 Task: Play online Dominion games.
Action: Mouse moved to (524, 481)
Screenshot: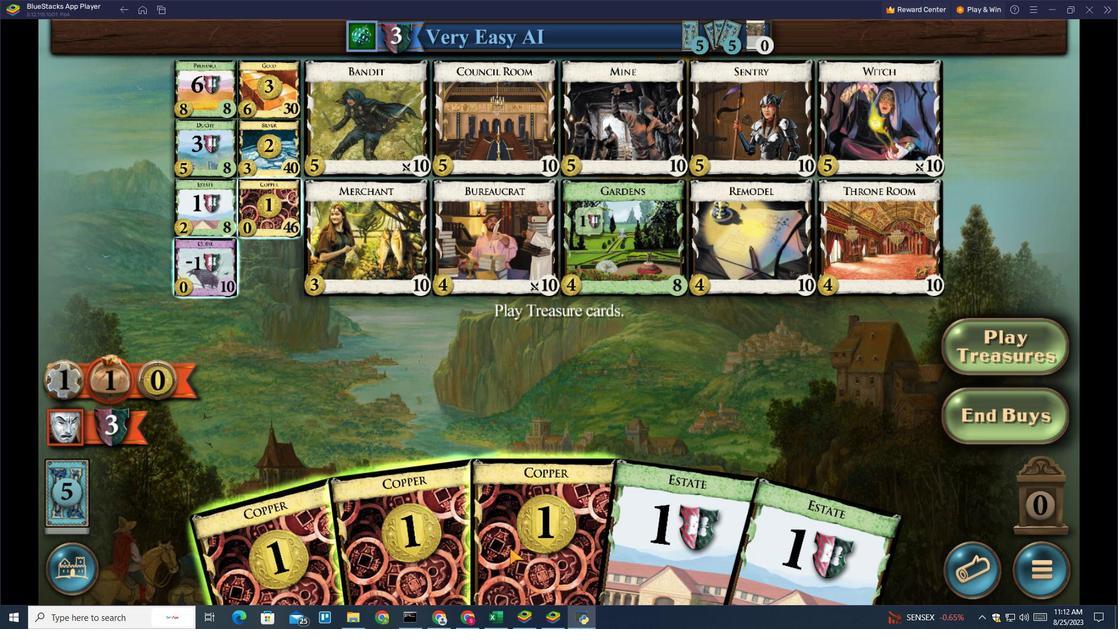 
Action: Mouse pressed left at (524, 481)
Screenshot: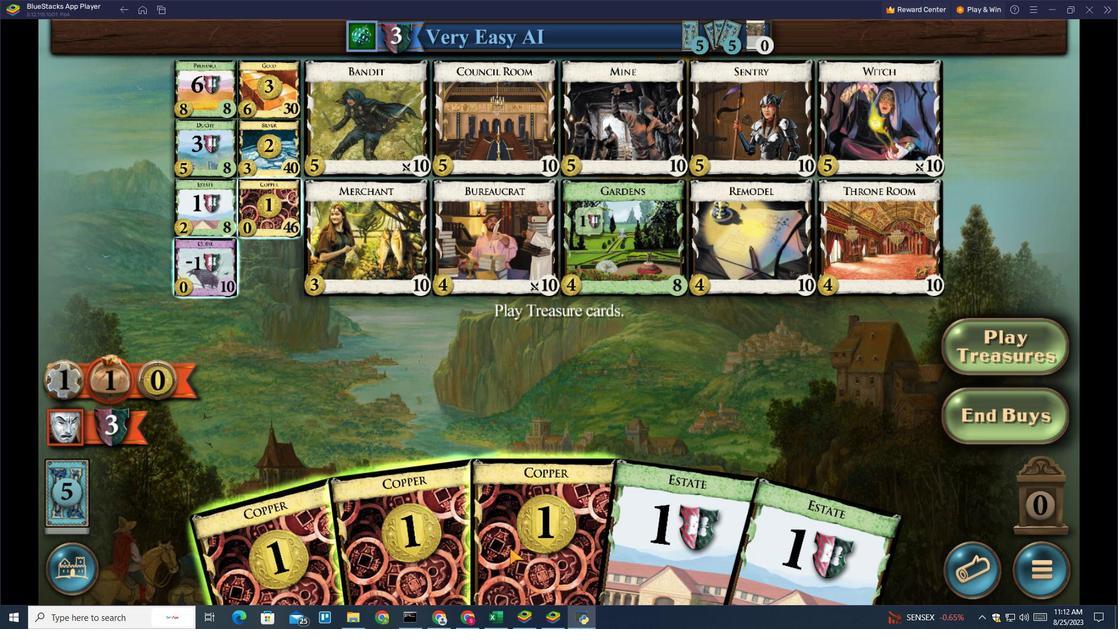 
Action: Mouse moved to (558, 467)
Screenshot: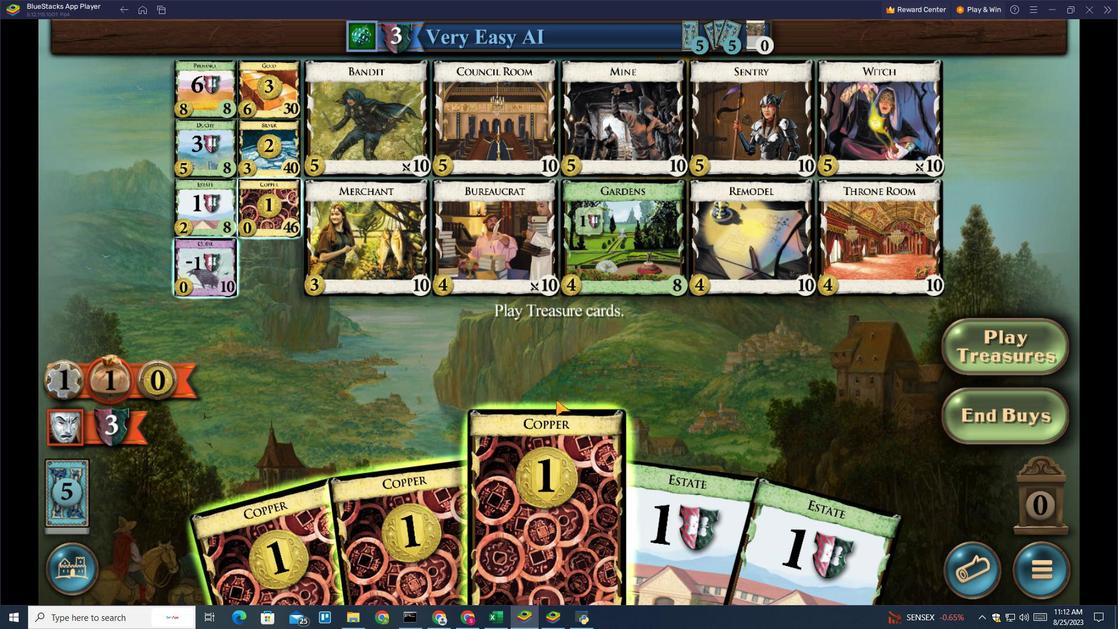 
Action: Mouse pressed left at (558, 474)
Screenshot: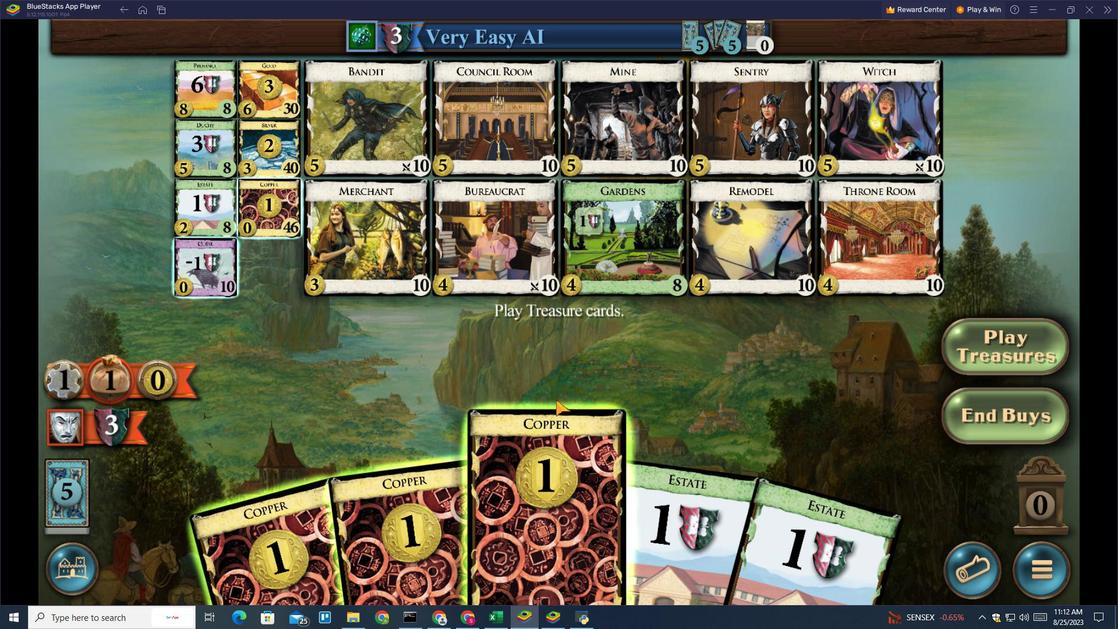 
Action: Mouse moved to (518, 459)
Screenshot: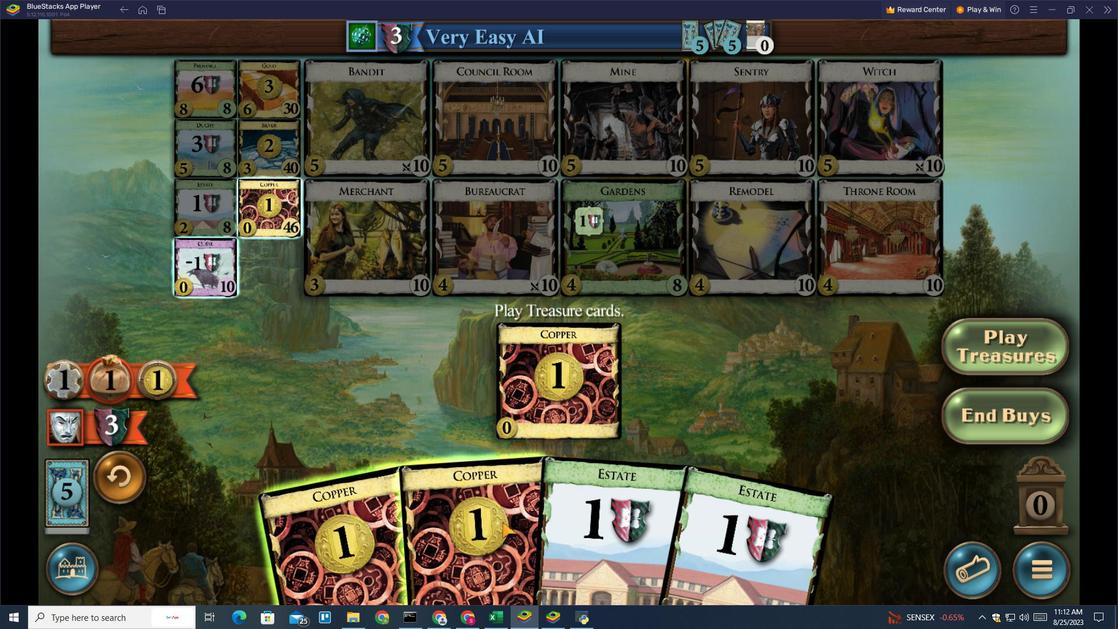 
Action: Mouse pressed left at (518, 459)
Screenshot: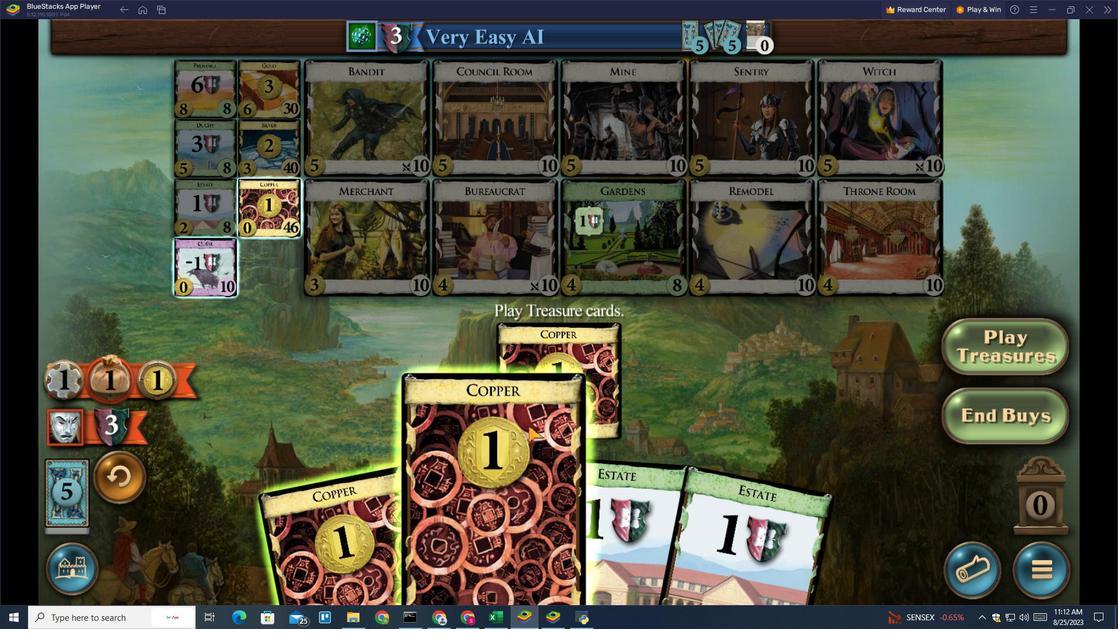 
Action: Mouse moved to (467, 447)
Screenshot: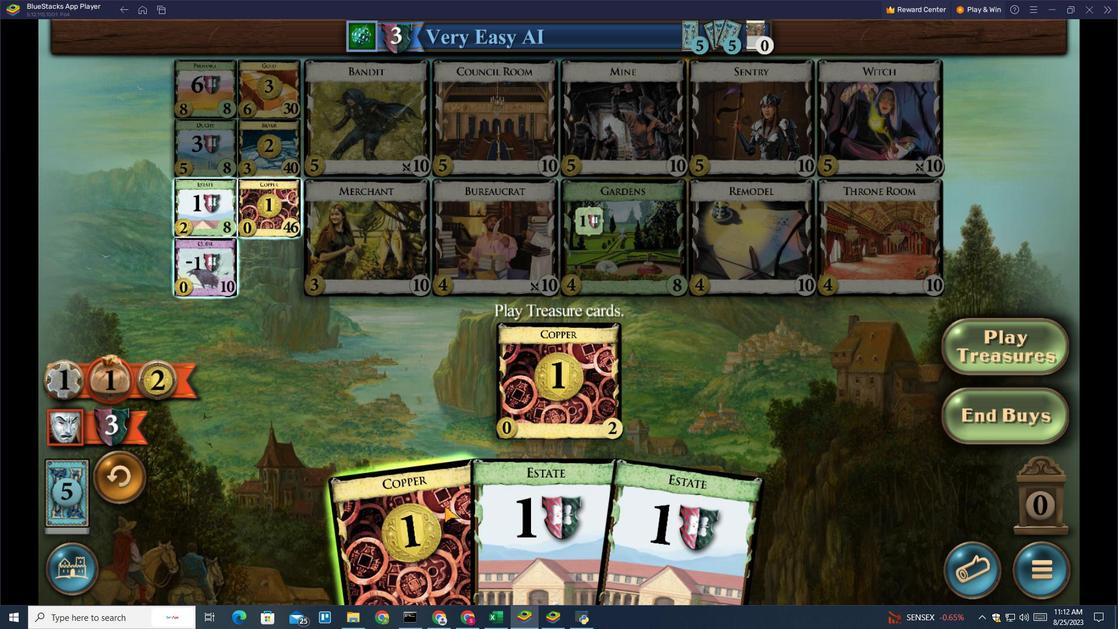 
Action: Mouse pressed left at (467, 447)
Screenshot: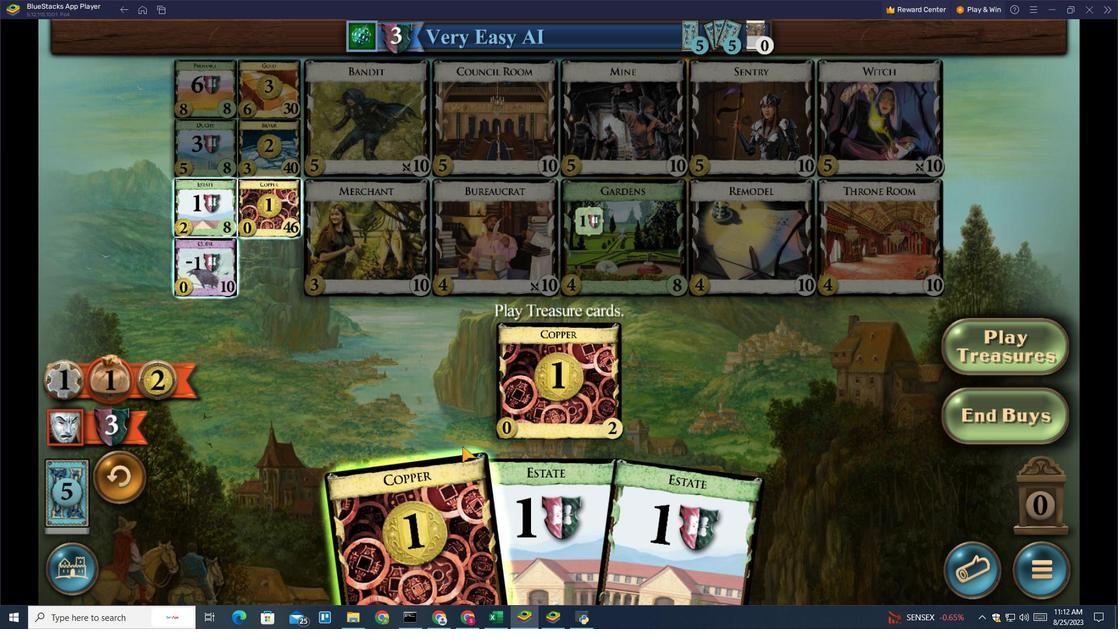 
Action: Mouse moved to (307, 153)
Screenshot: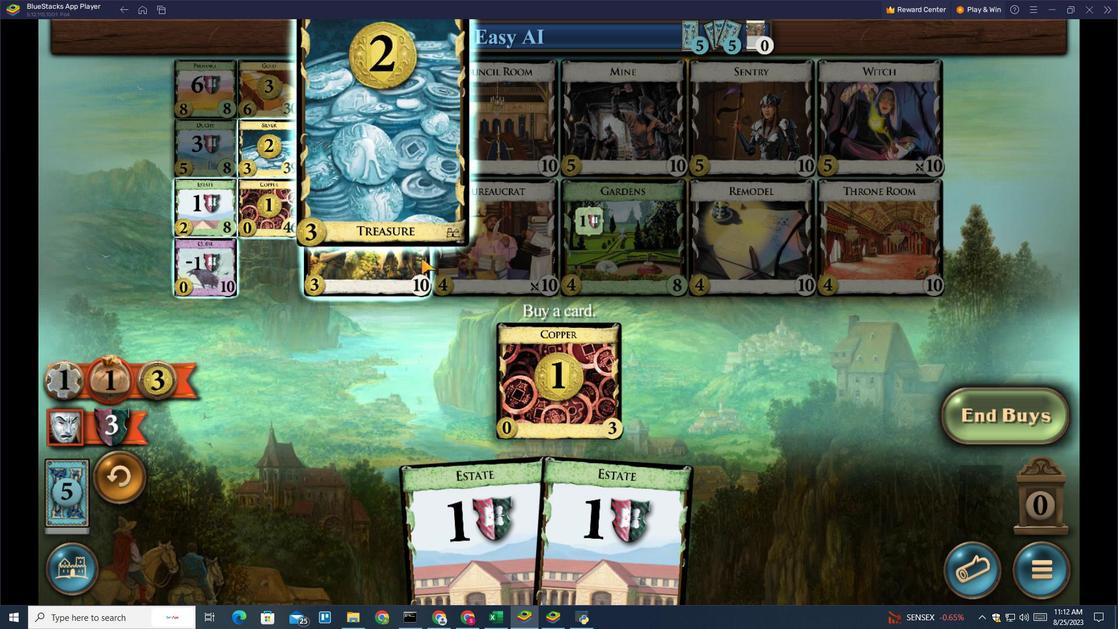 
Action: Mouse pressed left at (307, 153)
Screenshot: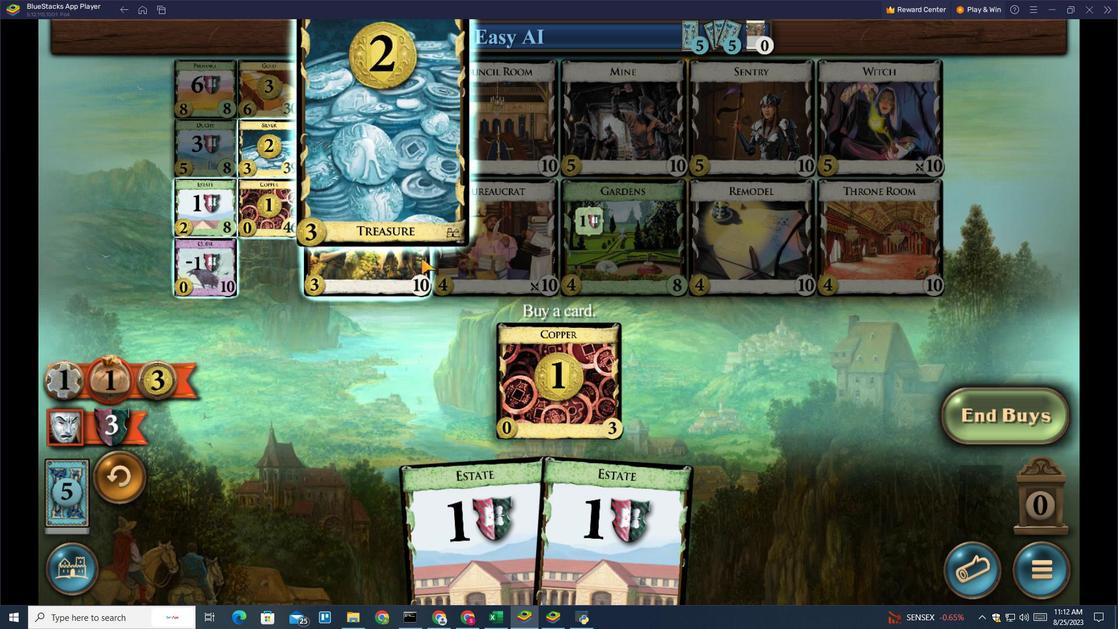 
Action: Mouse moved to (654, 458)
Screenshot: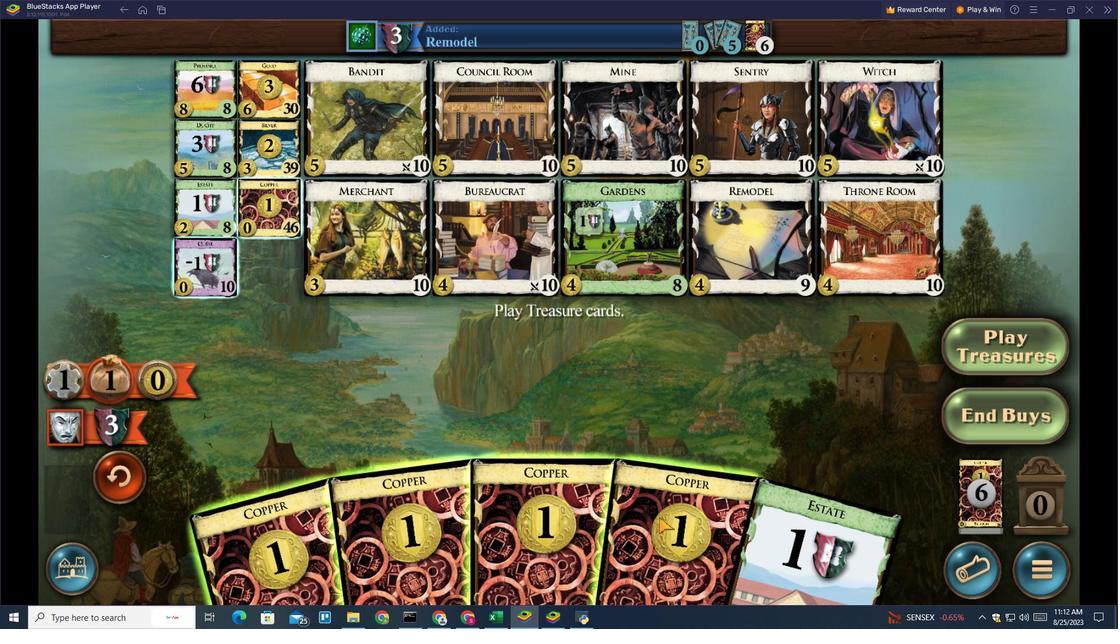
Action: Mouse pressed left at (654, 458)
Screenshot: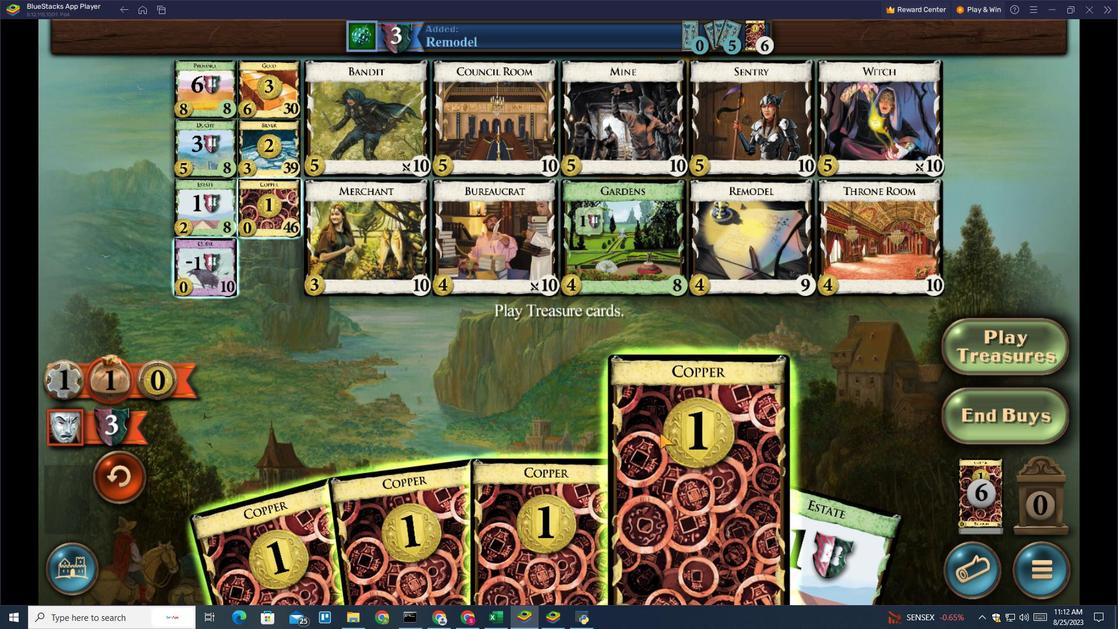 
Action: Mouse moved to (609, 448)
Screenshot: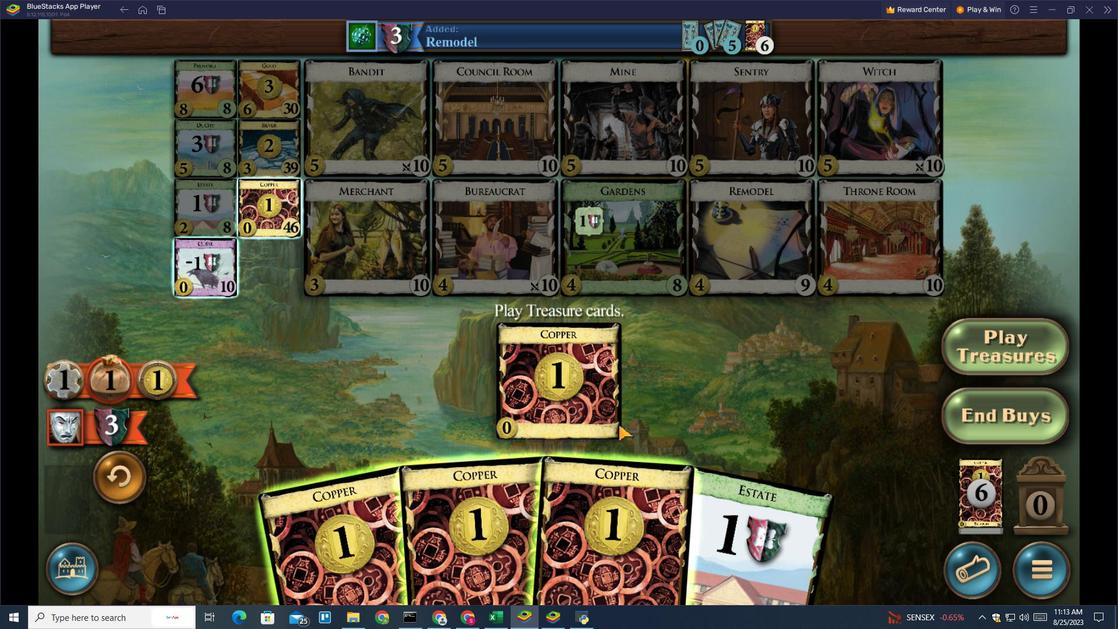 
Action: Mouse pressed left at (607, 454)
Screenshot: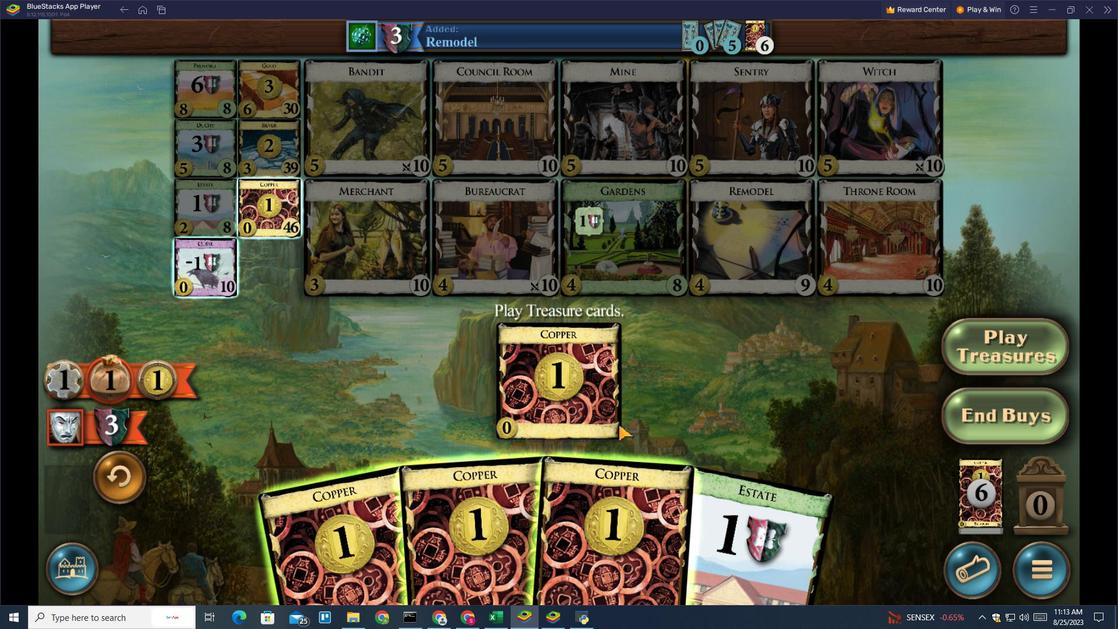 
Action: Mouse moved to (519, 486)
Screenshot: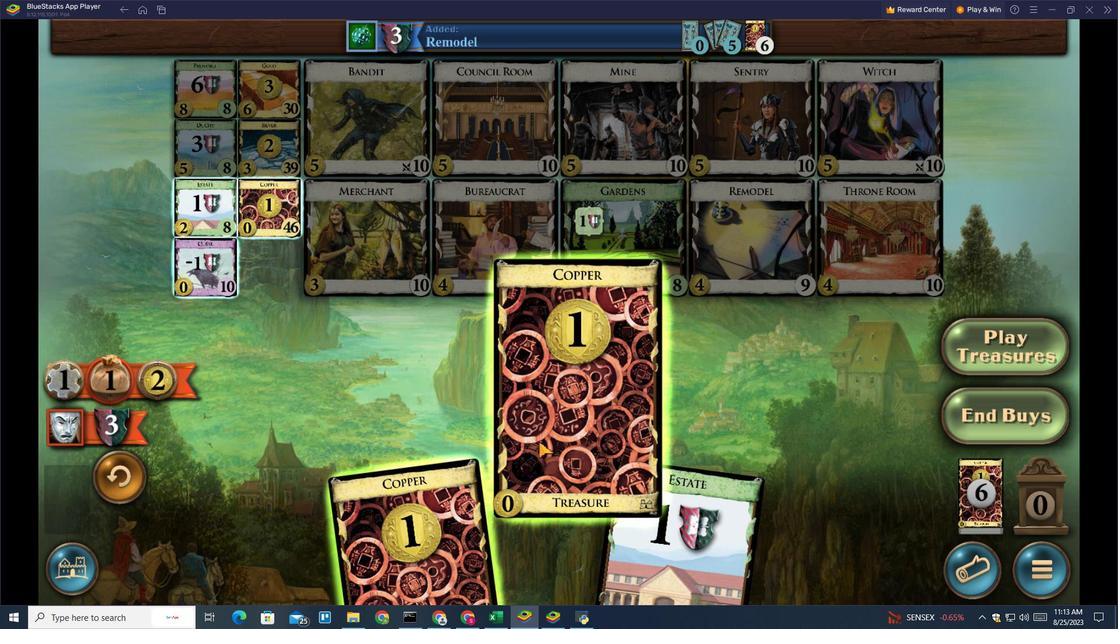 
Action: Mouse pressed left at (519, 486)
Screenshot: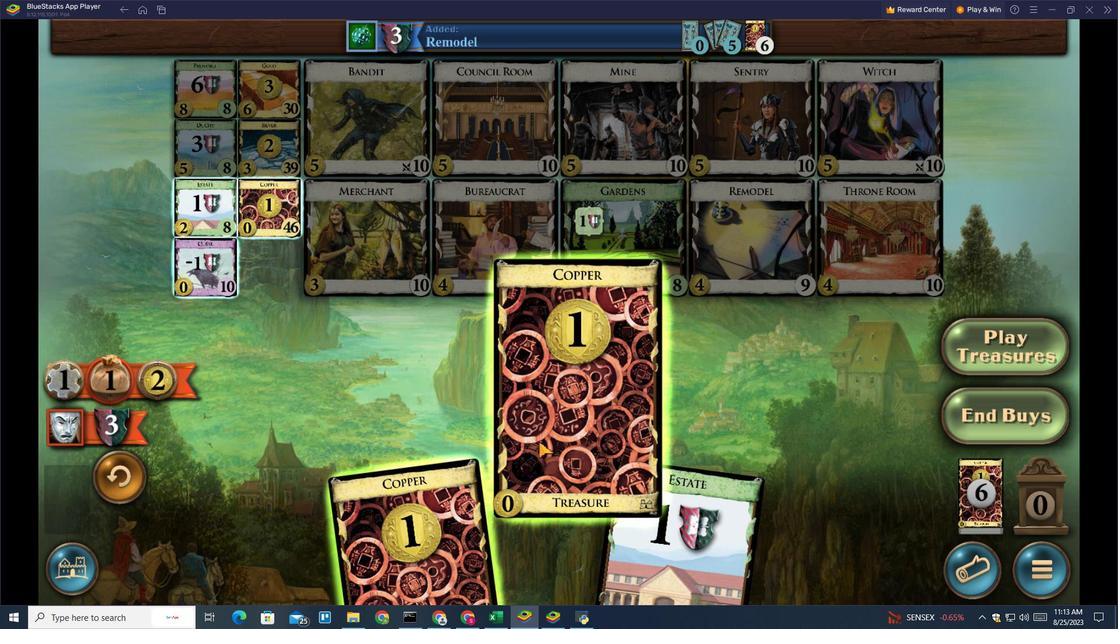 
Action: Mouse moved to (299, 155)
Screenshot: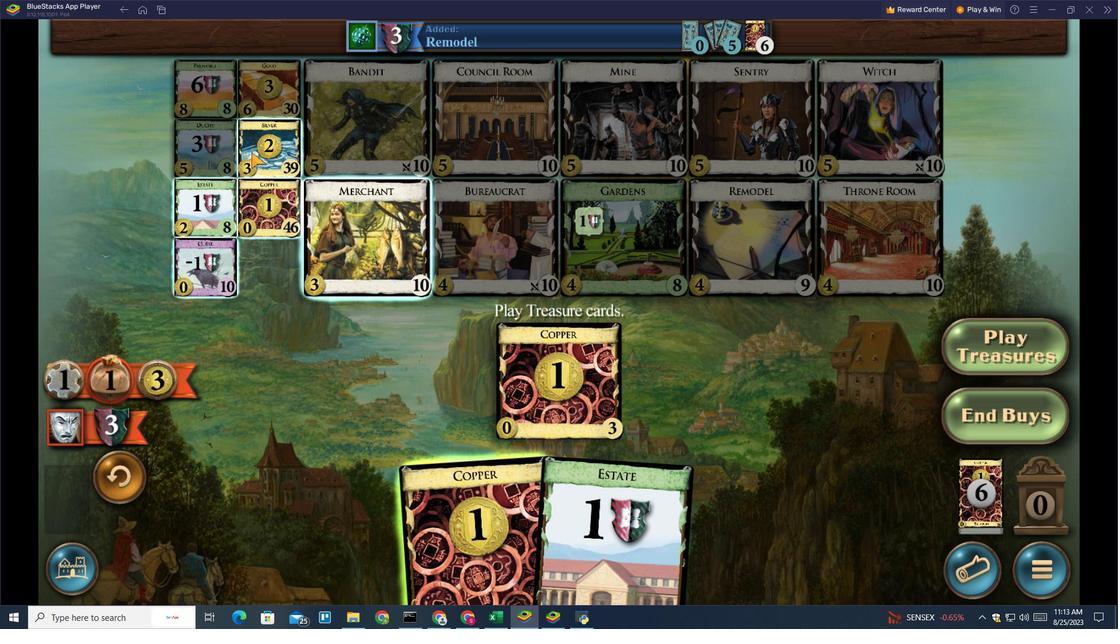 
Action: Mouse pressed left at (299, 155)
Screenshot: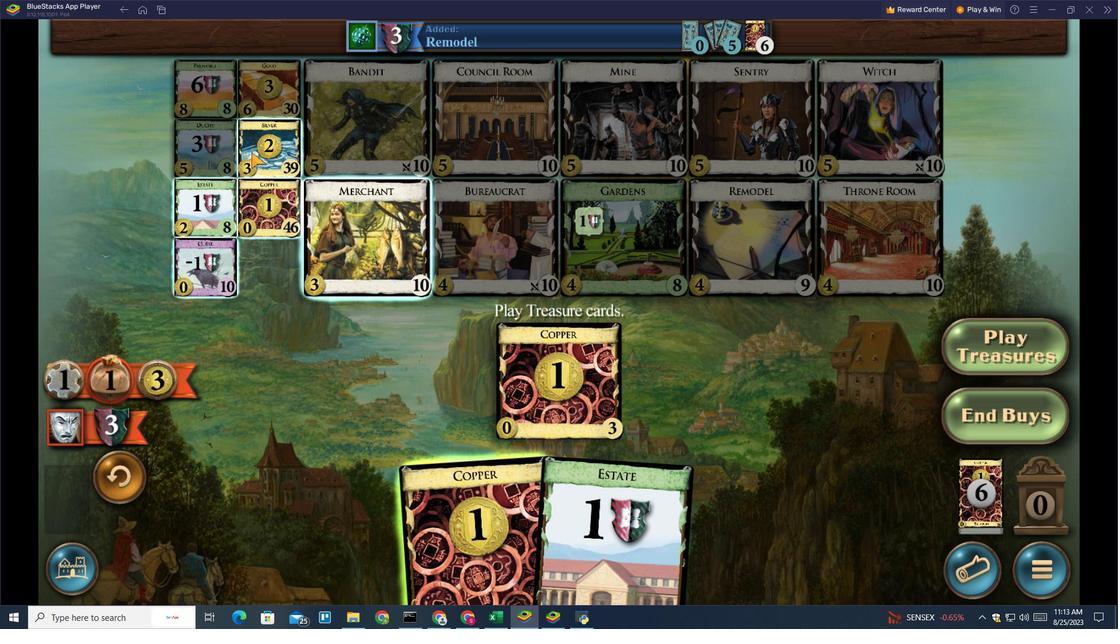 
Action: Mouse moved to (539, 462)
Screenshot: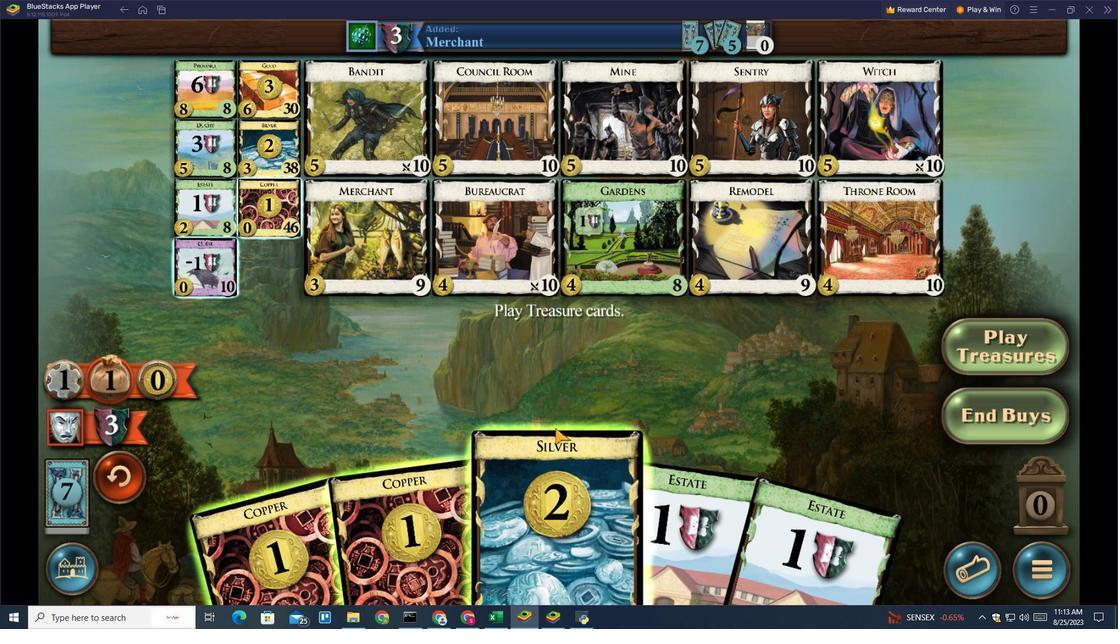 
Action: Mouse pressed left at (538, 464)
Screenshot: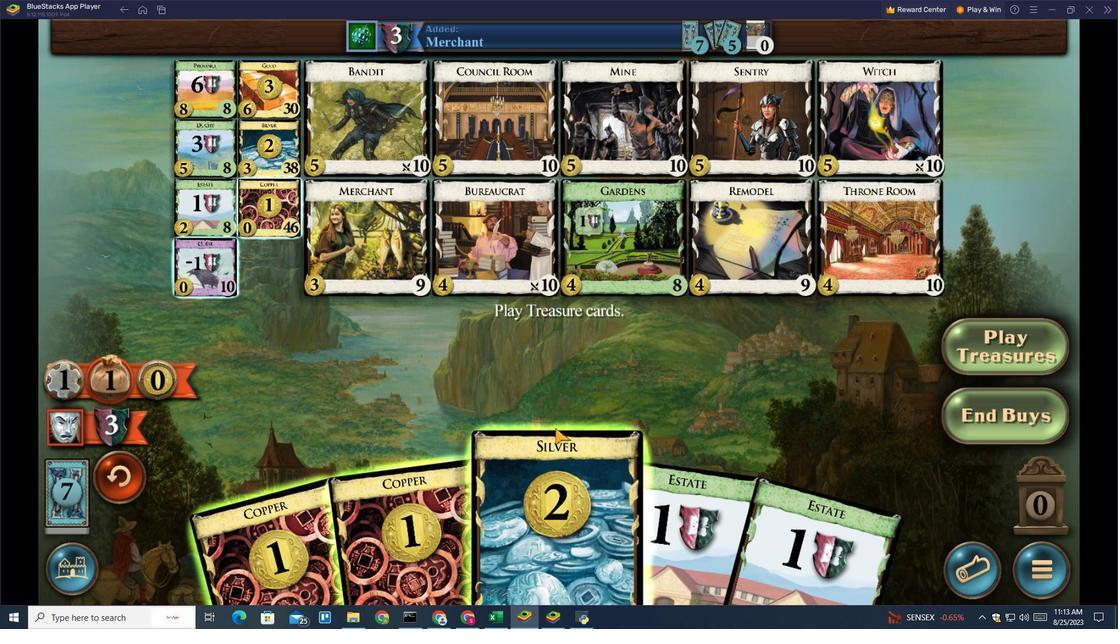 
Action: Mouse moved to (507, 454)
Screenshot: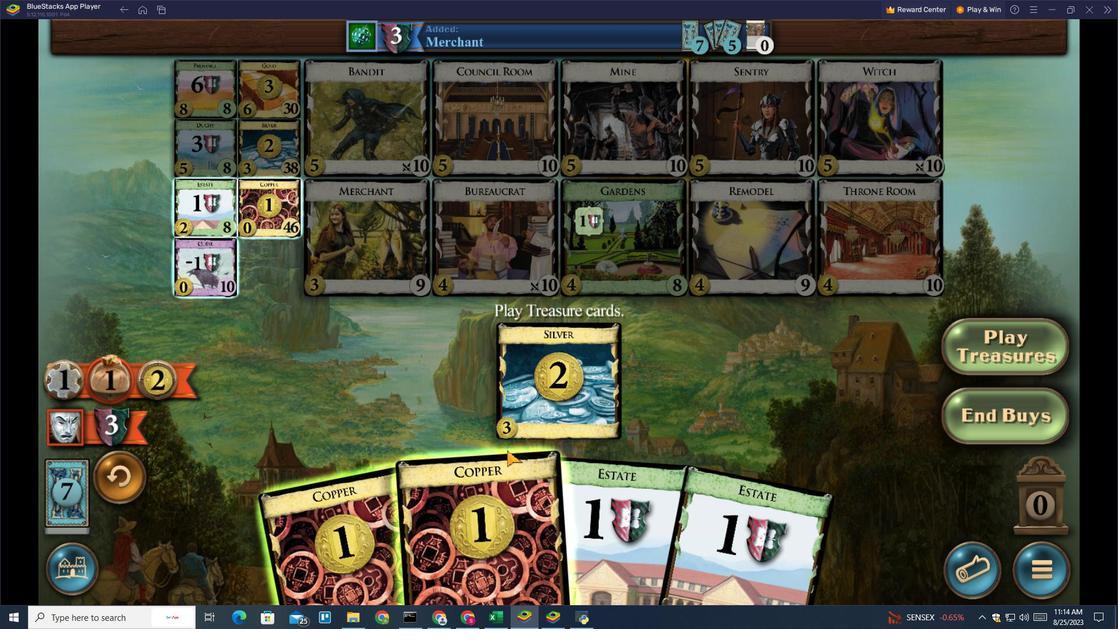 
Action: Mouse pressed left at (507, 454)
Screenshot: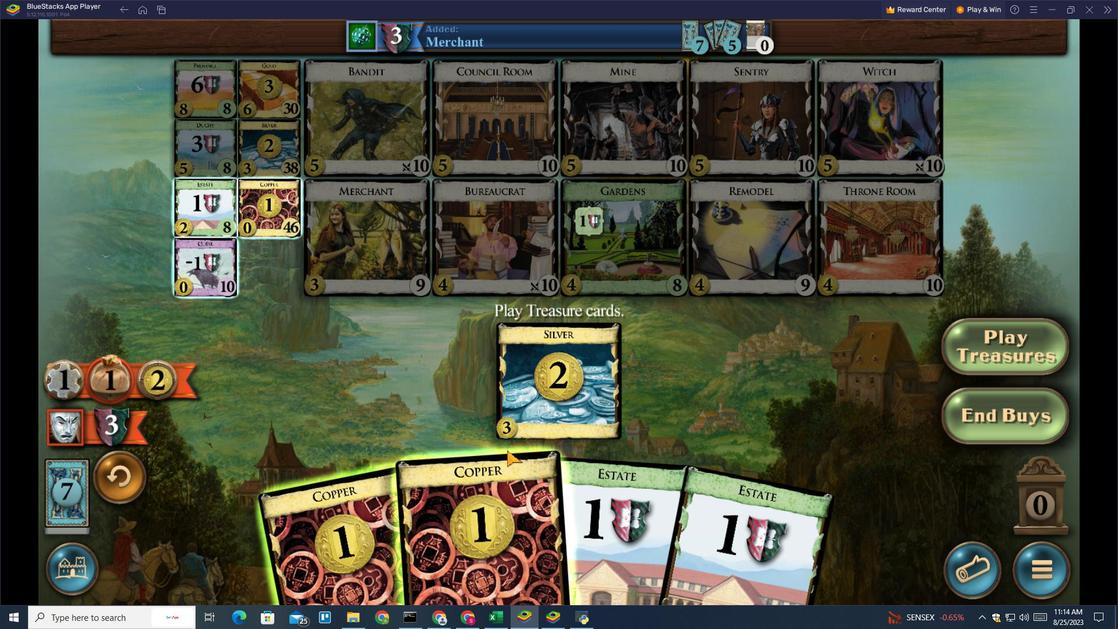 
Action: Mouse moved to (468, 501)
Screenshot: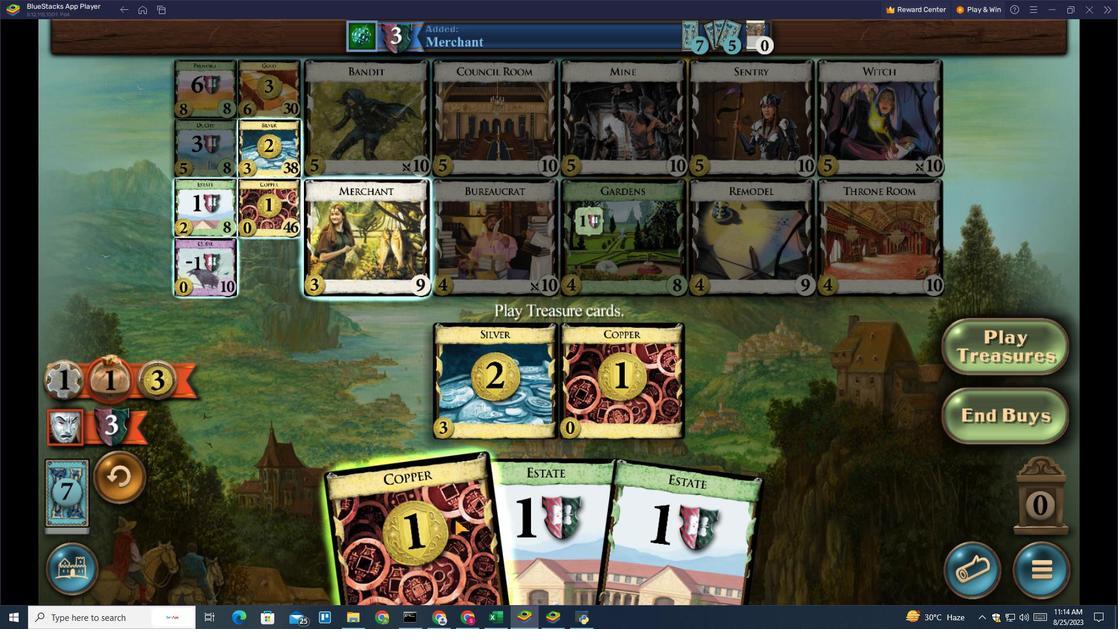
Action: Mouse pressed left at (468, 501)
Screenshot: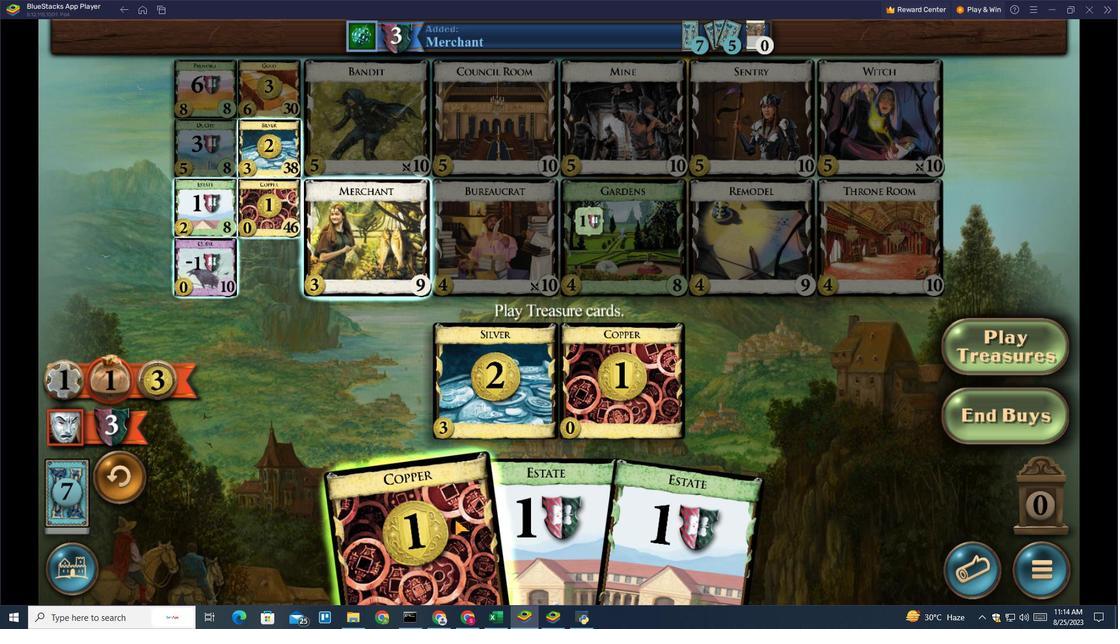 
Action: Mouse moved to (323, 149)
Screenshot: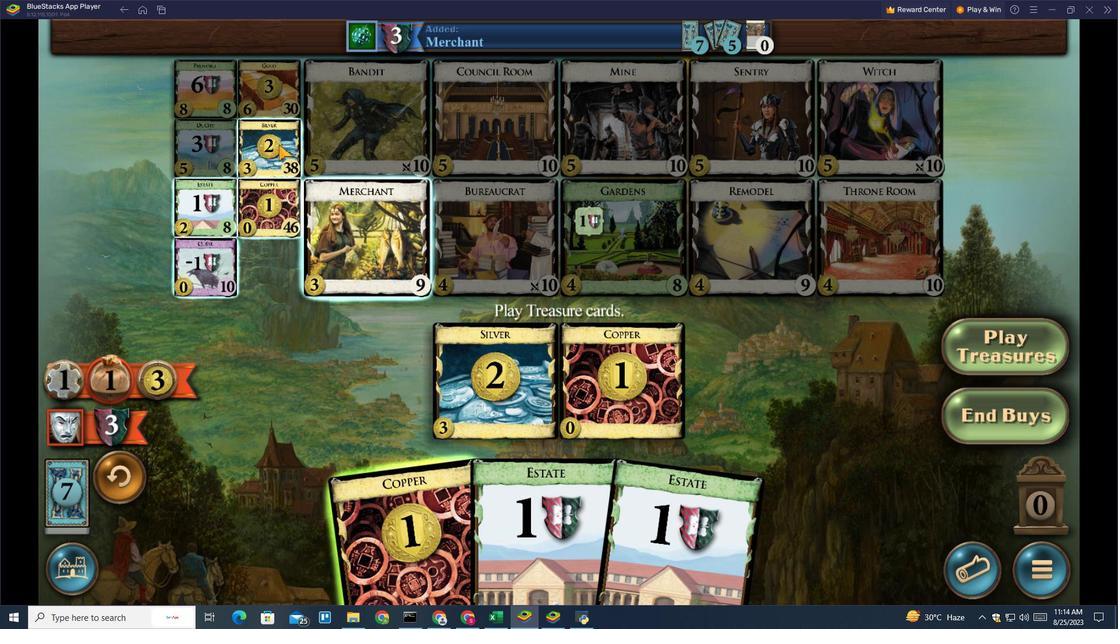 
Action: Mouse pressed left at (323, 149)
Screenshot: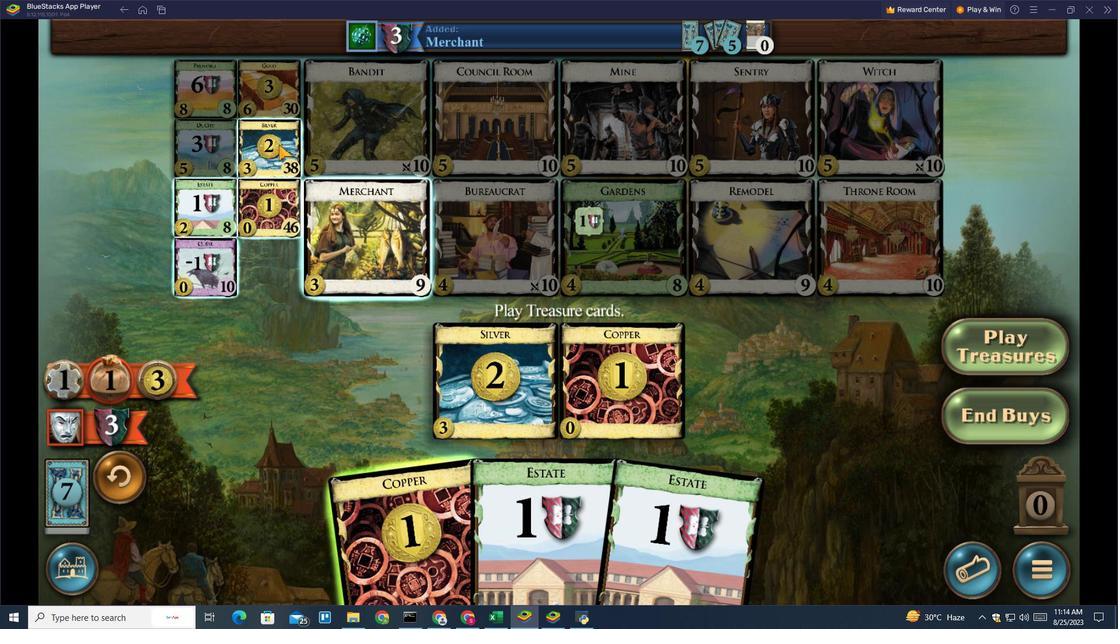 
Action: Mouse moved to (662, 445)
Screenshot: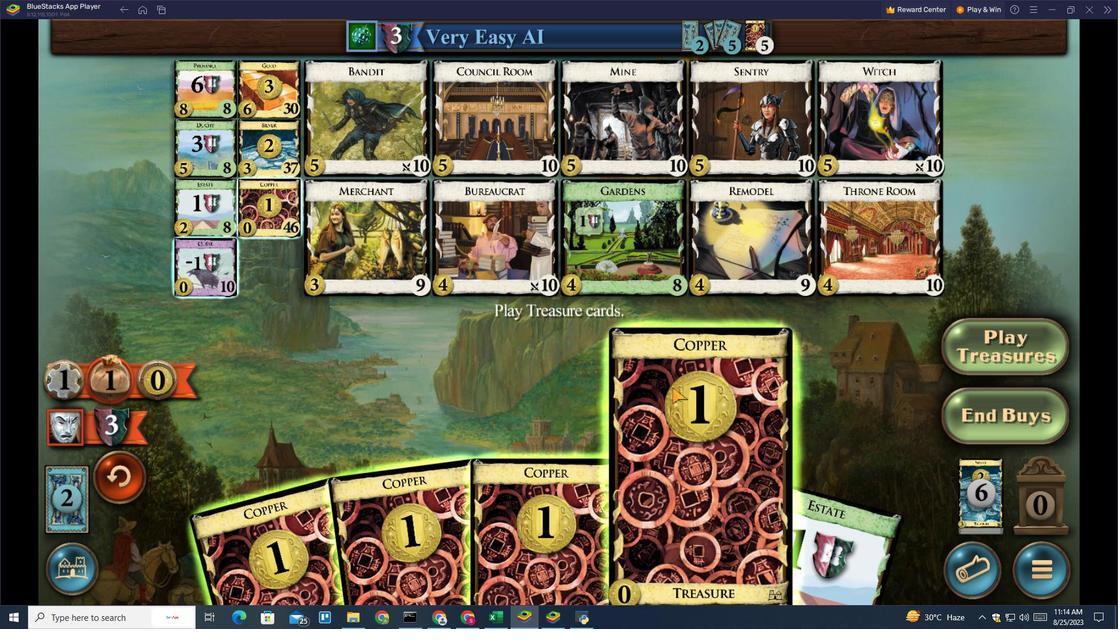 
Action: Mouse pressed left at (662, 445)
Screenshot: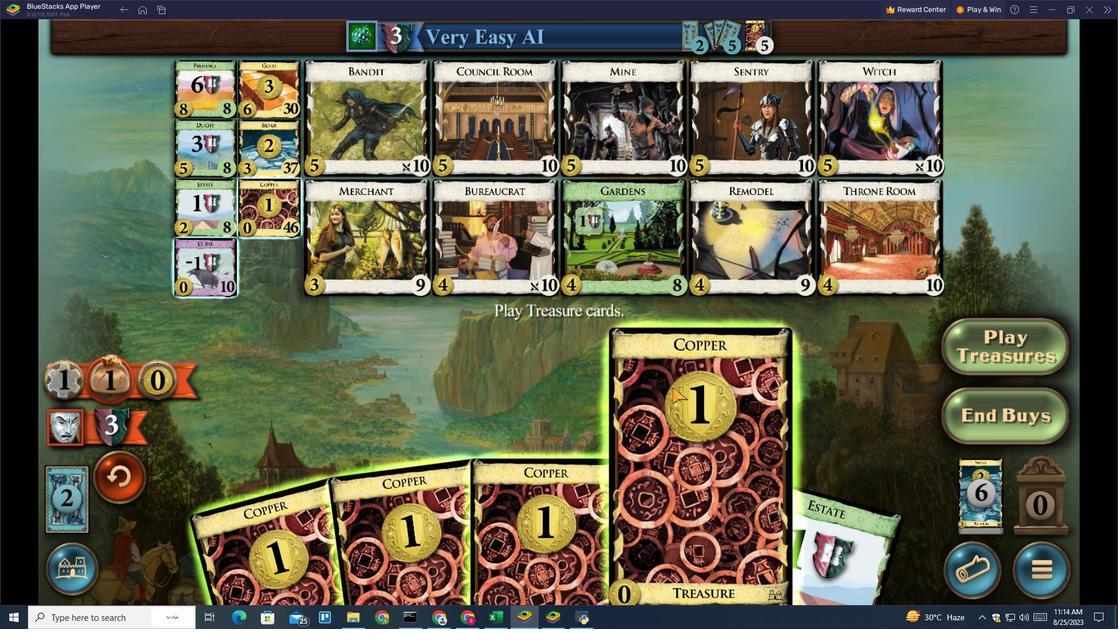 
Action: Mouse moved to (621, 432)
Screenshot: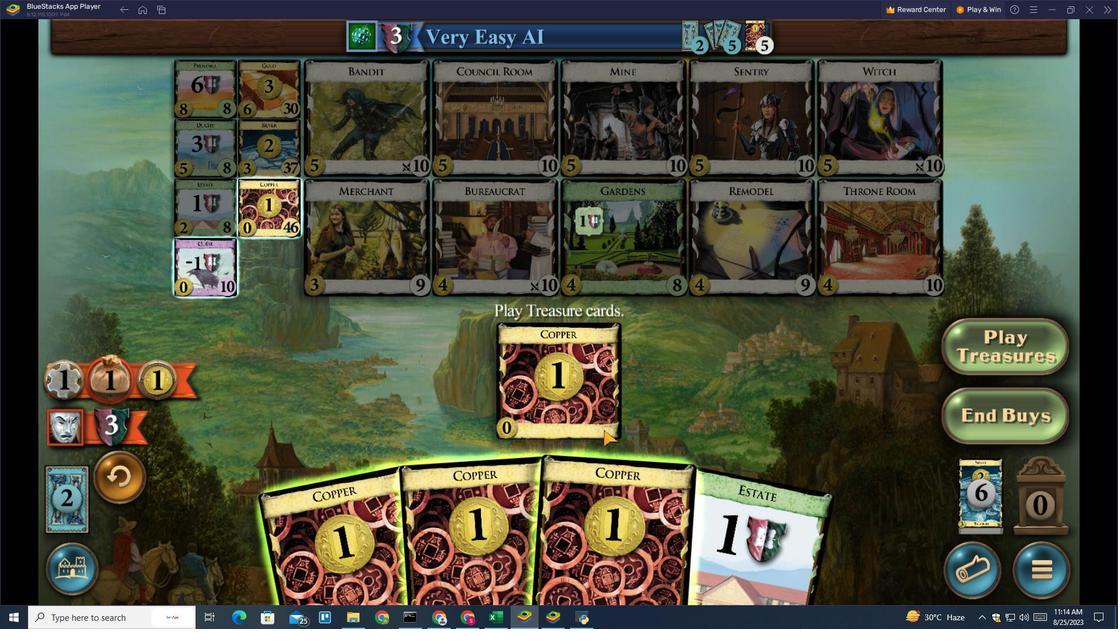 
Action: Mouse pressed left at (627, 439)
Screenshot: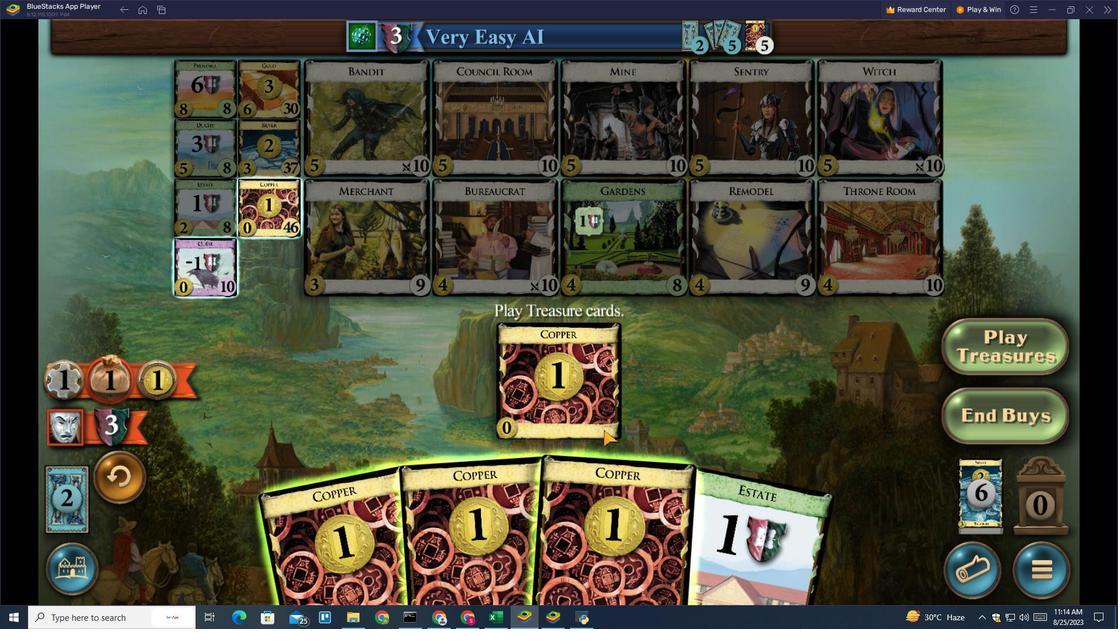 
Action: Mouse moved to (516, 455)
Screenshot: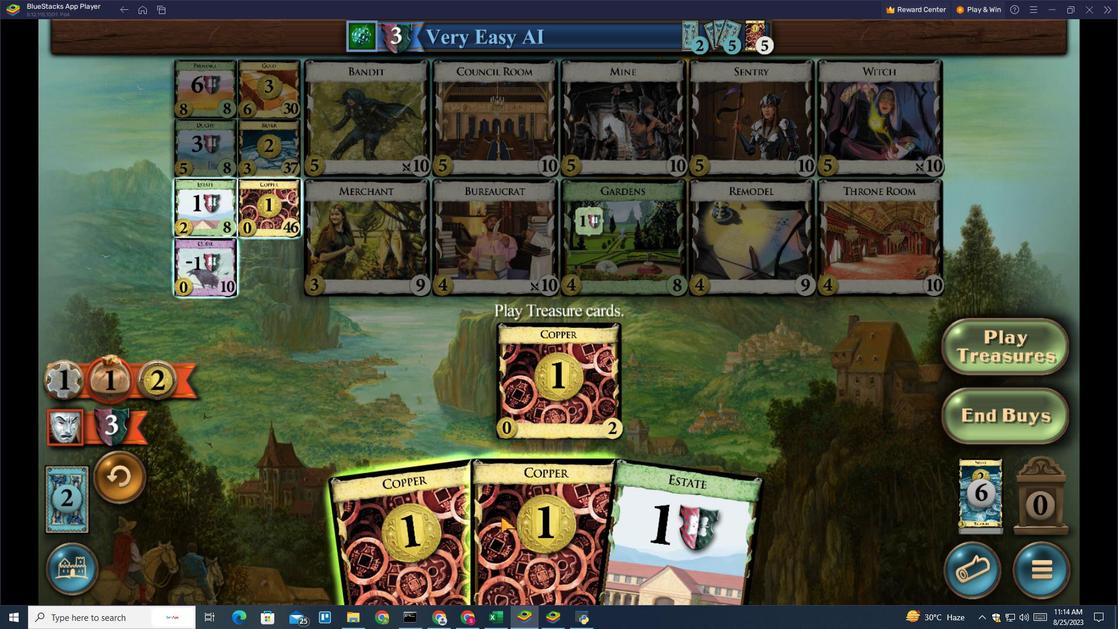 
Action: Mouse pressed left at (516, 455)
Screenshot: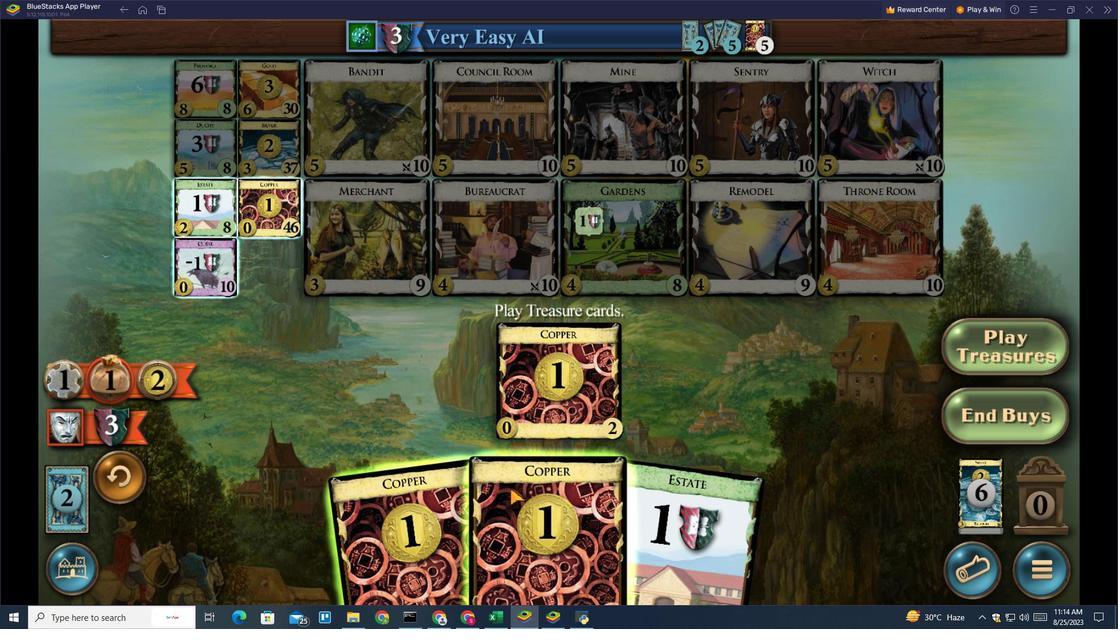 
Action: Mouse moved to (324, 162)
Screenshot: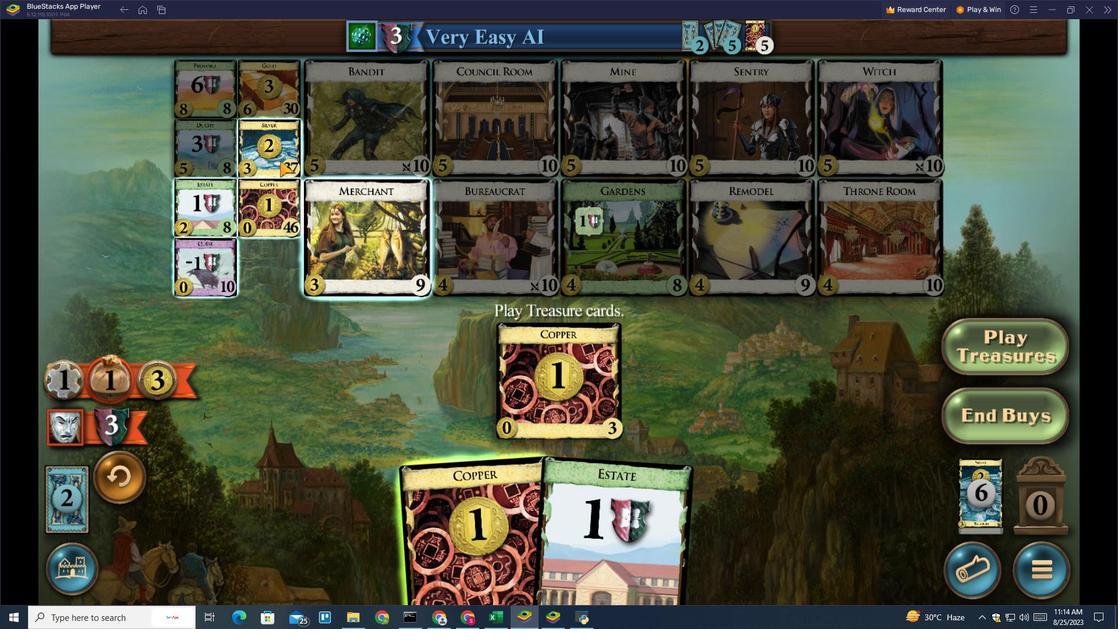 
Action: Mouse pressed left at (324, 162)
Screenshot: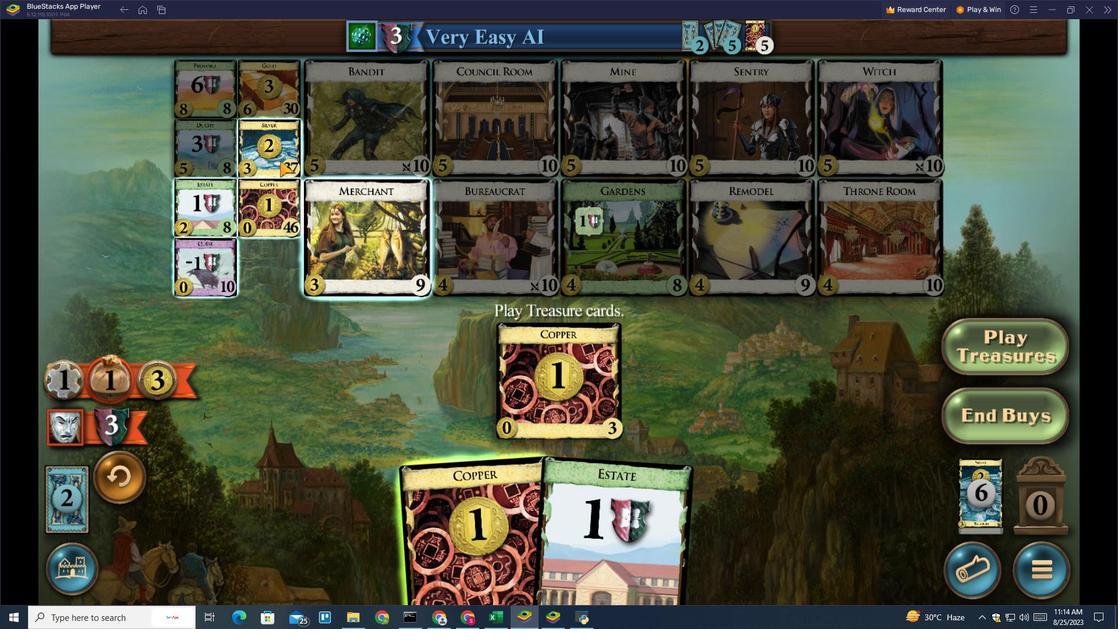 
Action: Mouse moved to (630, 481)
Screenshot: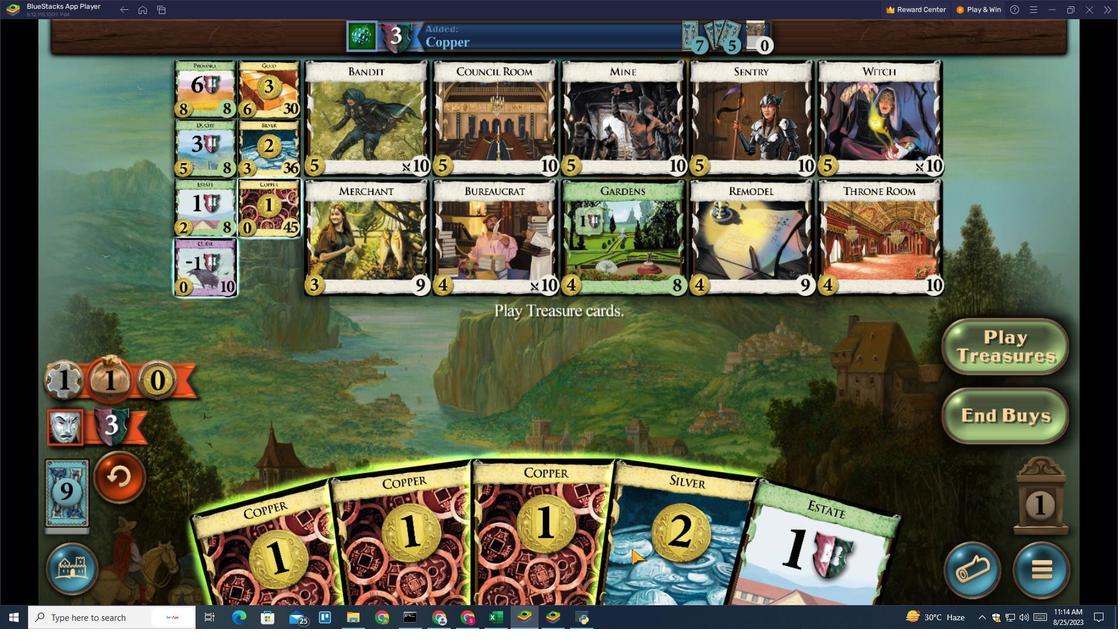 
Action: Mouse pressed left at (630, 481)
Screenshot: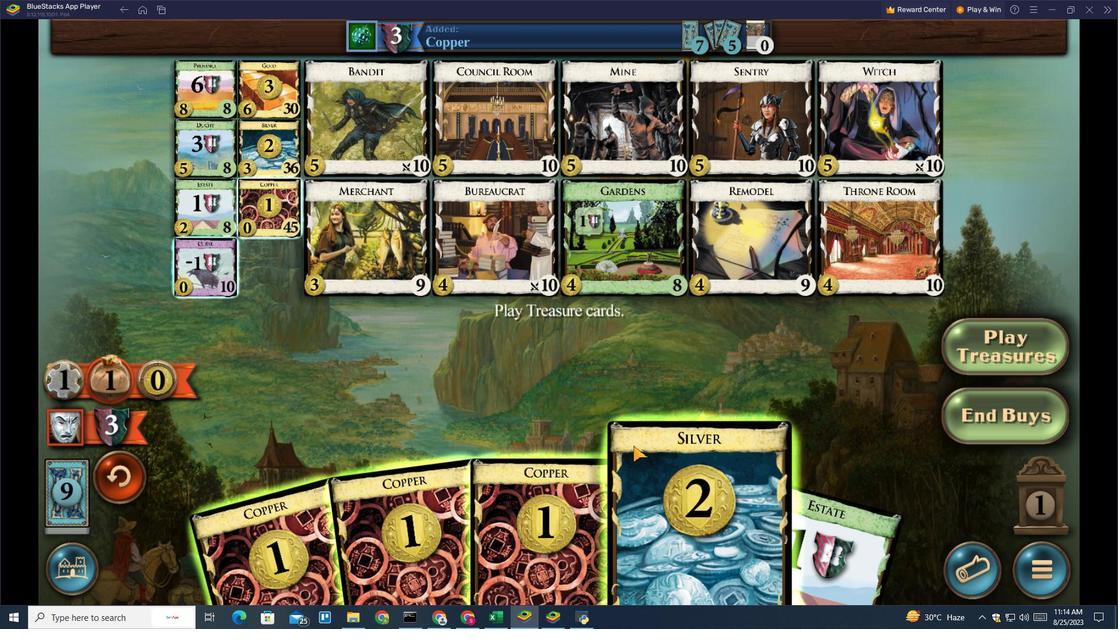 
Action: Mouse moved to (607, 463)
Screenshot: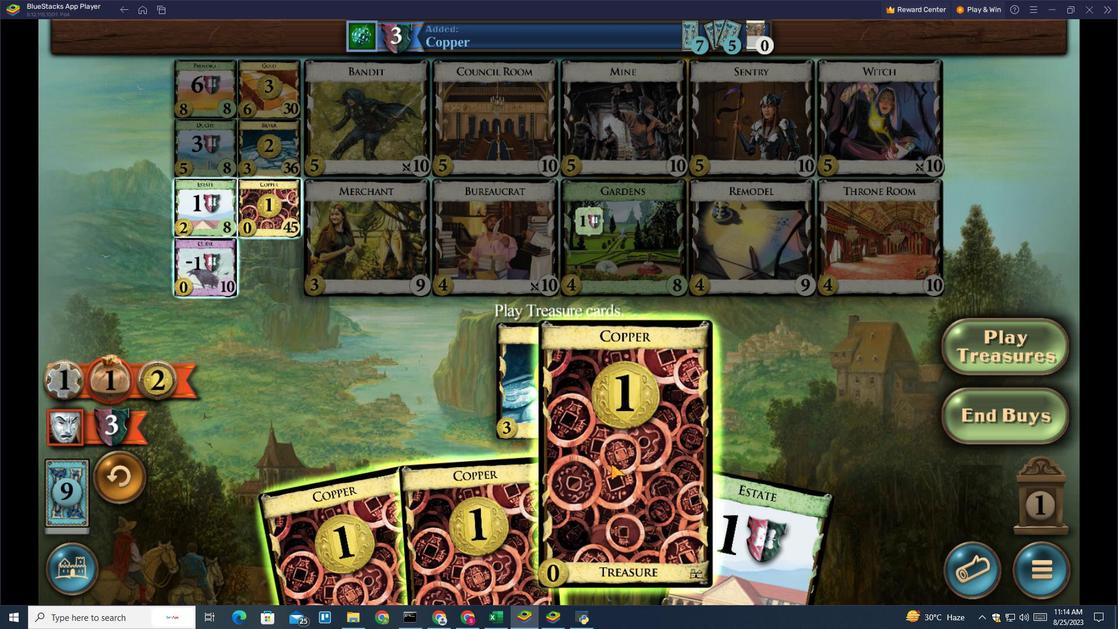 
Action: Mouse pressed left at (607, 464)
Screenshot: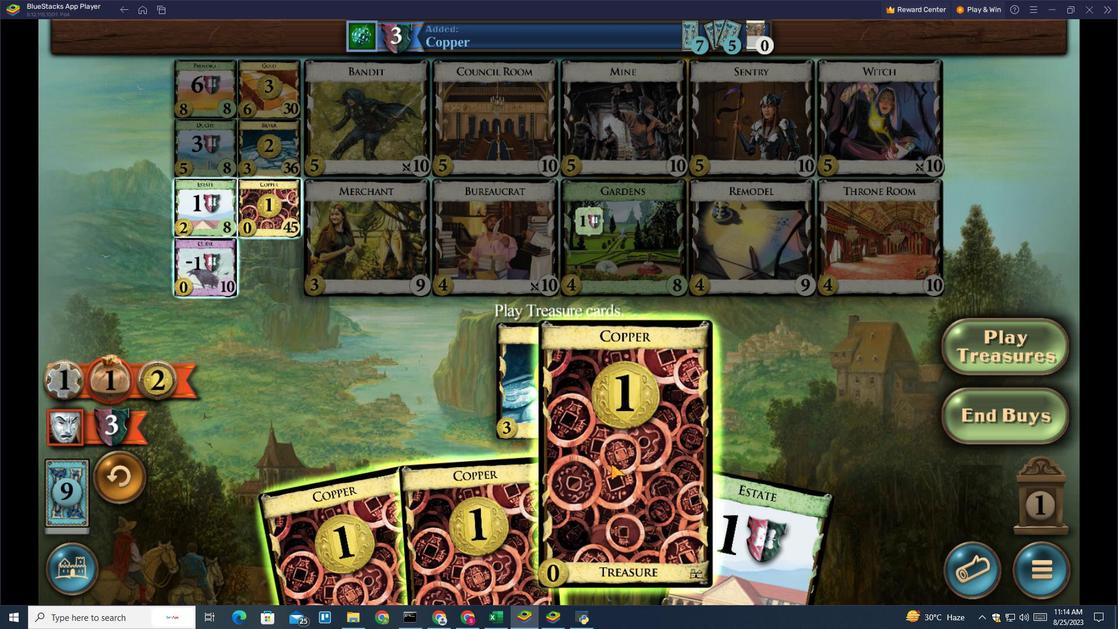 
Action: Mouse moved to (314, 149)
Screenshot: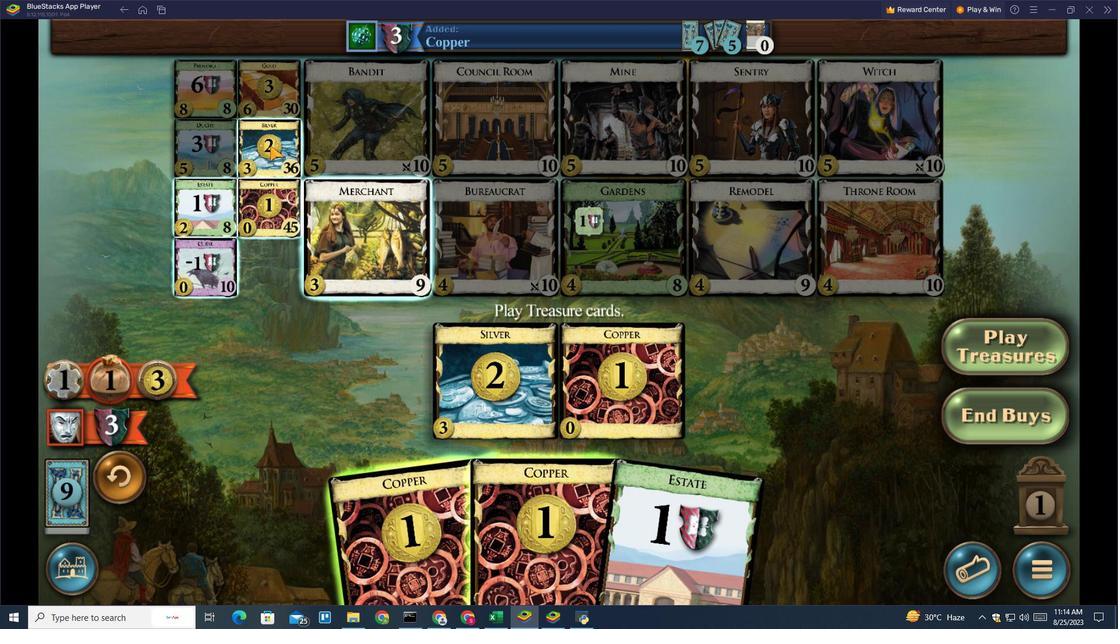 
Action: Mouse pressed left at (314, 149)
Screenshot: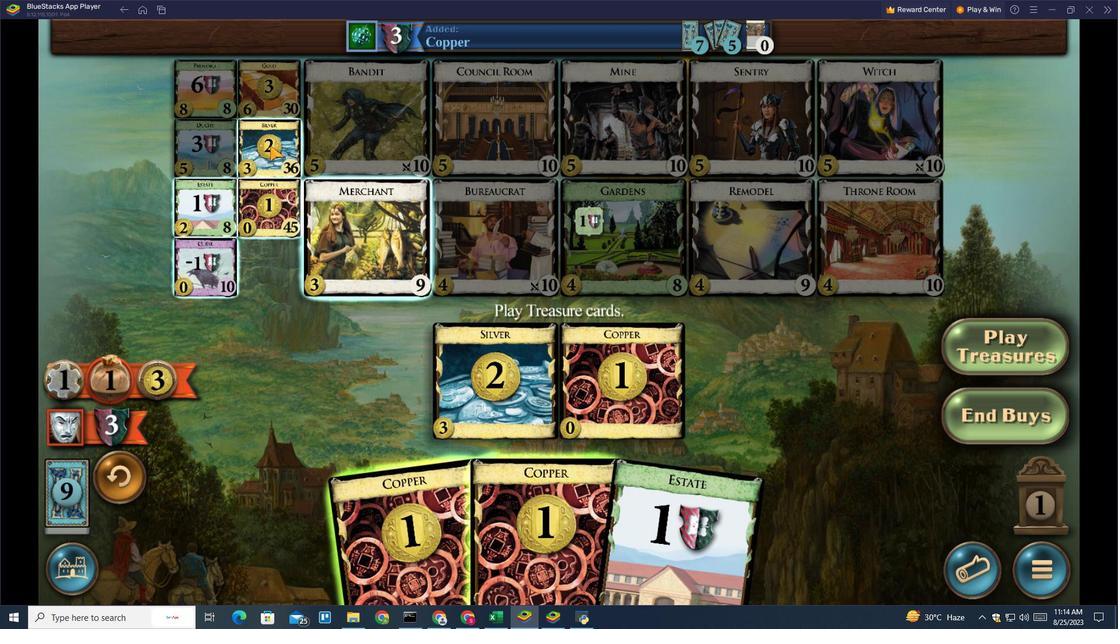 
Action: Mouse moved to (534, 437)
Screenshot: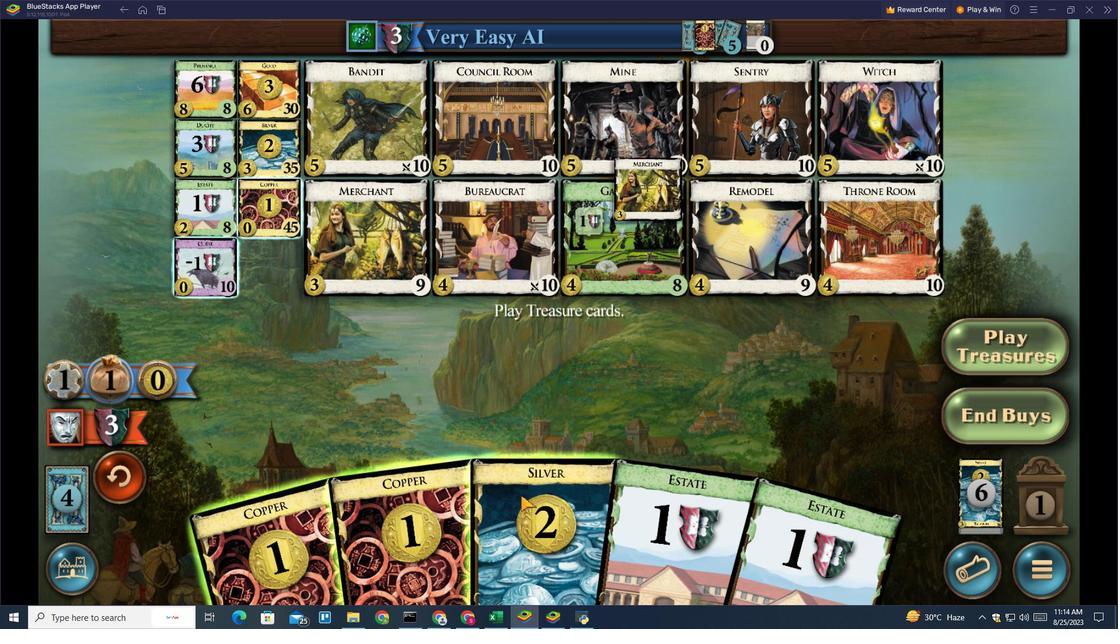 
Action: Mouse pressed left at (534, 437)
Screenshot: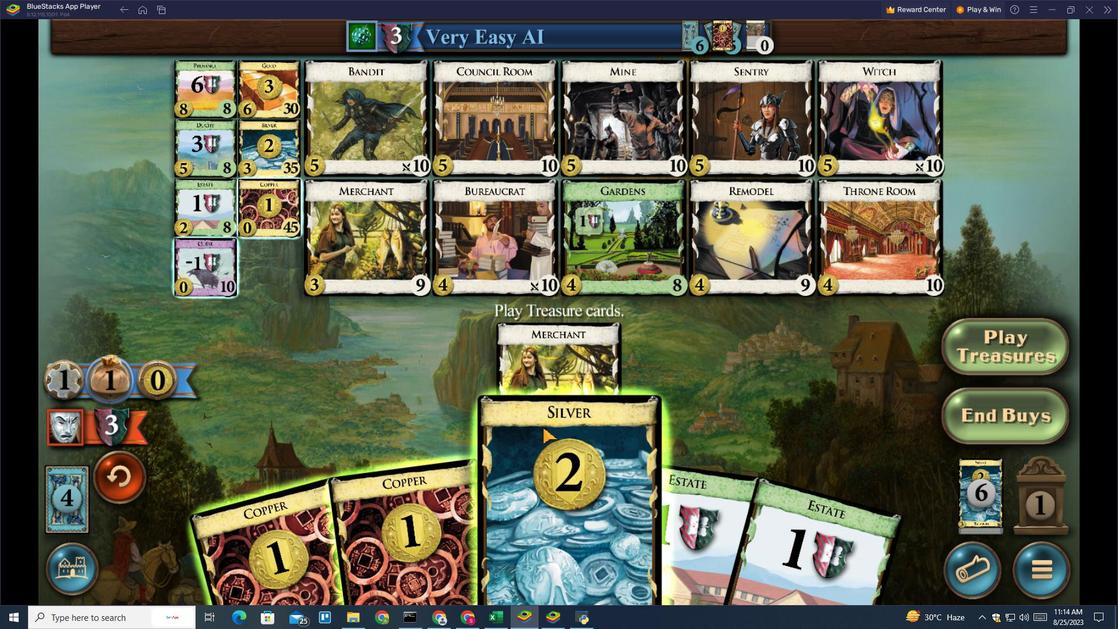
Action: Mouse moved to (477, 457)
Screenshot: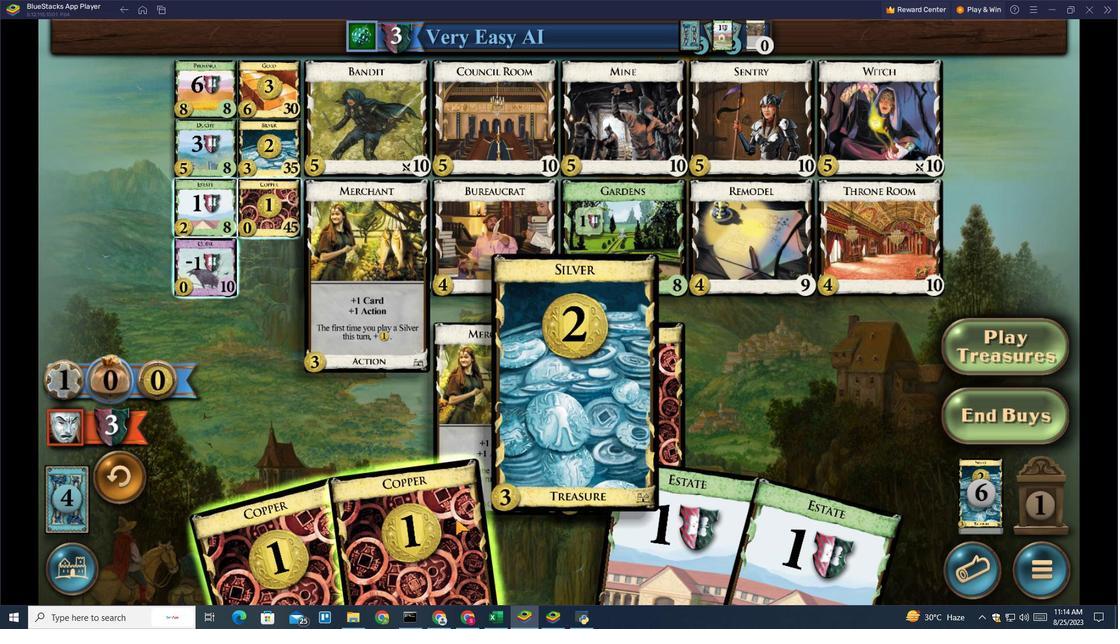 
Action: Mouse pressed left at (477, 457)
Screenshot: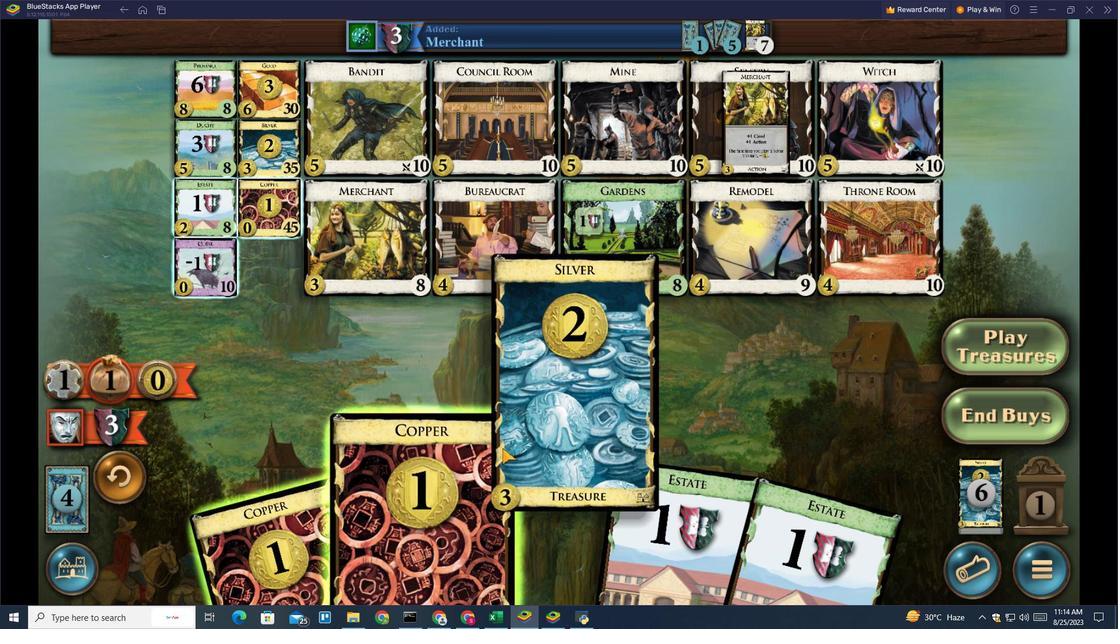 
Action: Mouse moved to (314, 150)
Screenshot: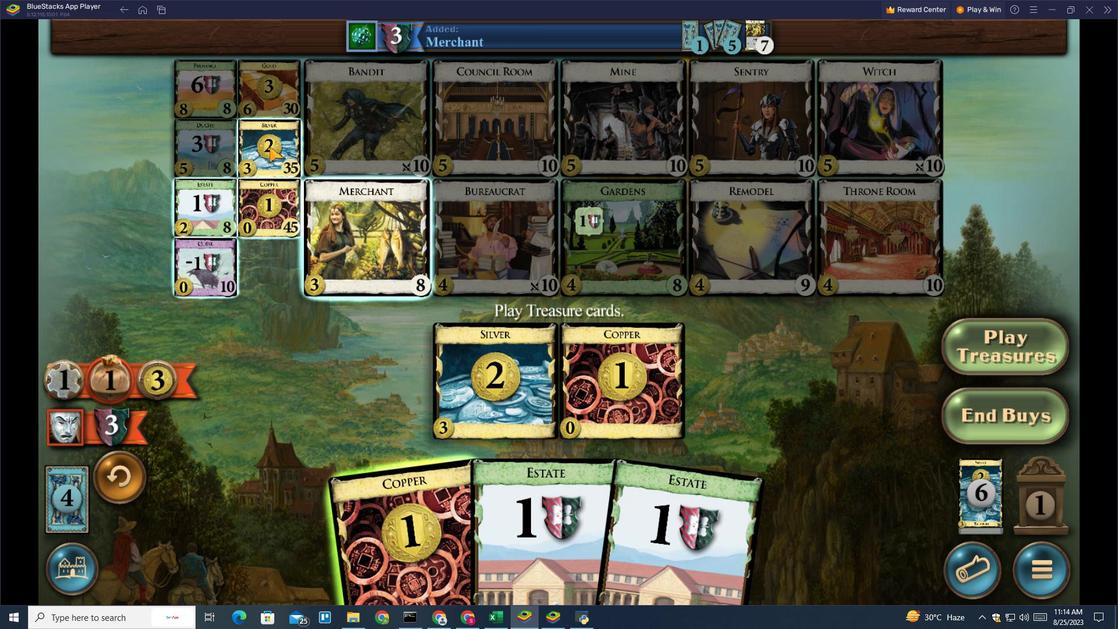 
Action: Mouse pressed left at (314, 150)
Screenshot: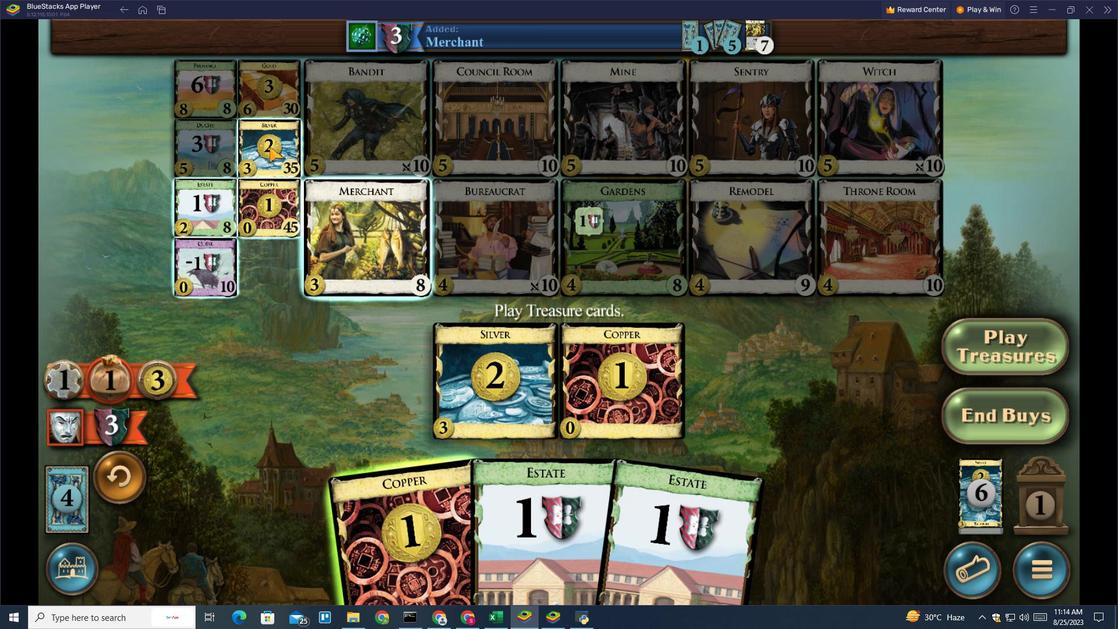 
Action: Mouse moved to (642, 463)
Screenshot: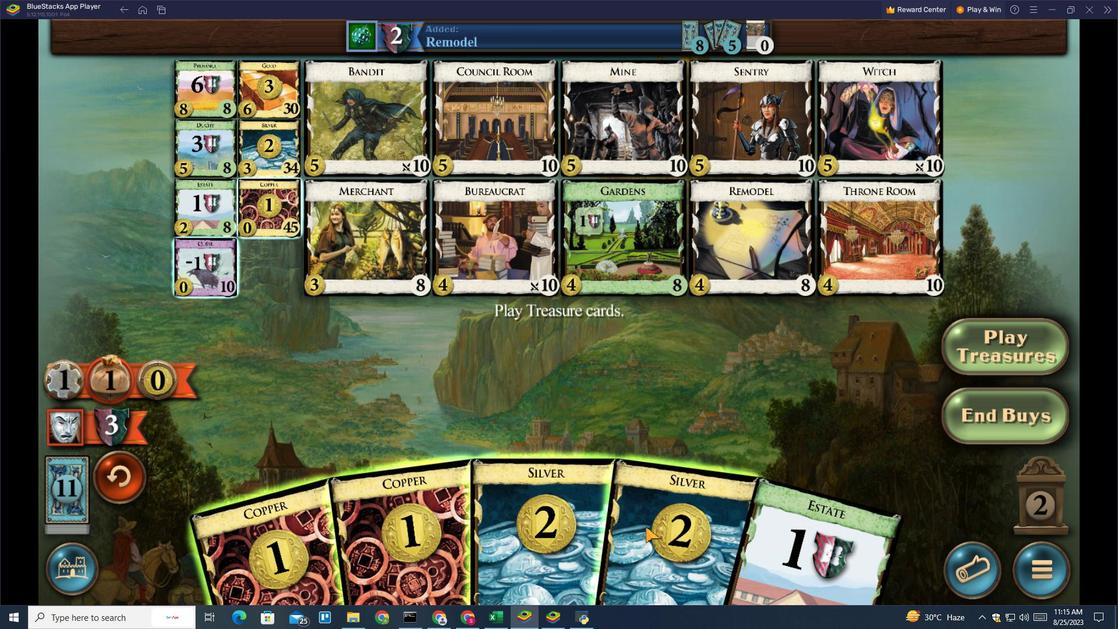 
Action: Mouse pressed left at (642, 463)
Screenshot: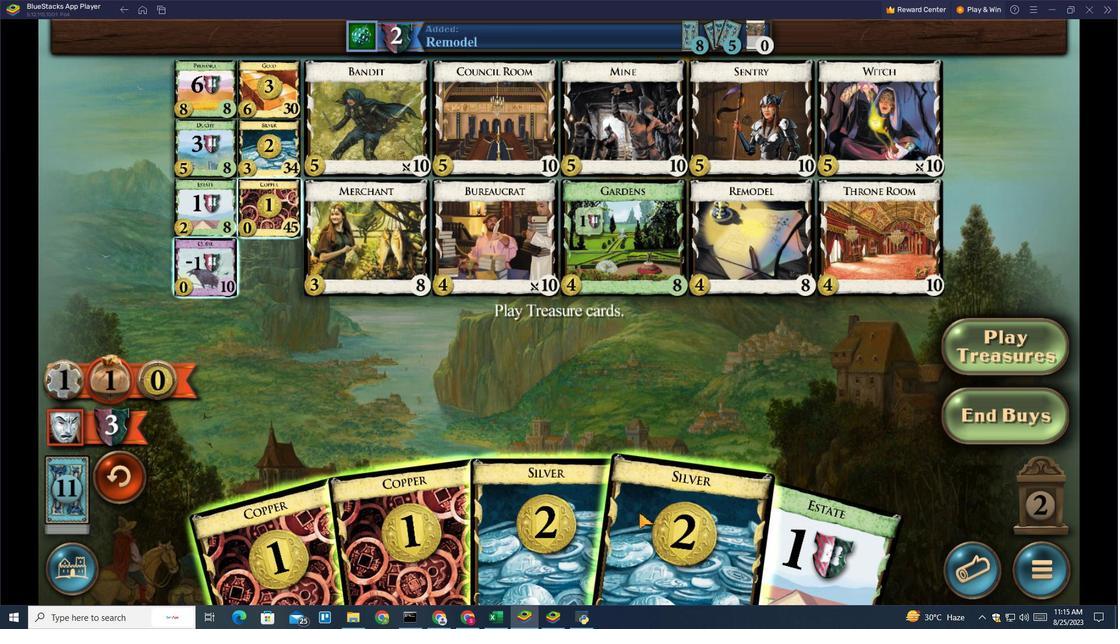 
Action: Mouse moved to (607, 453)
Screenshot: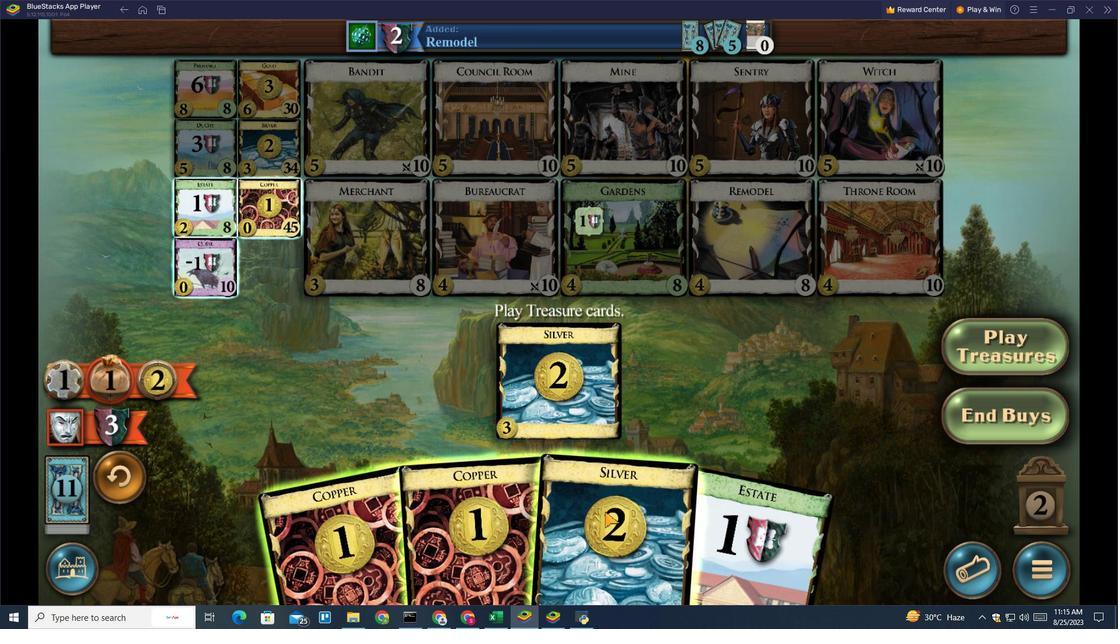 
Action: Mouse pressed left at (607, 453)
Screenshot: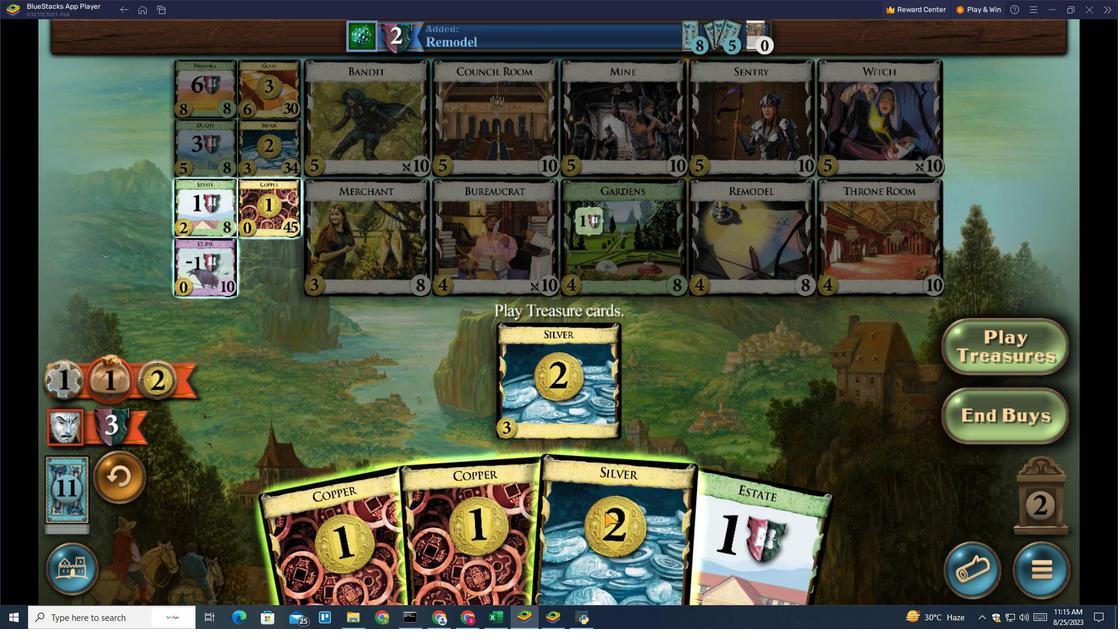 
Action: Mouse moved to (586, 462)
Screenshot: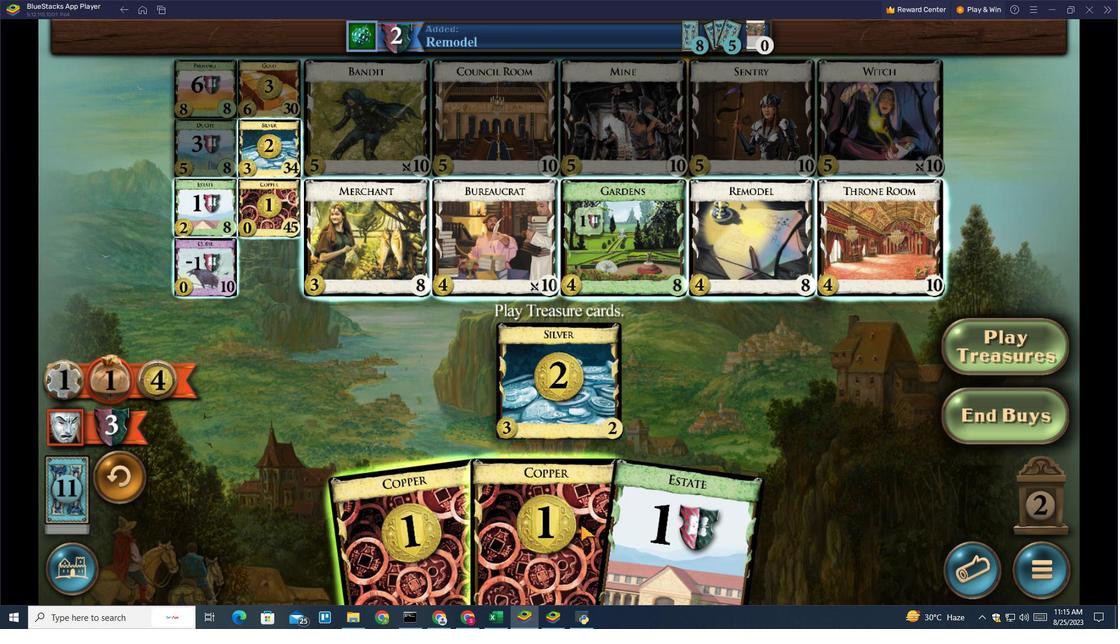 
Action: Mouse pressed left at (586, 462)
Screenshot: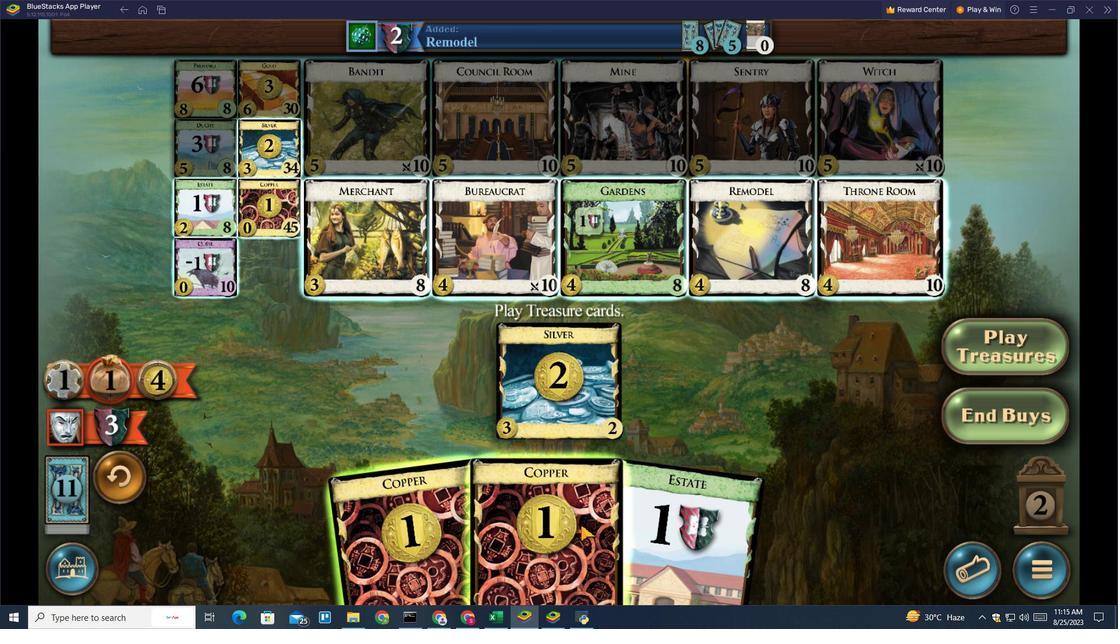 
Action: Mouse moved to (532, 464)
Screenshot: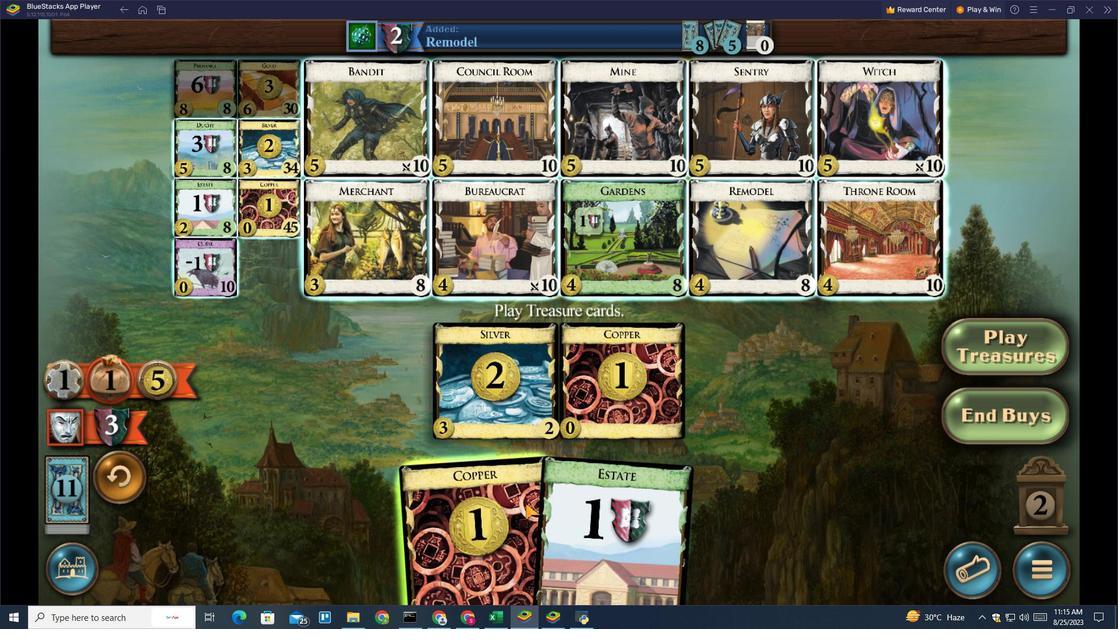 
Action: Mouse pressed left at (532, 465)
Screenshot: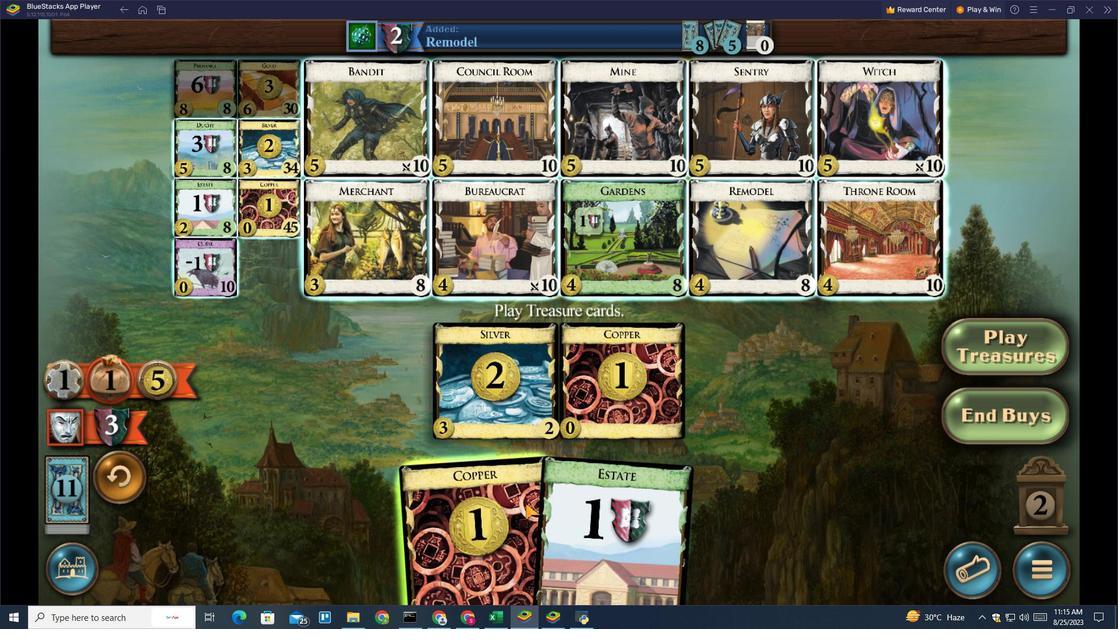 
Action: Mouse moved to (298, 94)
Screenshot: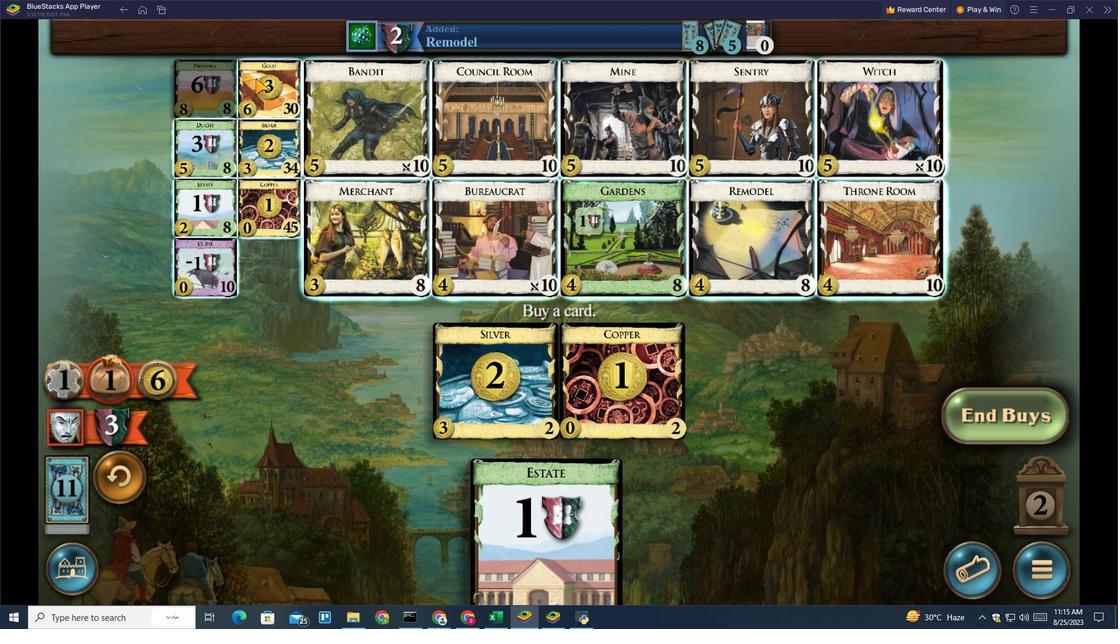 
Action: Mouse pressed left at (298, 94)
Screenshot: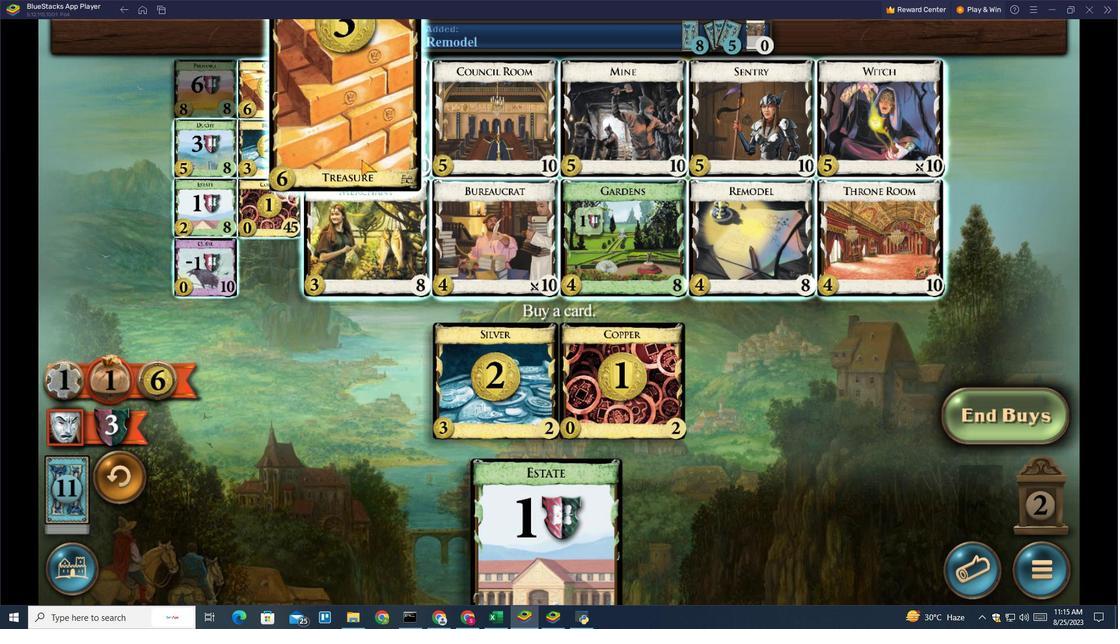
Action: Mouse moved to (637, 479)
Screenshot: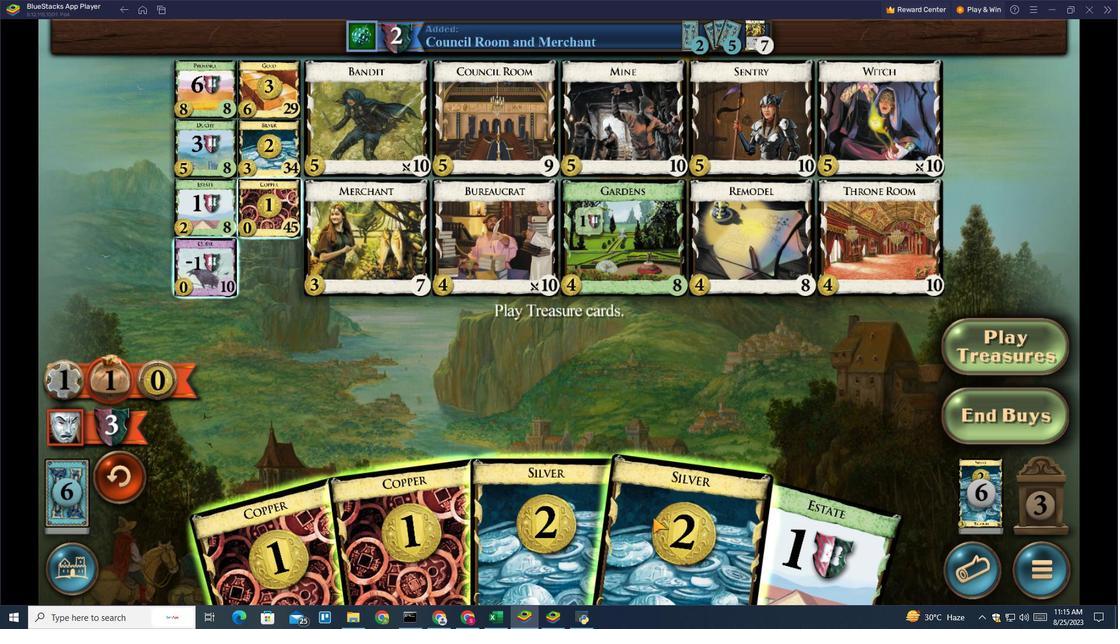
Action: Mouse pressed left at (636, 479)
Screenshot: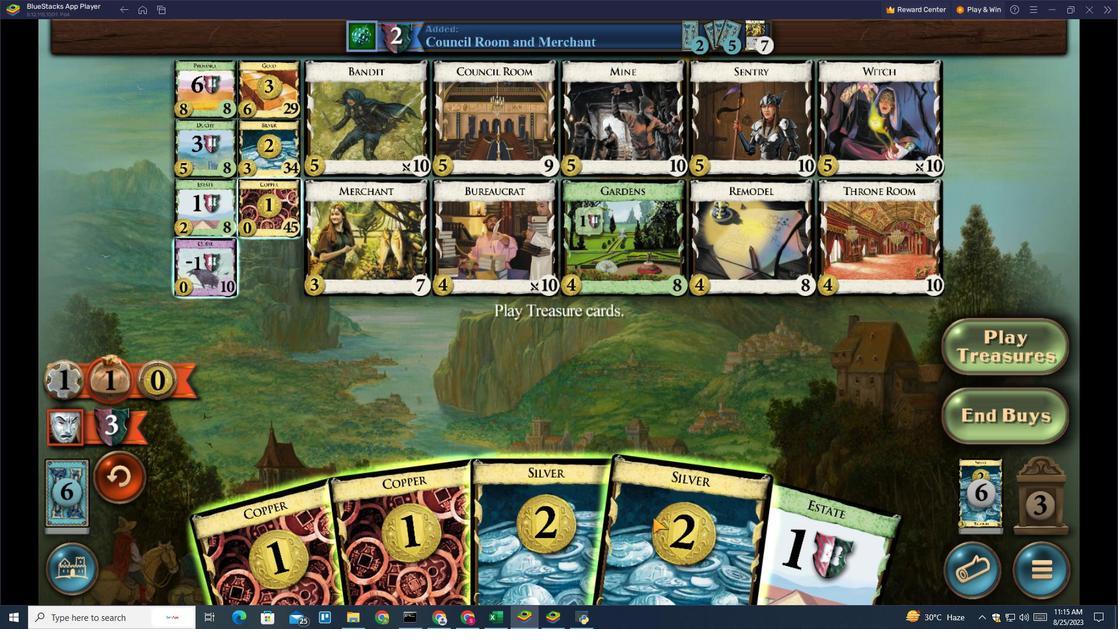 
Action: Mouse moved to (573, 477)
Screenshot: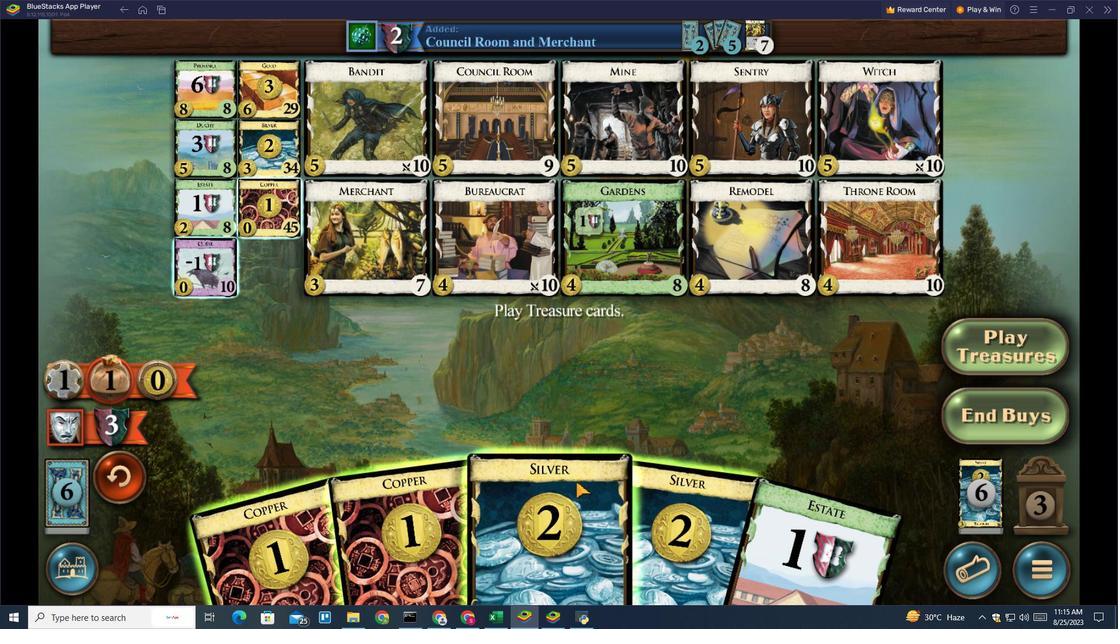 
Action: Mouse pressed left at (573, 477)
Screenshot: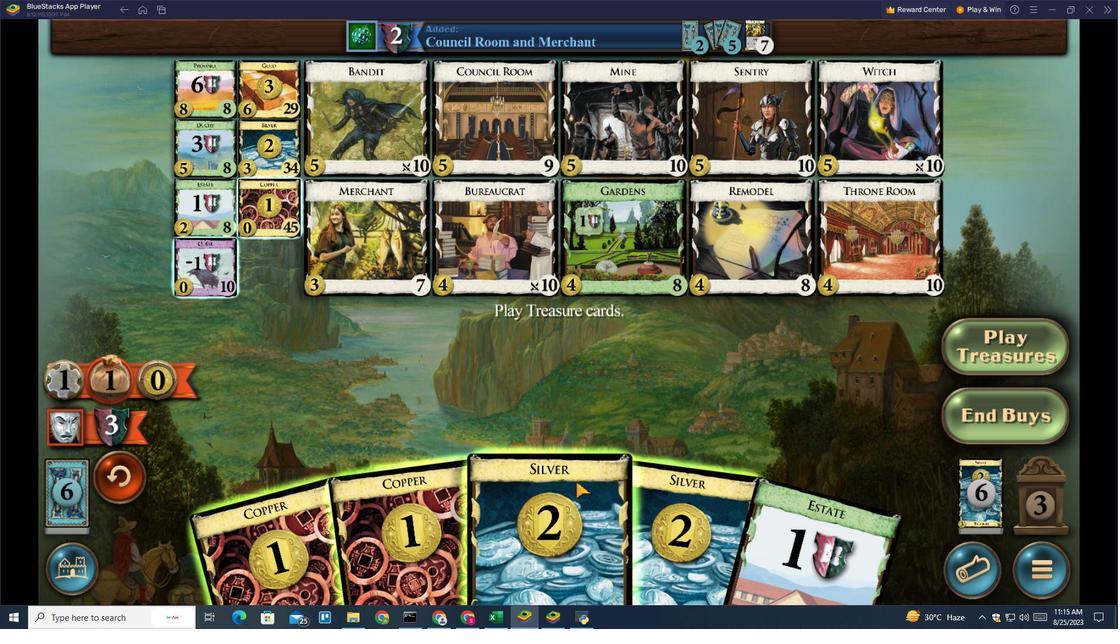 
Action: Mouse moved to (628, 455)
Screenshot: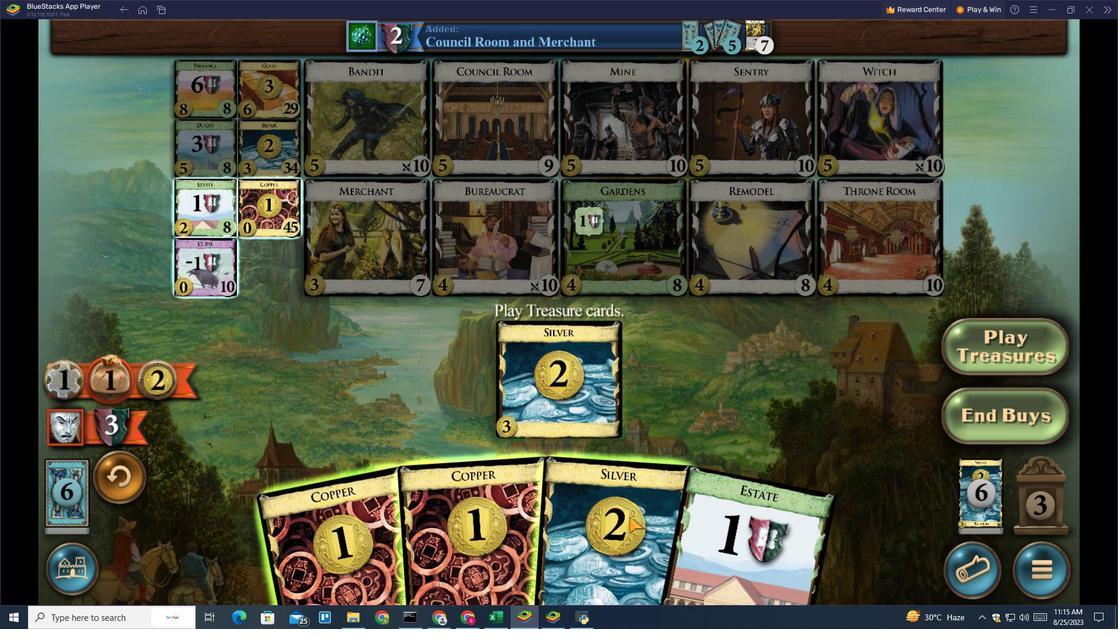 
Action: Mouse pressed left at (628, 455)
Screenshot: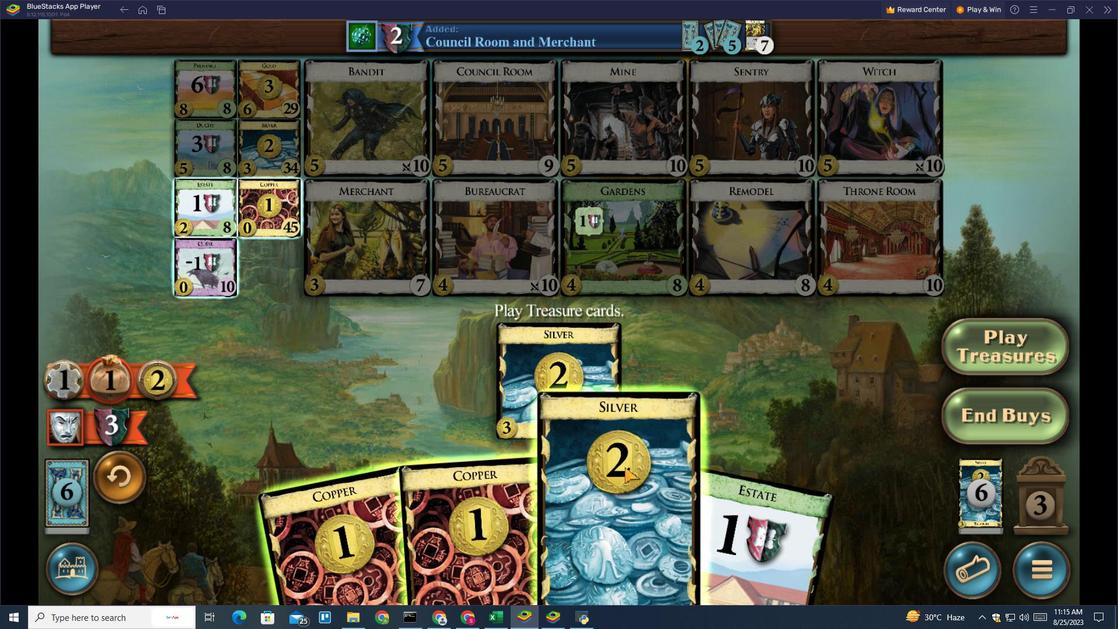 
Action: Mouse moved to (608, 445)
Screenshot: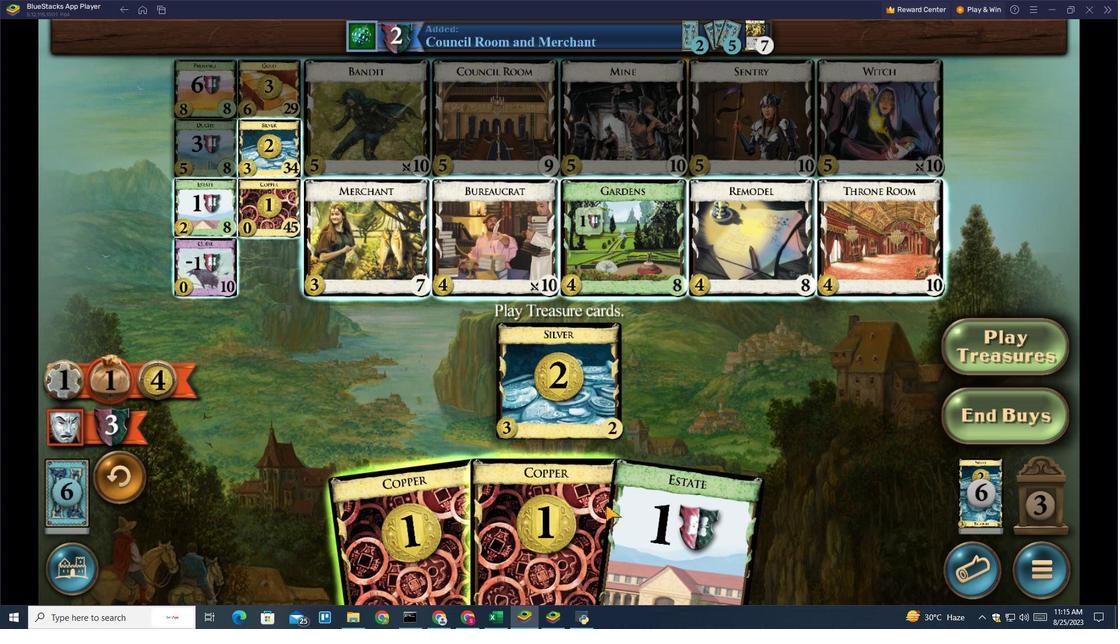 
Action: Mouse pressed left at (608, 445)
Screenshot: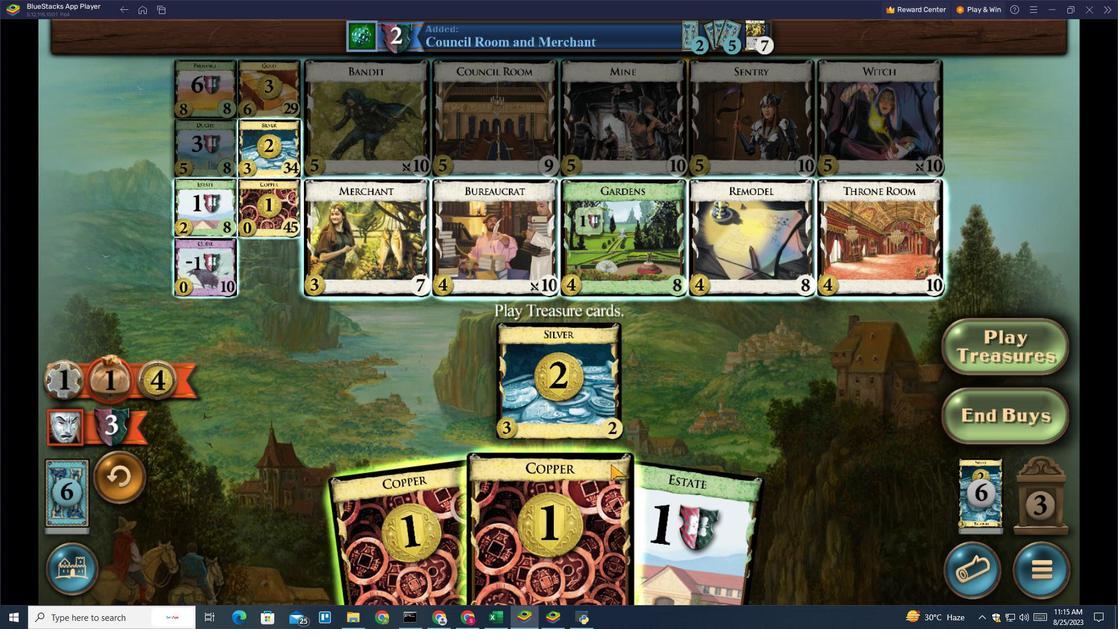 
Action: Mouse moved to (523, 461)
Screenshot: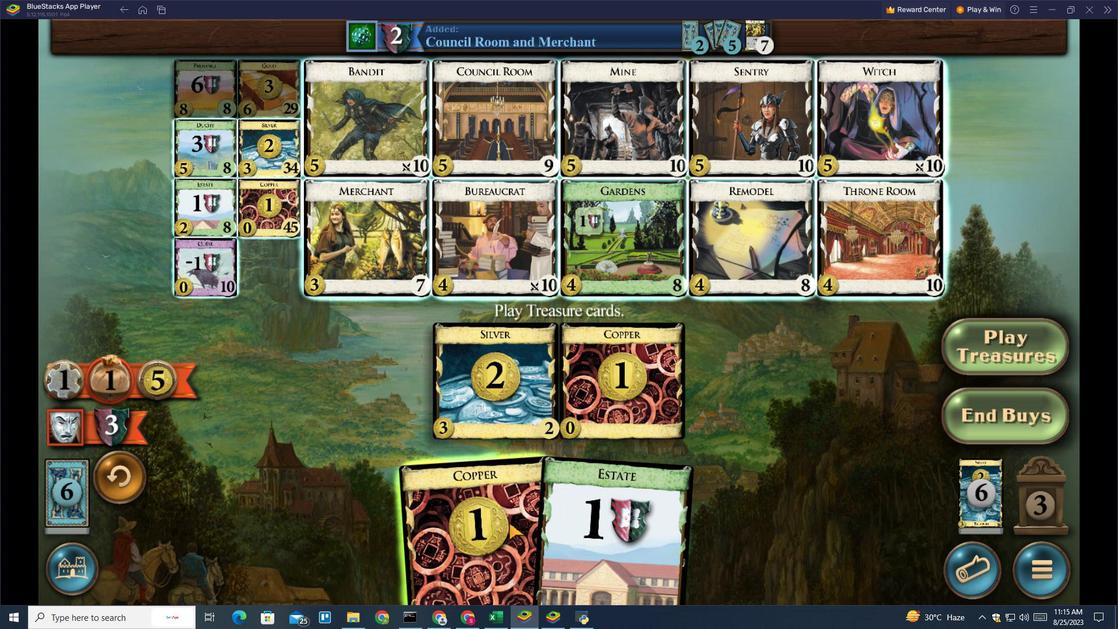 
Action: Mouse pressed left at (523, 461)
Screenshot: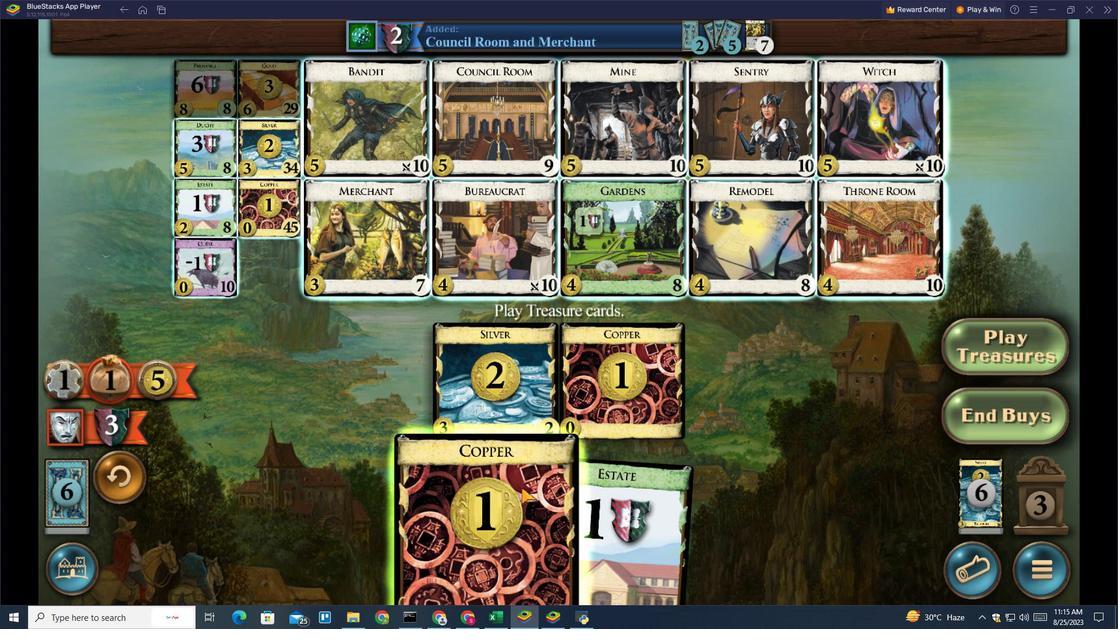 
Action: Mouse moved to (498, 459)
Screenshot: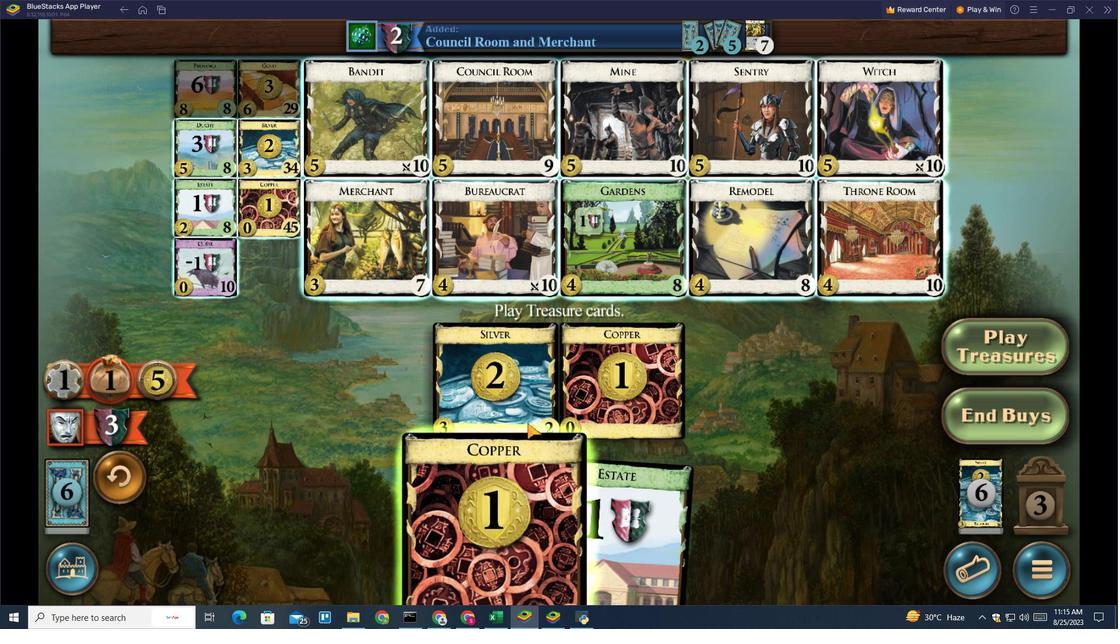 
Action: Mouse pressed left at (498, 459)
Screenshot: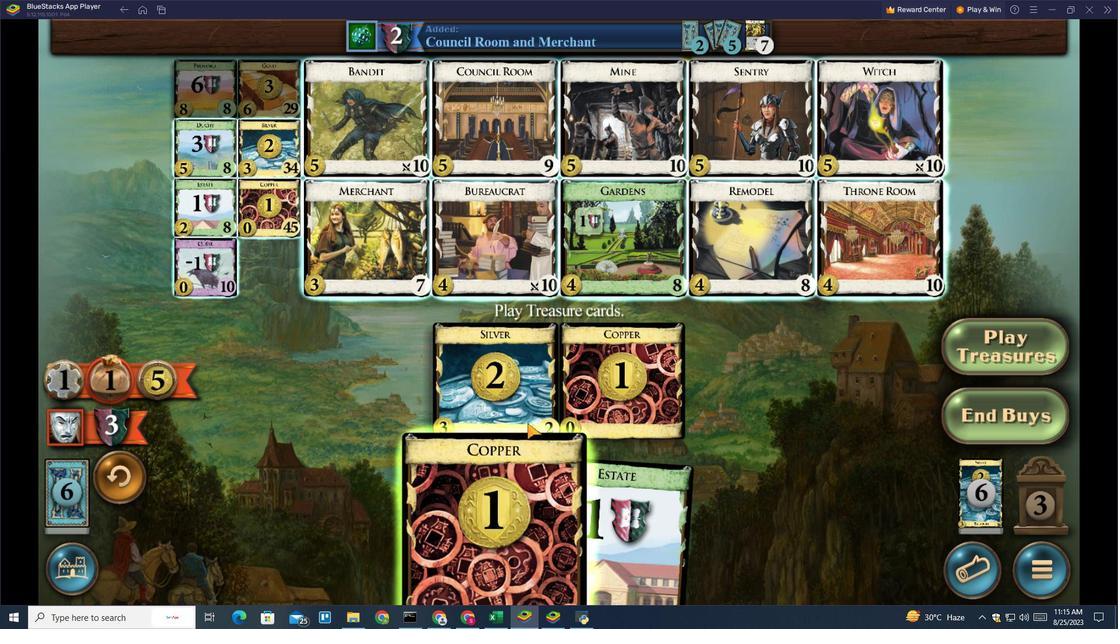 
Action: Mouse moved to (316, 95)
Screenshot: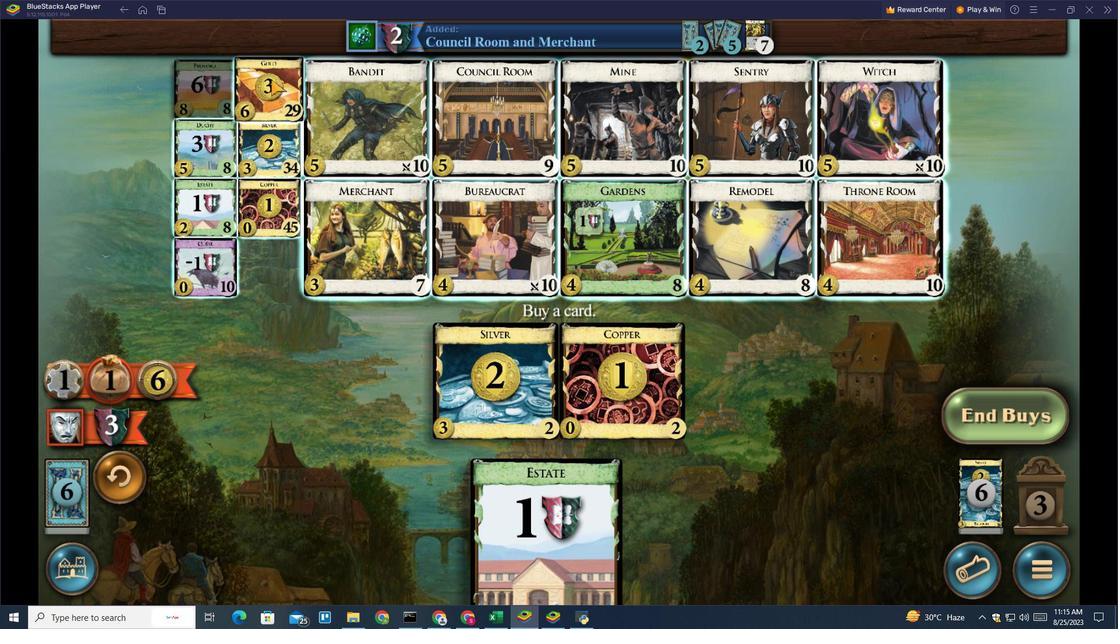 
Action: Mouse pressed left at (316, 95)
Screenshot: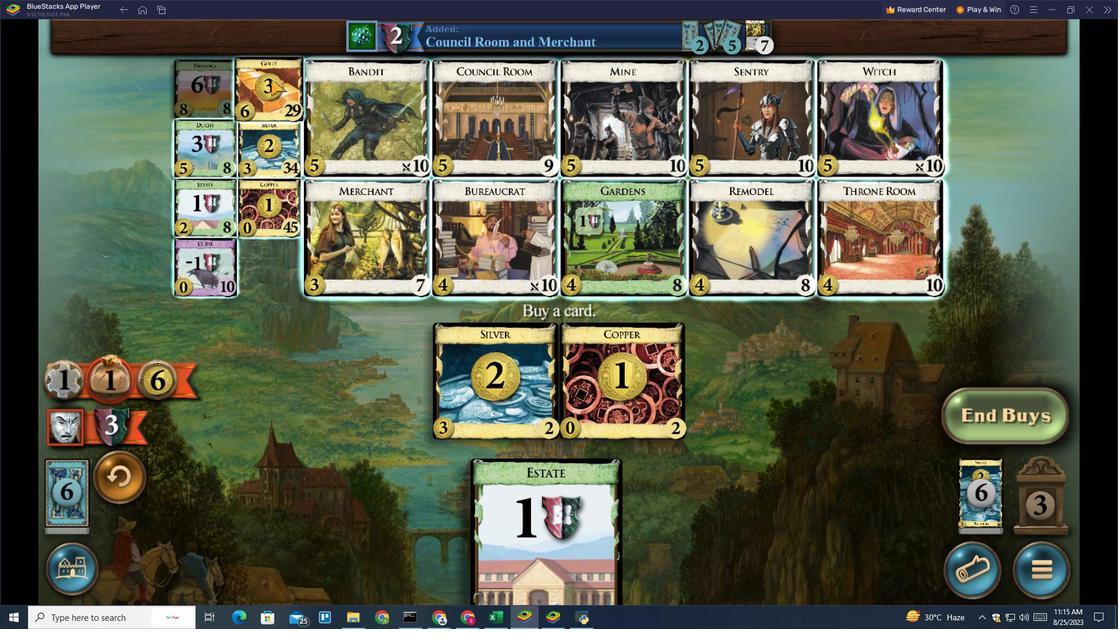 
Action: Mouse moved to (310, 95)
Screenshot: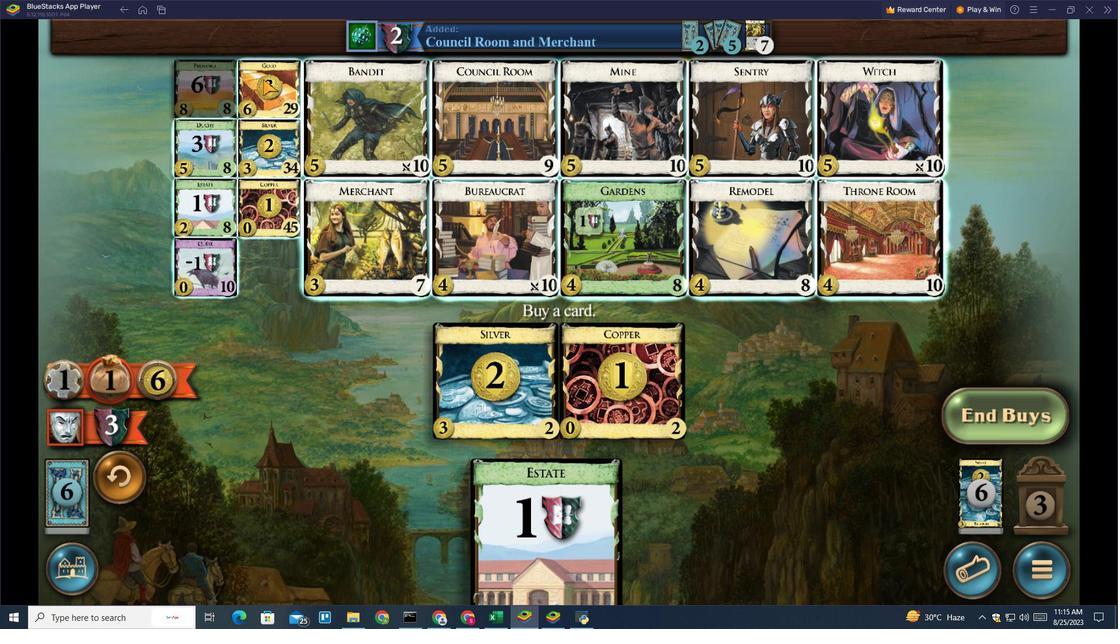 
Action: Mouse pressed left at (310, 95)
Screenshot: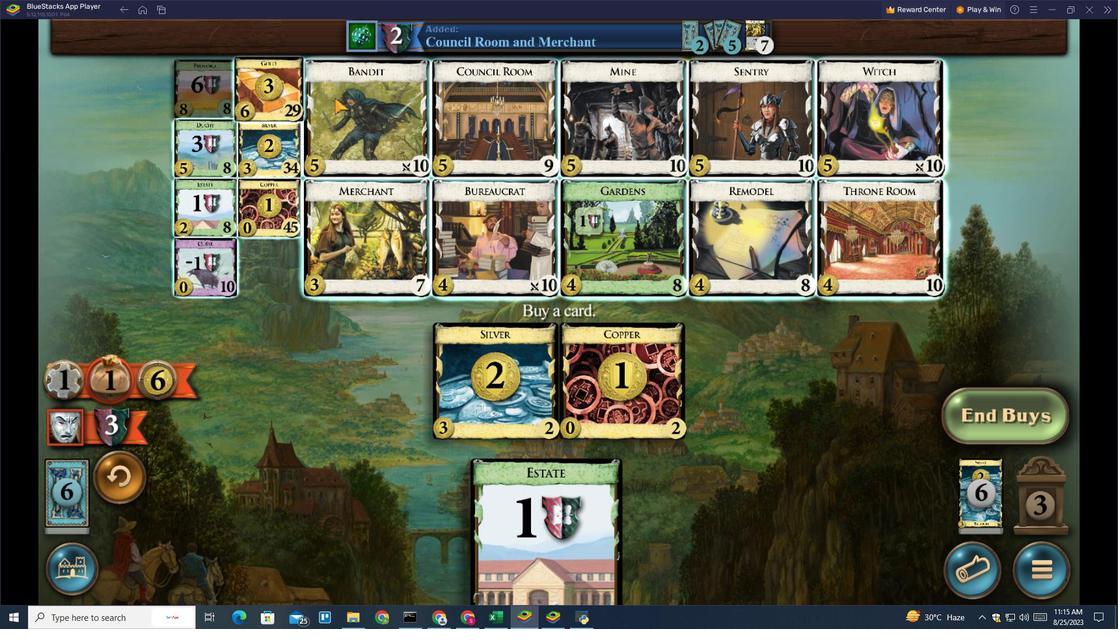 
Action: Mouse moved to (646, 501)
Screenshot: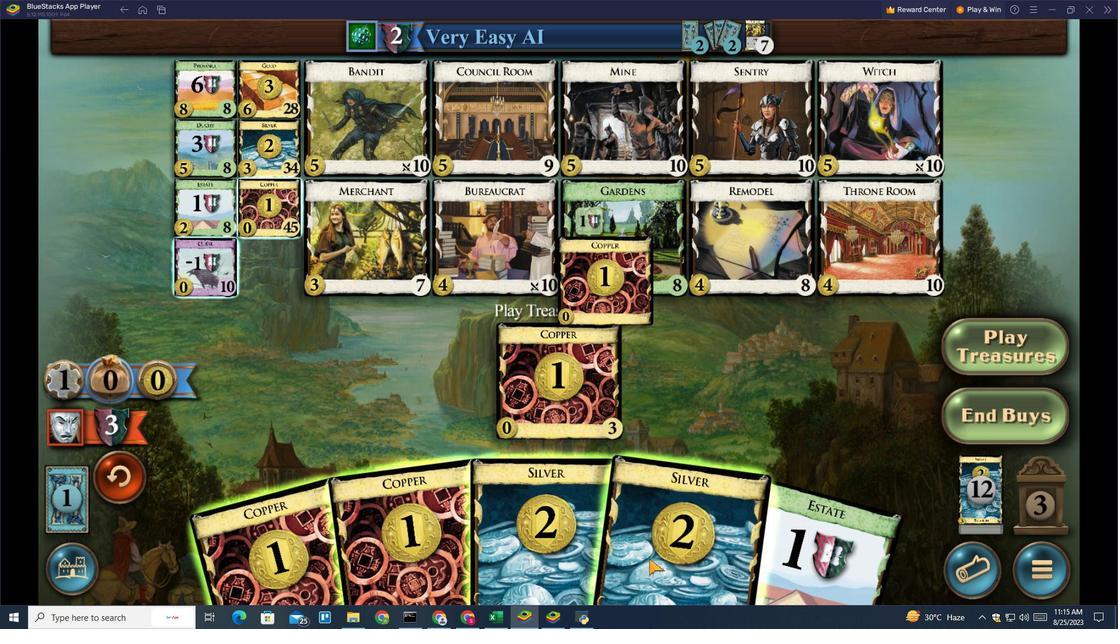 
Action: Mouse pressed left at (646, 501)
Screenshot: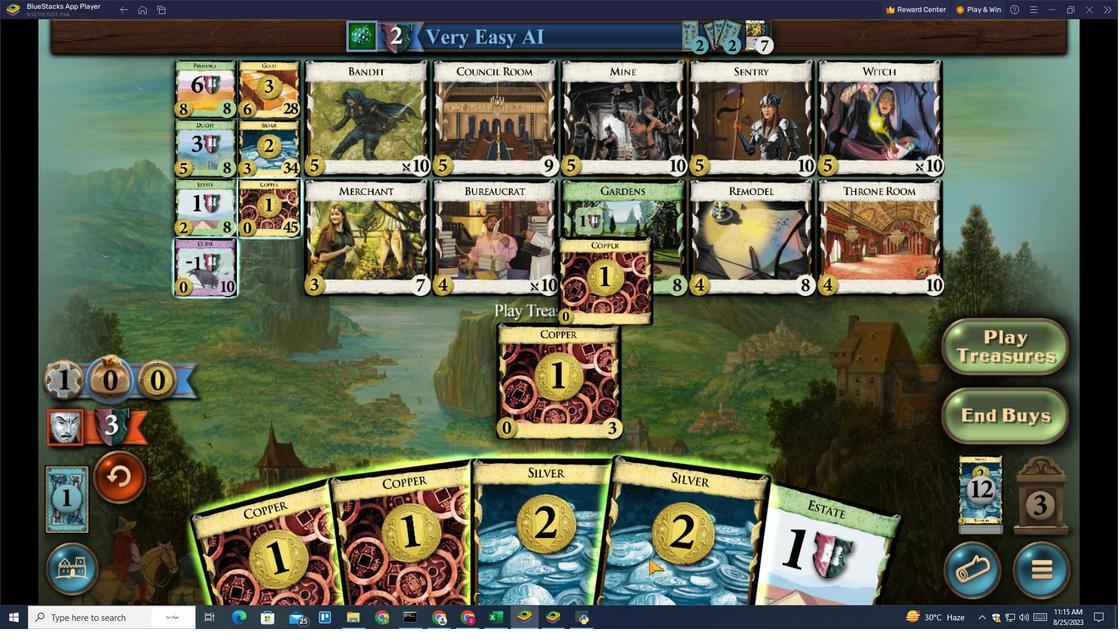 
Action: Mouse moved to (599, 457)
Screenshot: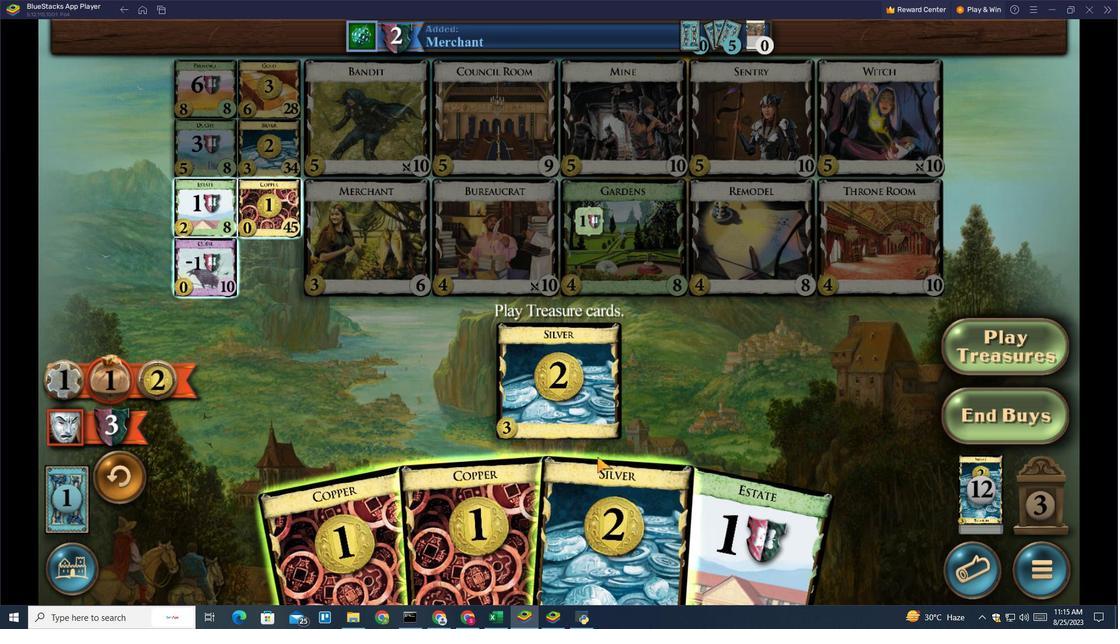 
Action: Mouse pressed left at (599, 457)
Screenshot: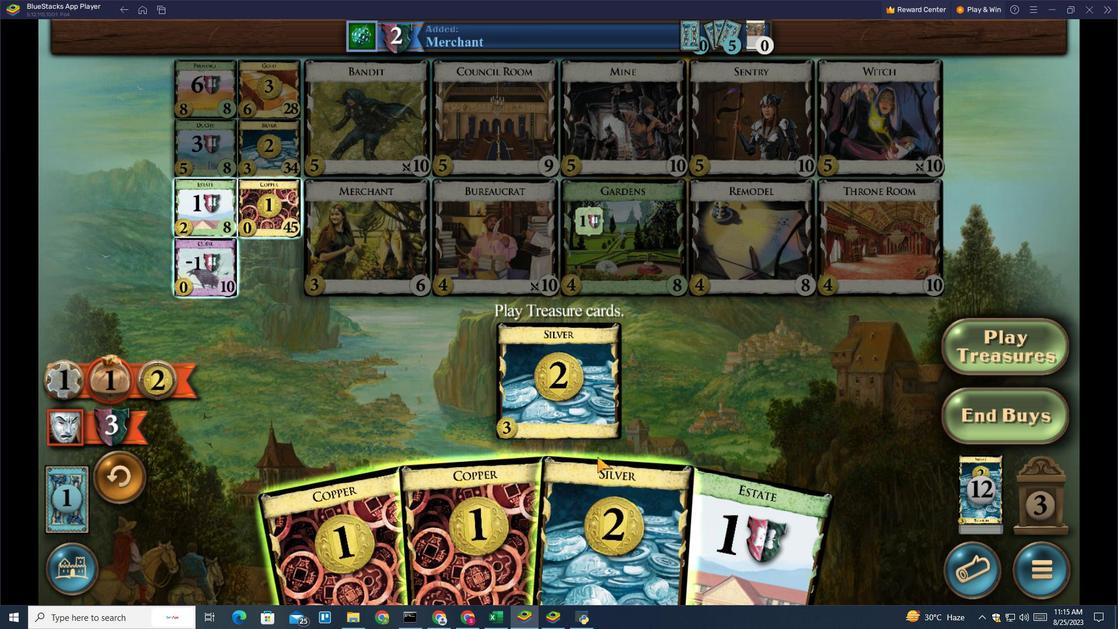 
Action: Mouse moved to (566, 451)
Screenshot: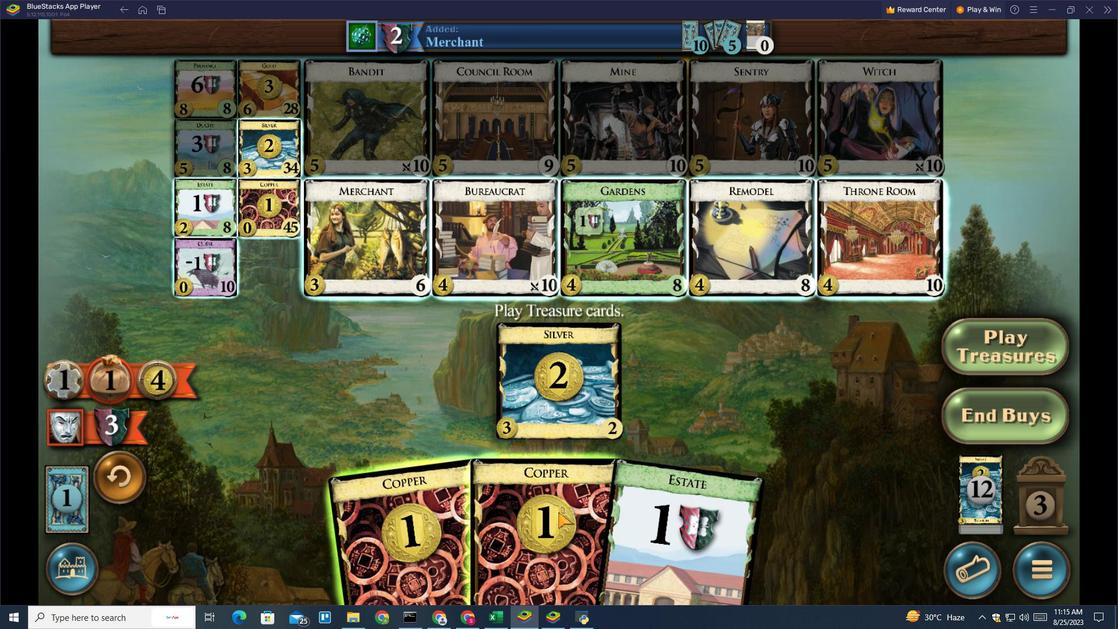 
Action: Mouse pressed left at (566, 451)
Screenshot: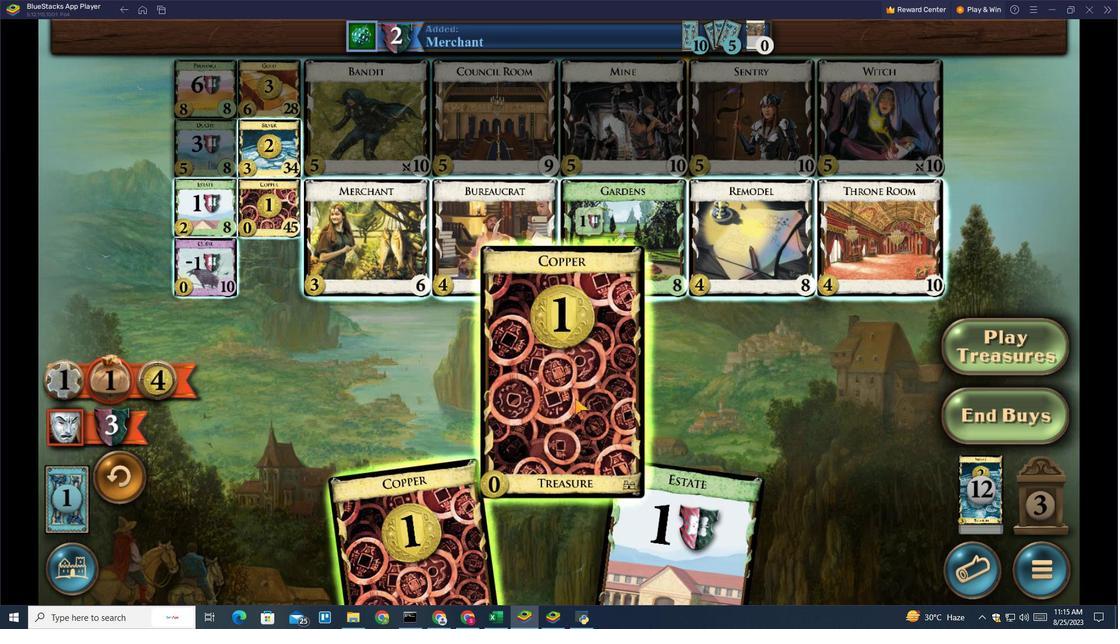 
Action: Mouse moved to (521, 470)
Screenshot: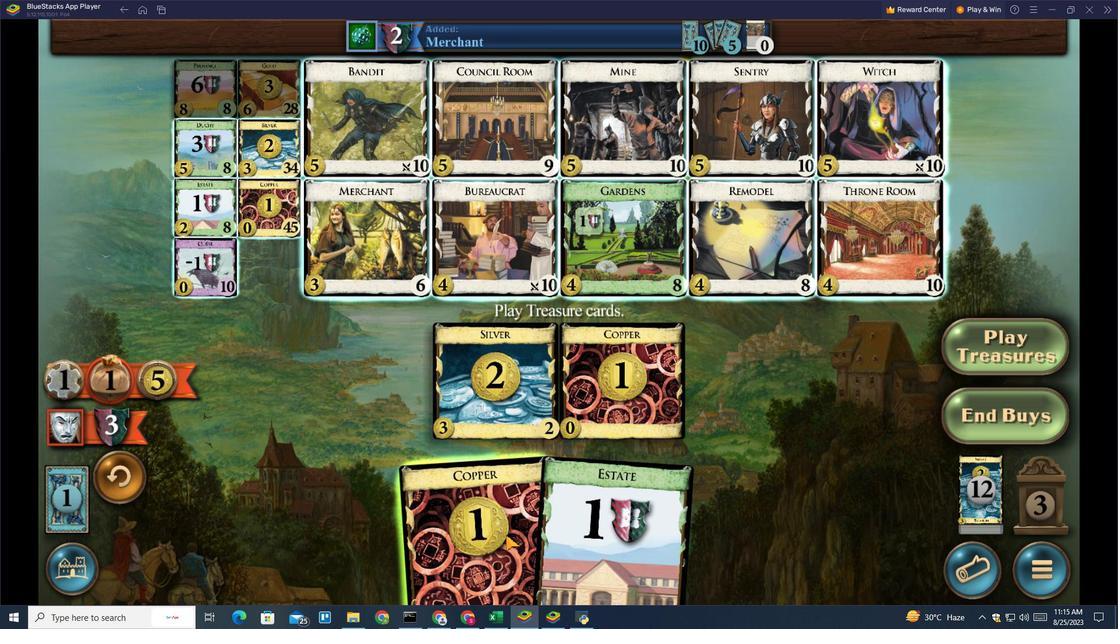 
Action: Mouse pressed left at (521, 470)
Screenshot: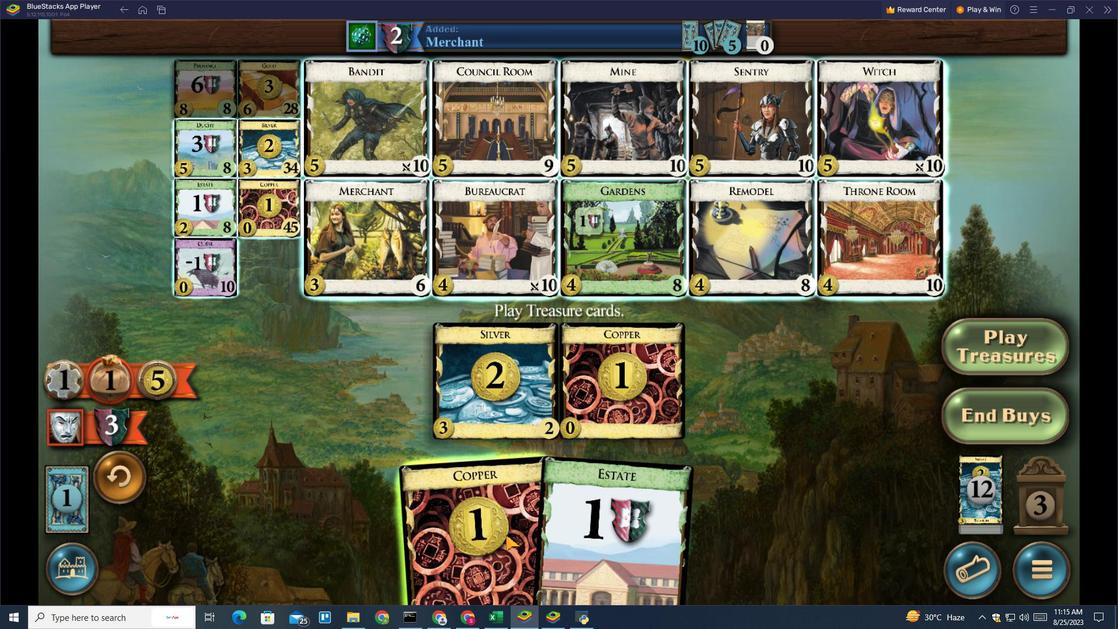 
Action: Mouse moved to (317, 101)
Screenshot: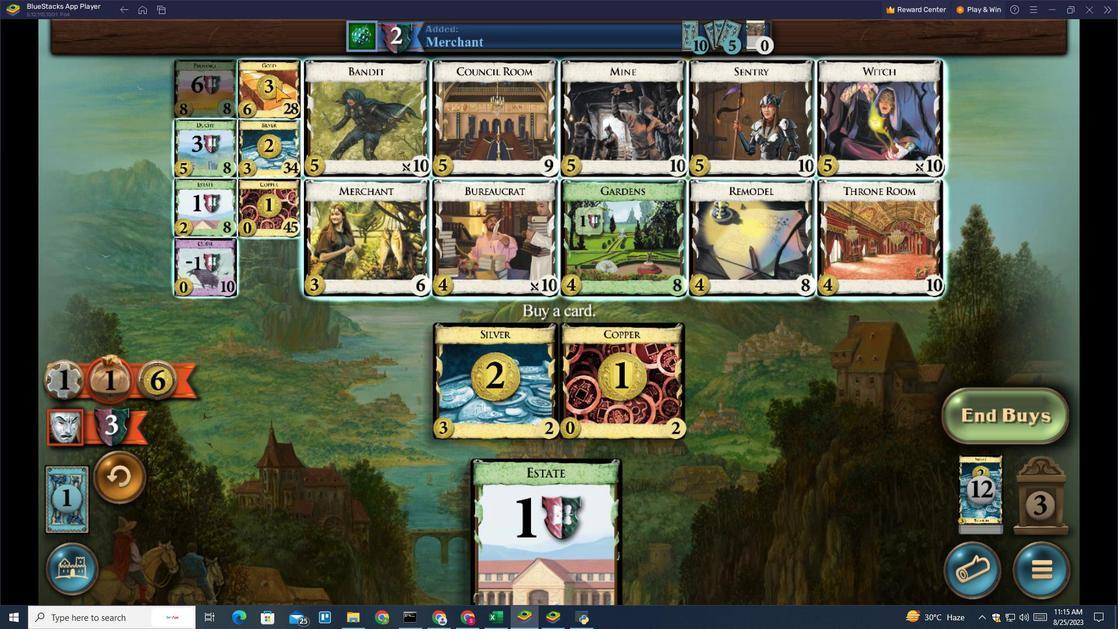 
Action: Mouse pressed left at (317, 101)
Screenshot: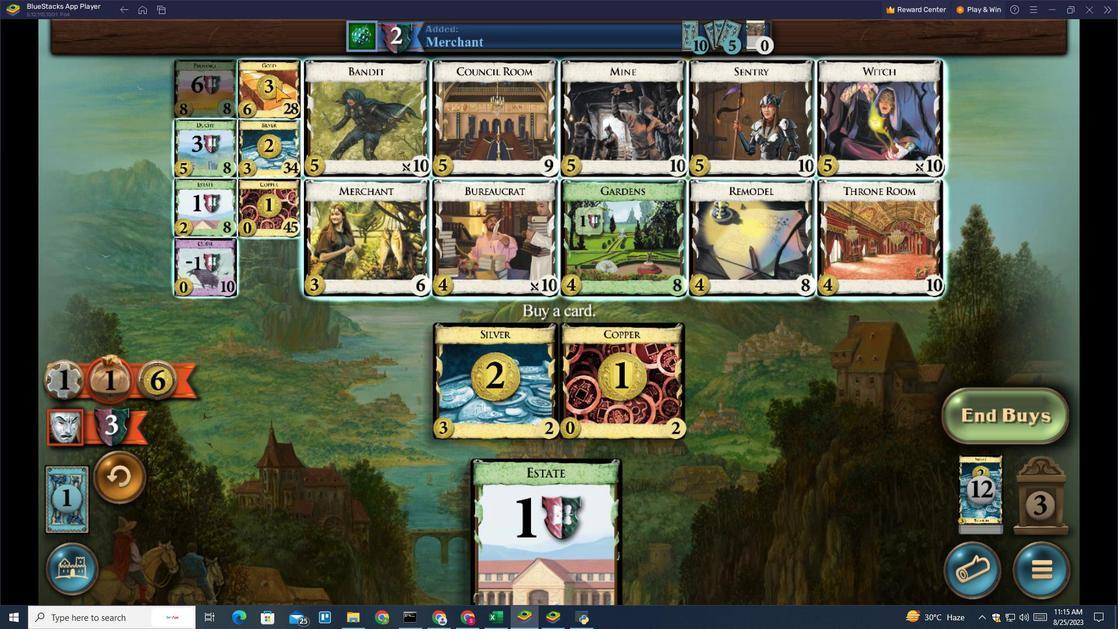 
Action: Mouse moved to (676, 464)
Screenshot: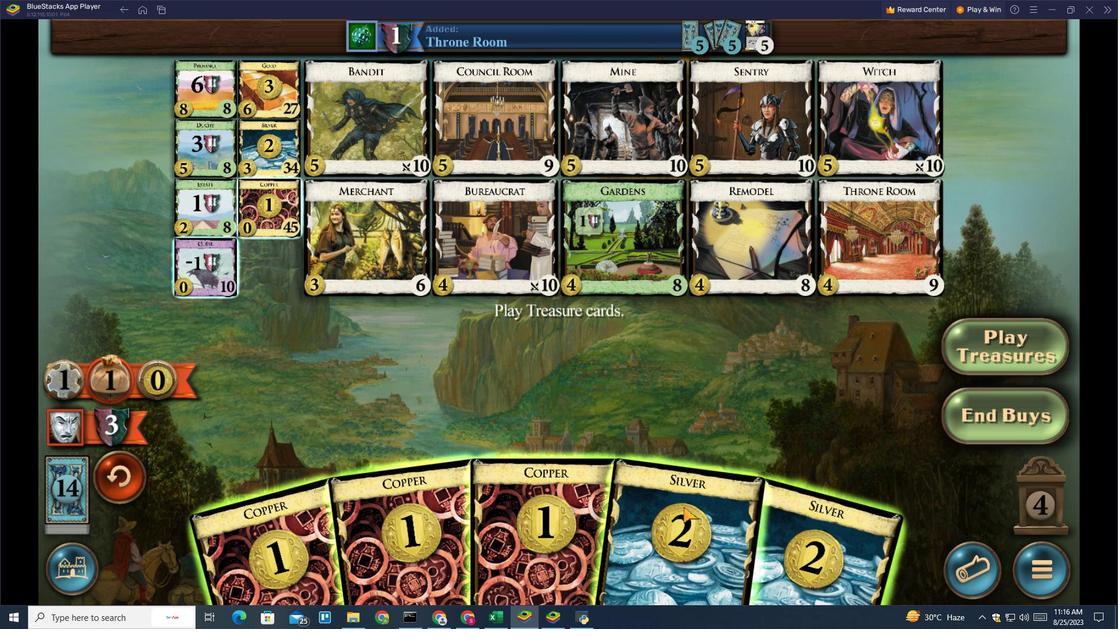 
Action: Mouse pressed left at (676, 464)
Screenshot: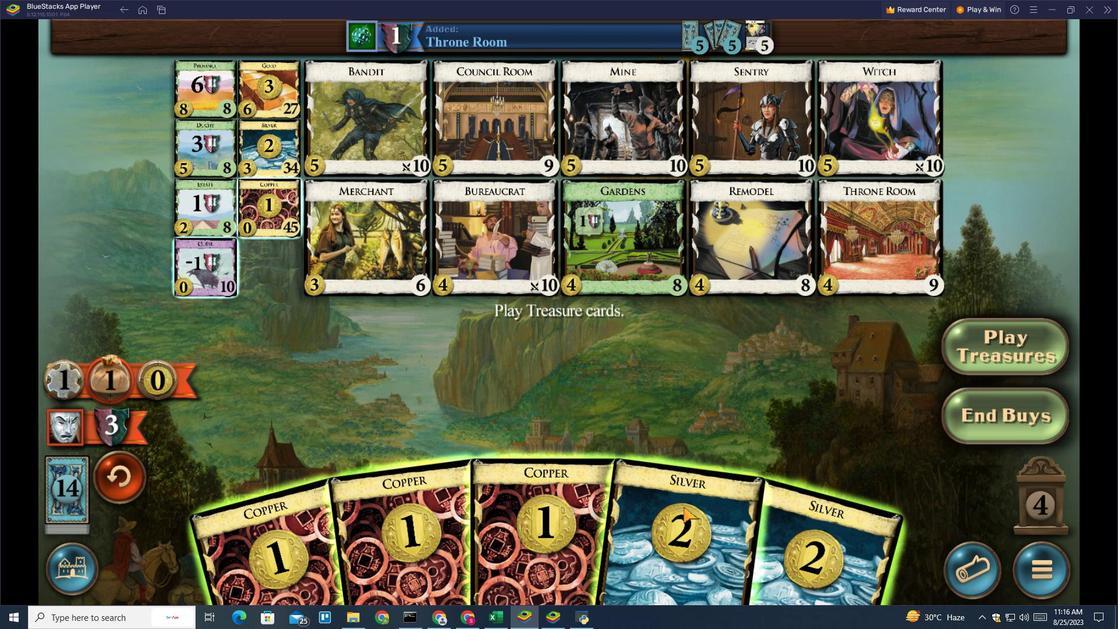 
Action: Mouse moved to (711, 445)
Screenshot: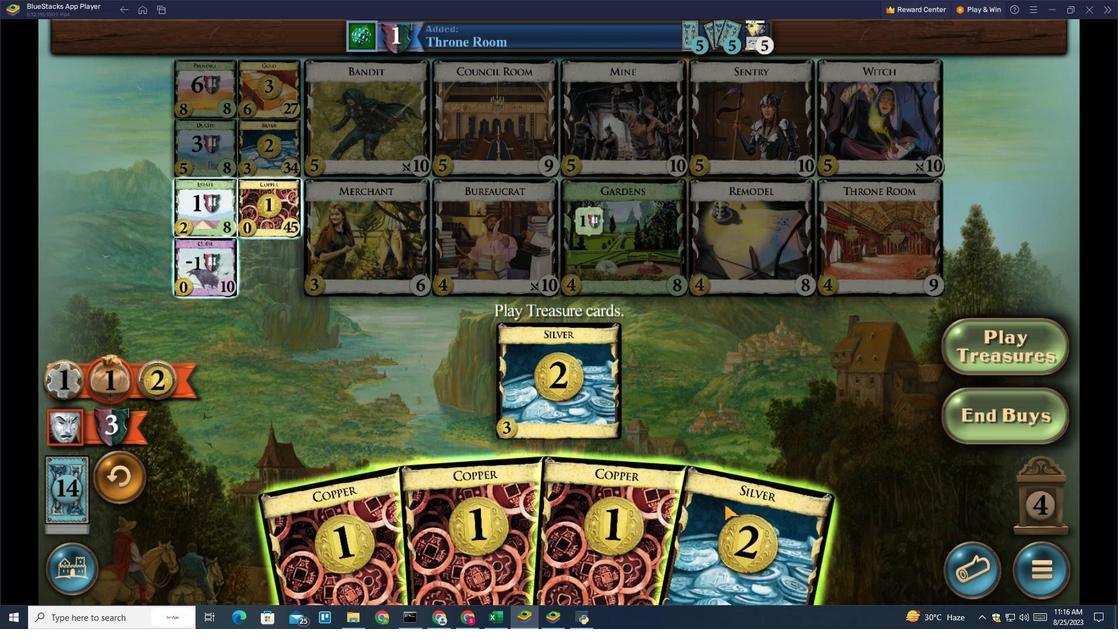 
Action: Mouse pressed left at (711, 445)
Screenshot: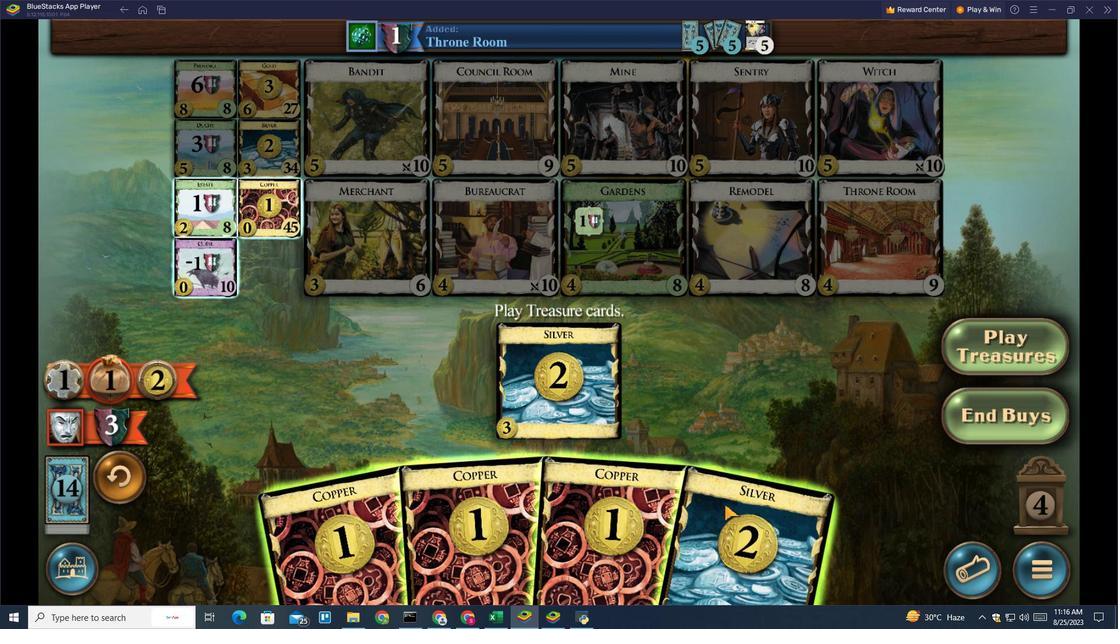 
Action: Mouse moved to (676, 438)
Screenshot: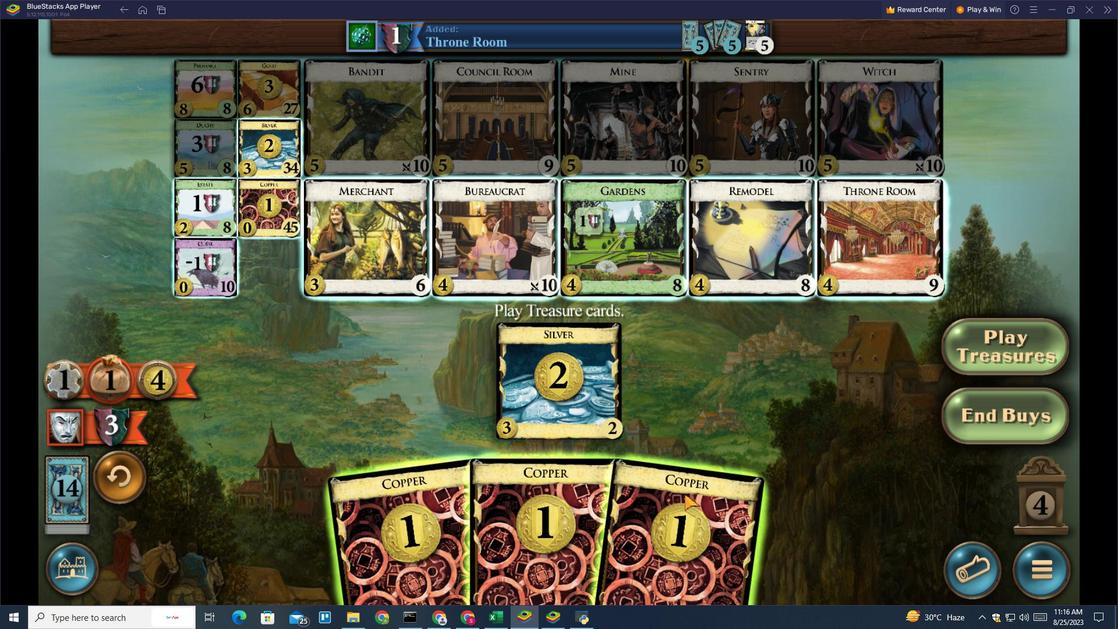 
Action: Mouse pressed left at (676, 438)
Screenshot: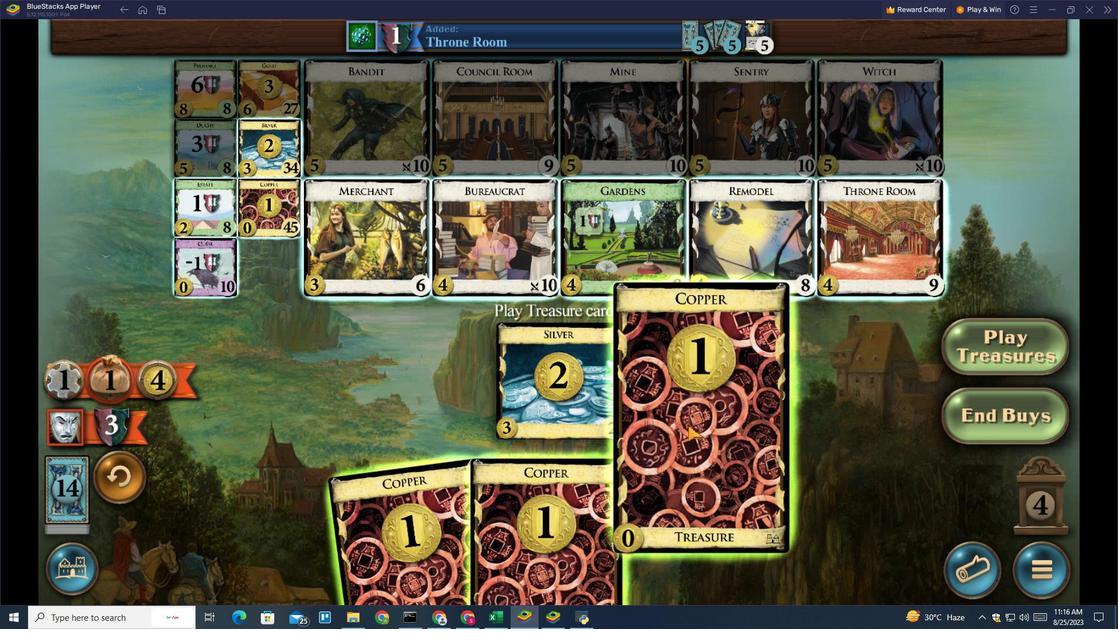 
Action: Mouse moved to (637, 464)
Screenshot: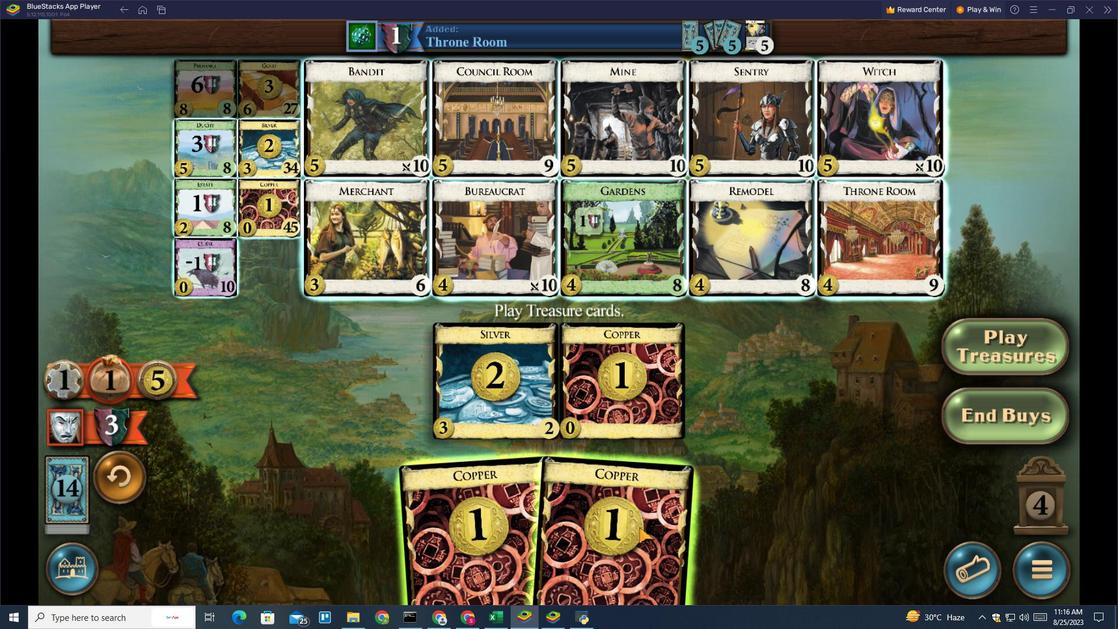 
Action: Mouse pressed left at (637, 464)
Screenshot: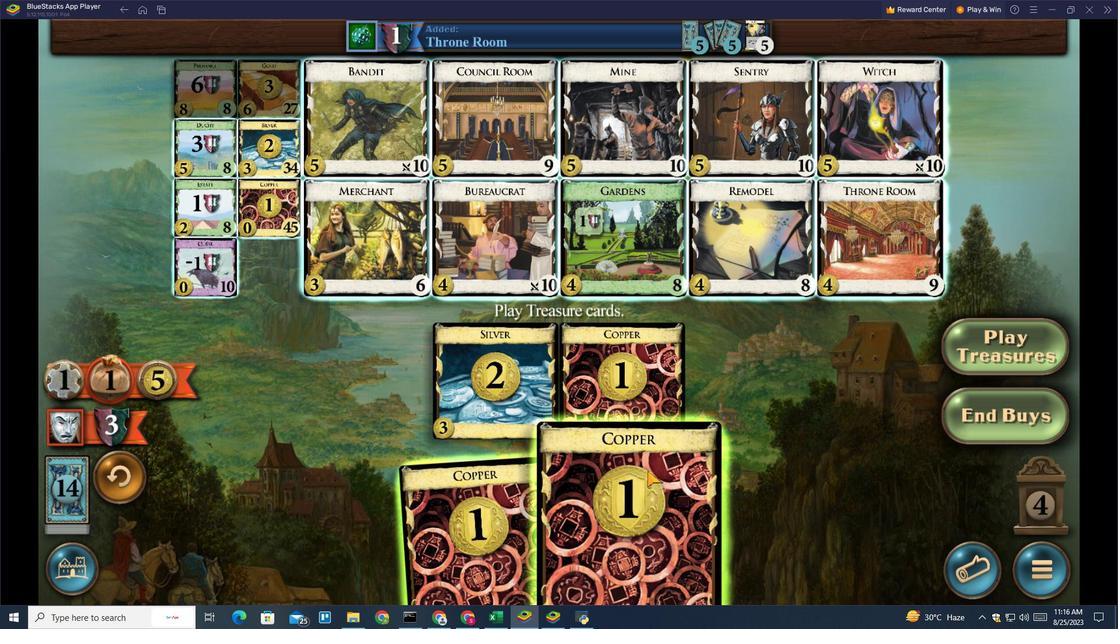 
Action: Mouse moved to (298, 100)
Screenshot: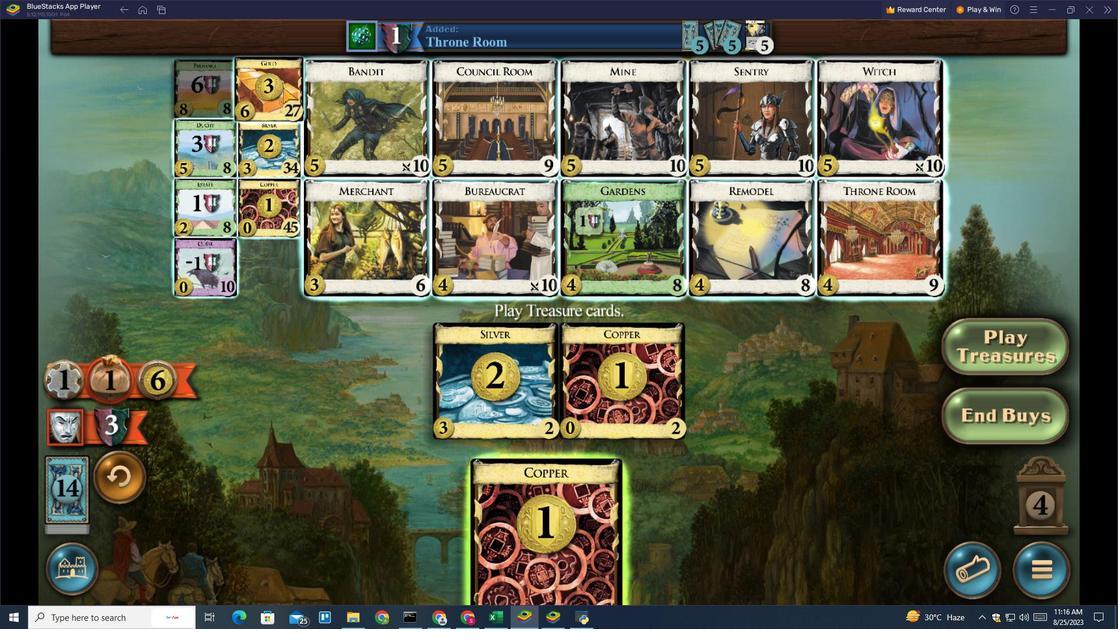 
Action: Mouse pressed left at (298, 100)
Screenshot: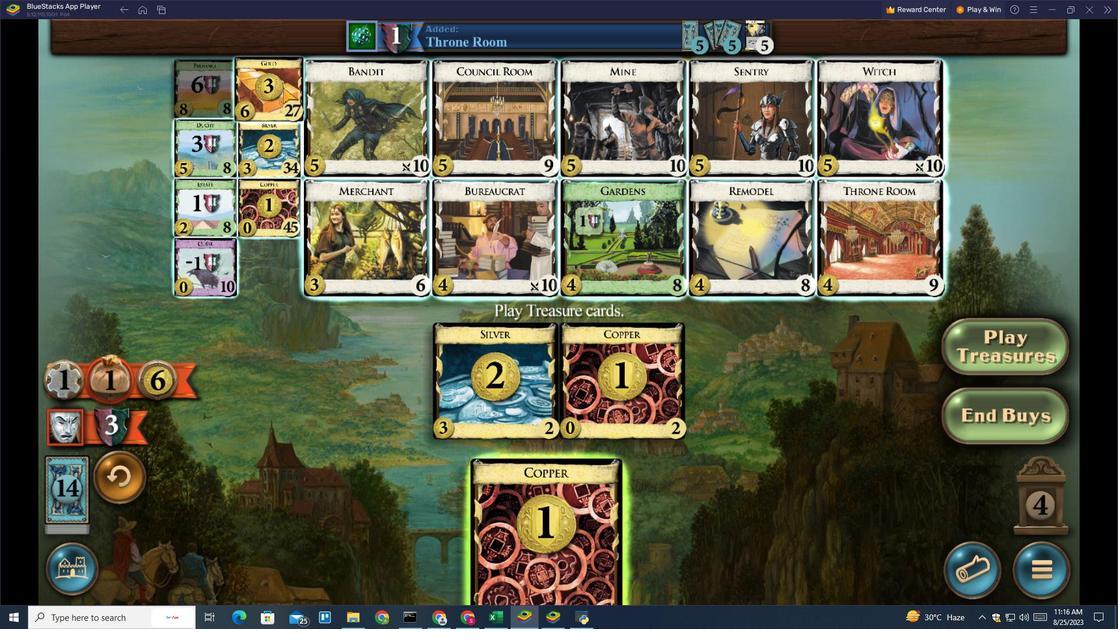 
Action: Mouse moved to (651, 460)
Screenshot: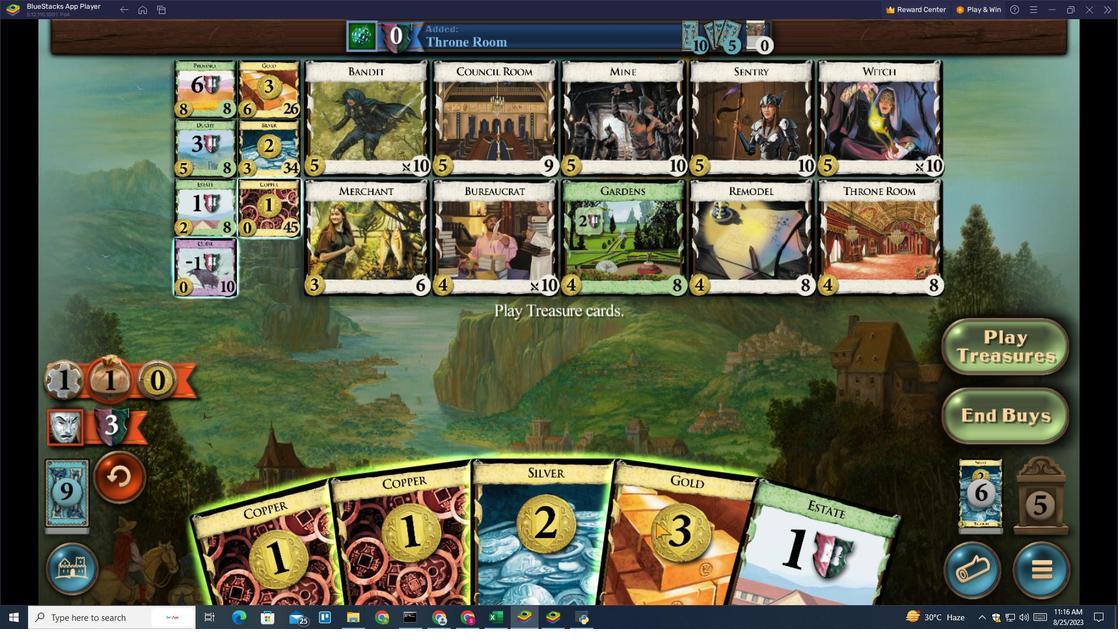 
Action: Mouse pressed left at (651, 460)
Screenshot: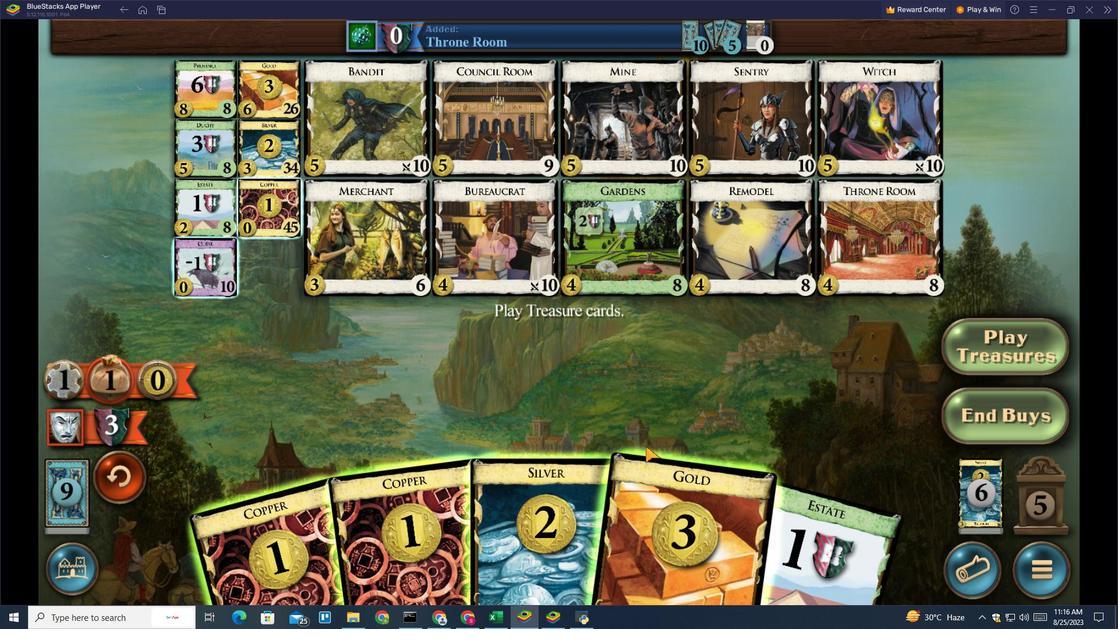 
Action: Mouse moved to (610, 461)
Screenshot: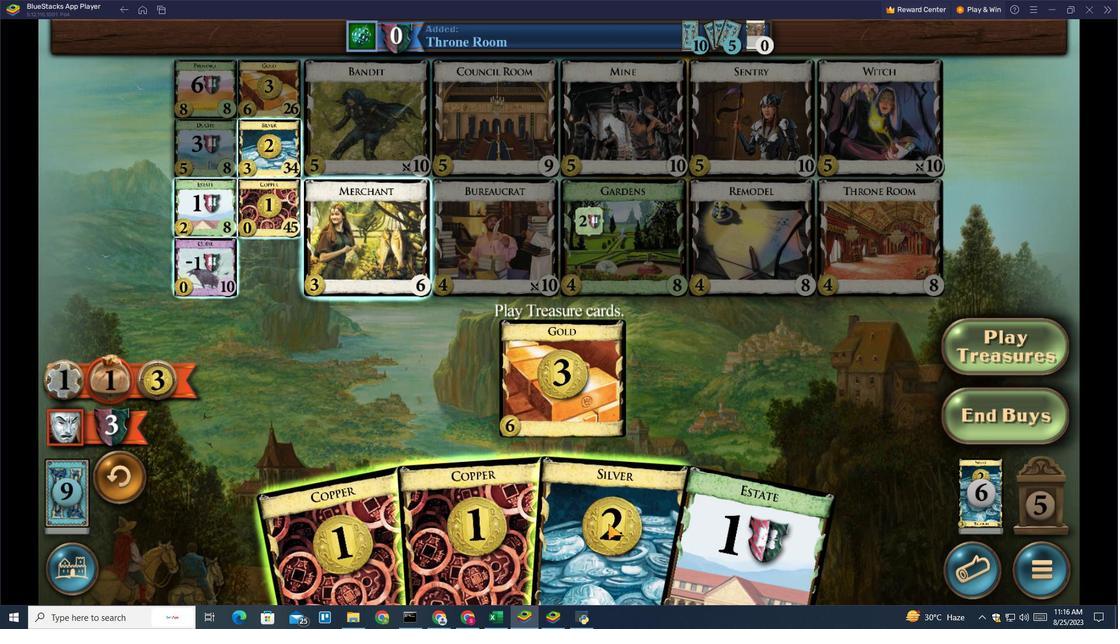 
Action: Mouse pressed left at (610, 461)
Screenshot: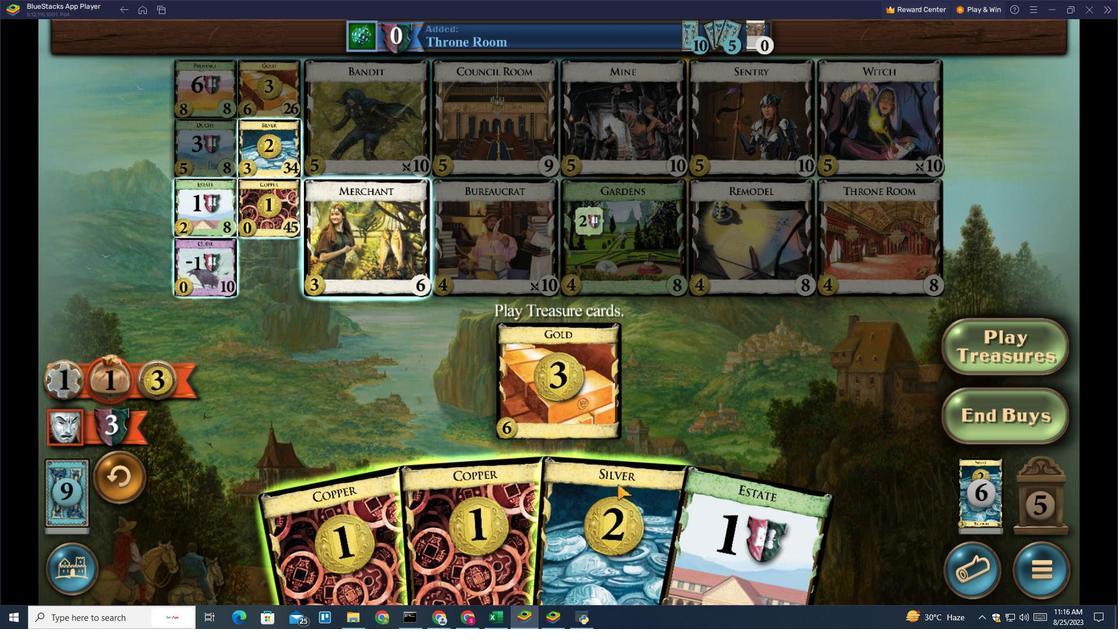 
Action: Mouse moved to (579, 467)
Screenshot: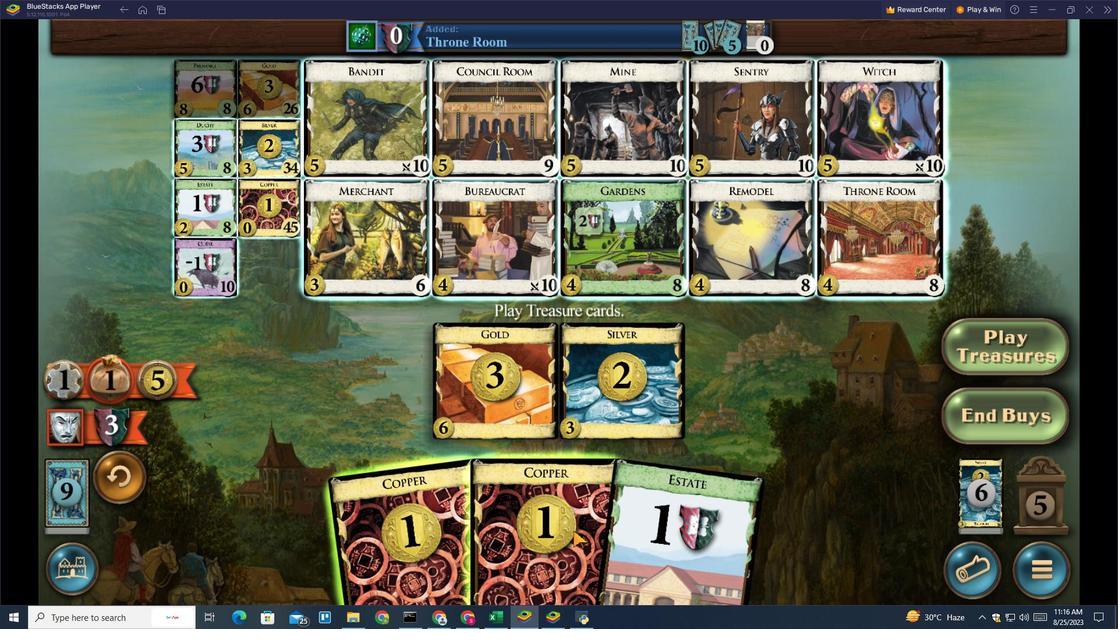 
Action: Mouse pressed left at (579, 467)
Screenshot: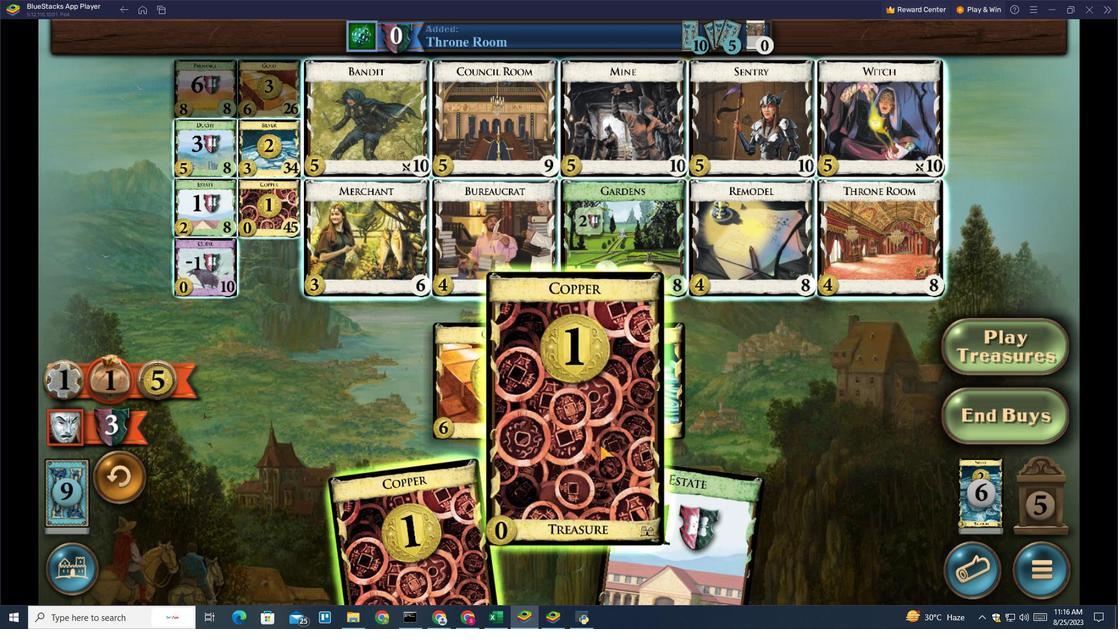 
Action: Mouse moved to (314, 89)
Screenshot: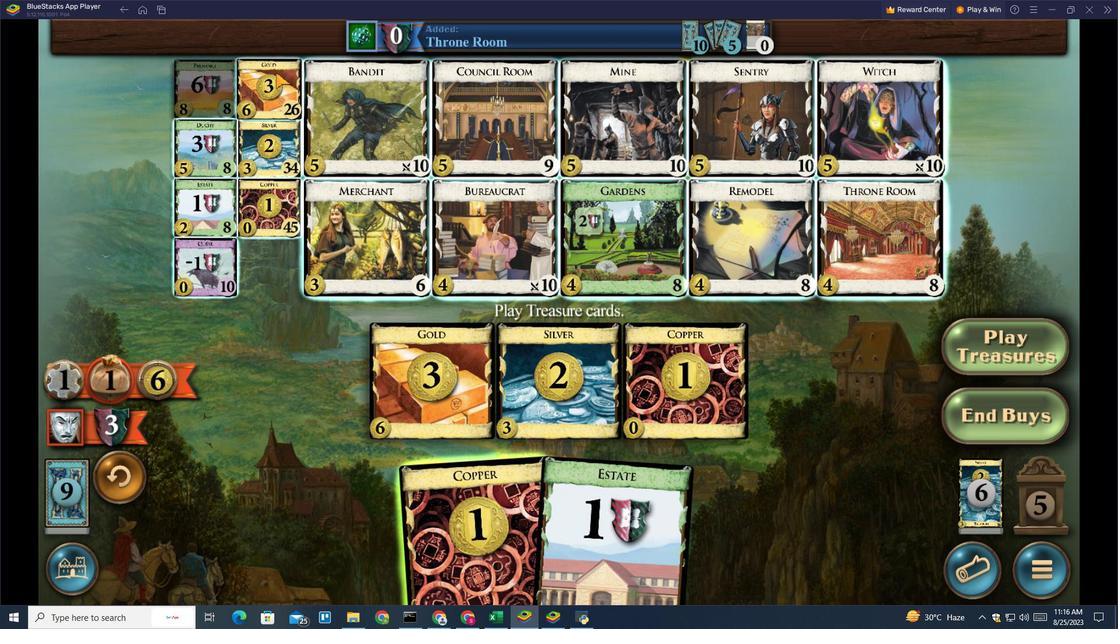 
Action: Mouse pressed left at (314, 89)
Screenshot: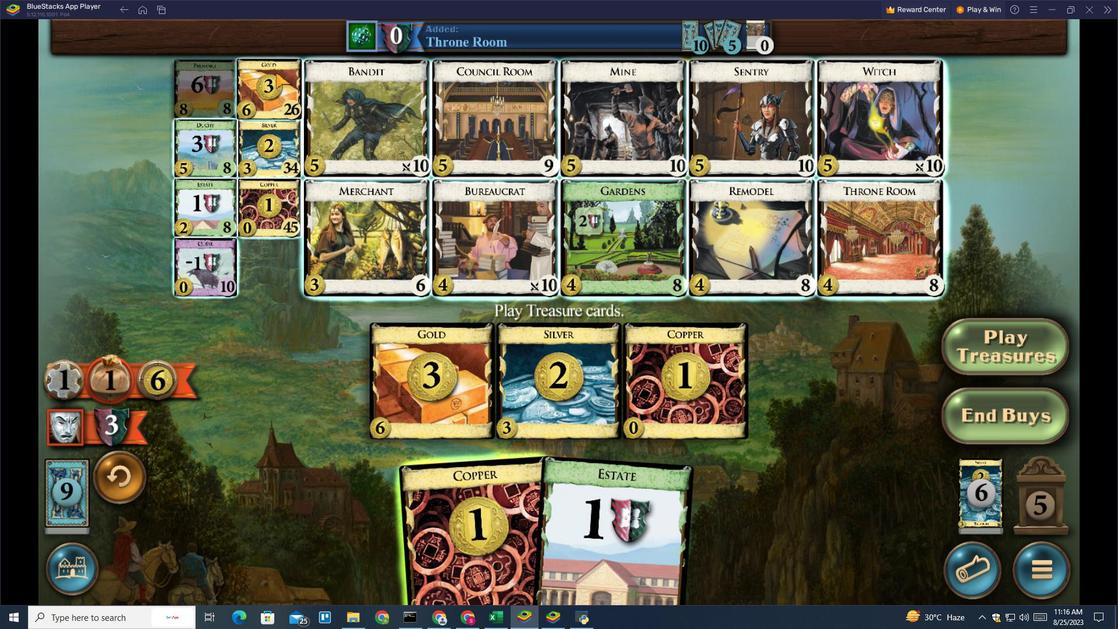 
Action: Mouse moved to (706, 475)
Screenshot: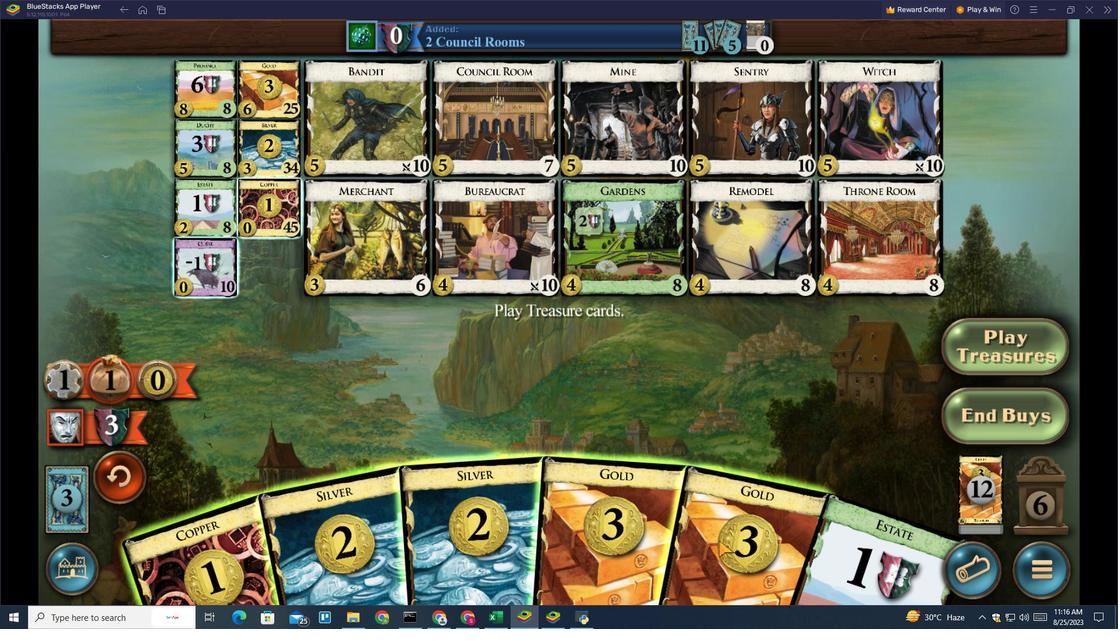
Action: Mouse pressed left at (706, 475)
Screenshot: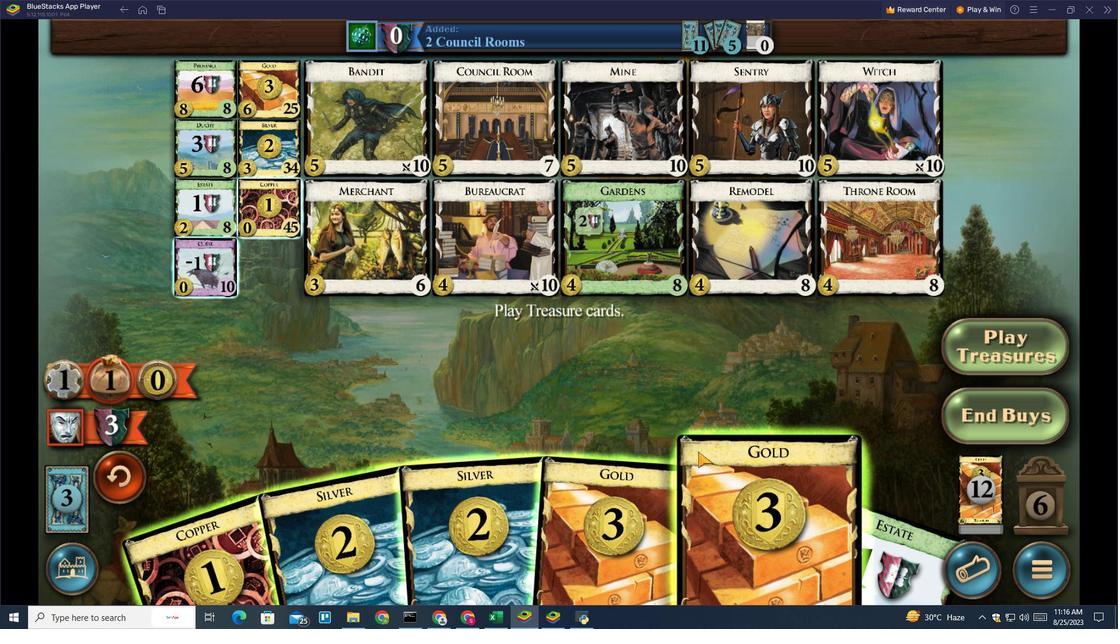 
Action: Mouse moved to (670, 438)
Screenshot: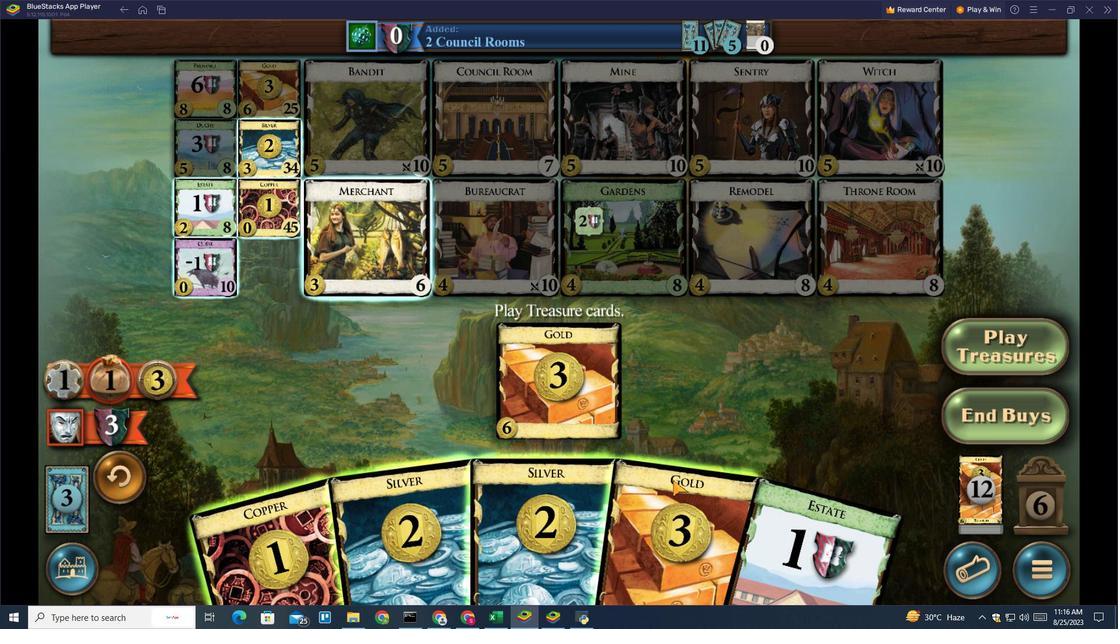 
Action: Mouse pressed left at (670, 438)
Screenshot: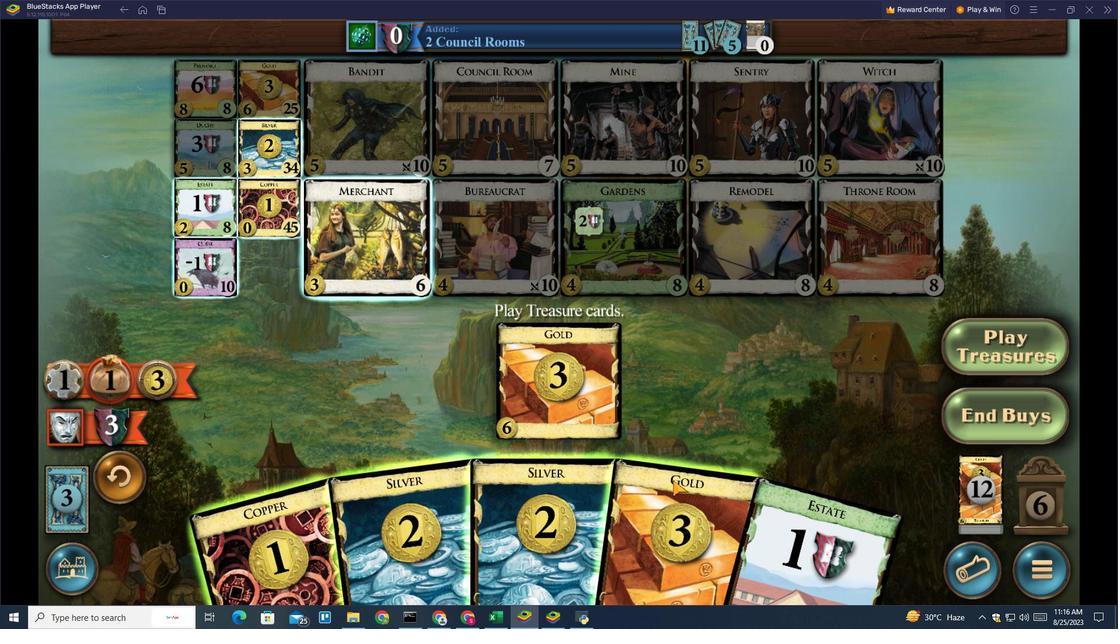 
Action: Mouse moved to (635, 469)
Screenshot: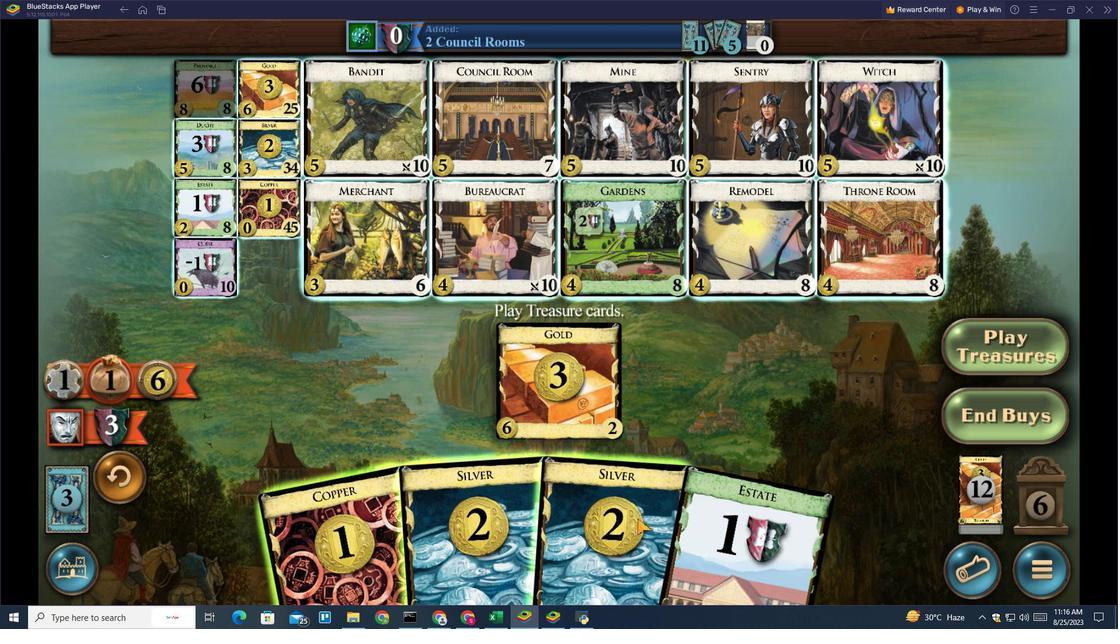 
Action: Mouse pressed left at (635, 469)
Screenshot: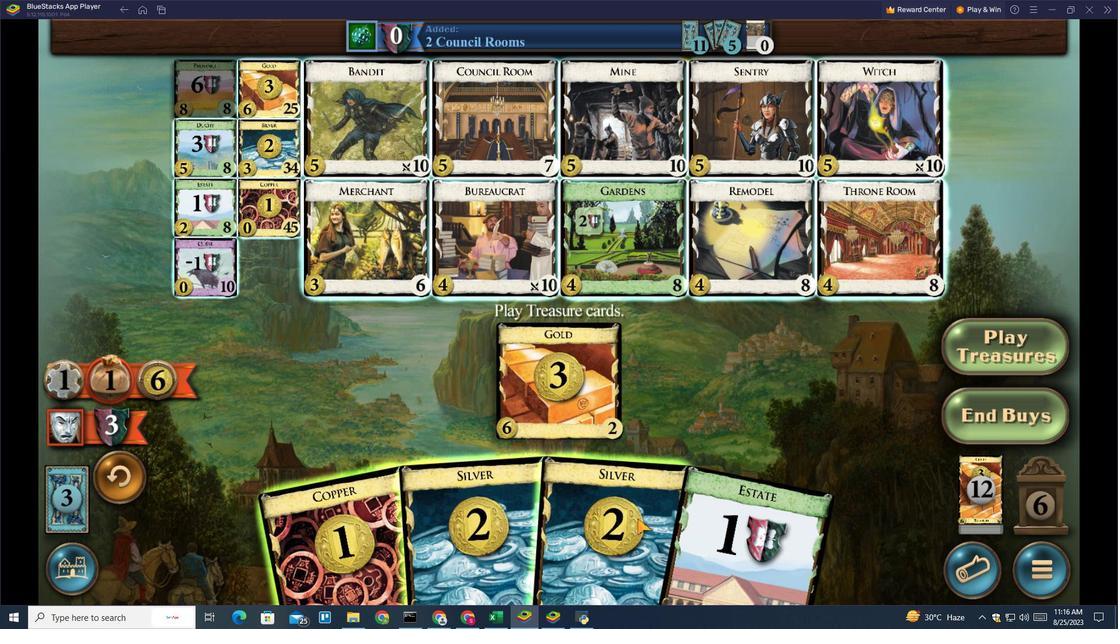 
Action: Mouse moved to (587, 451)
Screenshot: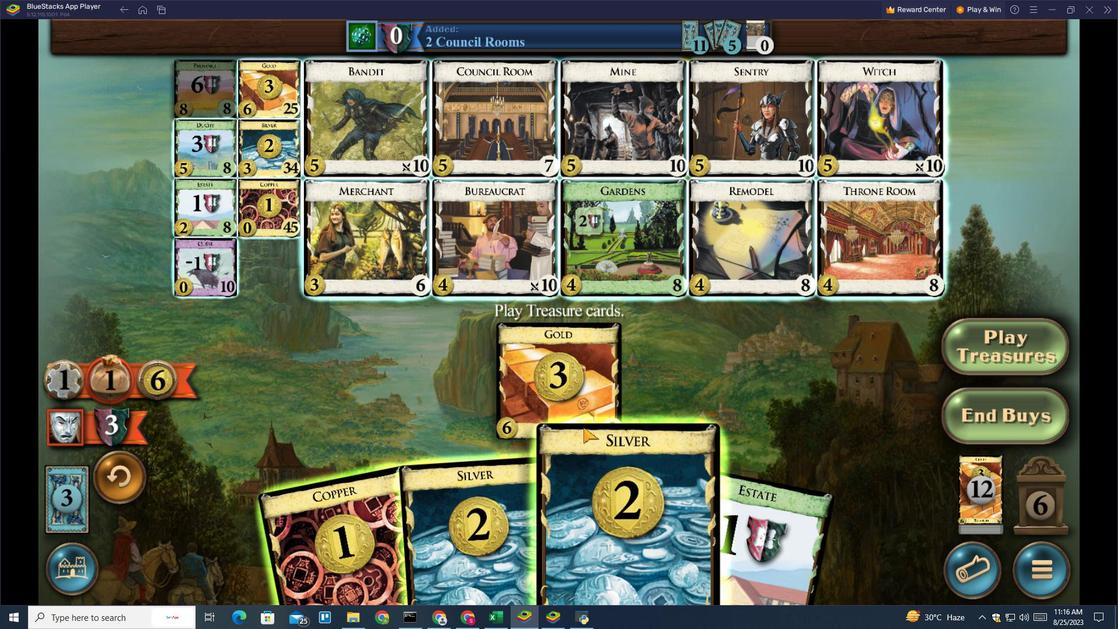
Action: Mouse pressed left at (587, 451)
Screenshot: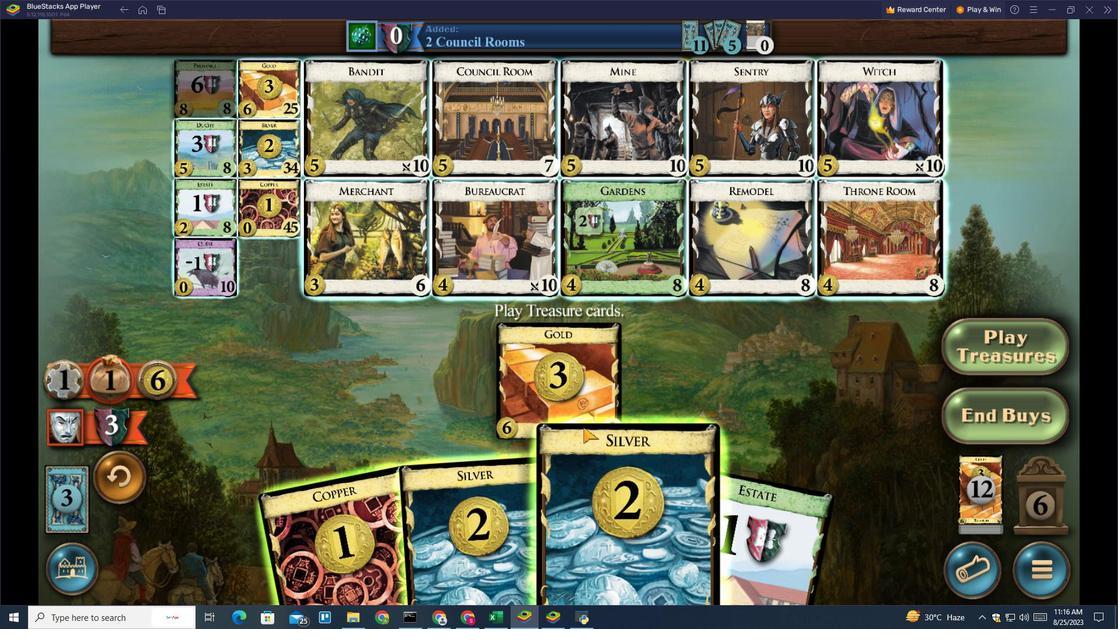 
Action: Mouse moved to (268, 91)
Screenshot: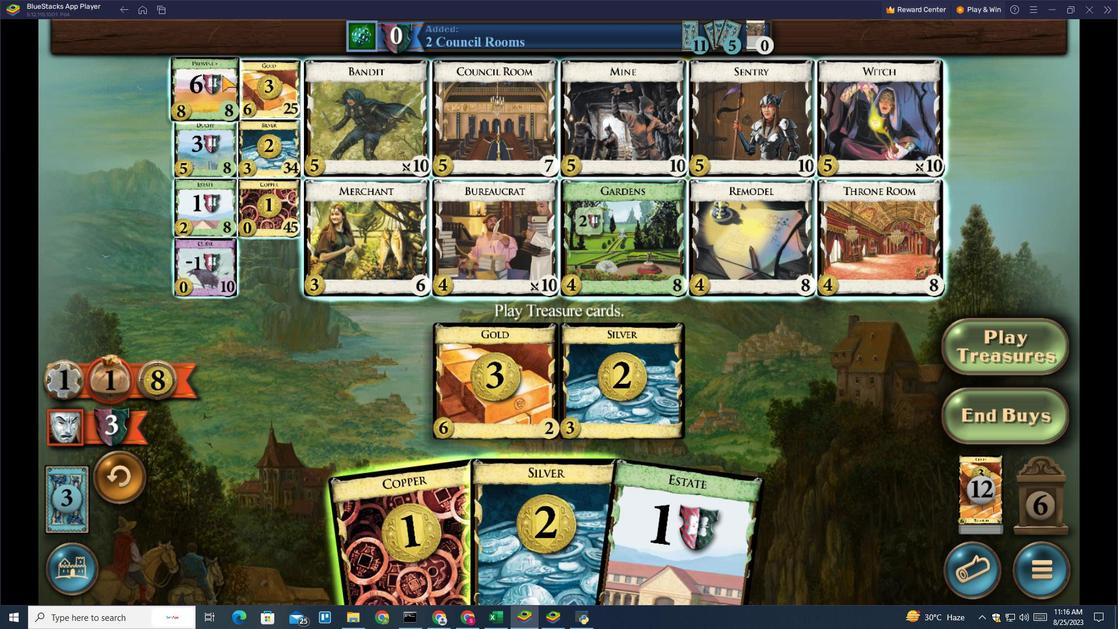 
Action: Mouse pressed left at (268, 91)
Screenshot: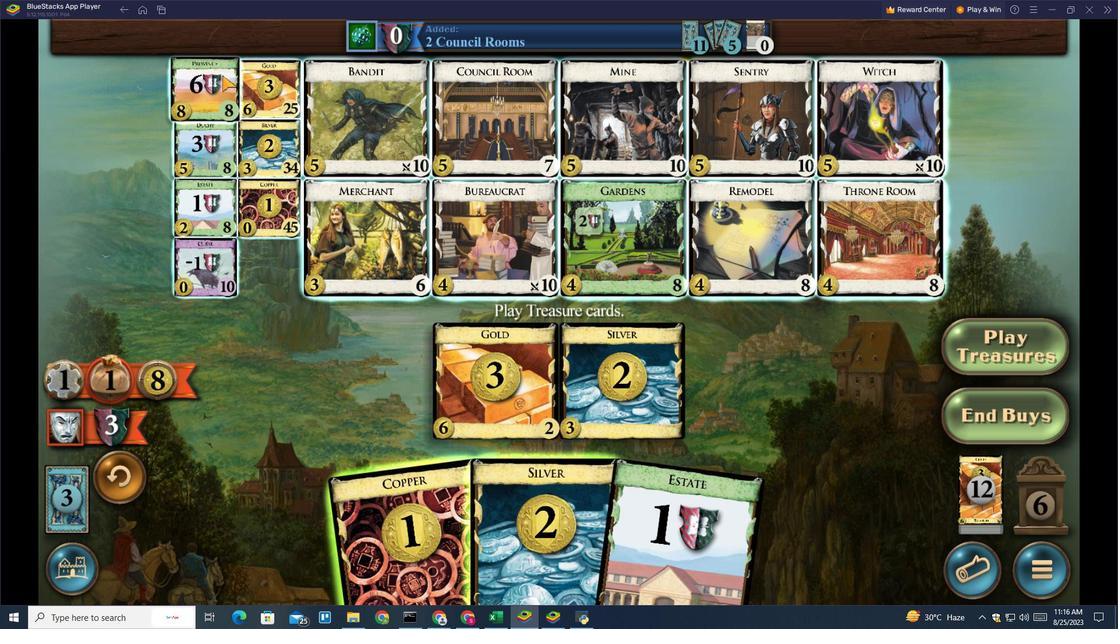 
Action: Mouse moved to (625, 486)
Screenshot: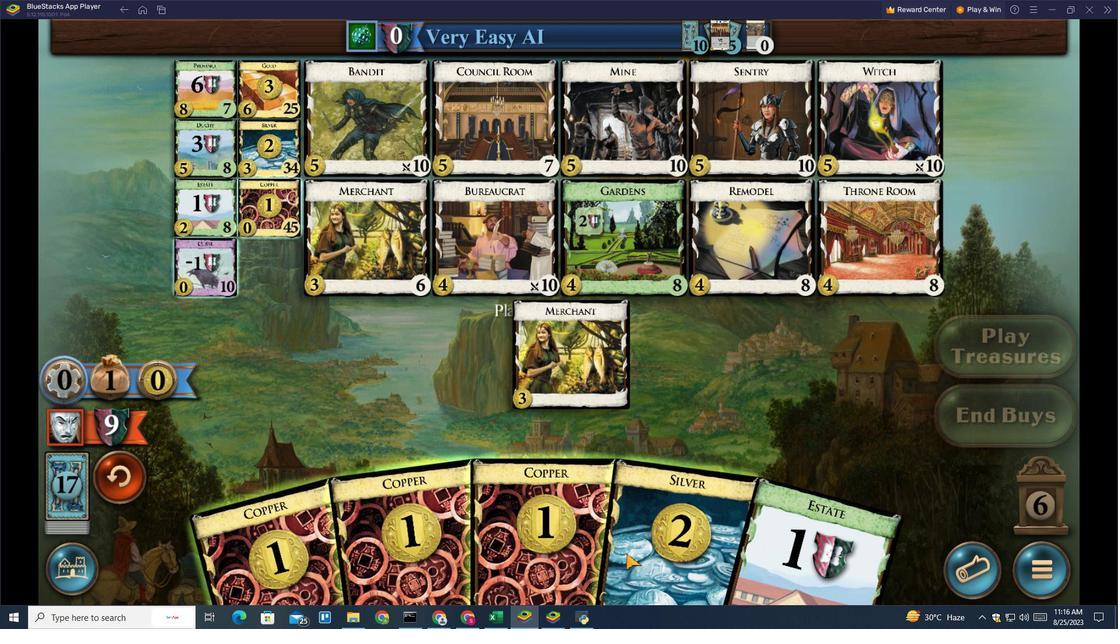 
Action: Mouse pressed left at (625, 486)
Screenshot: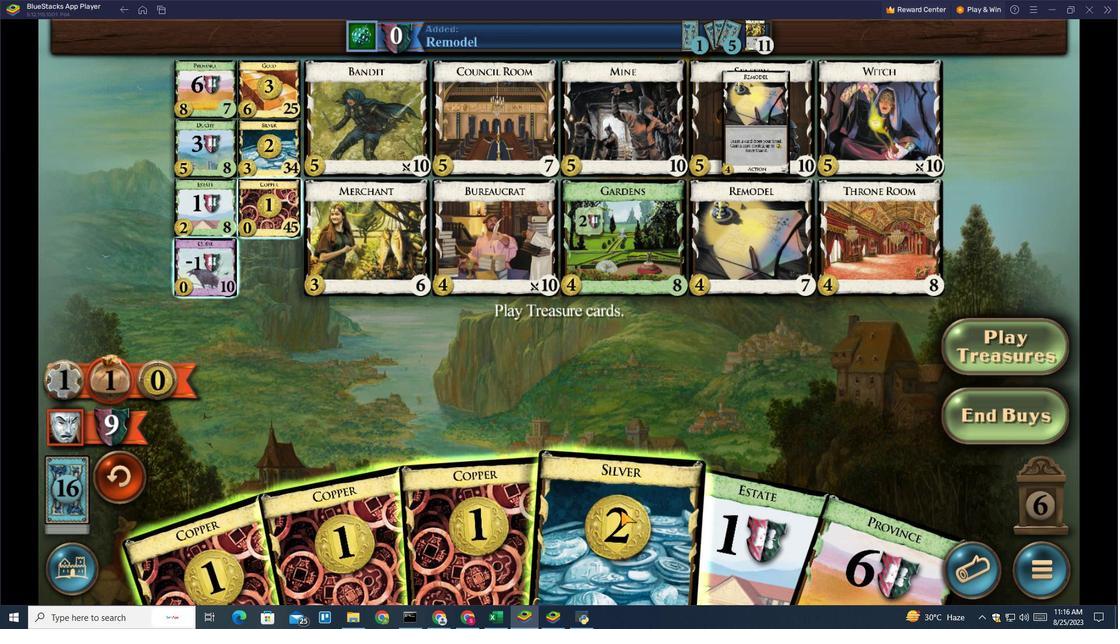 
Action: Mouse moved to (604, 456)
Screenshot: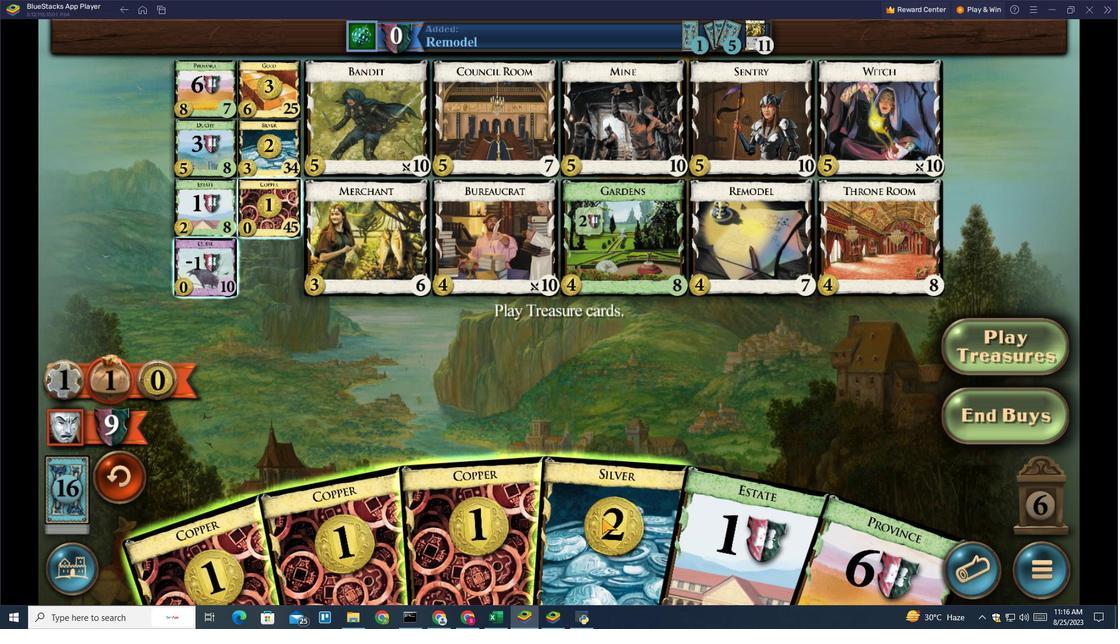 
Action: Mouse pressed left at (604, 456)
Screenshot: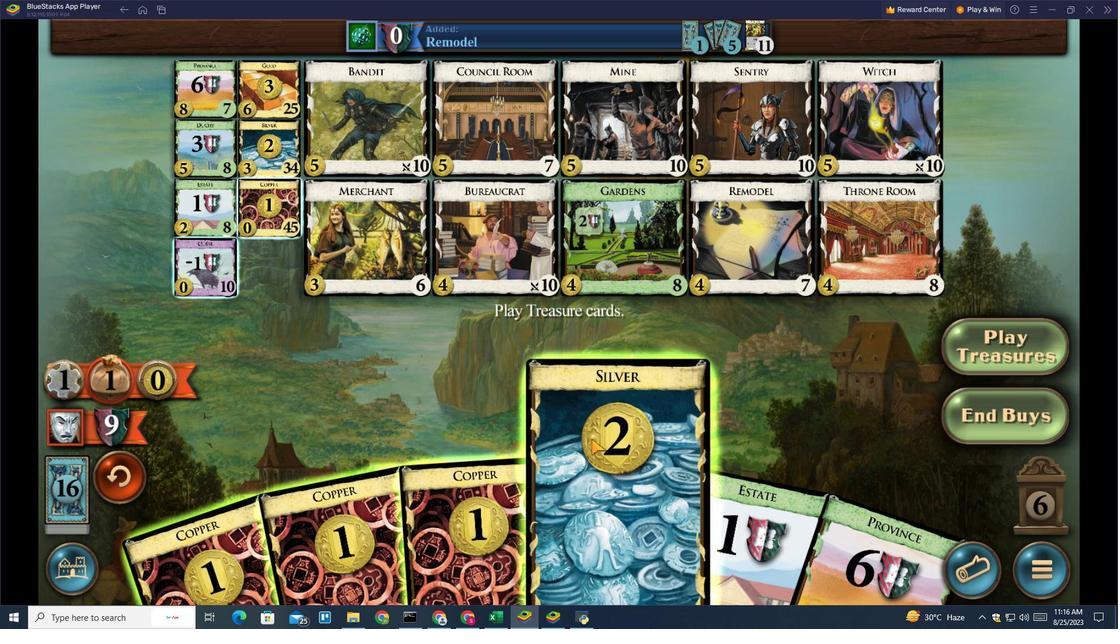 
Action: Mouse moved to (586, 447)
Screenshot: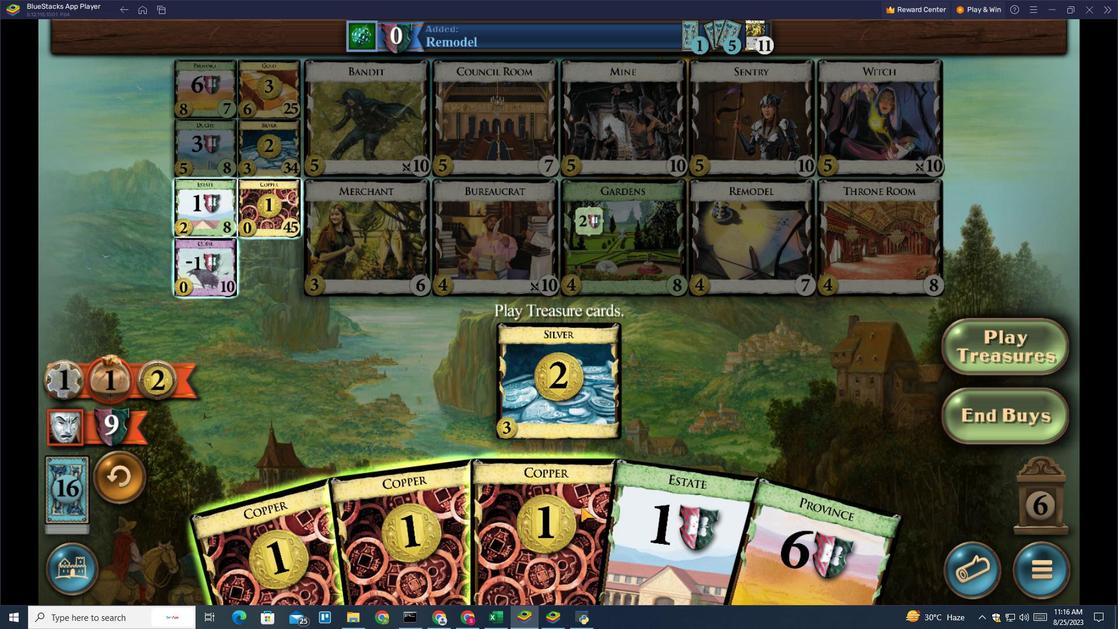 
Action: Mouse pressed left at (586, 447)
Screenshot: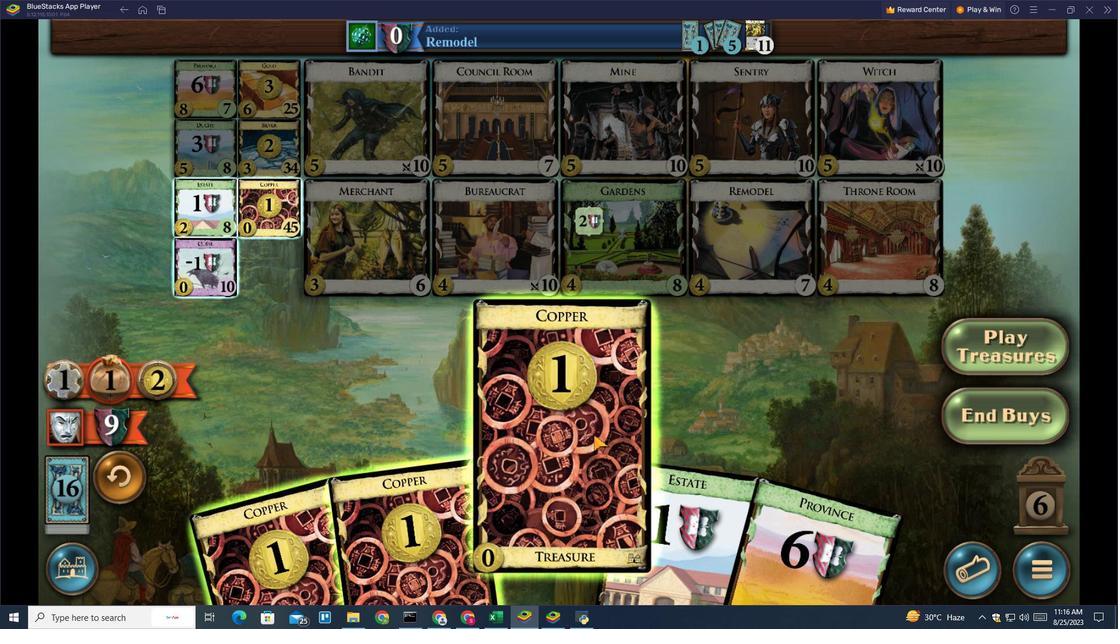 
Action: Mouse moved to (538, 445)
Screenshot: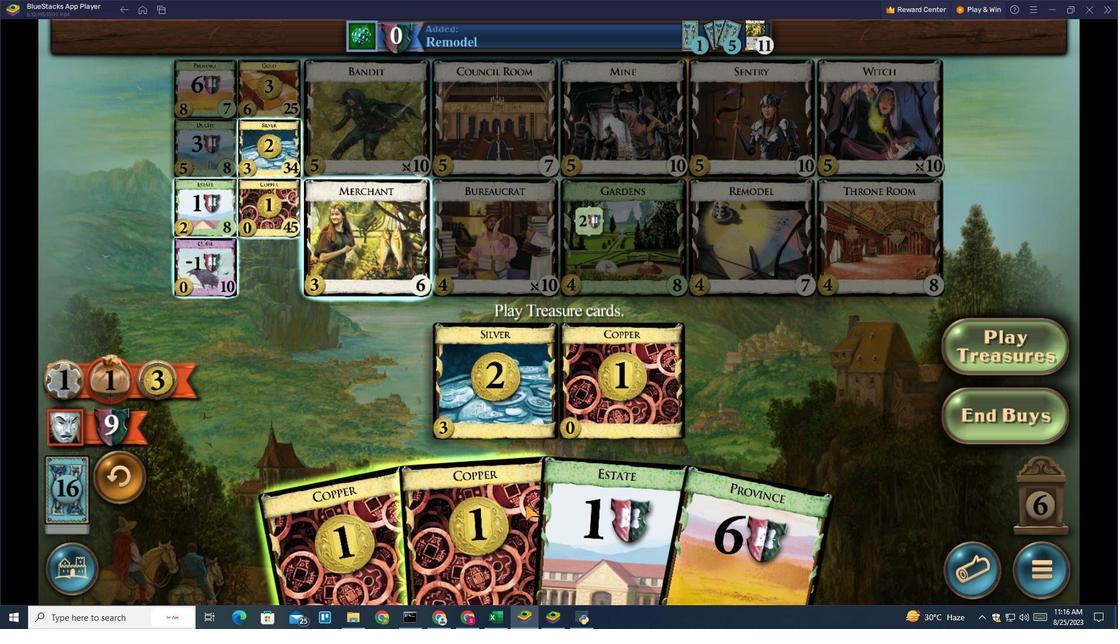
Action: Mouse pressed left at (538, 445)
Screenshot: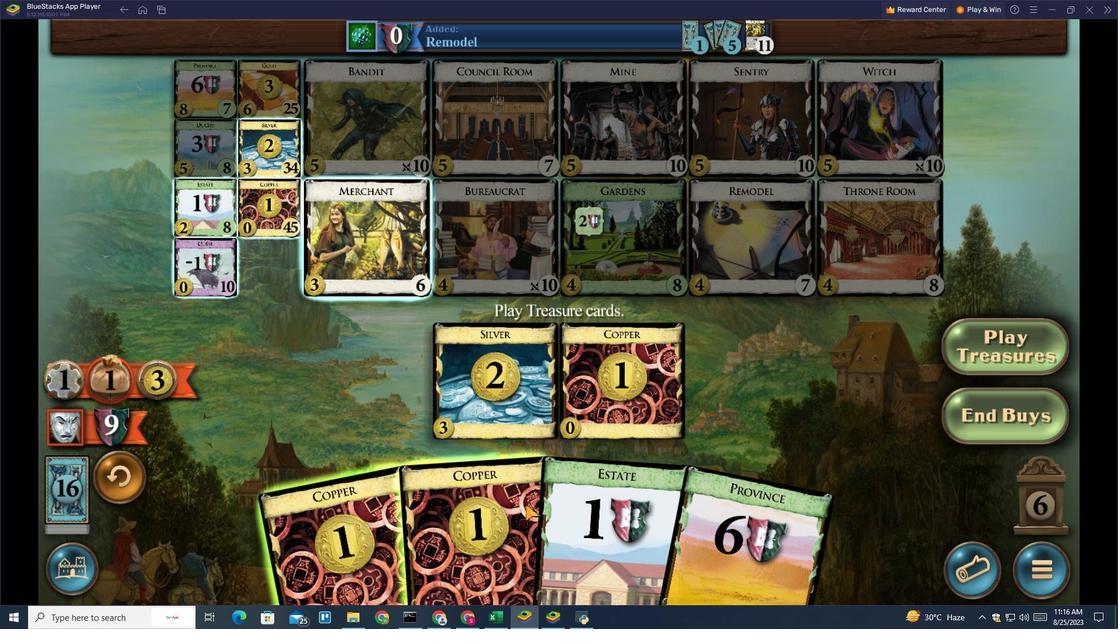 
Action: Mouse moved to (452, 463)
Screenshot: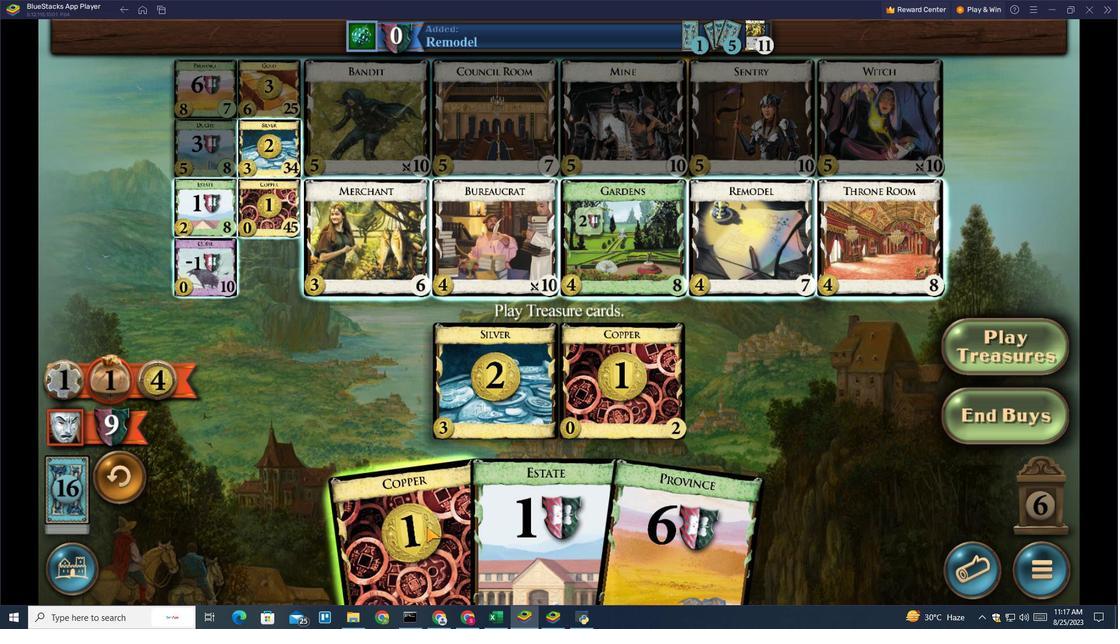 
Action: Mouse pressed left at (452, 463)
Screenshot: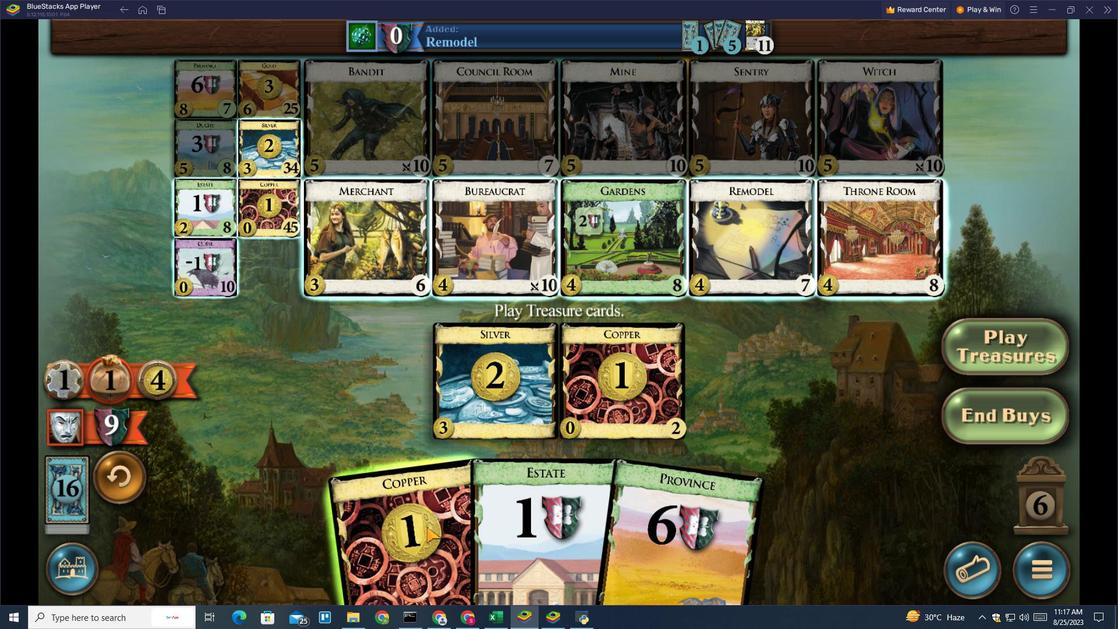 
Action: Mouse moved to (290, 153)
Screenshot: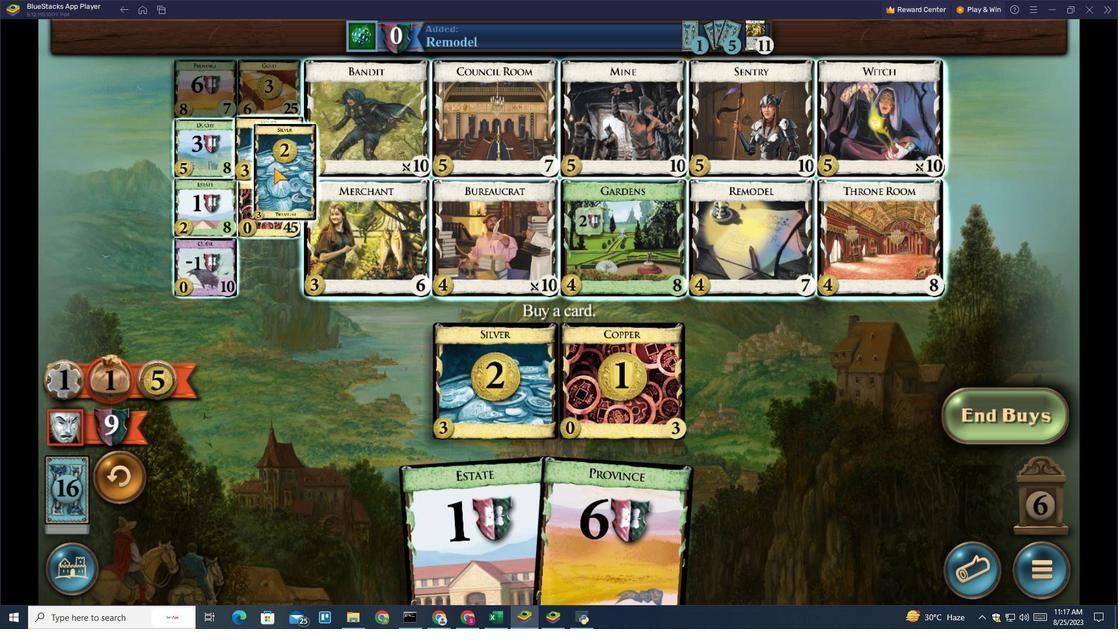 
Action: Mouse pressed left at (290, 153)
Screenshot: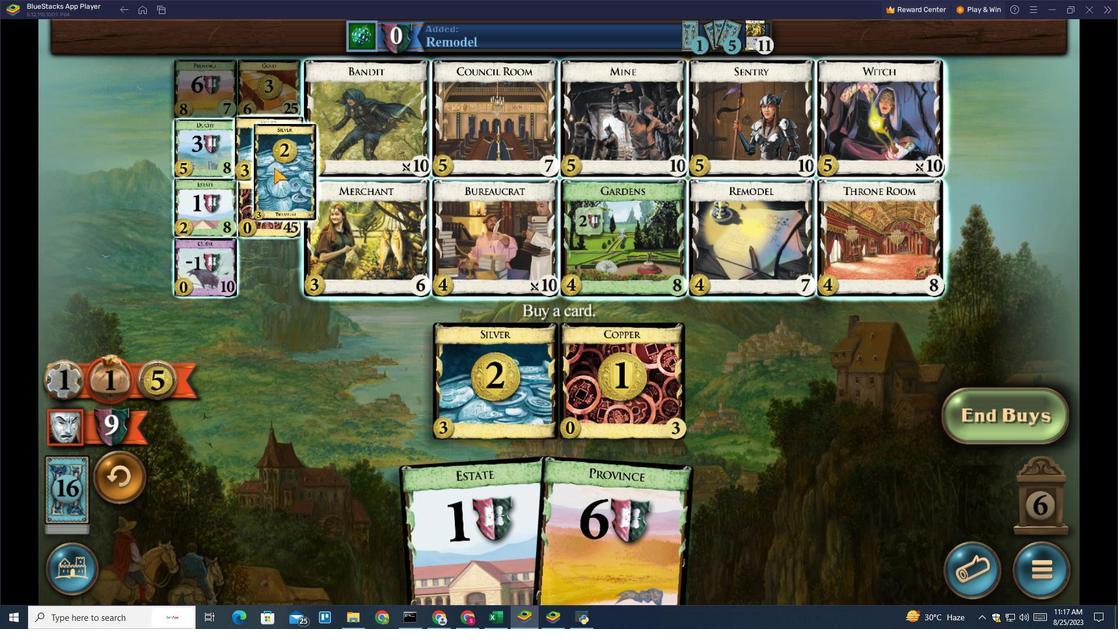 
Action: Mouse moved to (829, 496)
Screenshot: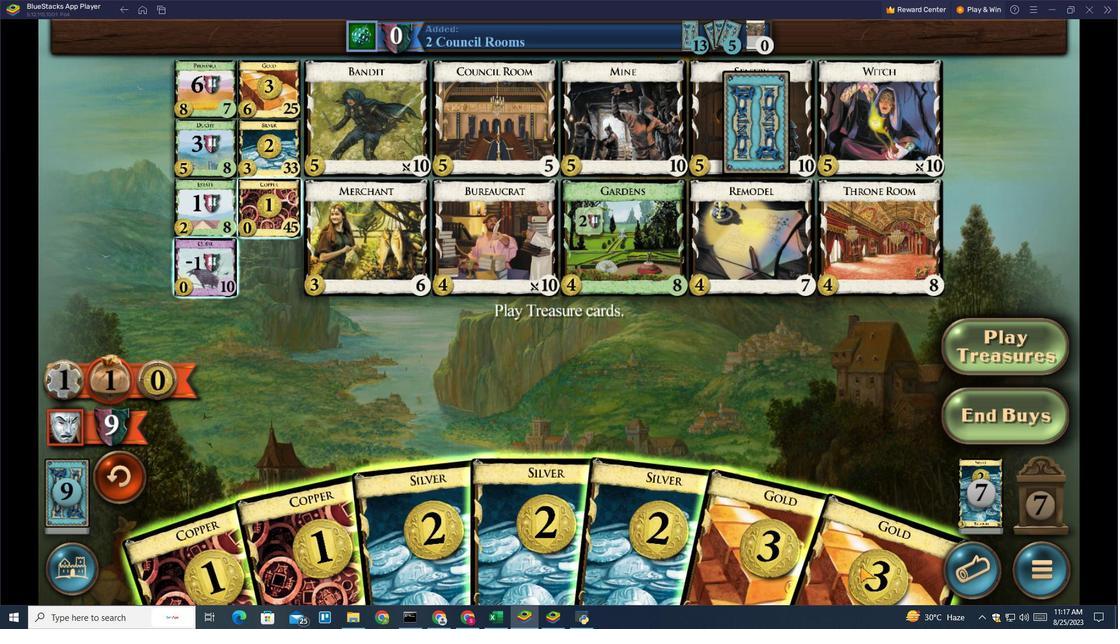 
Action: Mouse pressed left at (829, 496)
Screenshot: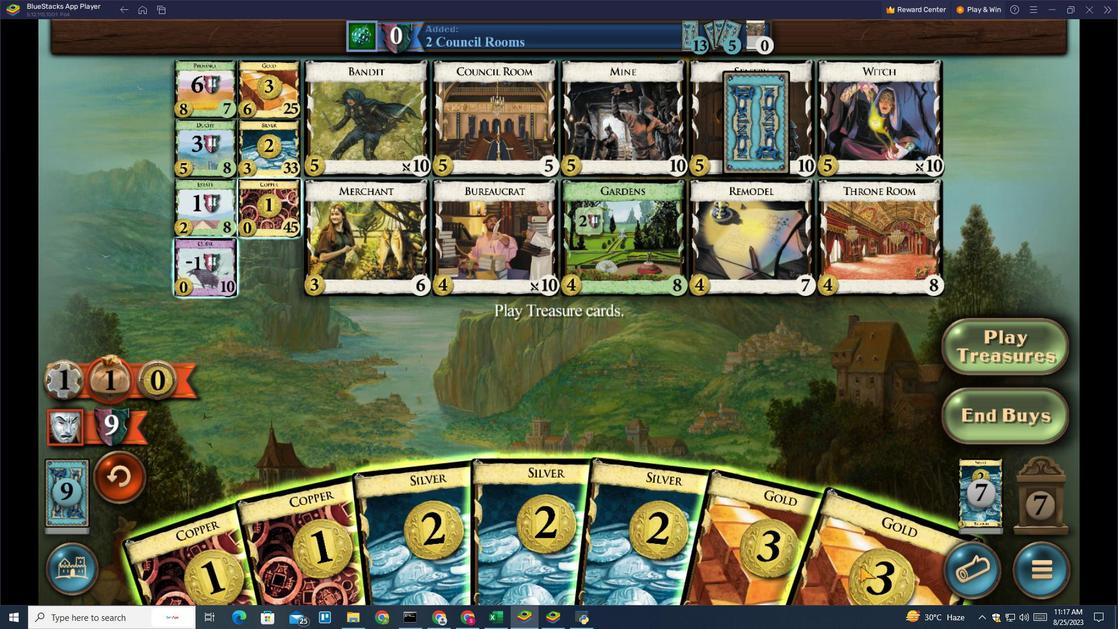 
Action: Mouse moved to (772, 491)
Screenshot: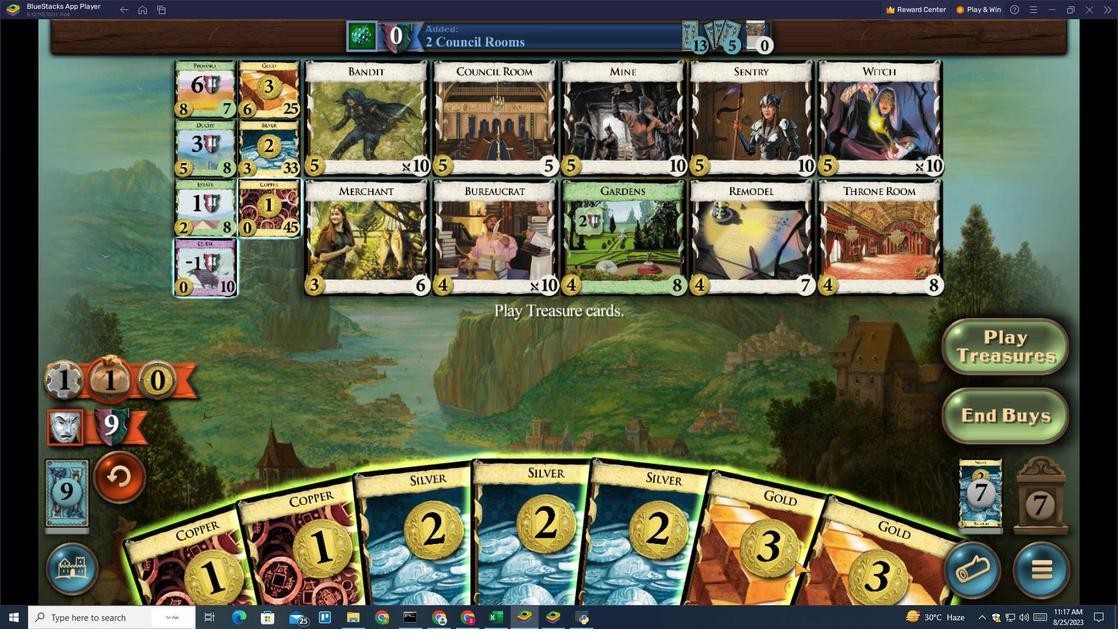 
Action: Mouse pressed left at (772, 491)
Screenshot: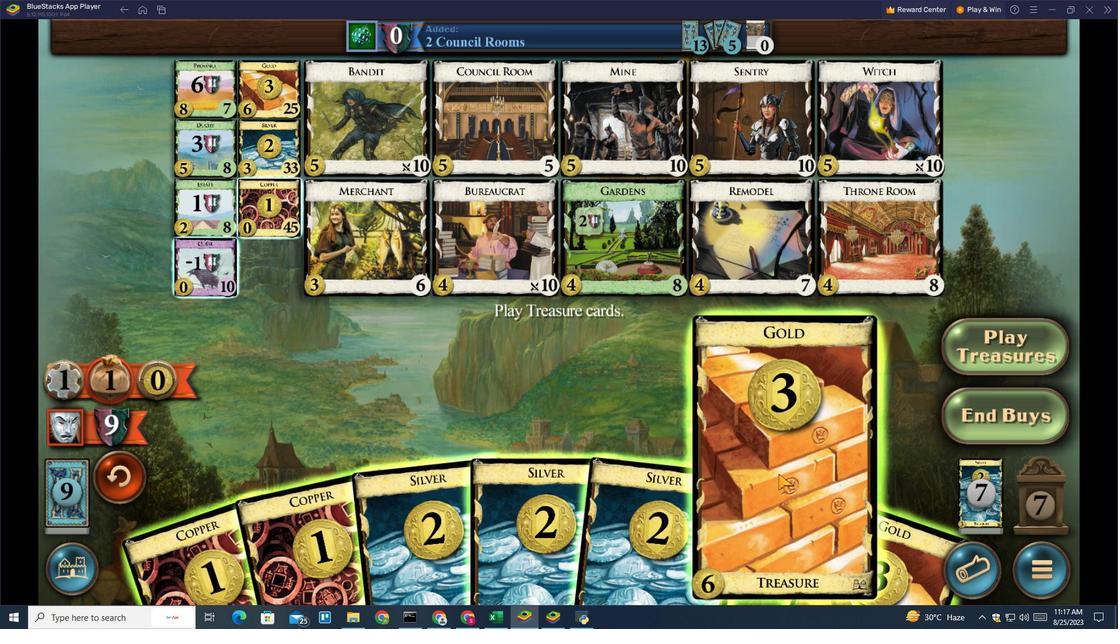 
Action: Mouse moved to (793, 504)
Screenshot: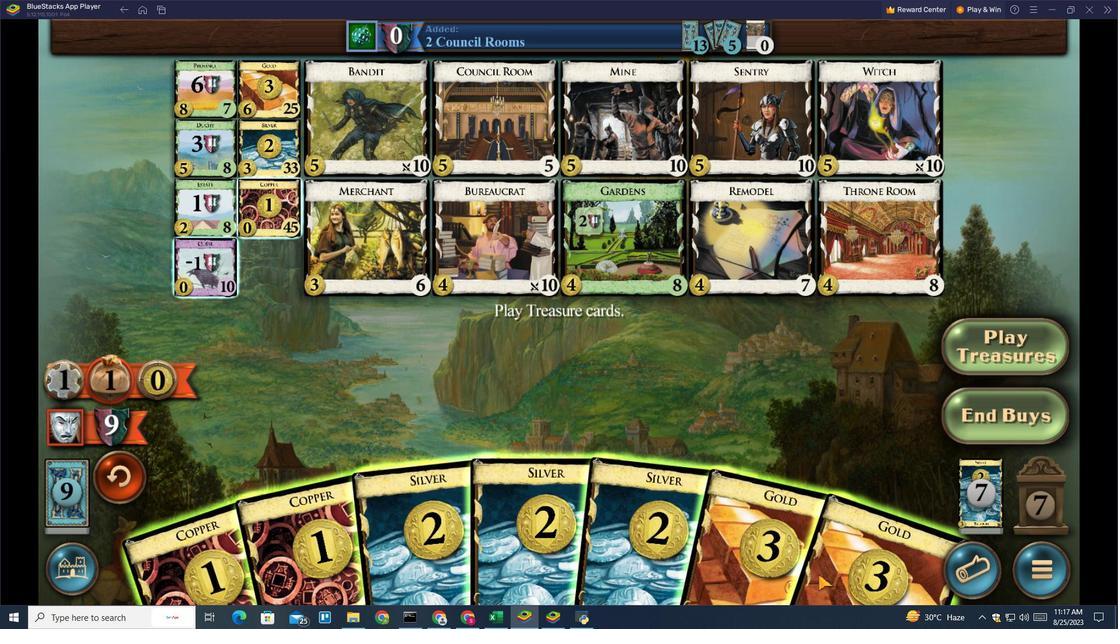 
Action: Mouse pressed left at (793, 504)
Screenshot: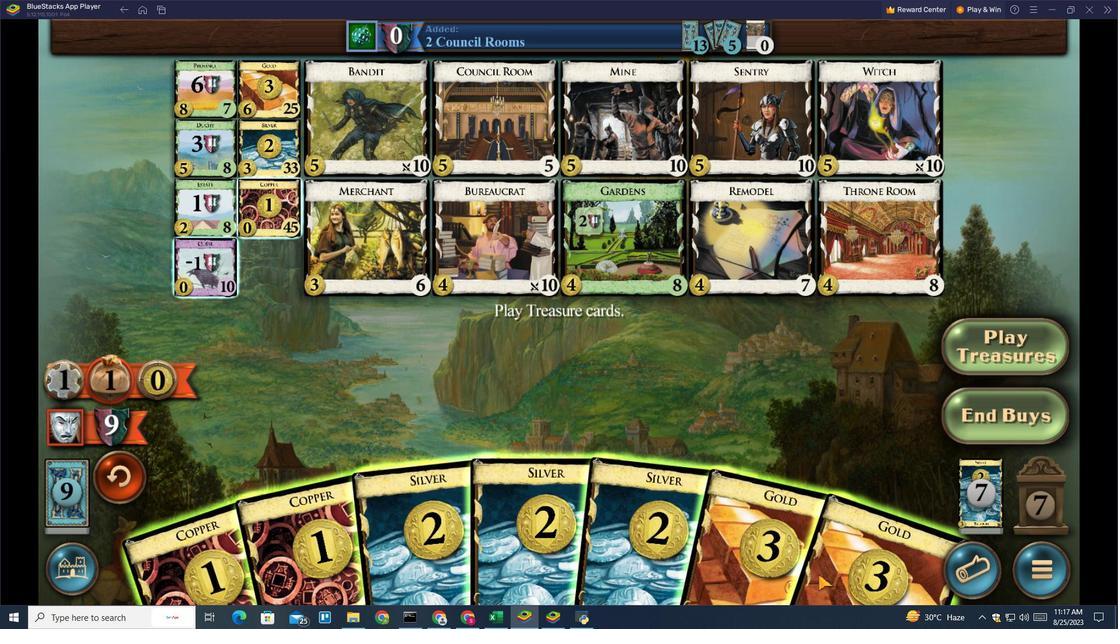 
Action: Mouse moved to (771, 476)
Screenshot: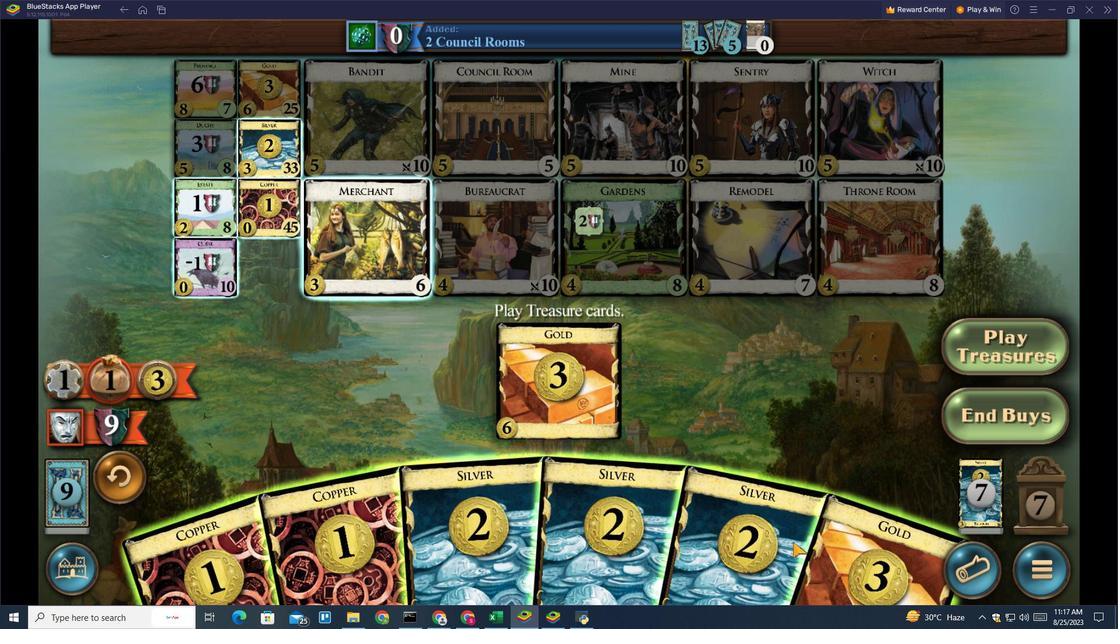 
Action: Mouse pressed left at (771, 476)
Screenshot: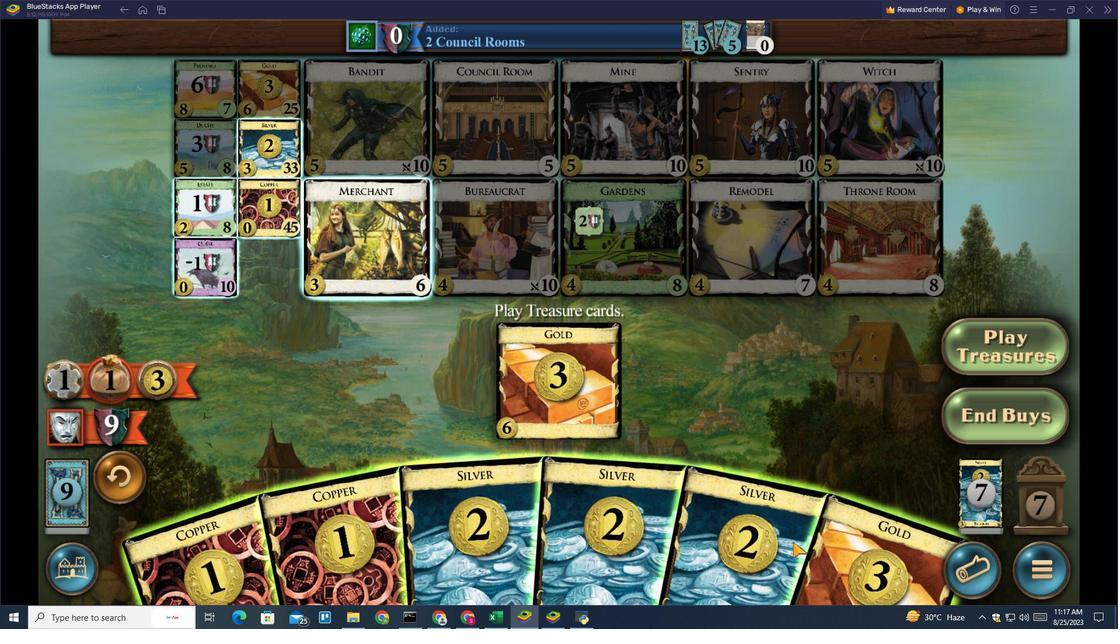 
Action: Mouse moved to (747, 481)
Screenshot: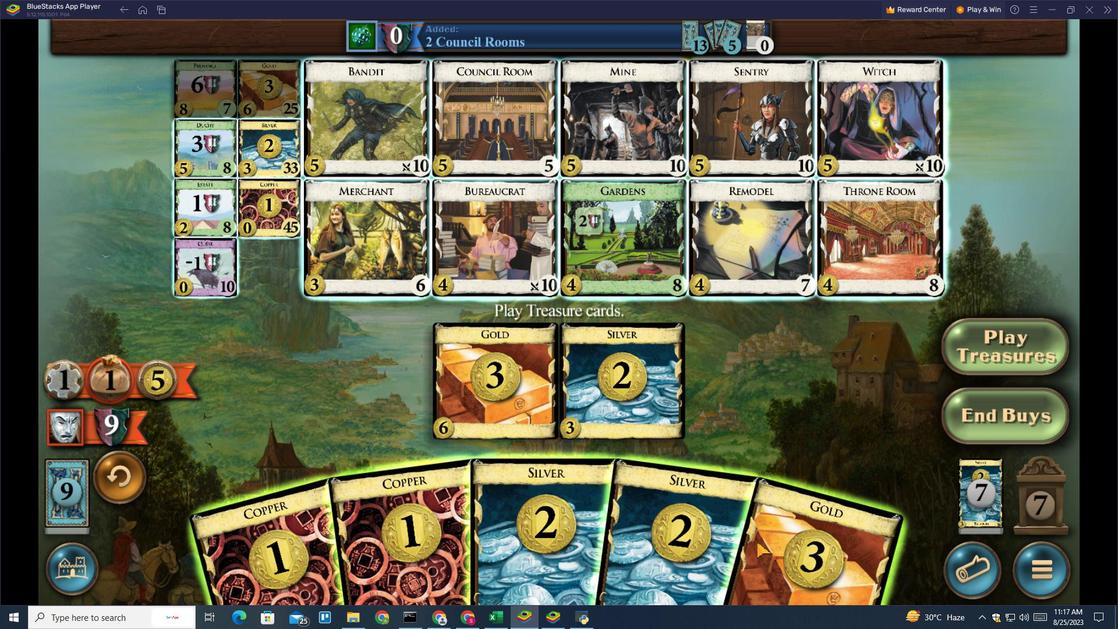 
Action: Mouse pressed left at (747, 481)
Screenshot: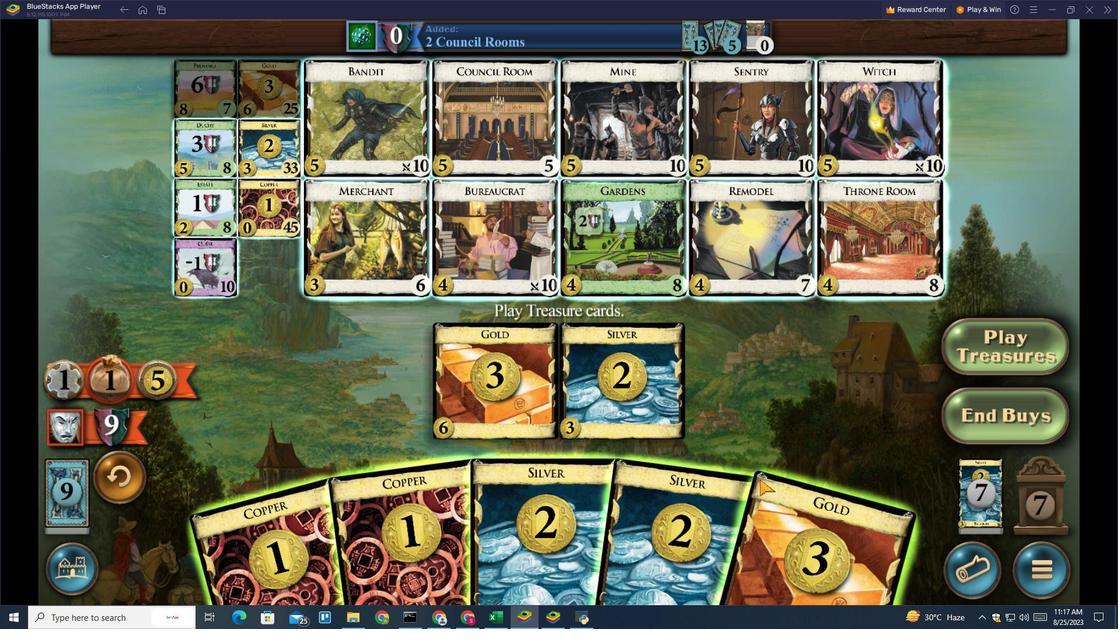 
Action: Mouse moved to (801, 486)
Screenshot: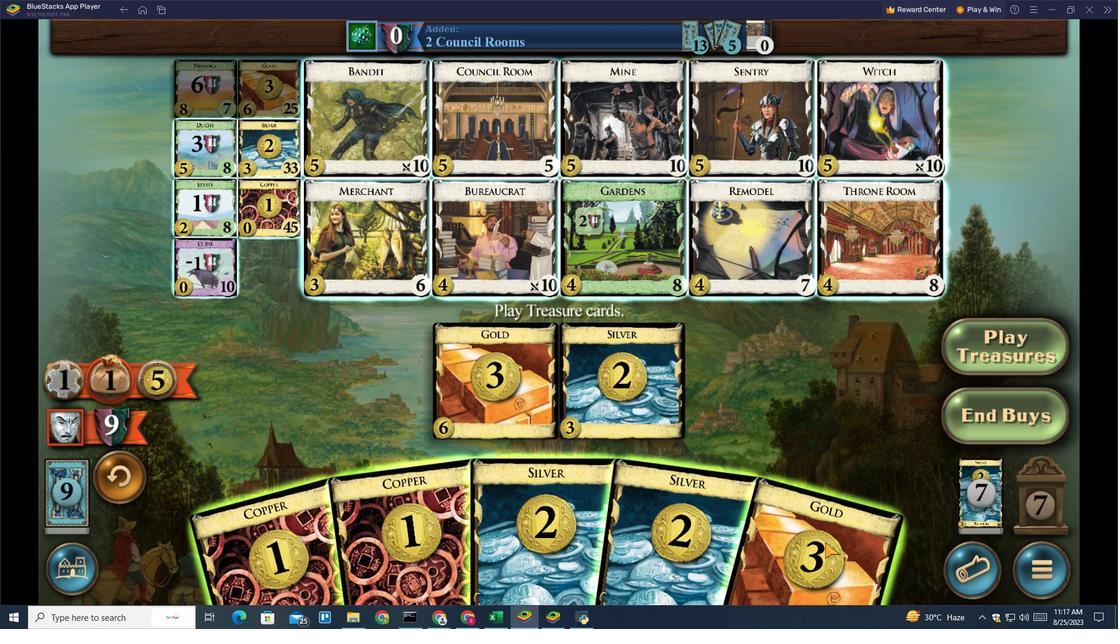 
Action: Mouse pressed left at (801, 486)
Screenshot: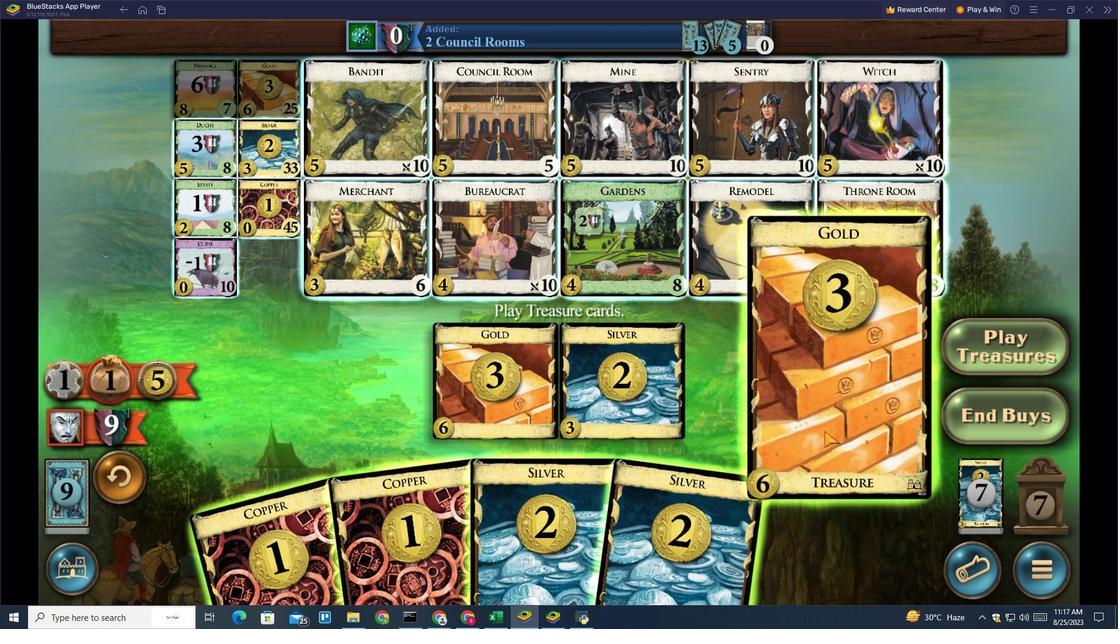 
Action: Mouse moved to (525, 452)
Screenshot: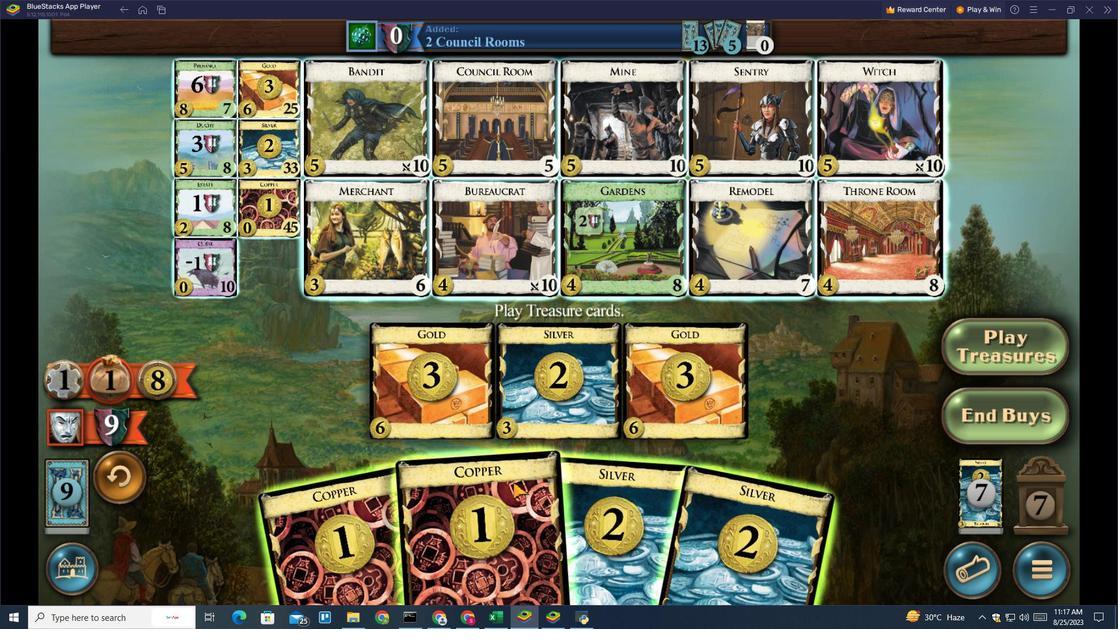 
Action: Mouse pressed left at (525, 452)
Screenshot: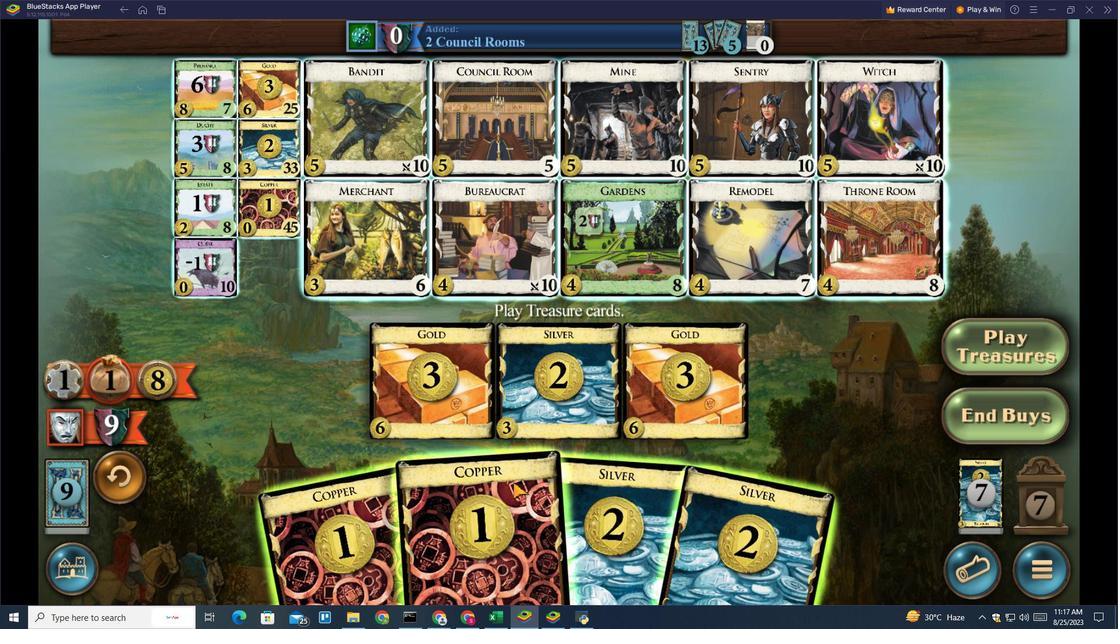 
Action: Mouse moved to (264, 106)
Screenshot: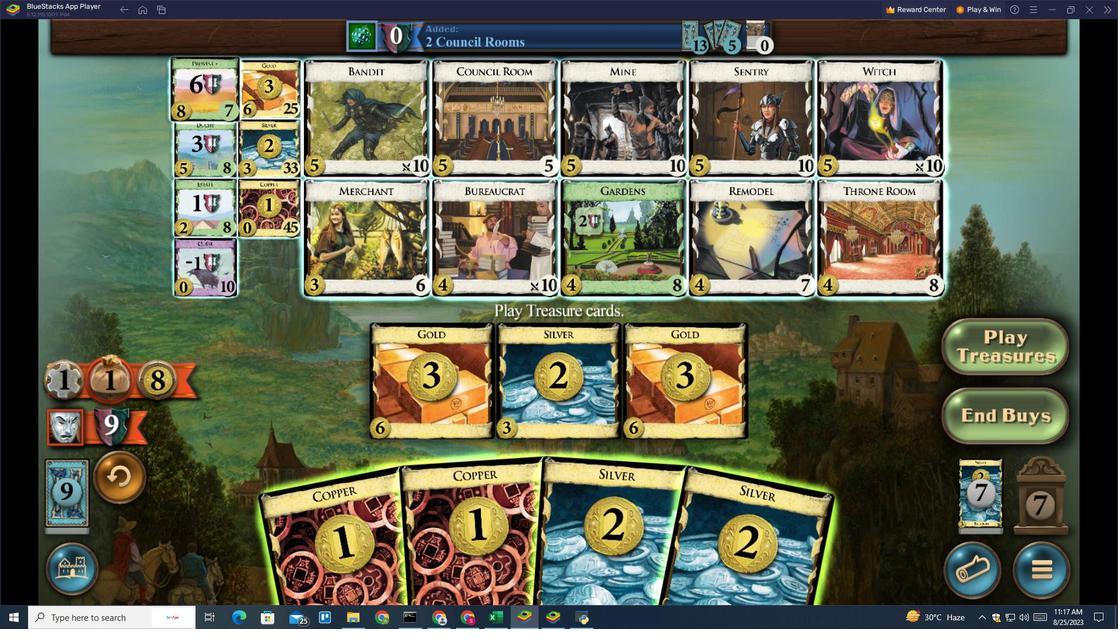 
Action: Mouse pressed left at (264, 106)
Screenshot: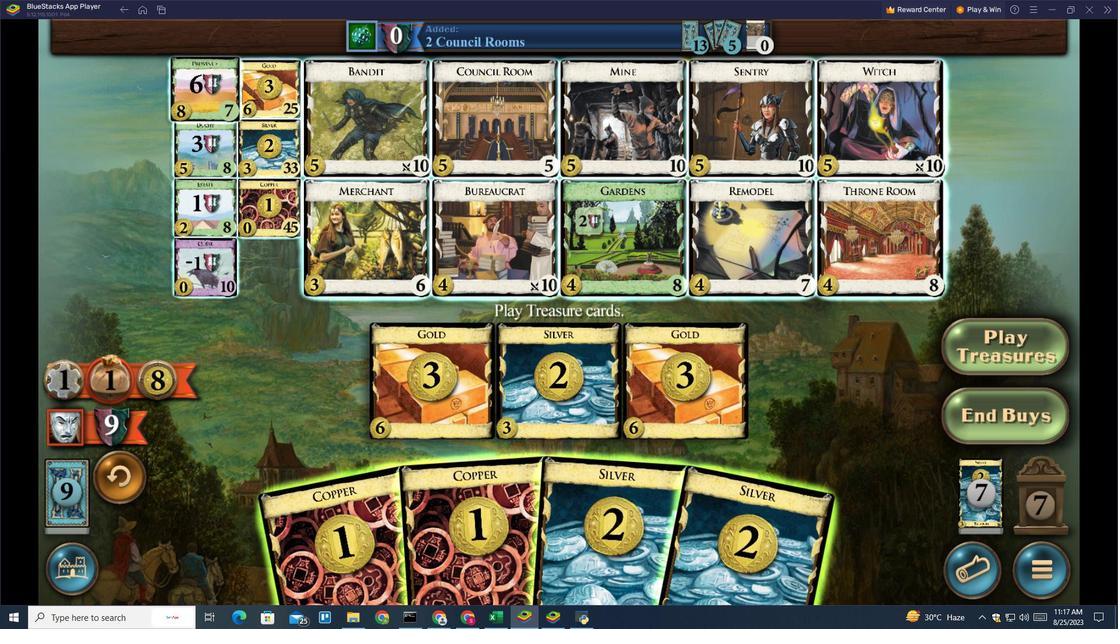 
Action: Mouse moved to (761, 491)
Screenshot: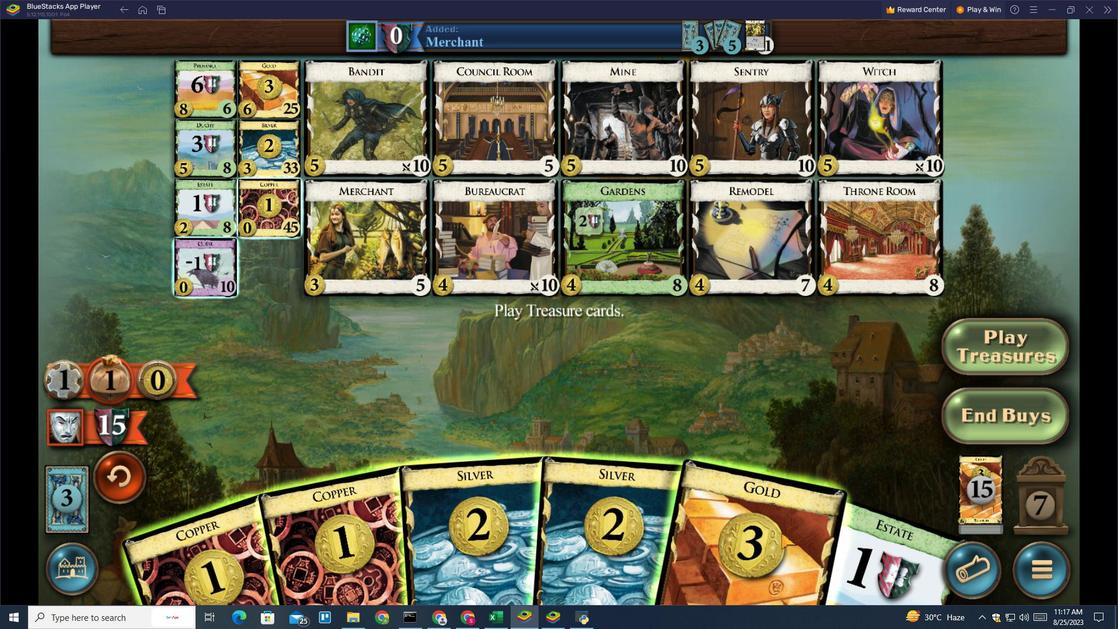 
Action: Mouse pressed left at (761, 491)
Screenshot: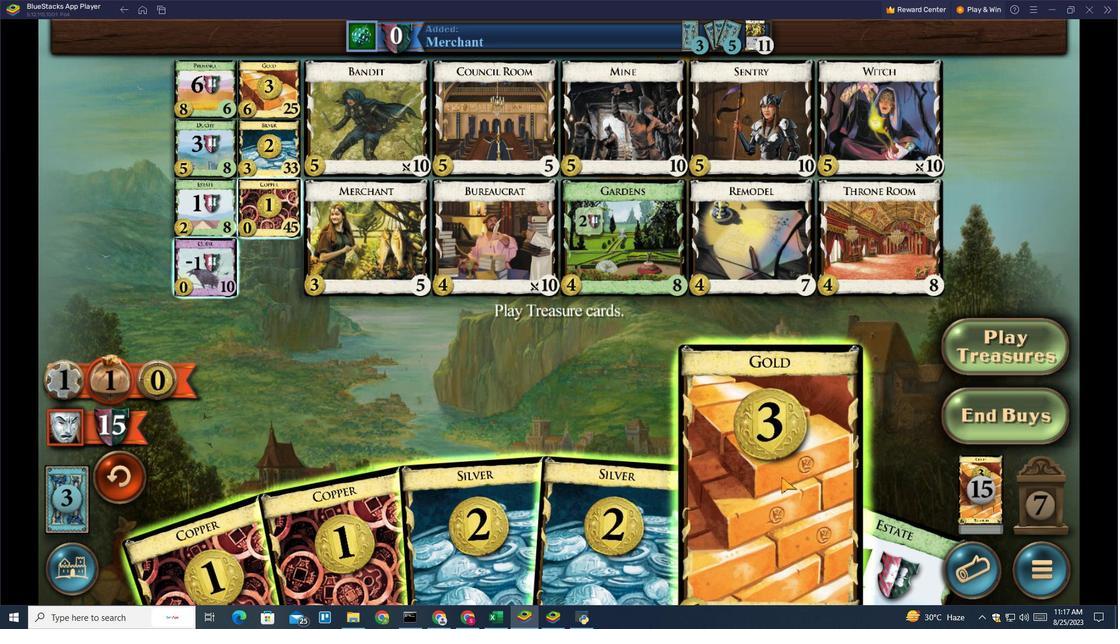 
Action: Mouse moved to (732, 459)
Screenshot: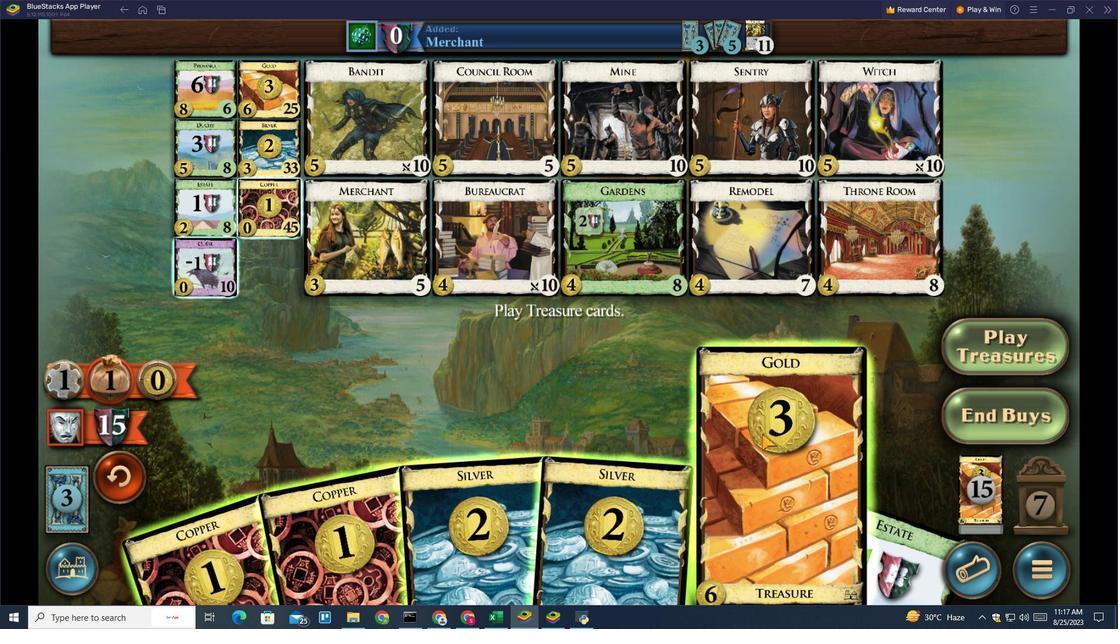 
Action: Mouse pressed left at (728, 479)
Screenshot: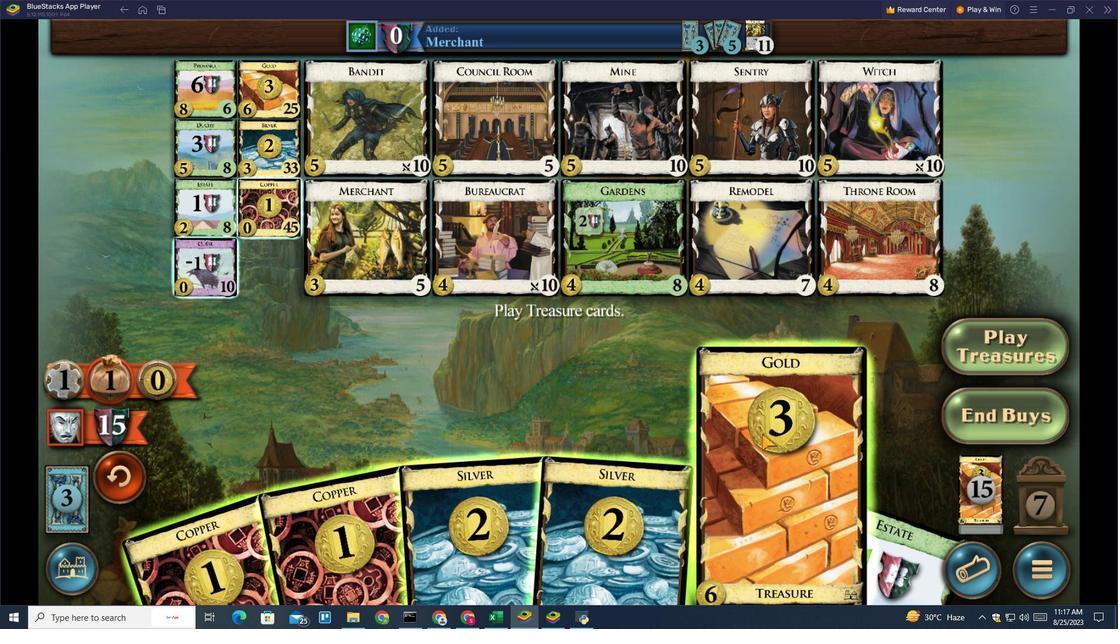 
Action: Mouse moved to (684, 476)
Screenshot: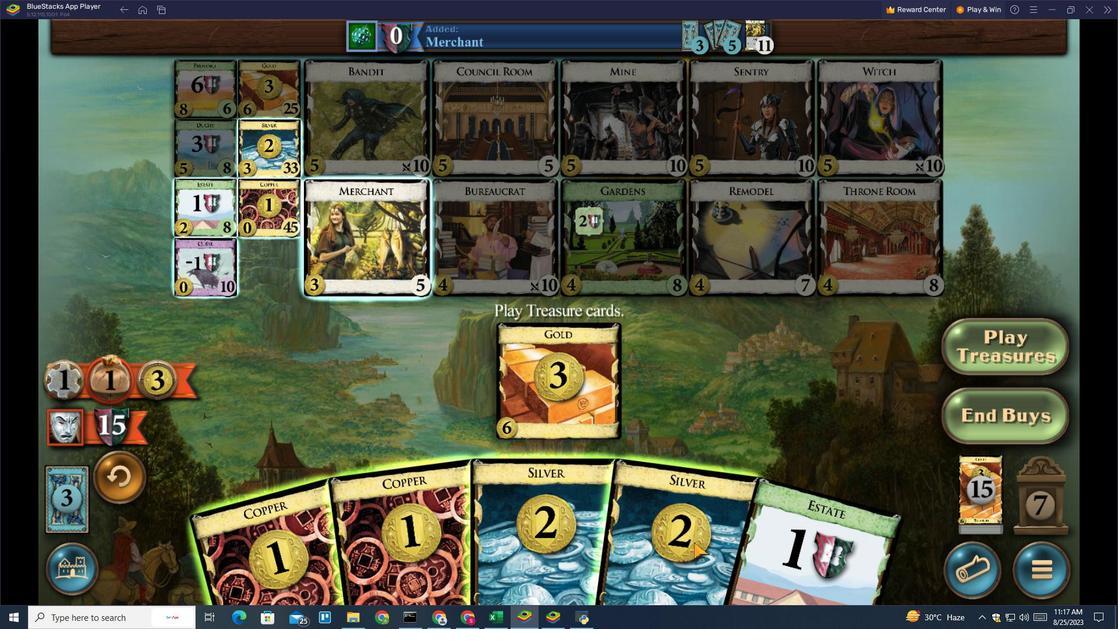 
Action: Mouse pressed left at (684, 476)
Screenshot: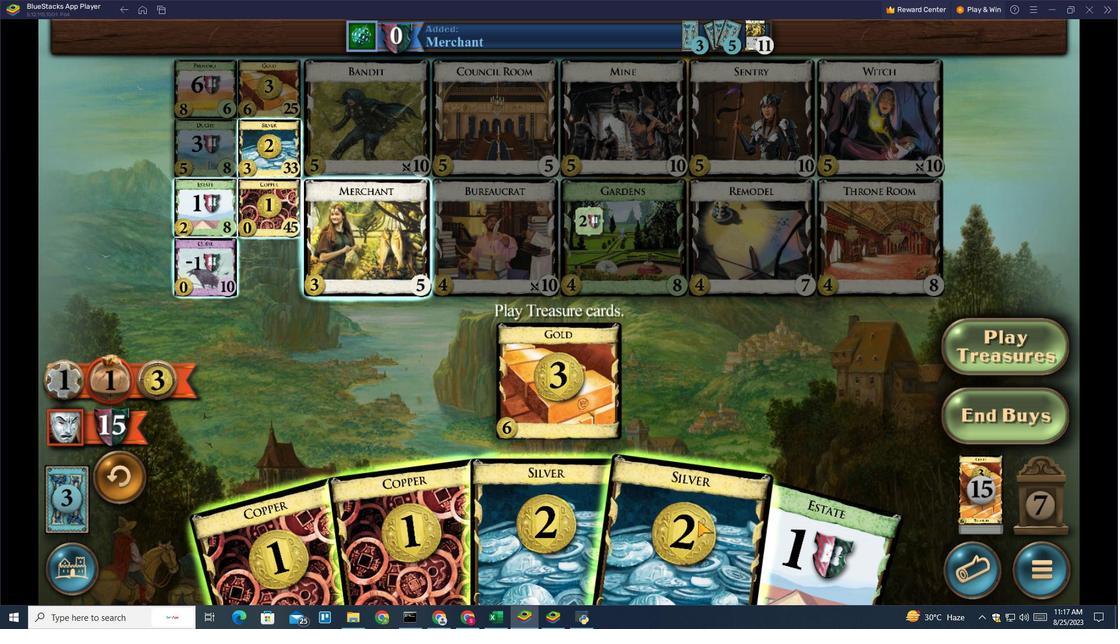 
Action: Mouse moved to (688, 476)
Screenshot: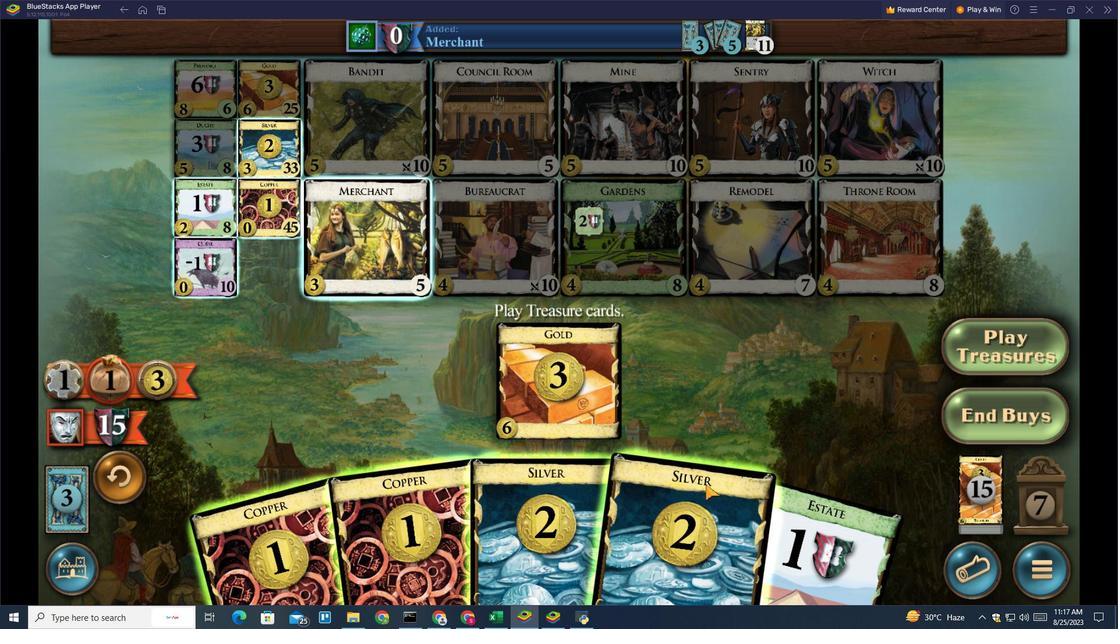 
Action: Mouse pressed left at (688, 476)
Screenshot: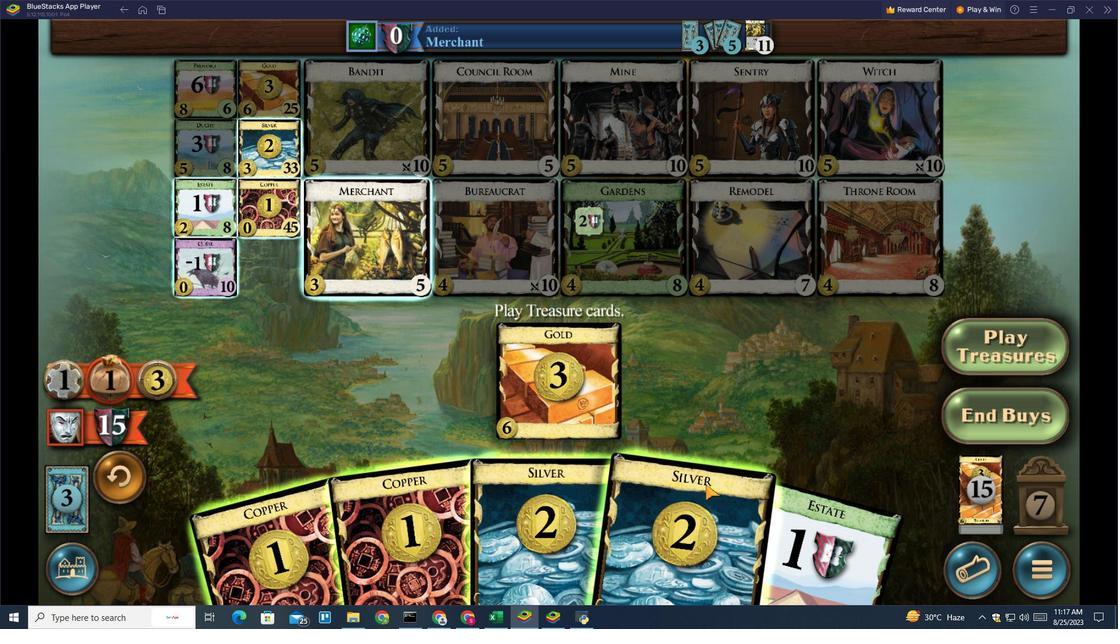 
Action: Mouse moved to (635, 476)
Screenshot: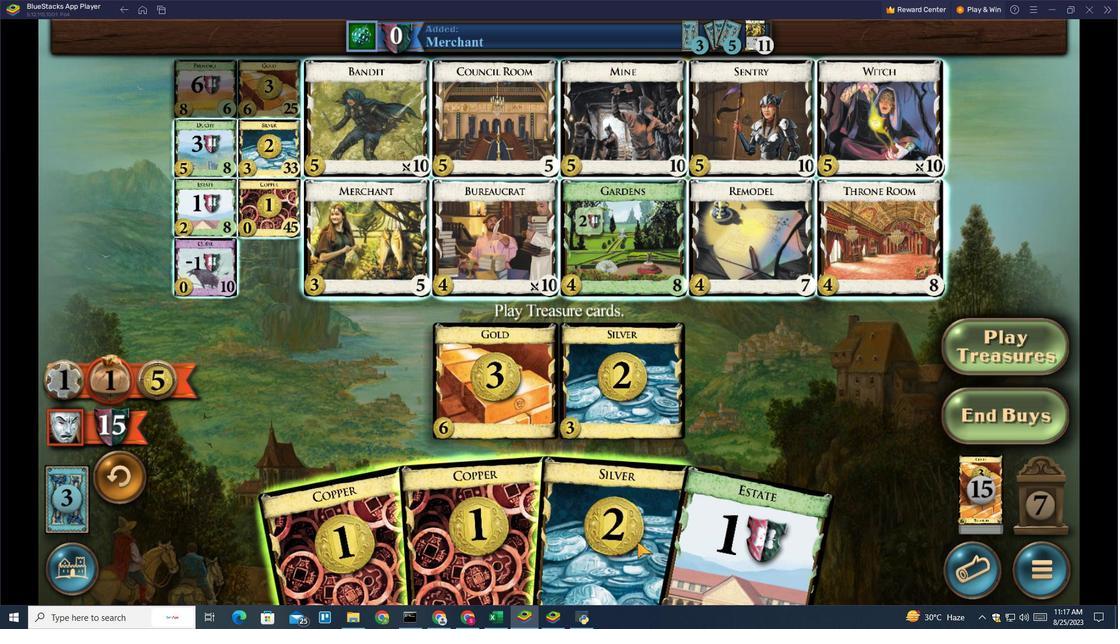 
Action: Mouse pressed left at (635, 476)
Screenshot: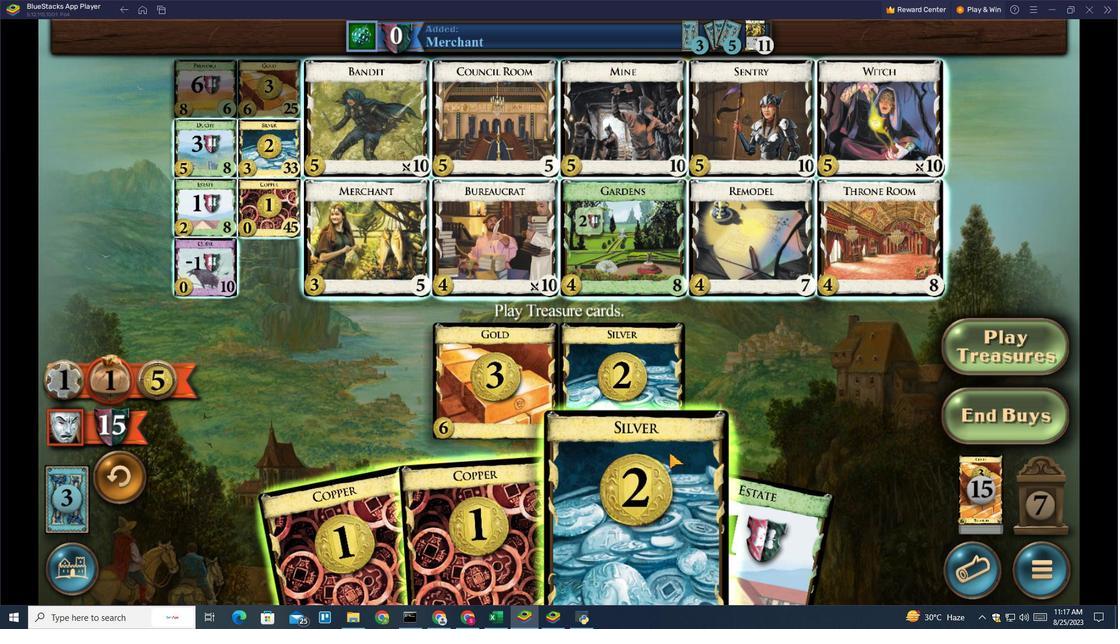 
Action: Mouse moved to (578, 462)
Screenshot: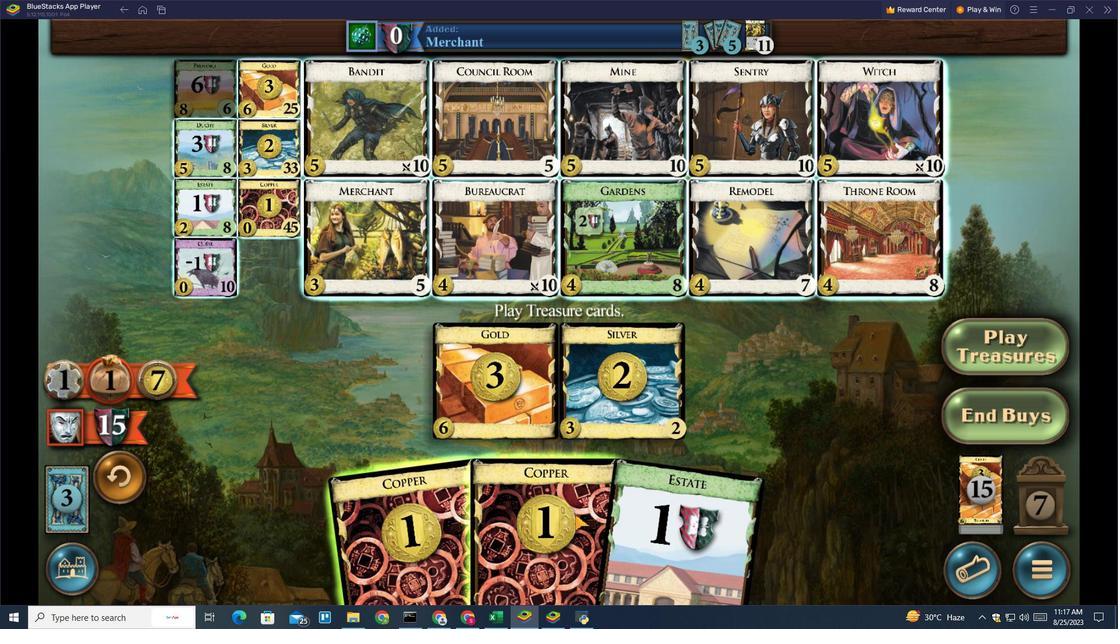 
Action: Mouse pressed left at (578, 462)
Screenshot: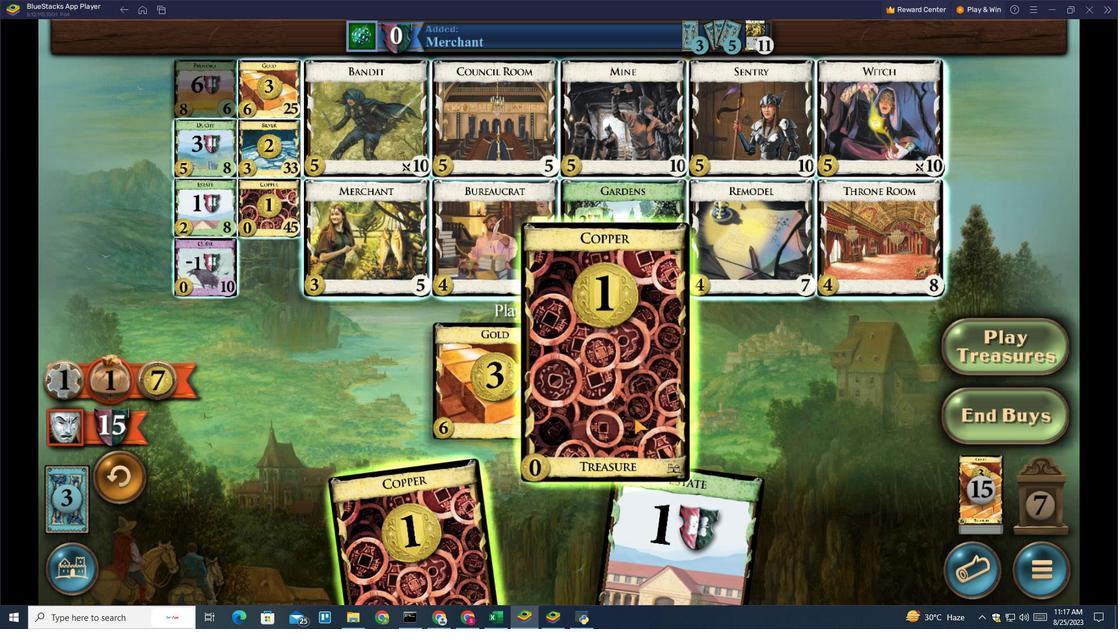 
Action: Mouse moved to (259, 97)
Screenshot: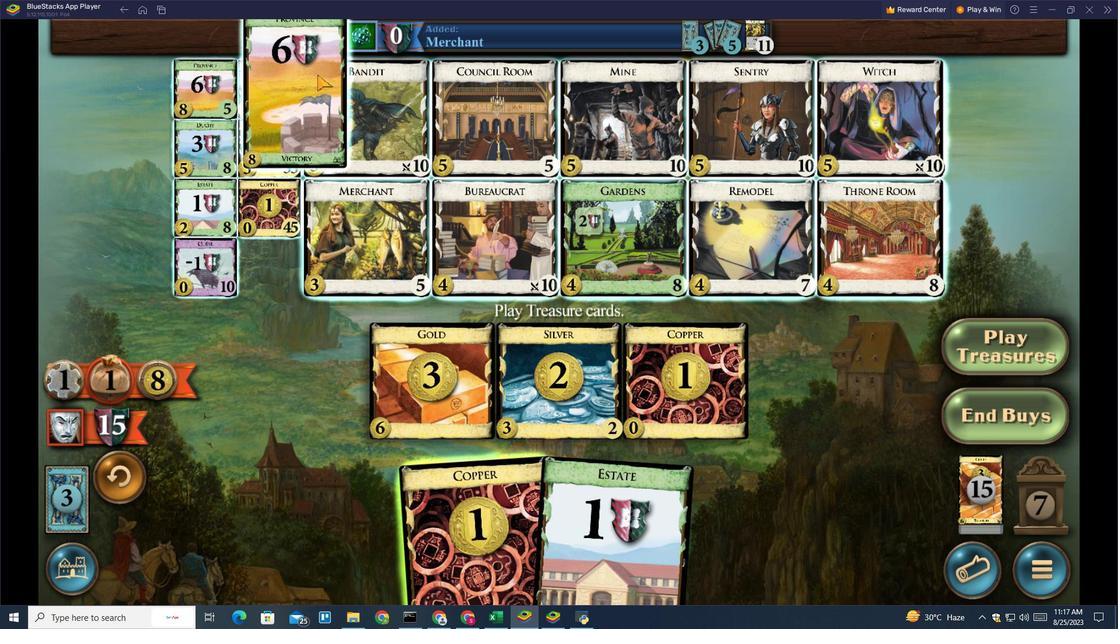 
Action: Mouse pressed left at (259, 97)
Screenshot: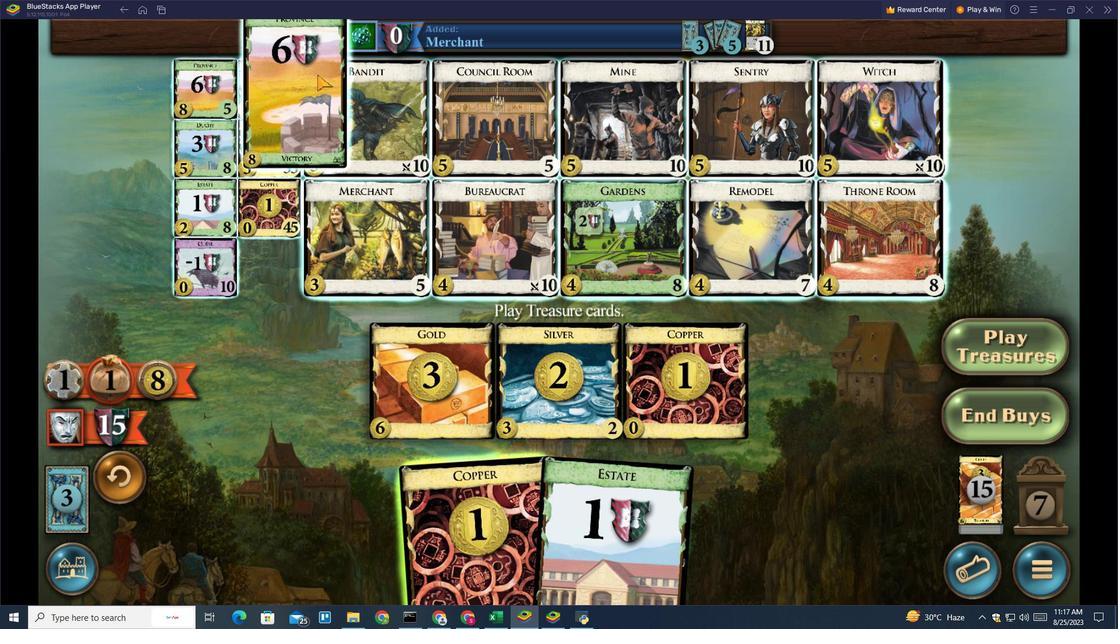 
Action: Mouse moved to (629, 481)
Screenshot: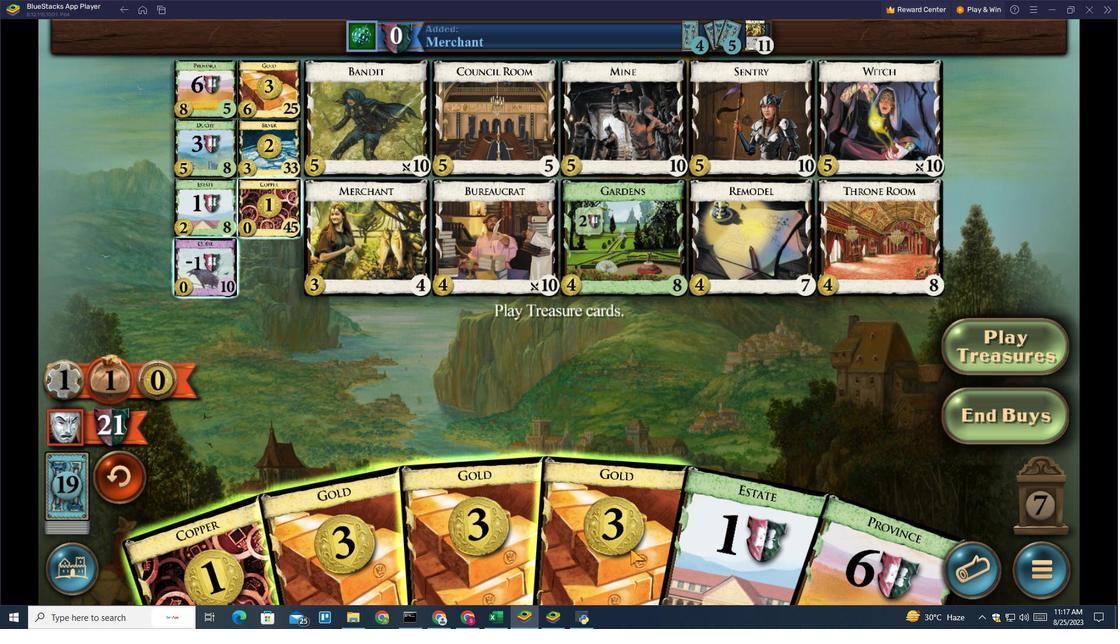 
Action: Mouse pressed left at (629, 481)
Screenshot: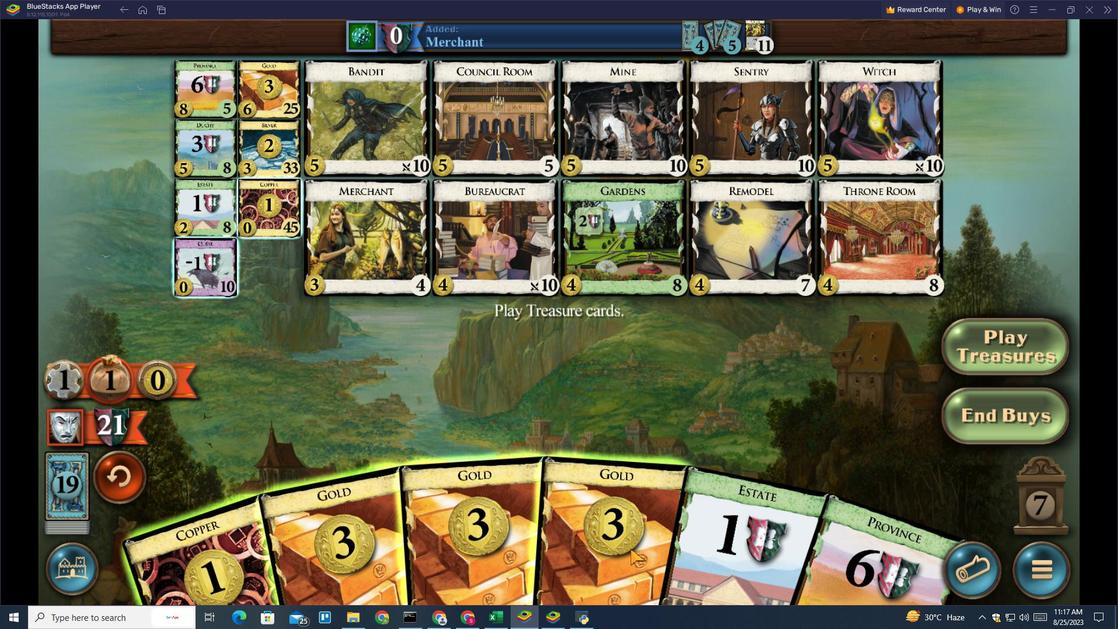
Action: Mouse moved to (564, 486)
Screenshot: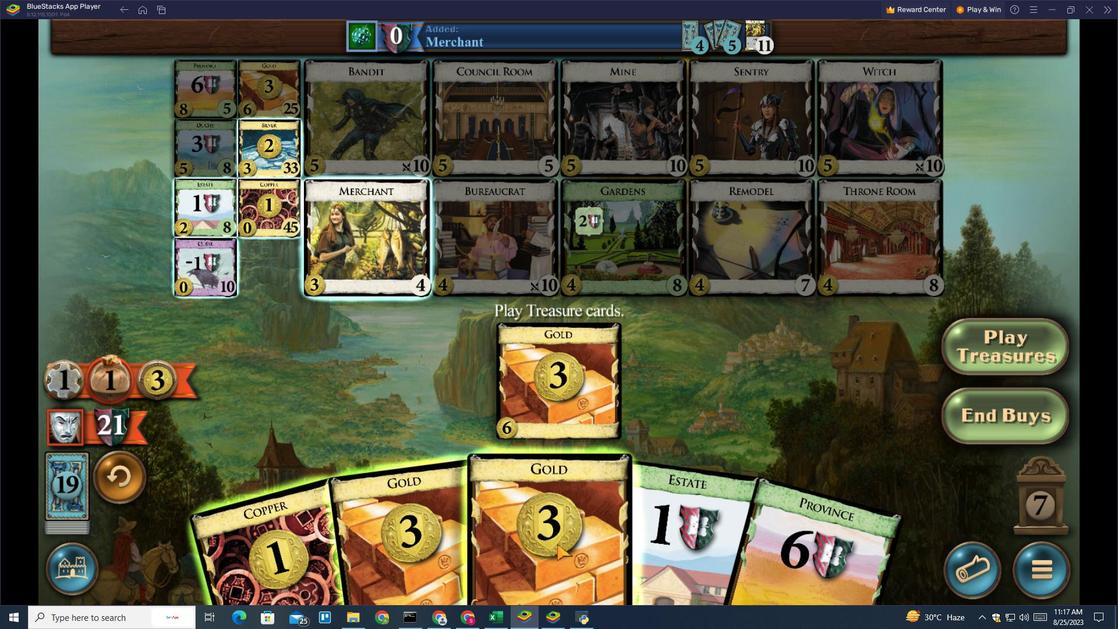 
Action: Mouse pressed left at (564, 486)
Screenshot: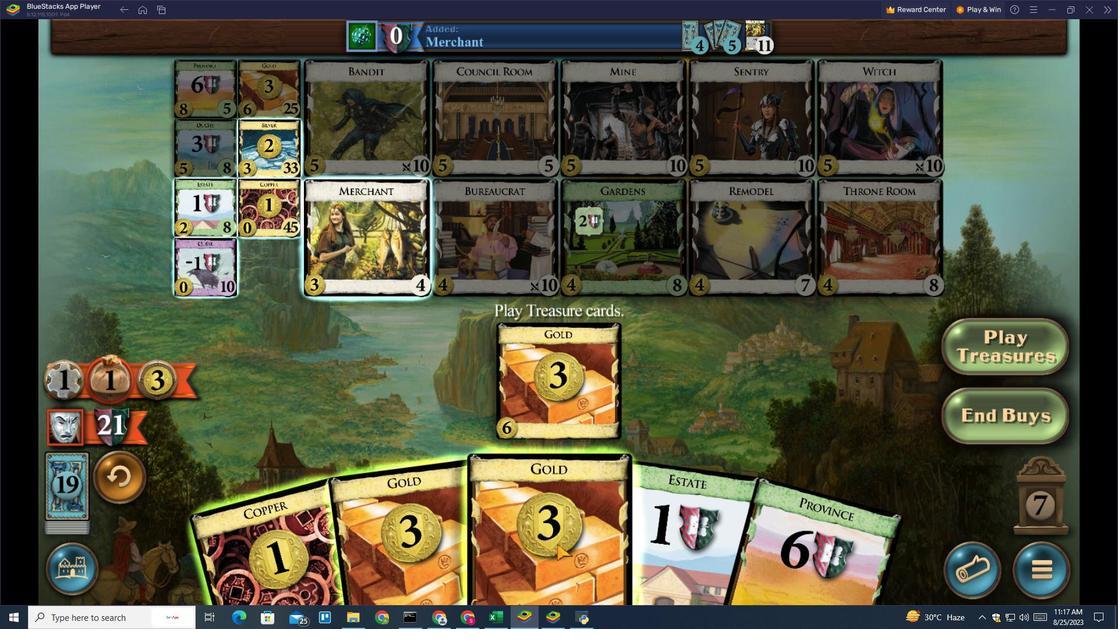 
Action: Mouse moved to (498, 474)
Screenshot: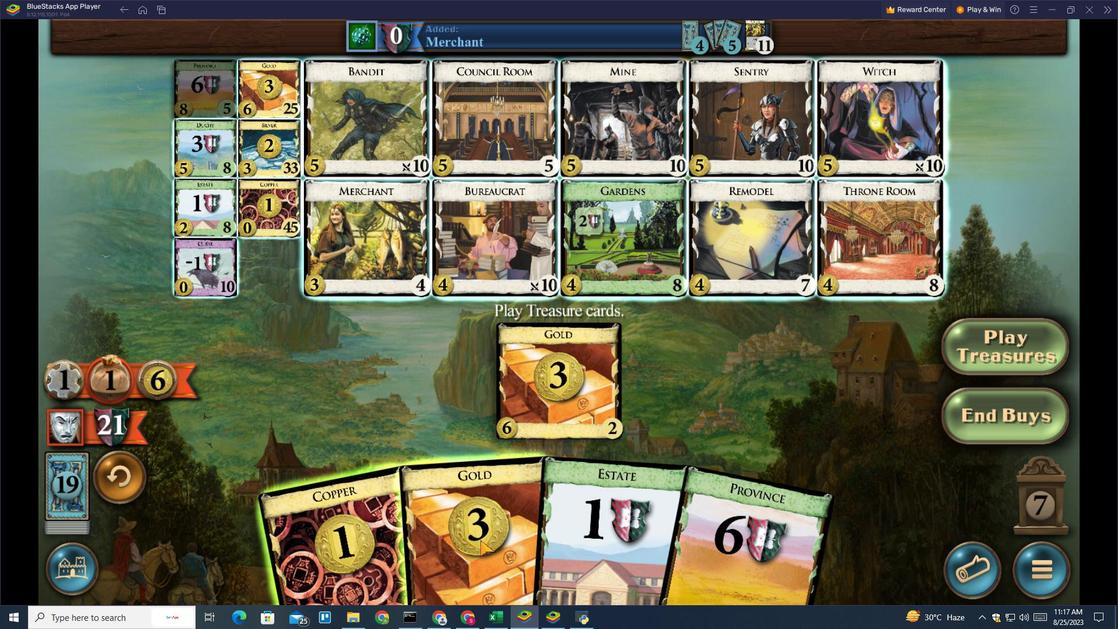 
Action: Mouse pressed left at (498, 474)
Screenshot: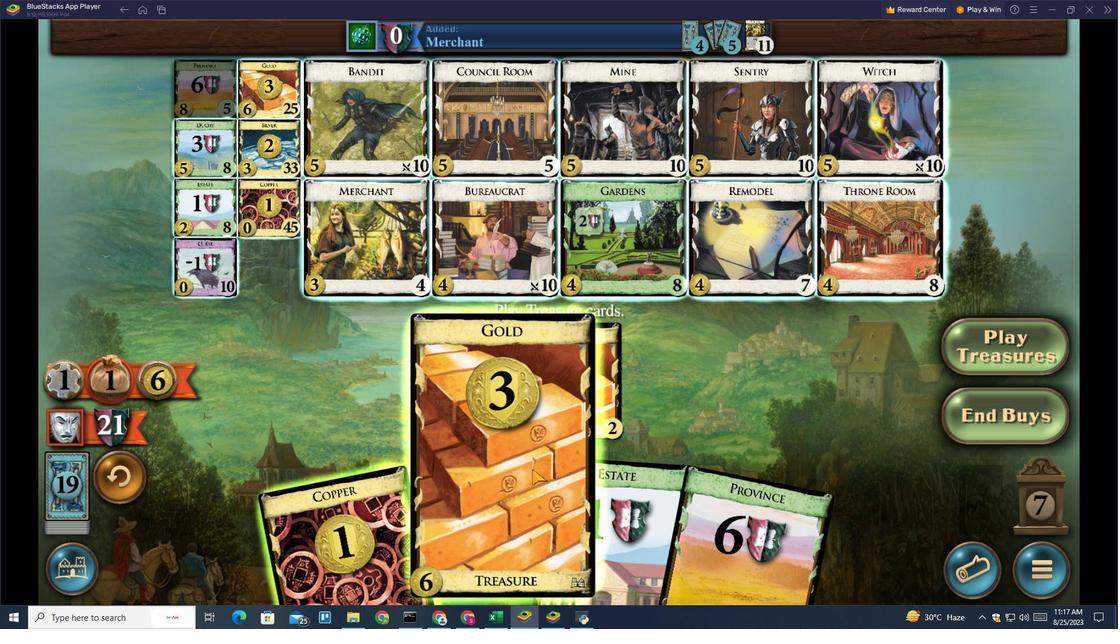 
Action: Mouse moved to (266, 107)
Screenshot: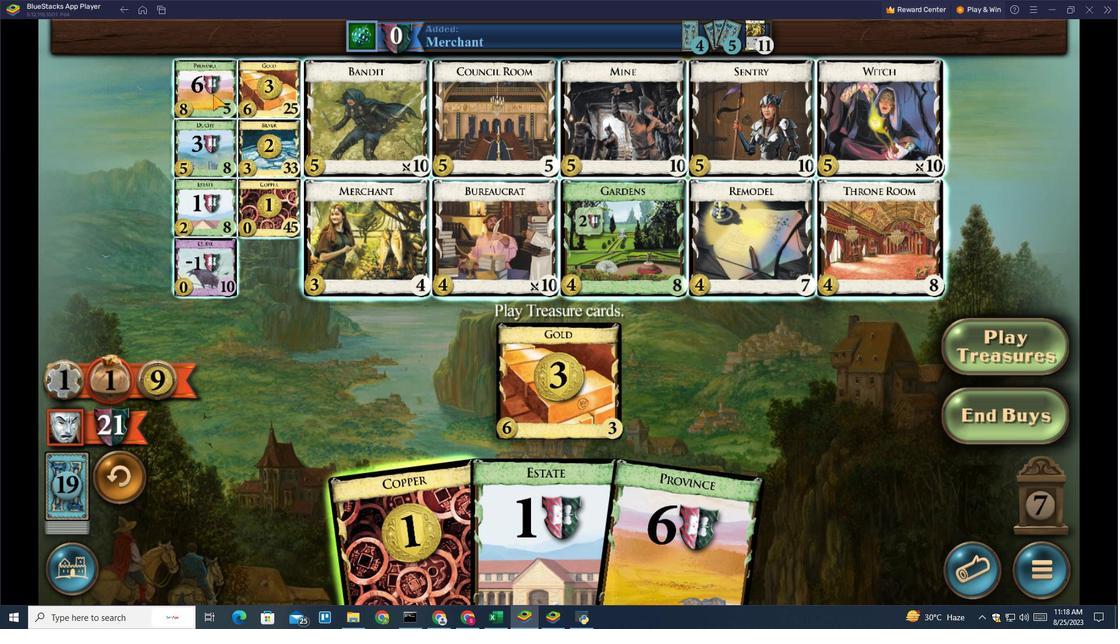 
Action: Mouse pressed left at (266, 107)
Screenshot: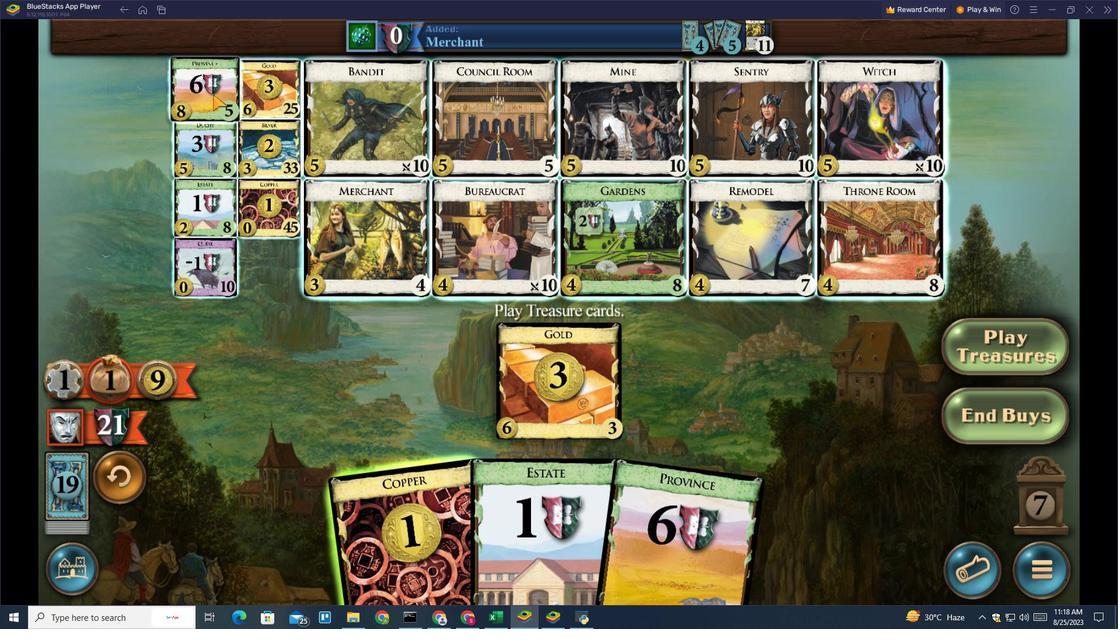 
Action: Mouse moved to (782, 504)
Screenshot: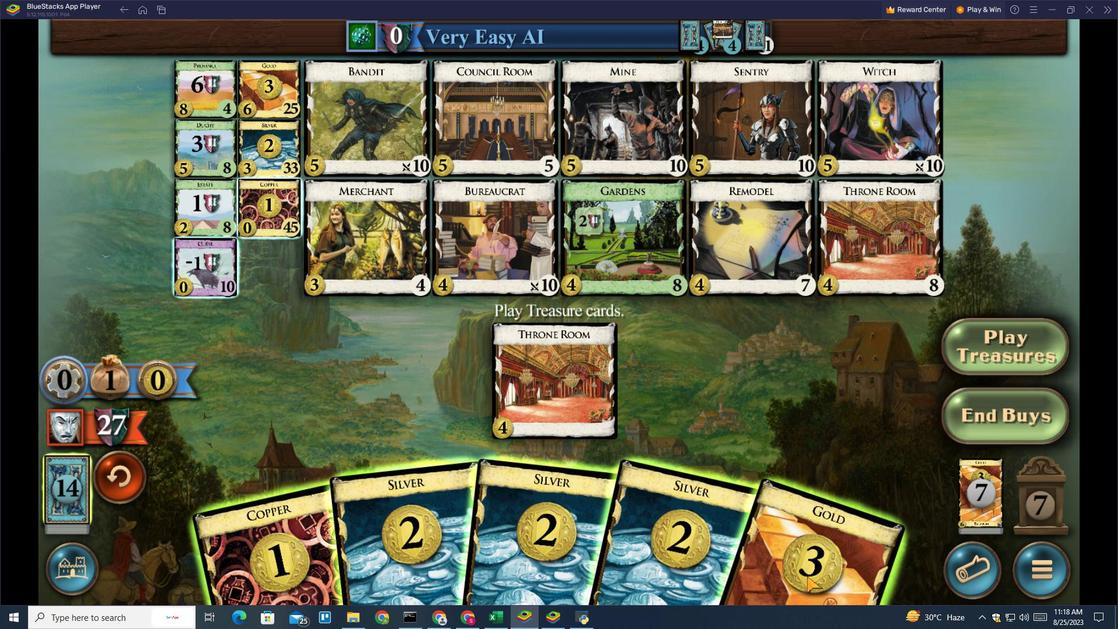 
Action: Mouse pressed left at (782, 504)
Screenshot: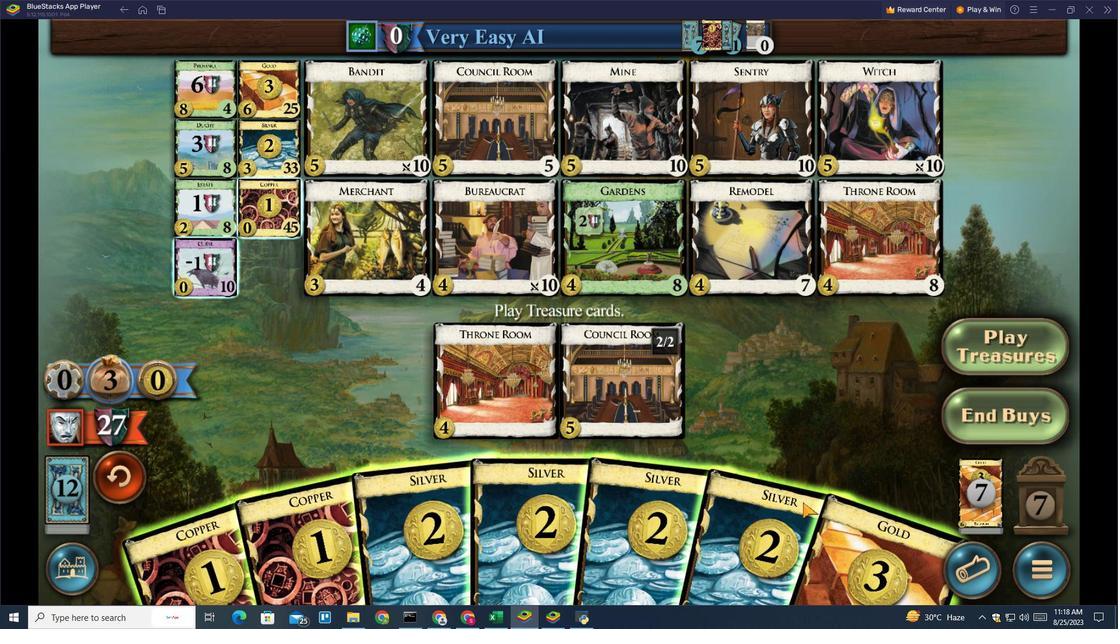 
Action: Mouse moved to (680, 476)
Screenshot: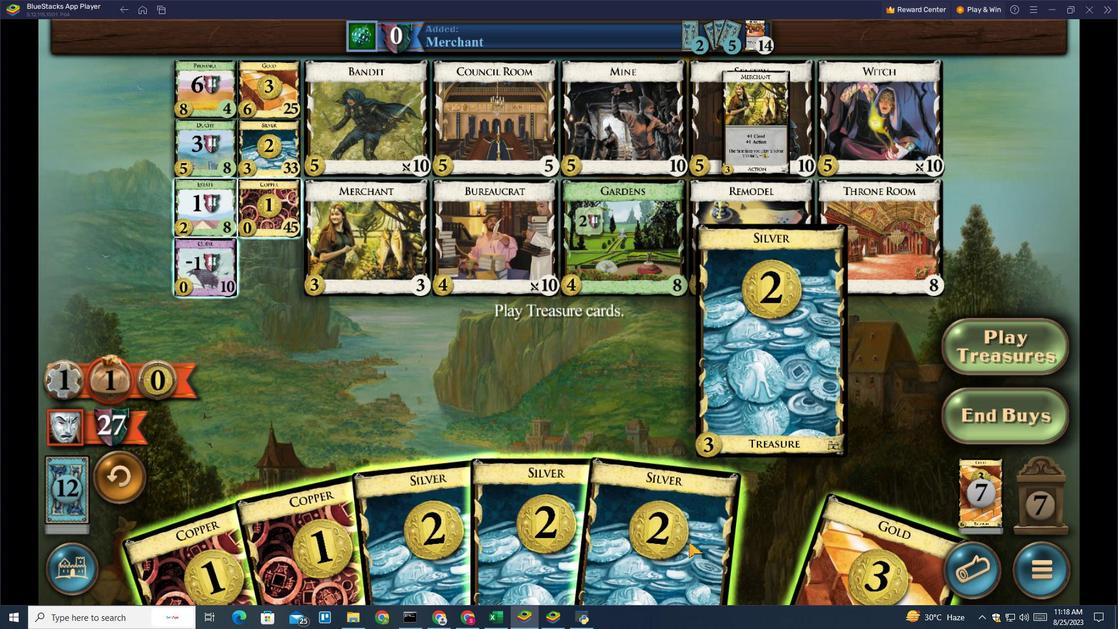 
Action: Mouse pressed left at (680, 476)
Screenshot: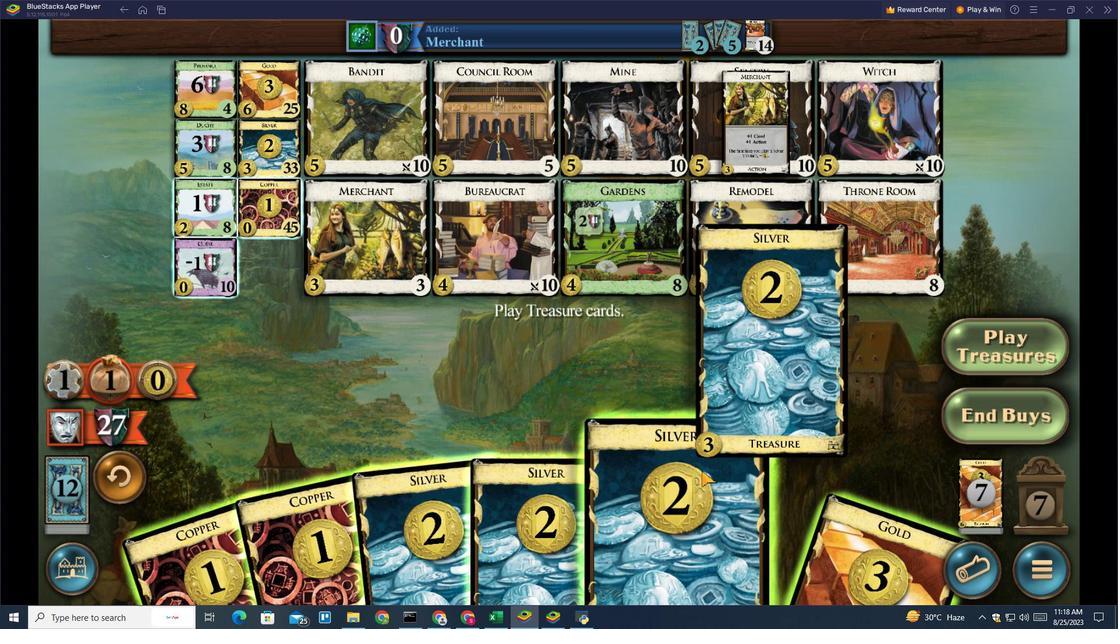 
Action: Mouse moved to (653, 495)
Screenshot: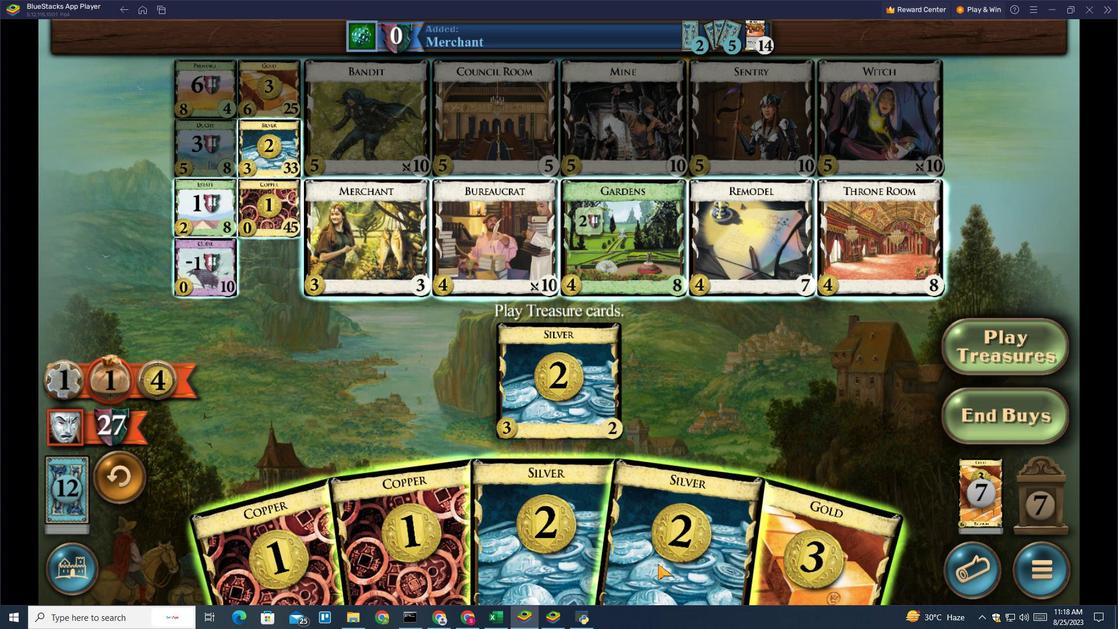 
Action: Mouse pressed left at (653, 495)
Screenshot: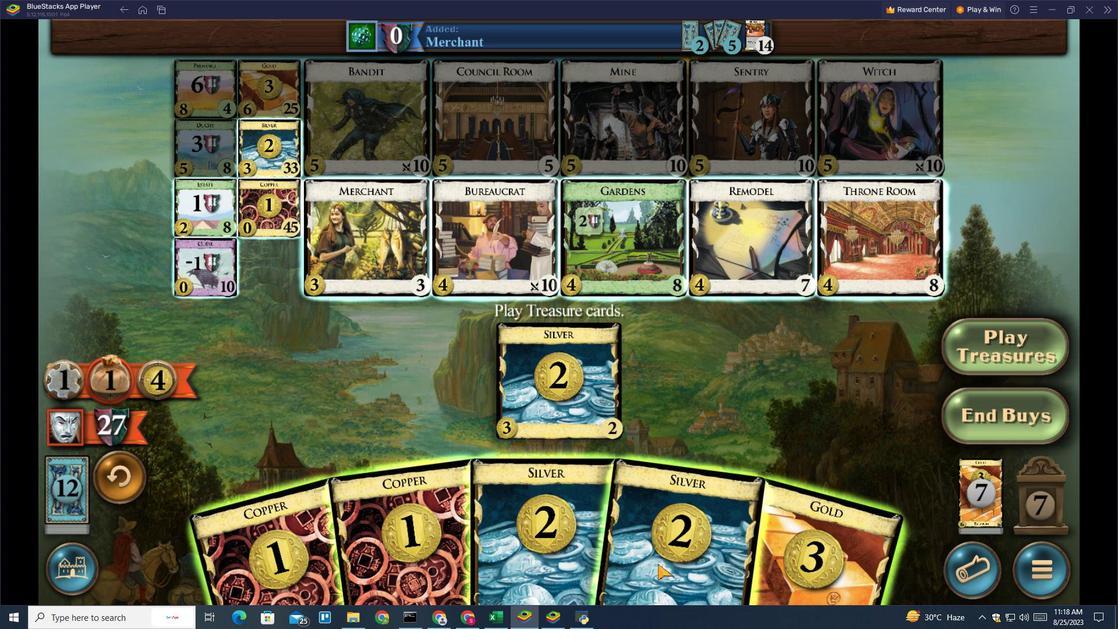 
Action: Mouse moved to (635, 488)
Screenshot: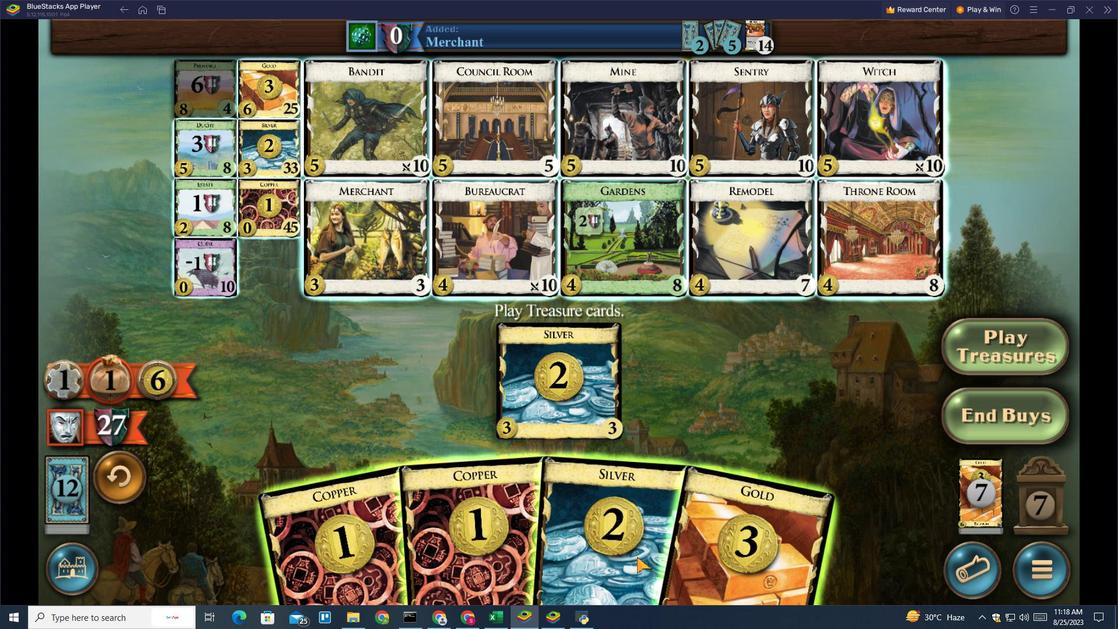 
Action: Mouse pressed left at (635, 488)
Screenshot: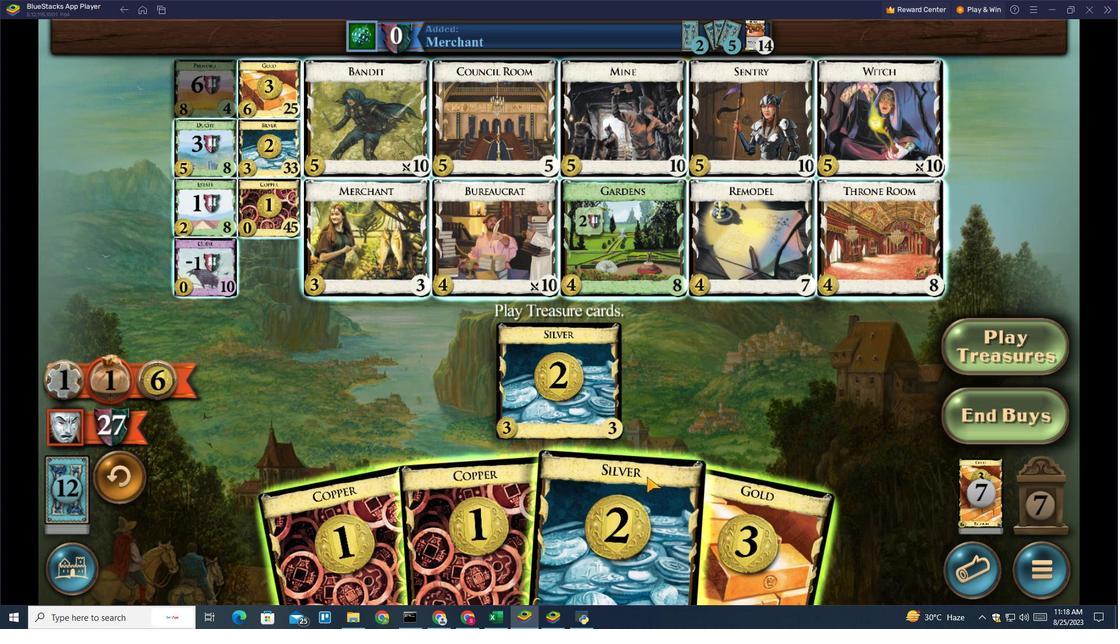 
Action: Mouse moved to (268, 91)
Screenshot: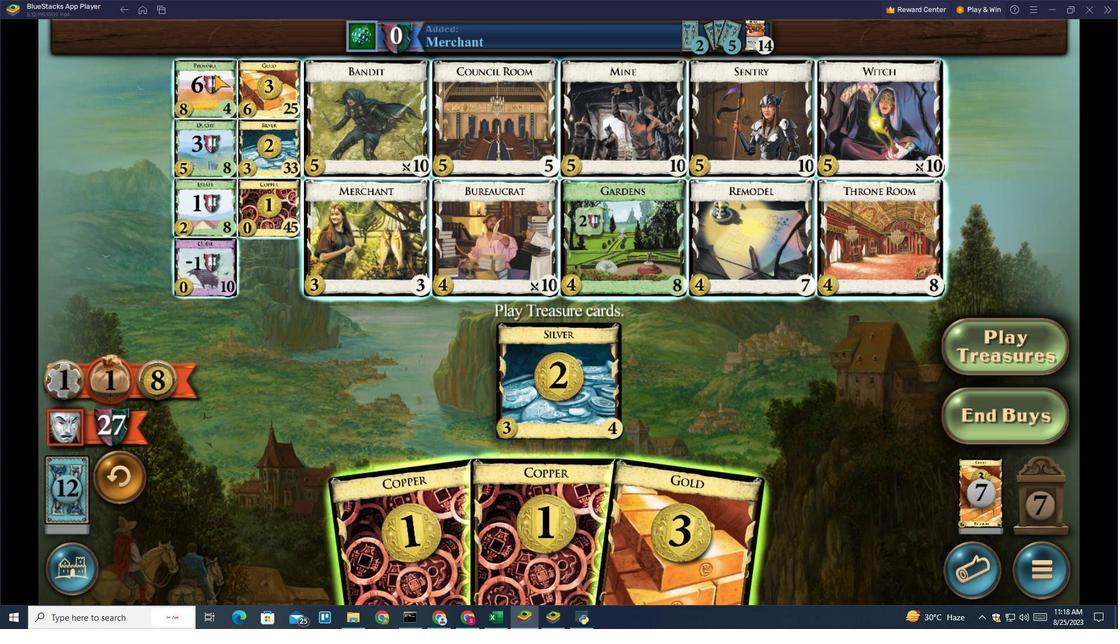 
Action: Mouse pressed left at (268, 91)
Screenshot: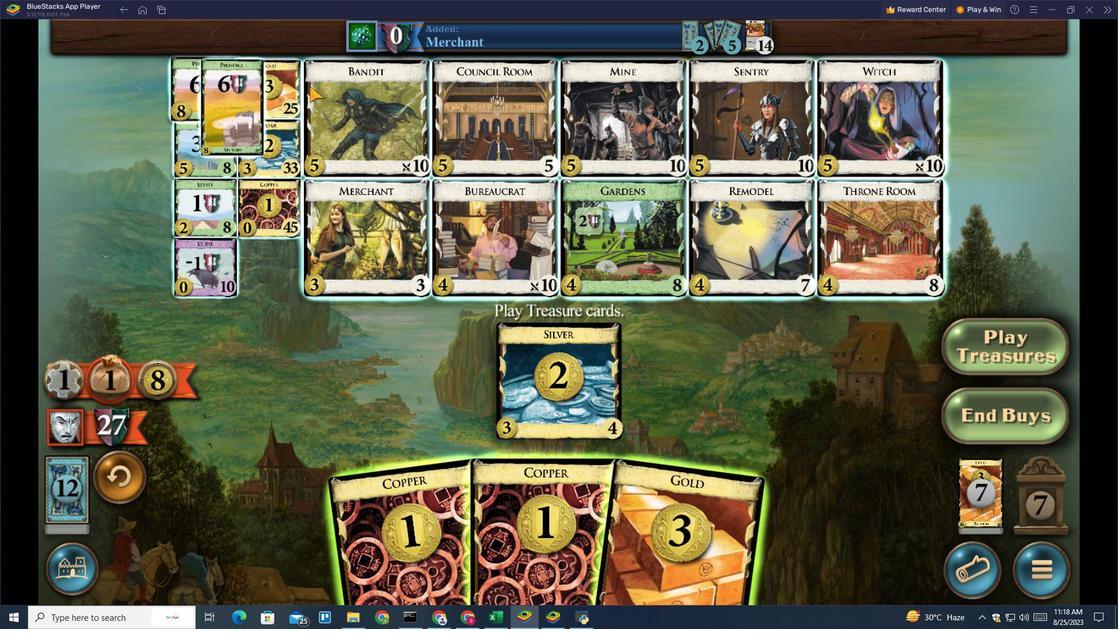 
Action: Mouse moved to (551, 483)
Screenshot: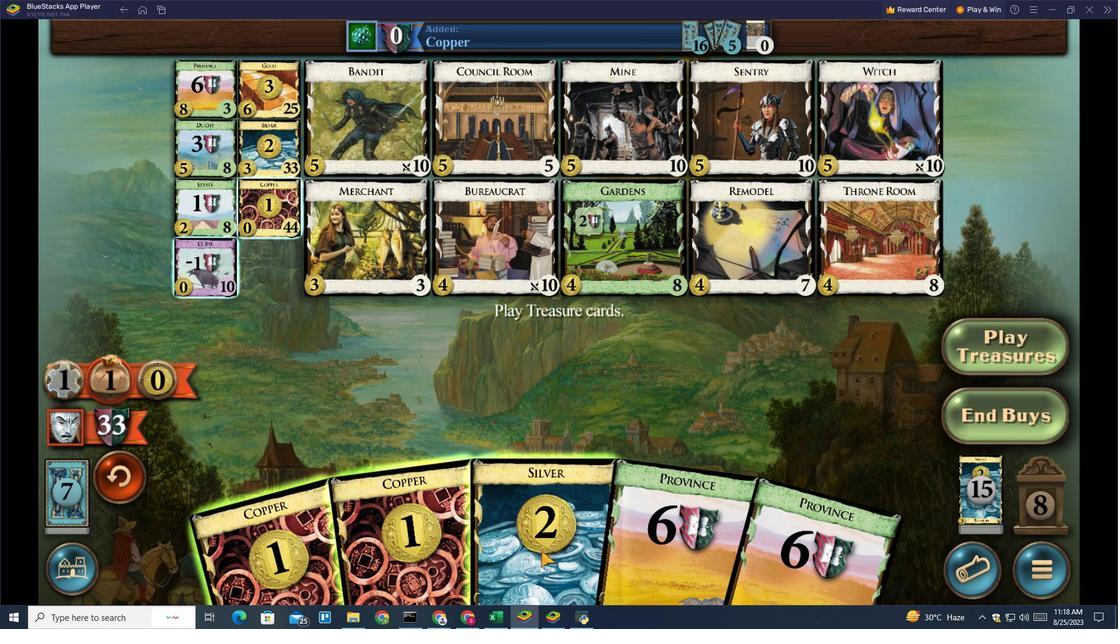 
Action: Mouse pressed left at (551, 483)
Screenshot: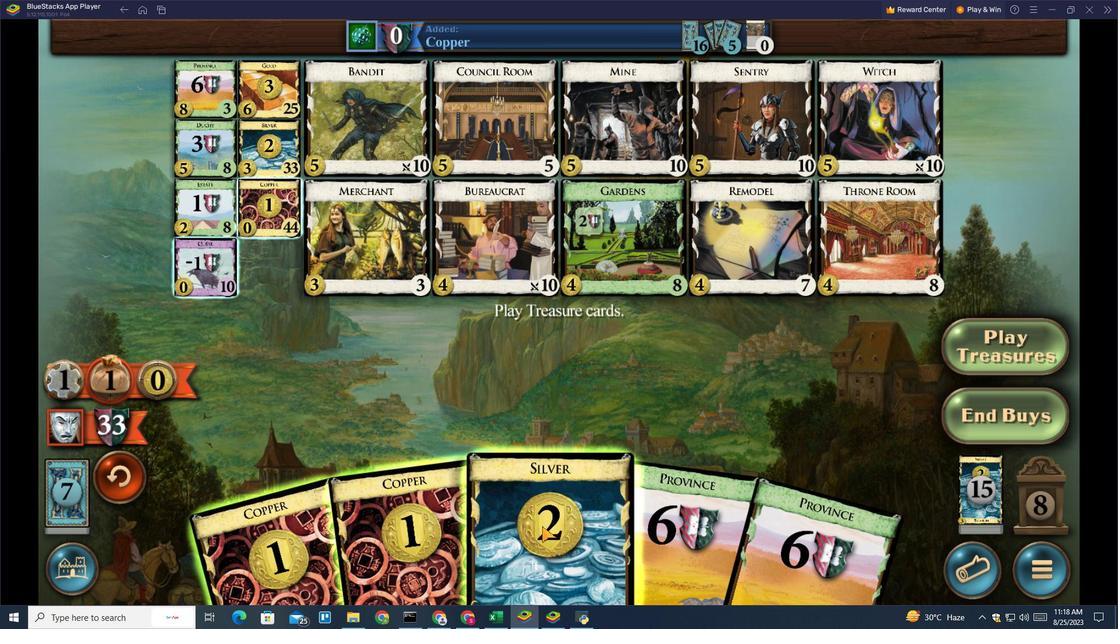 
Action: Mouse moved to (526, 459)
Screenshot: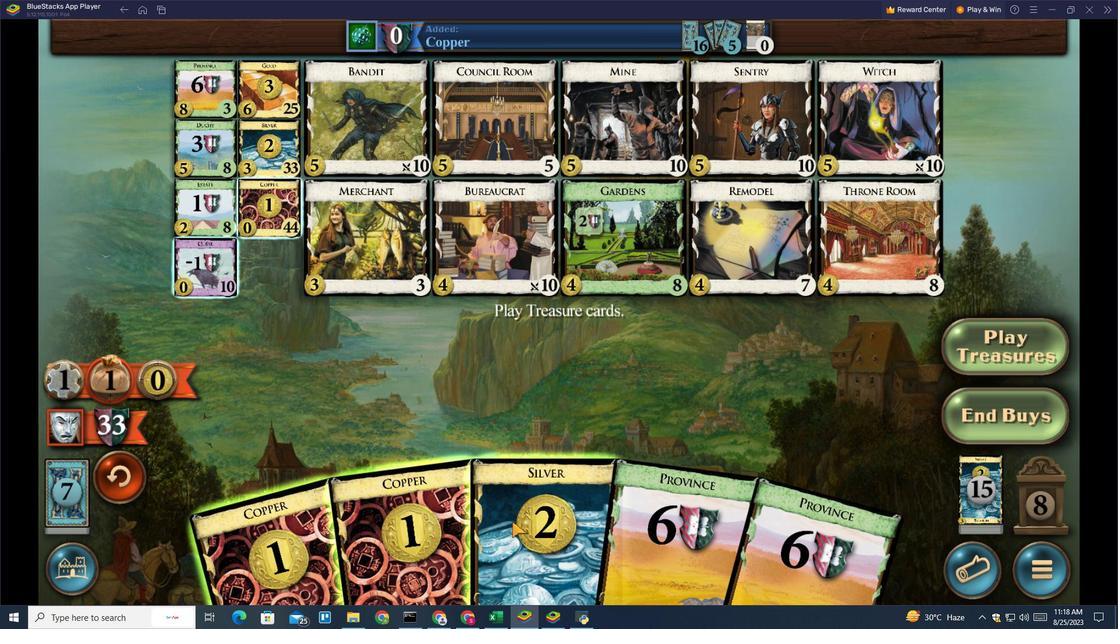 
Action: Mouse pressed left at (526, 459)
Screenshot: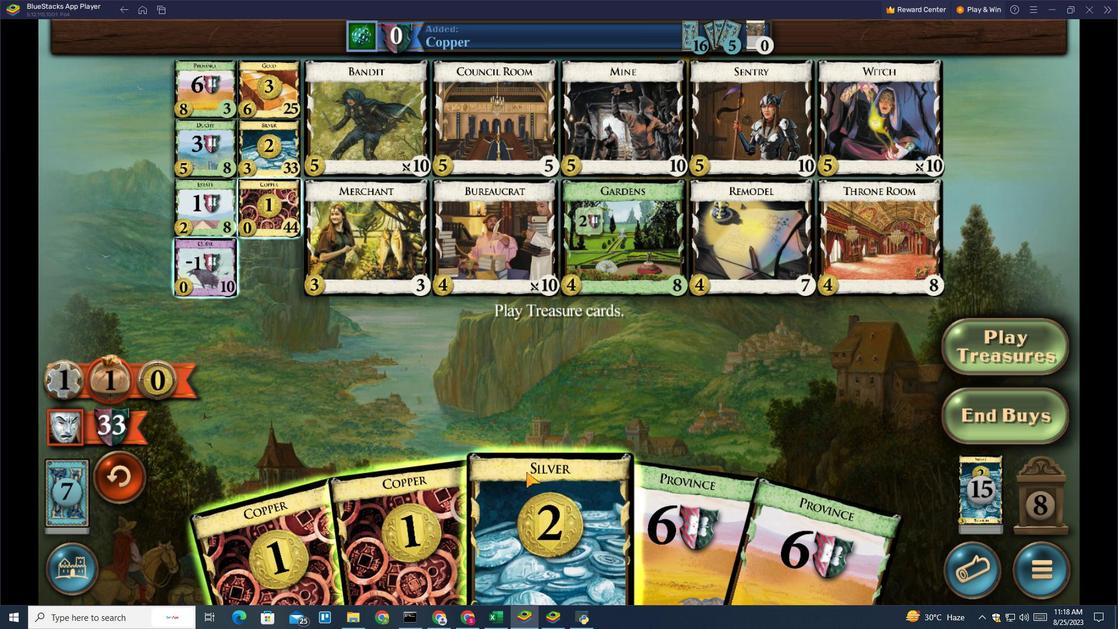 
Action: Mouse moved to (502, 459)
Screenshot: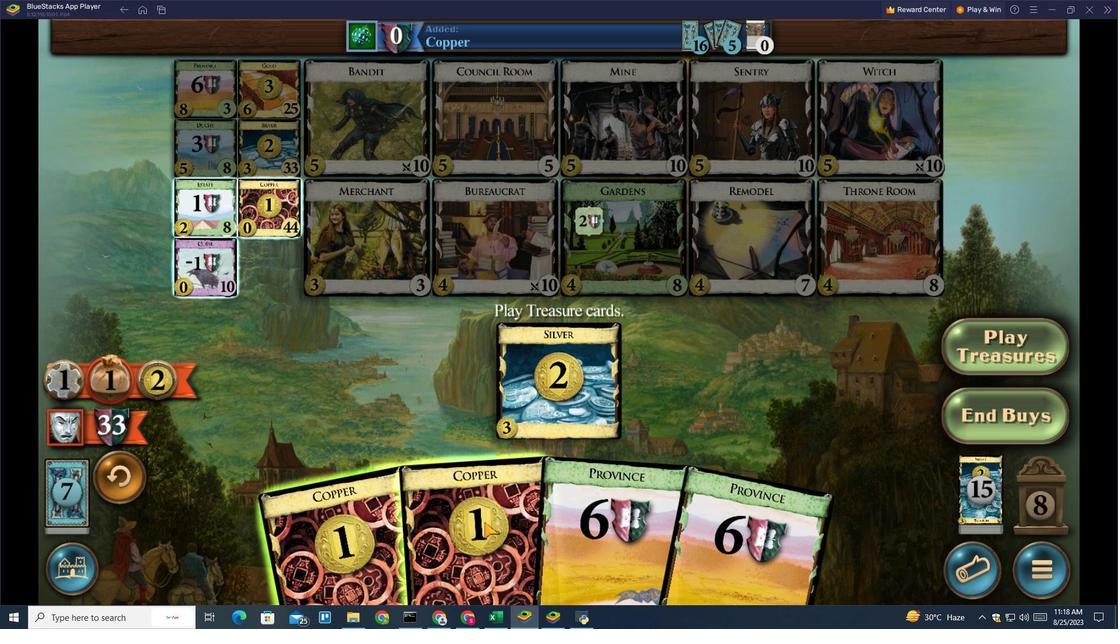
Action: Mouse pressed left at (502, 459)
Screenshot: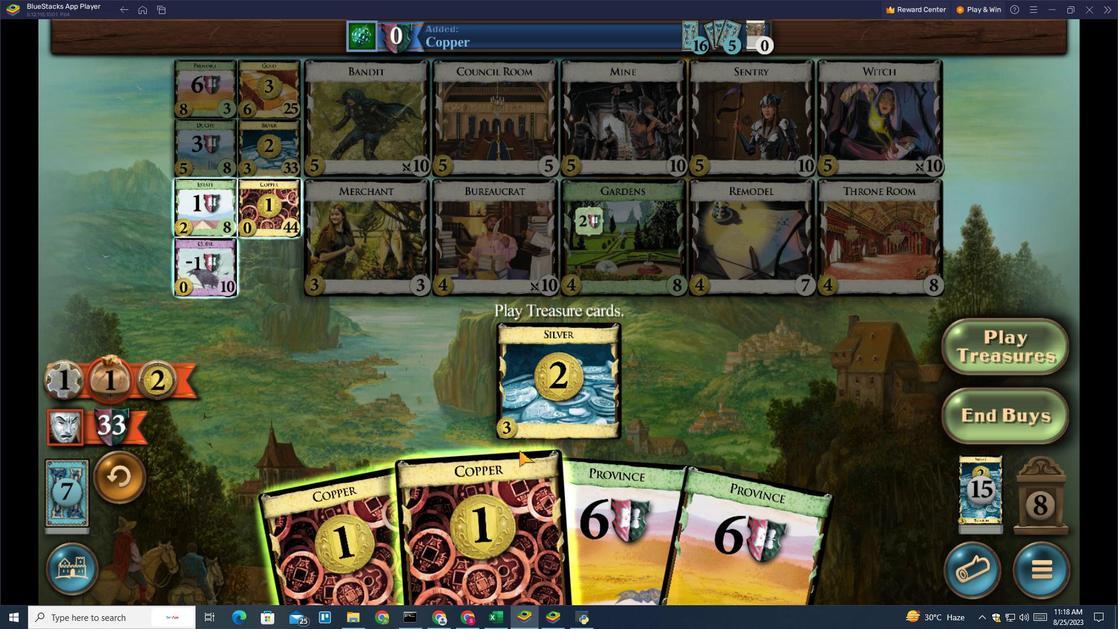 
Action: Mouse moved to (449, 456)
Screenshot: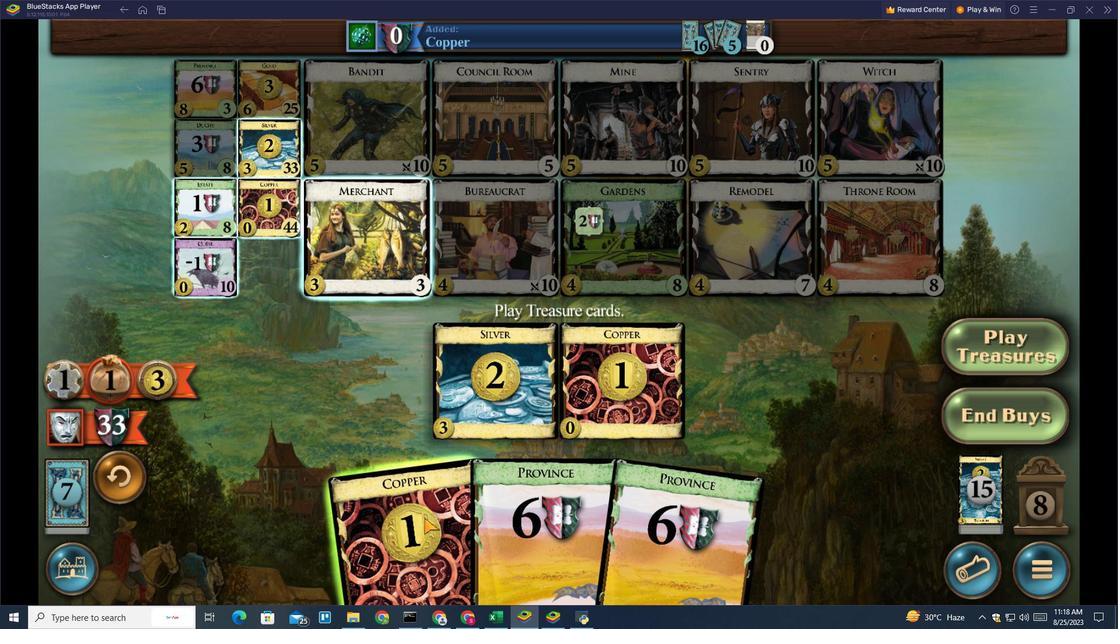 
Action: Mouse pressed left at (449, 456)
Screenshot: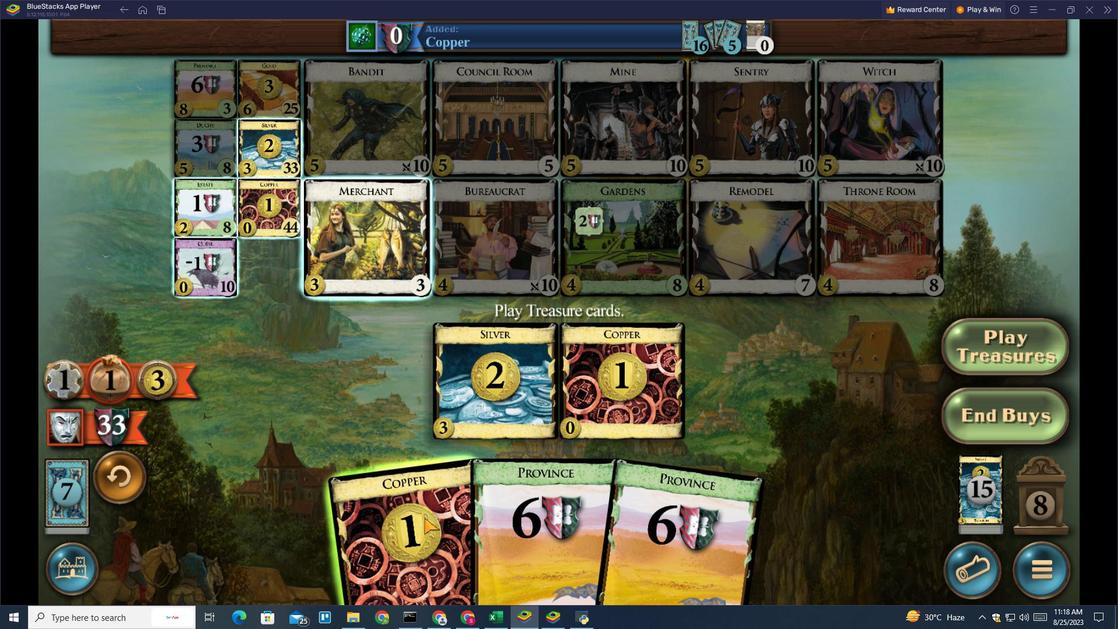 
Action: Mouse moved to (306, 154)
Screenshot: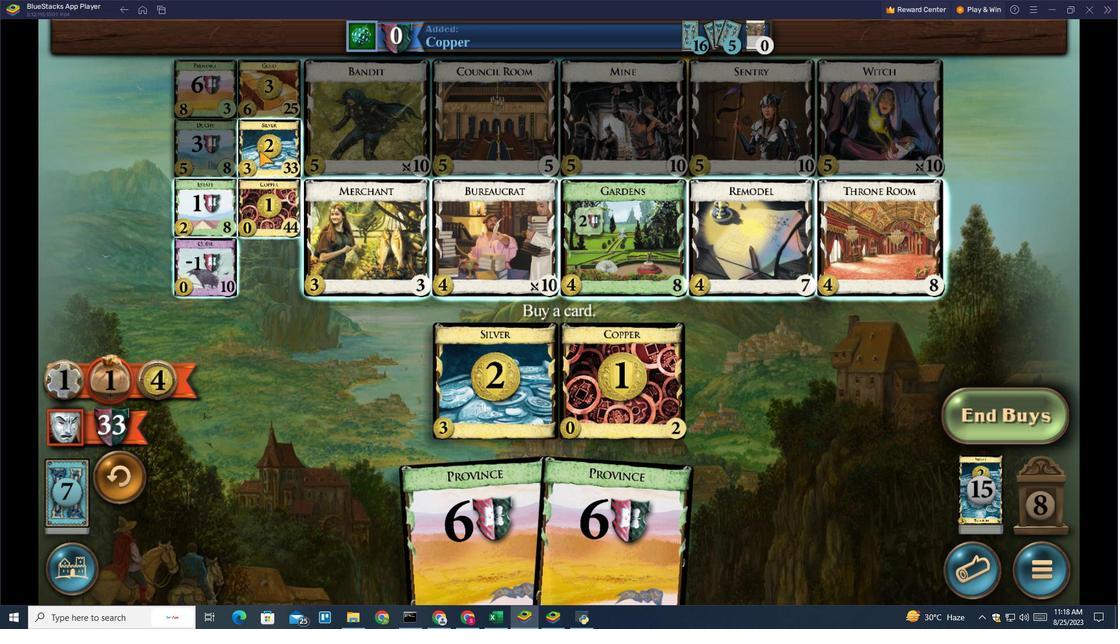 
Action: Mouse pressed left at (306, 154)
Screenshot: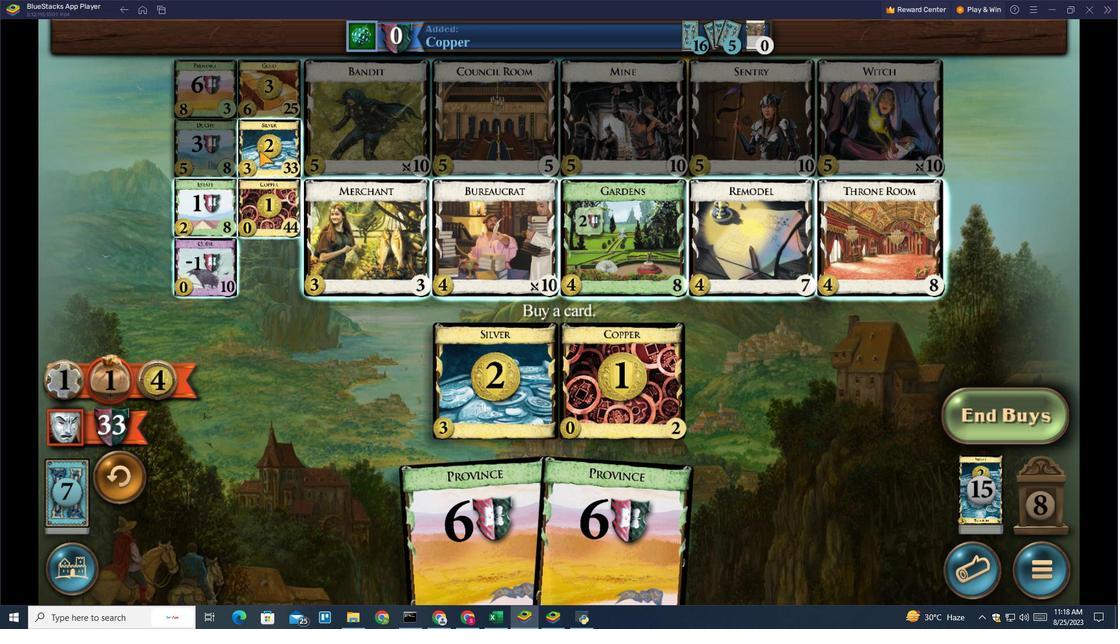 
Action: Mouse moved to (653, 476)
Screenshot: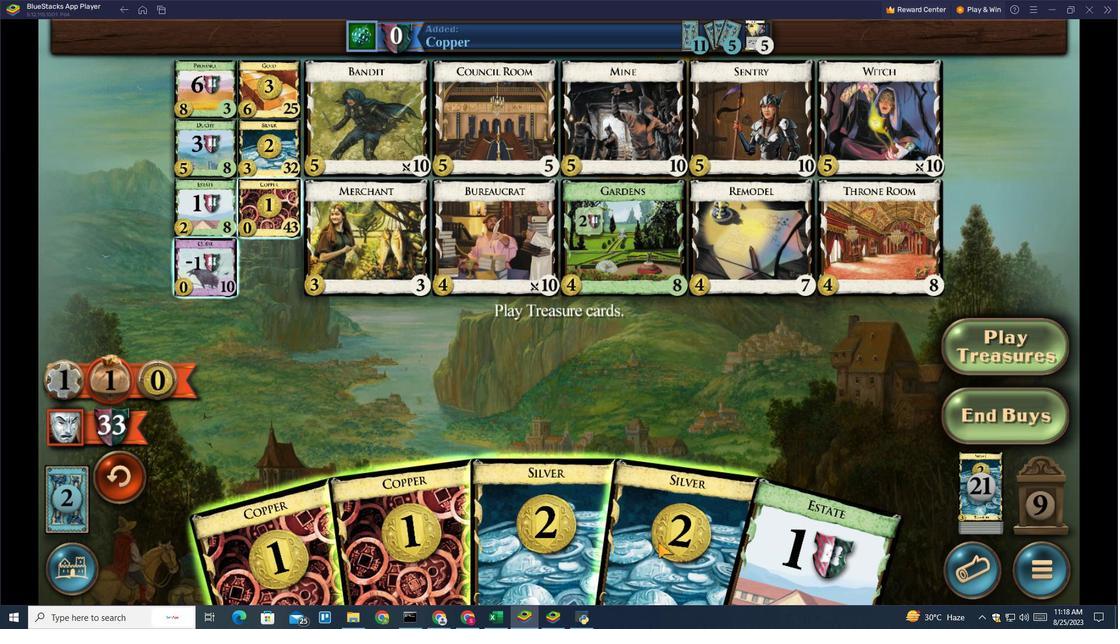 
Action: Mouse pressed left at (653, 476)
Screenshot: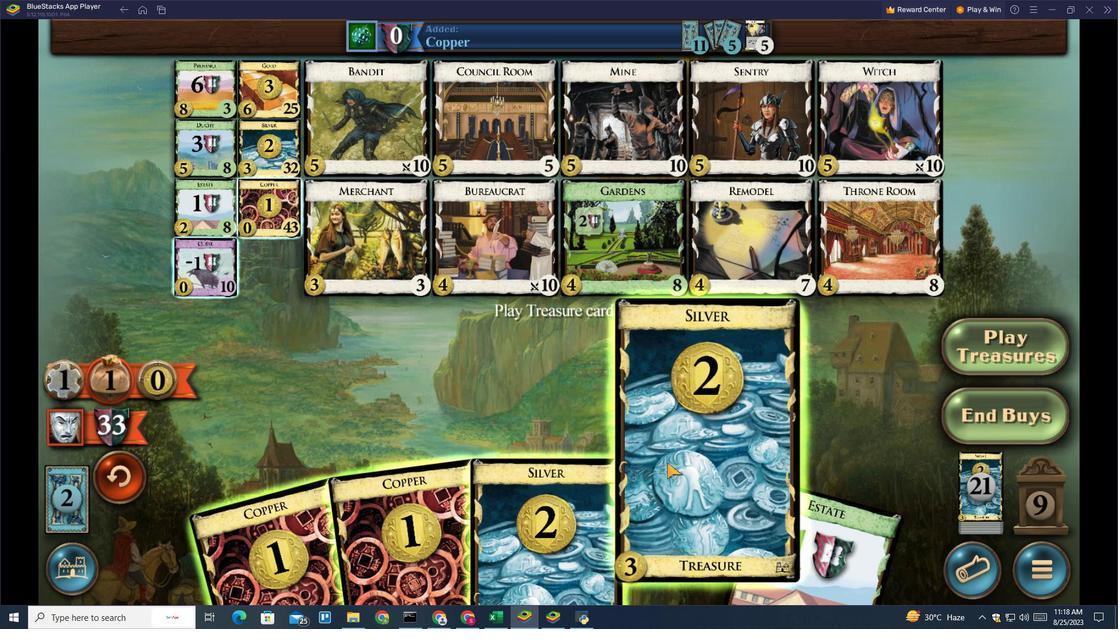 
Action: Mouse moved to (617, 452)
Screenshot: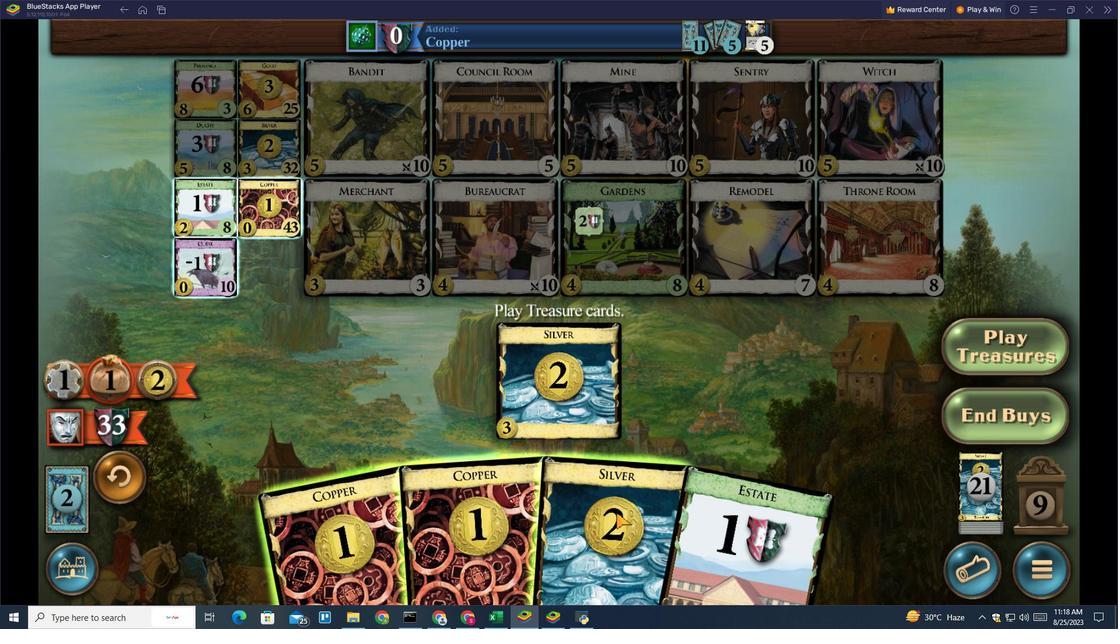 
Action: Mouse pressed left at (617, 452)
Screenshot: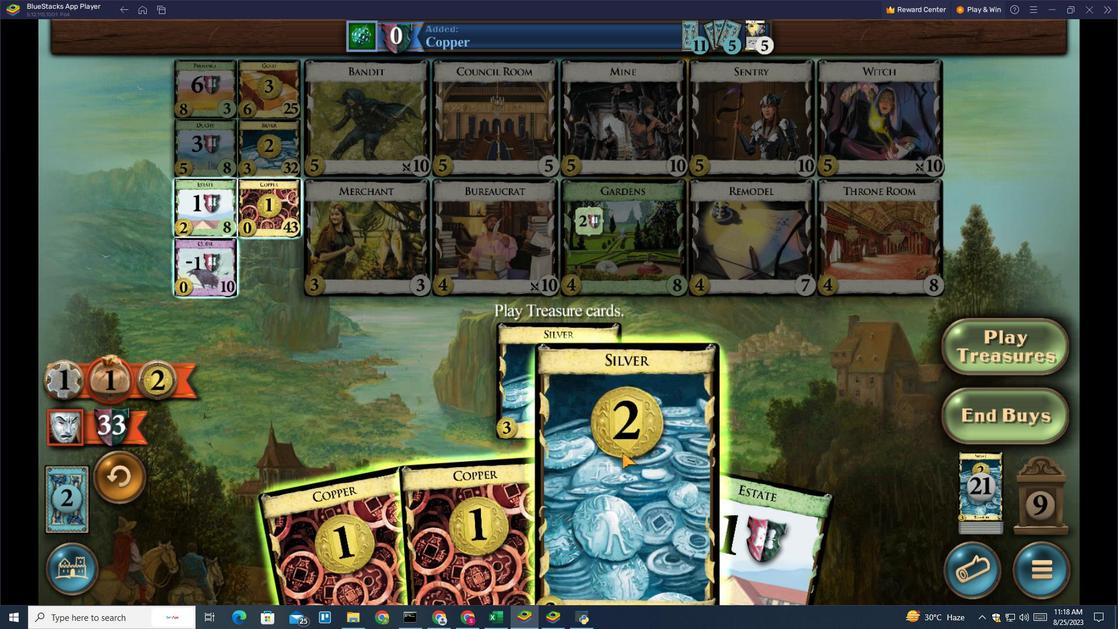 
Action: Mouse moved to (587, 450)
Screenshot: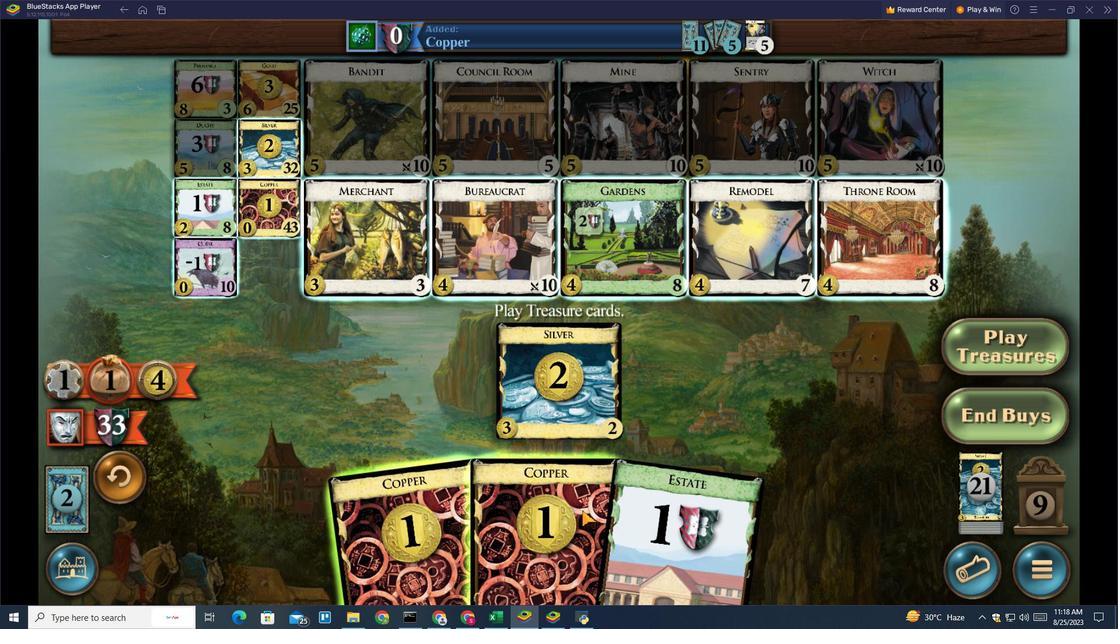 
Action: Mouse pressed left at (587, 450)
Screenshot: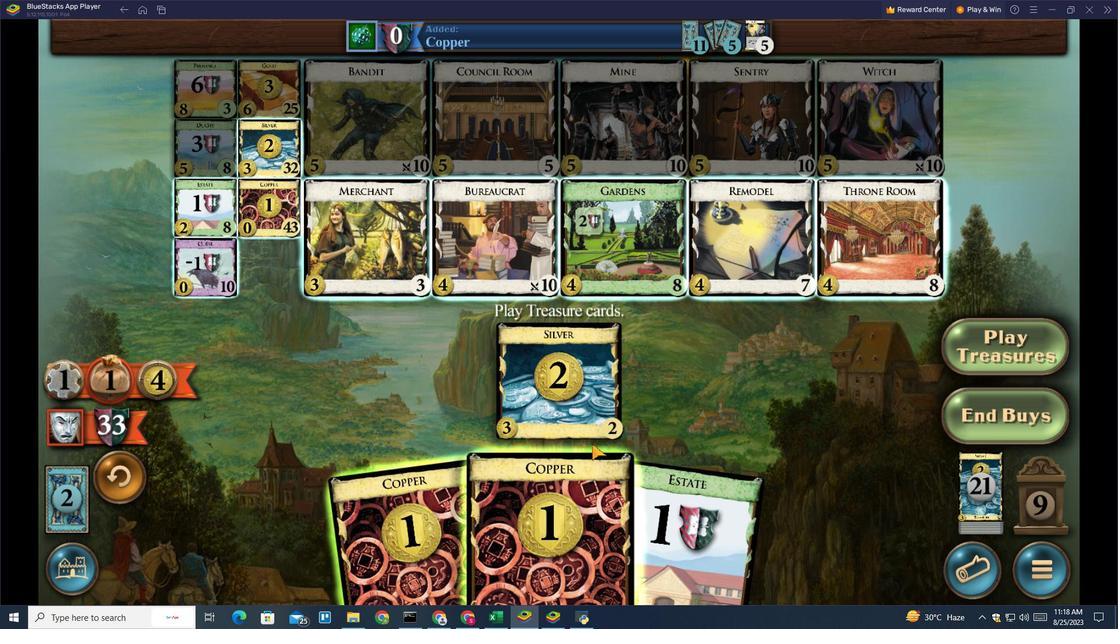 
Action: Mouse moved to (492, 462)
Screenshot: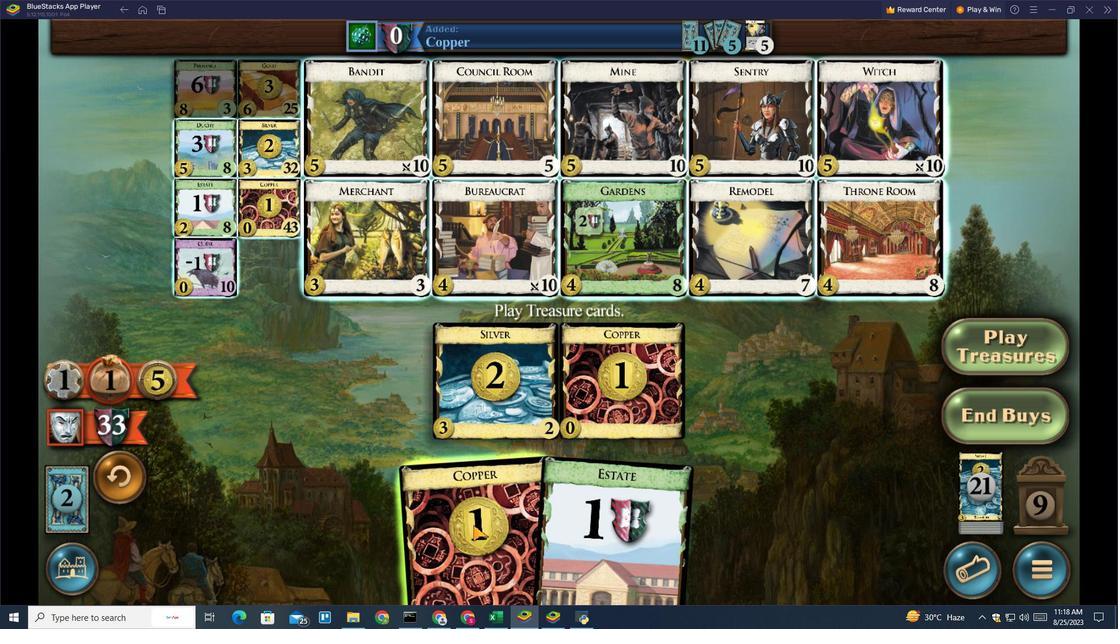 
Action: Mouse pressed left at (492, 462)
Screenshot: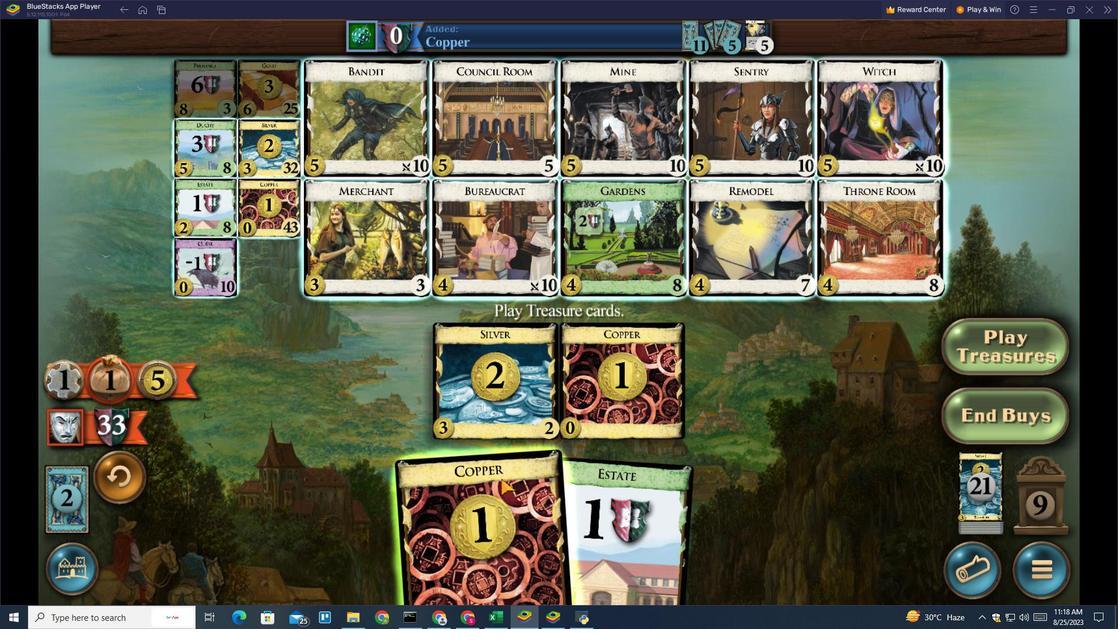 
Action: Mouse moved to (317, 99)
Screenshot: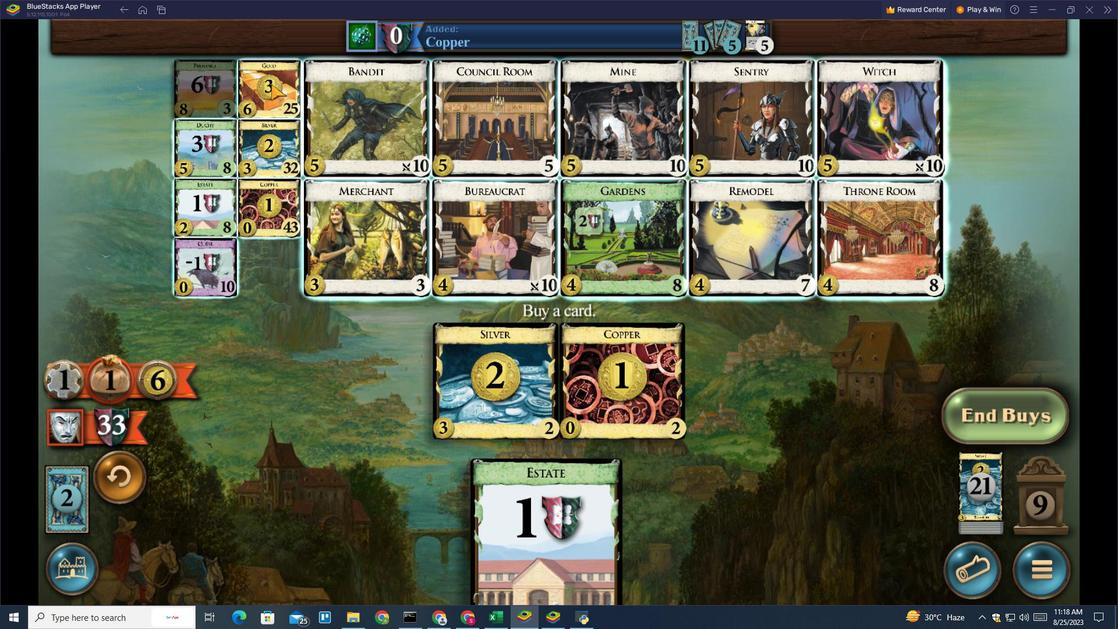
Action: Mouse pressed left at (317, 99)
Screenshot: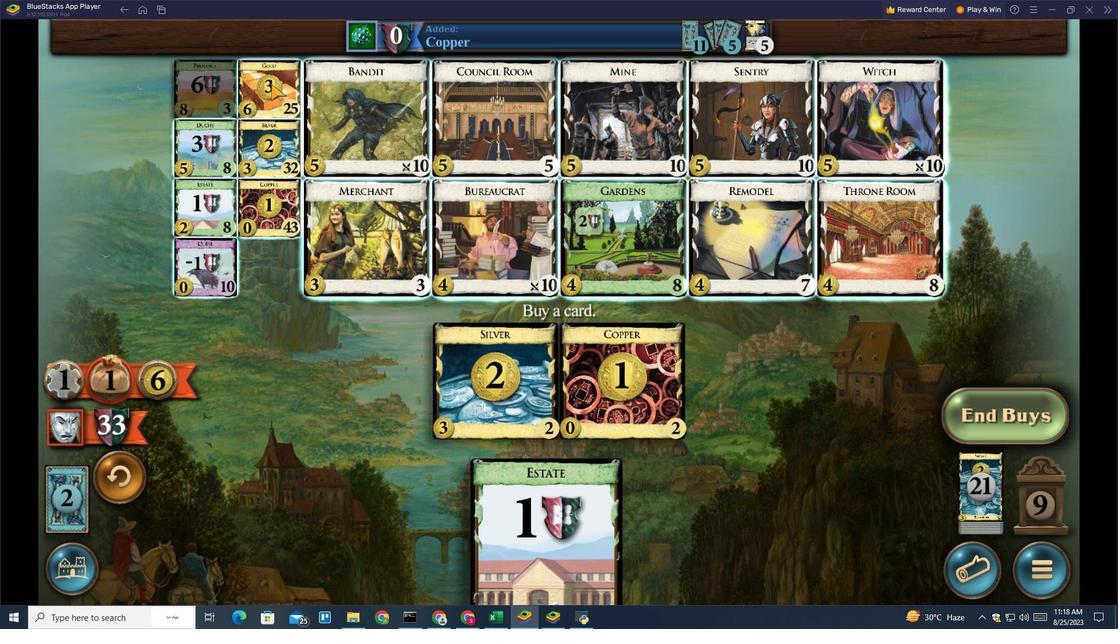 
Action: Mouse moved to (609, 466)
Screenshot: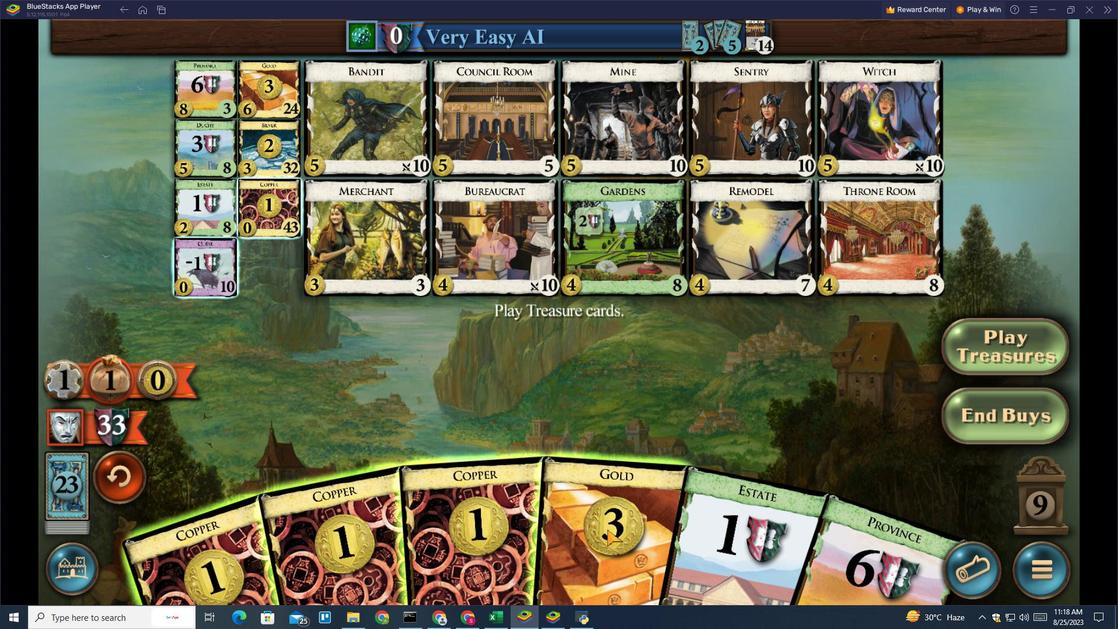 
Action: Mouse pressed left at (609, 466)
Screenshot: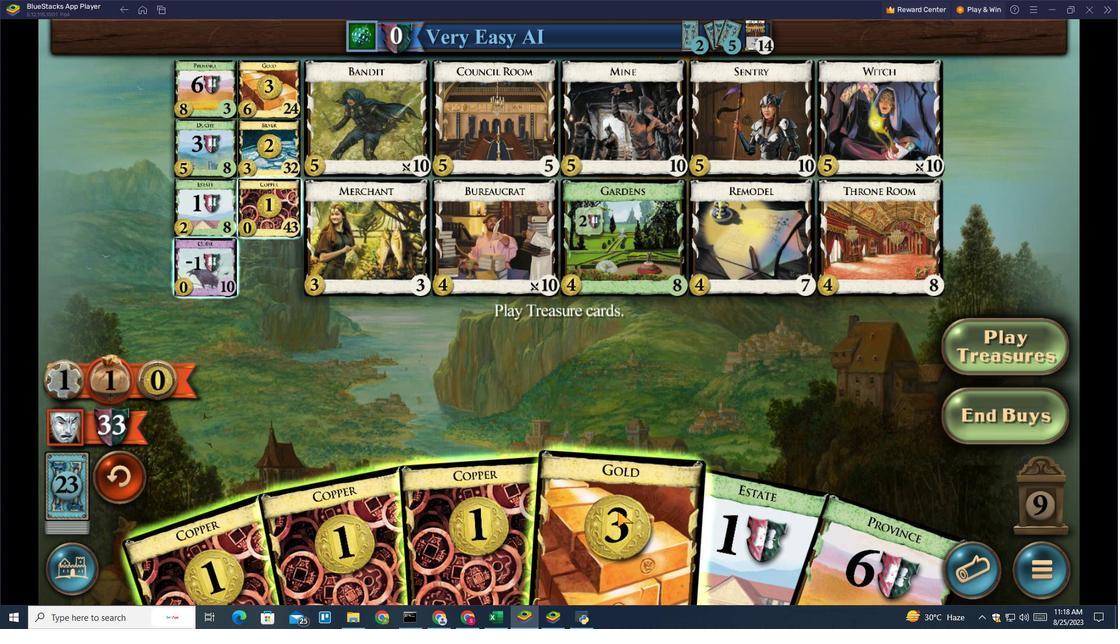 
Action: Mouse moved to (584, 470)
Screenshot: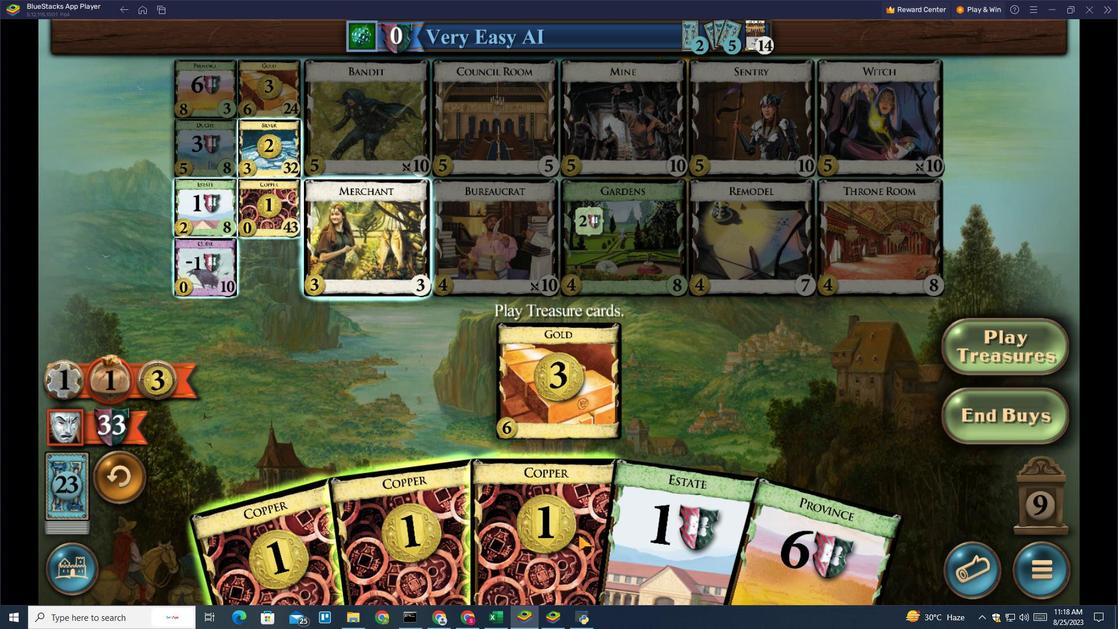 
Action: Mouse pressed left at (584, 470)
Screenshot: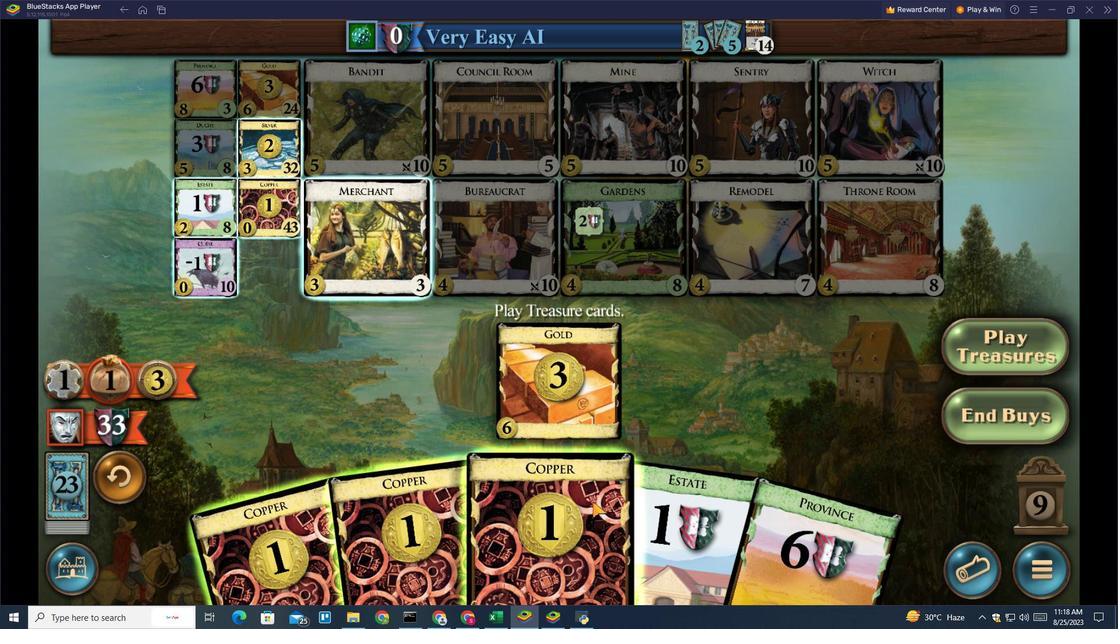 
Action: Mouse moved to (525, 476)
Screenshot: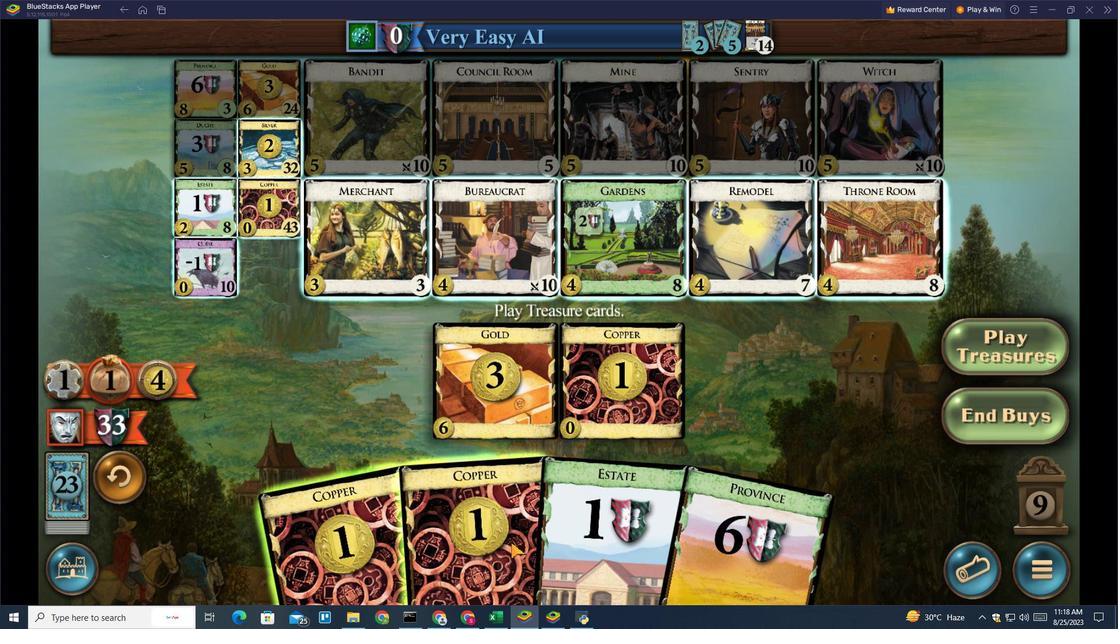 
Action: Mouse pressed left at (525, 476)
Screenshot: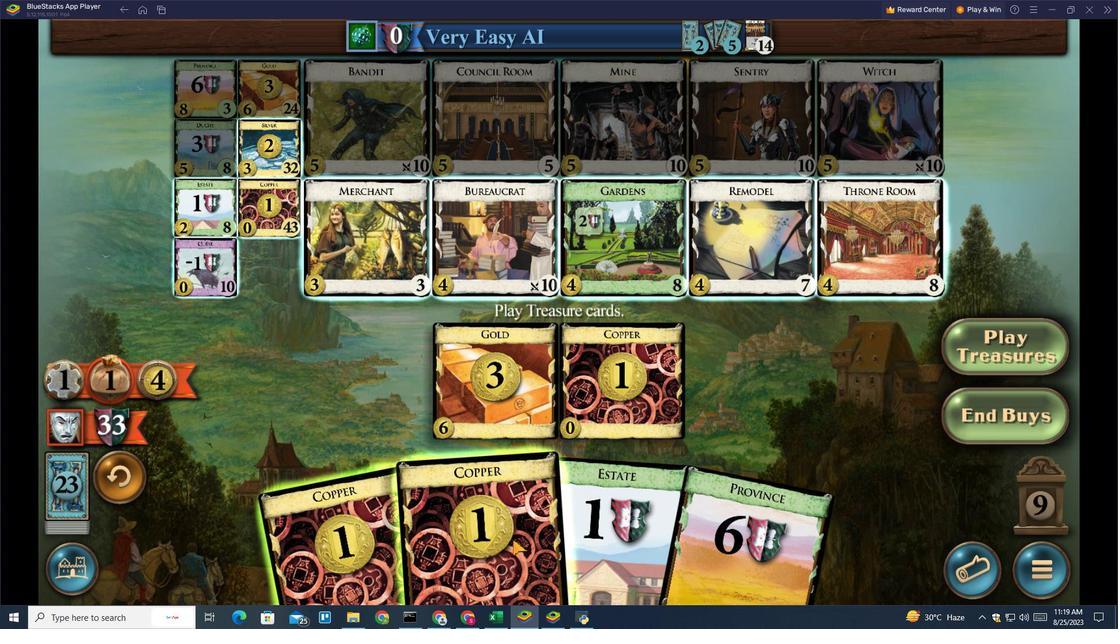 
Action: Mouse moved to (530, 459)
Screenshot: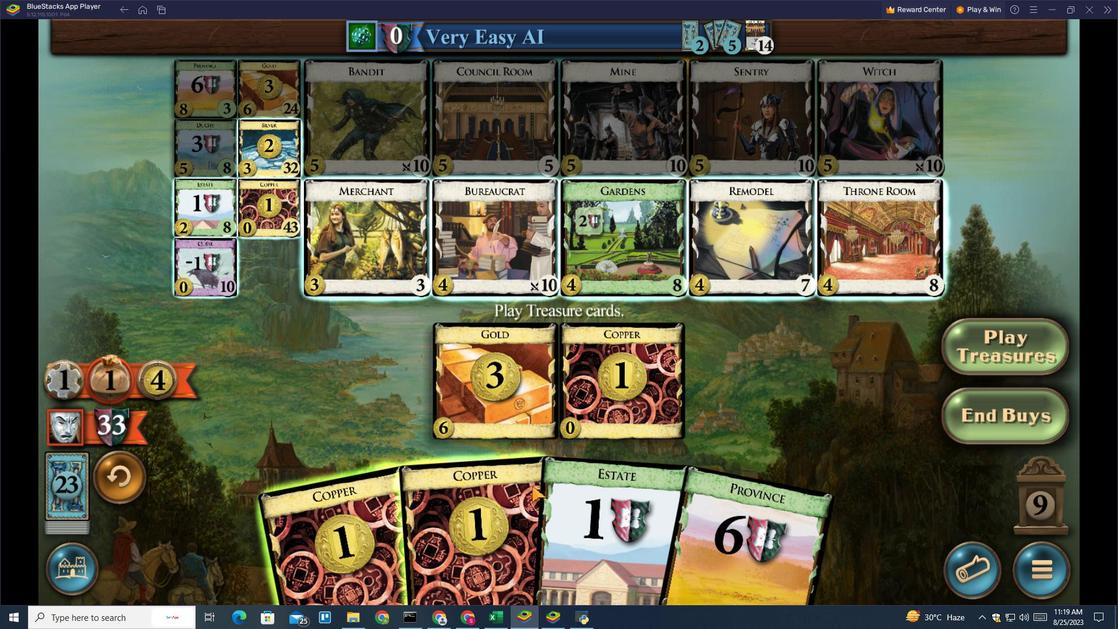 
Action: Mouse pressed left at (530, 459)
Screenshot: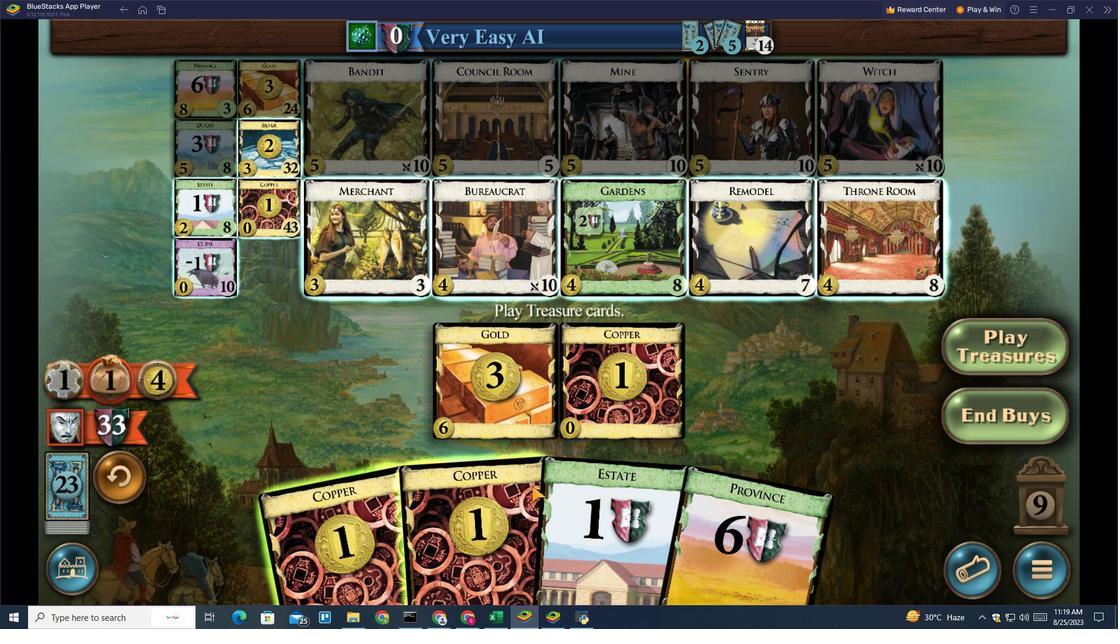 
Action: Mouse moved to (446, 458)
Screenshot: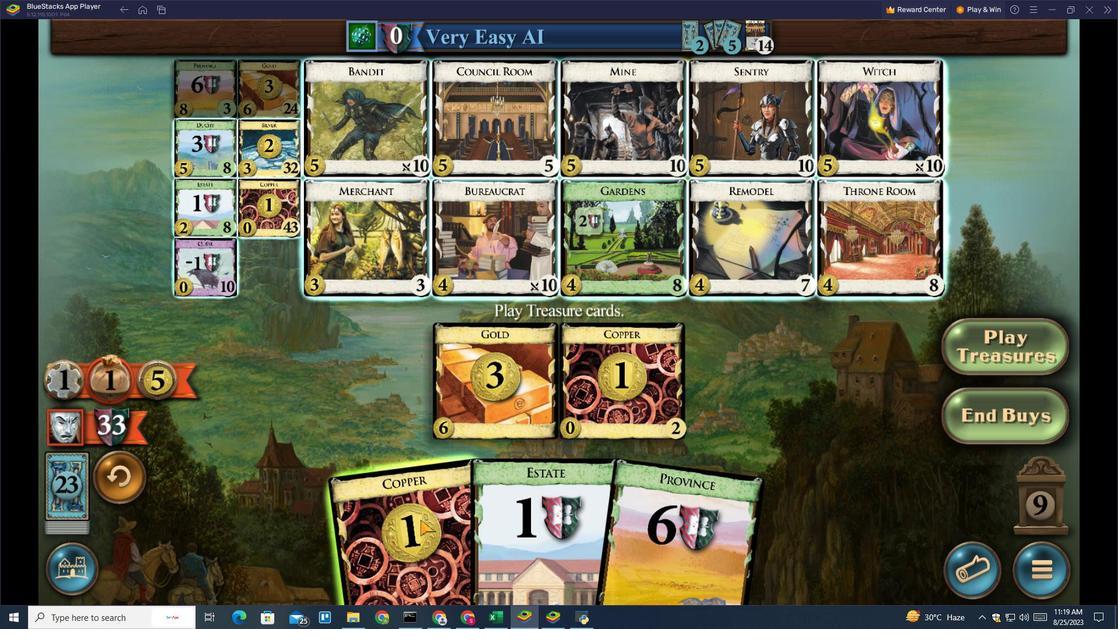 
Action: Mouse pressed left at (446, 458)
Screenshot: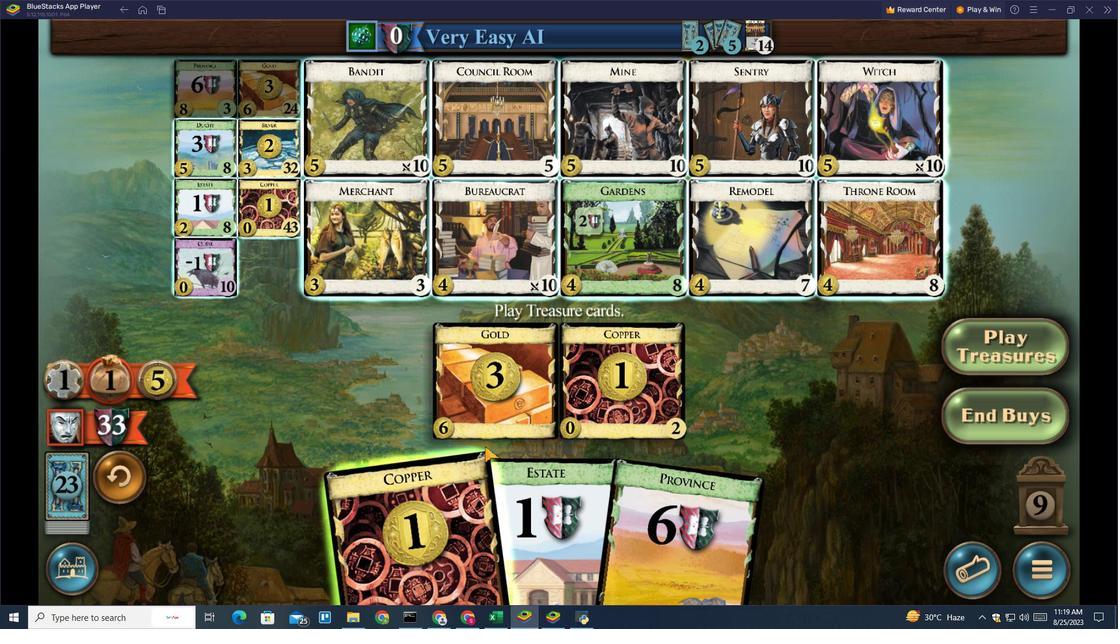 
Action: Mouse moved to (315, 101)
Screenshot: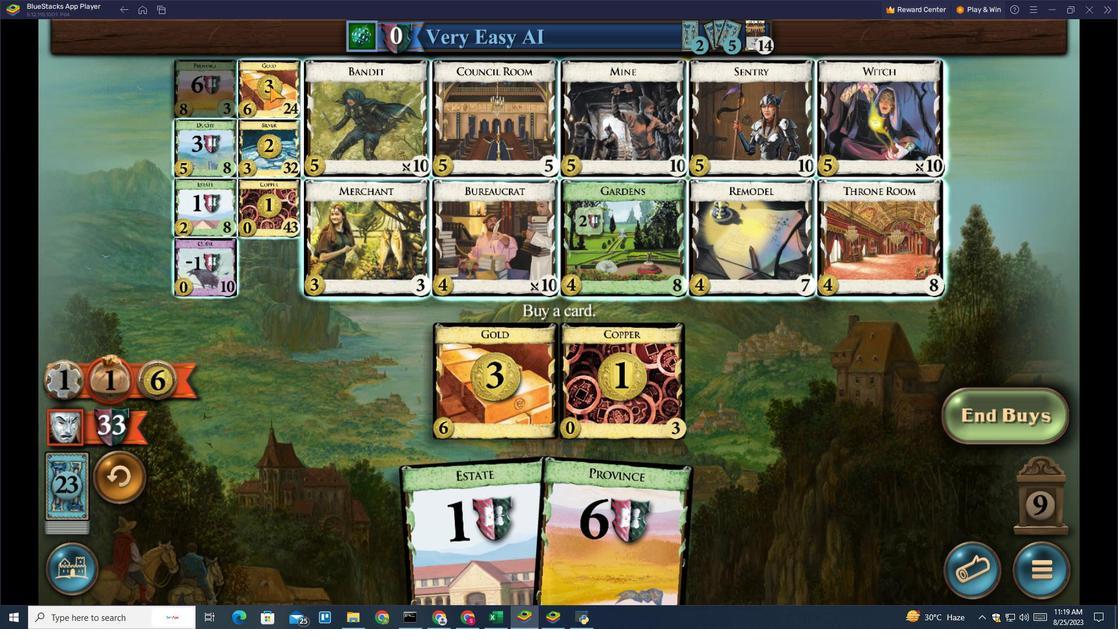 
Action: Mouse pressed left at (315, 101)
Screenshot: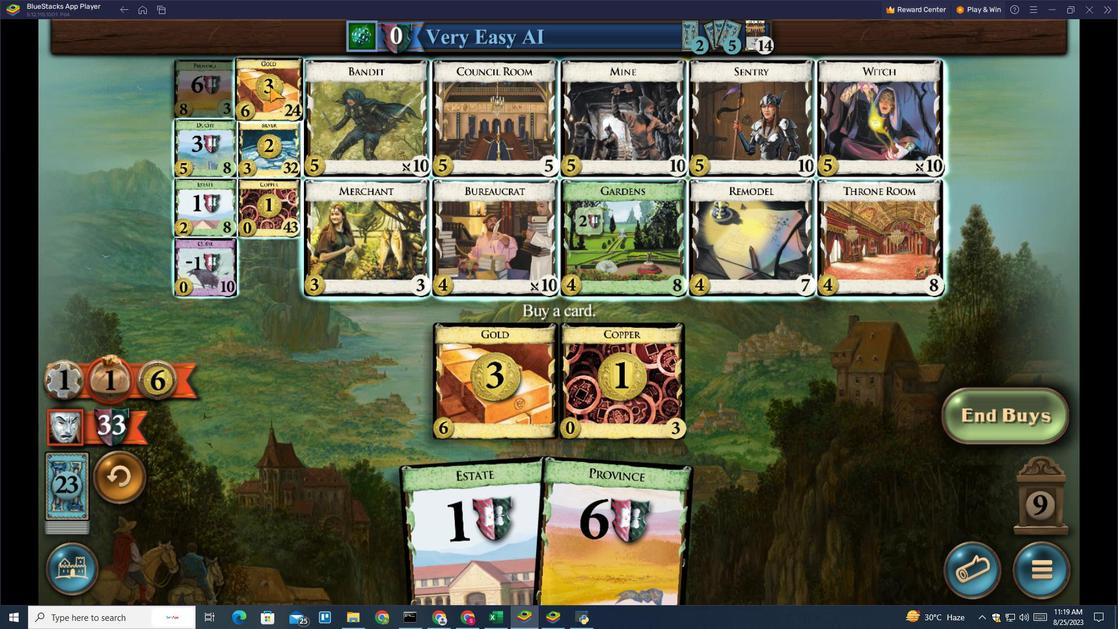 
Action: Mouse moved to (550, 461)
Screenshot: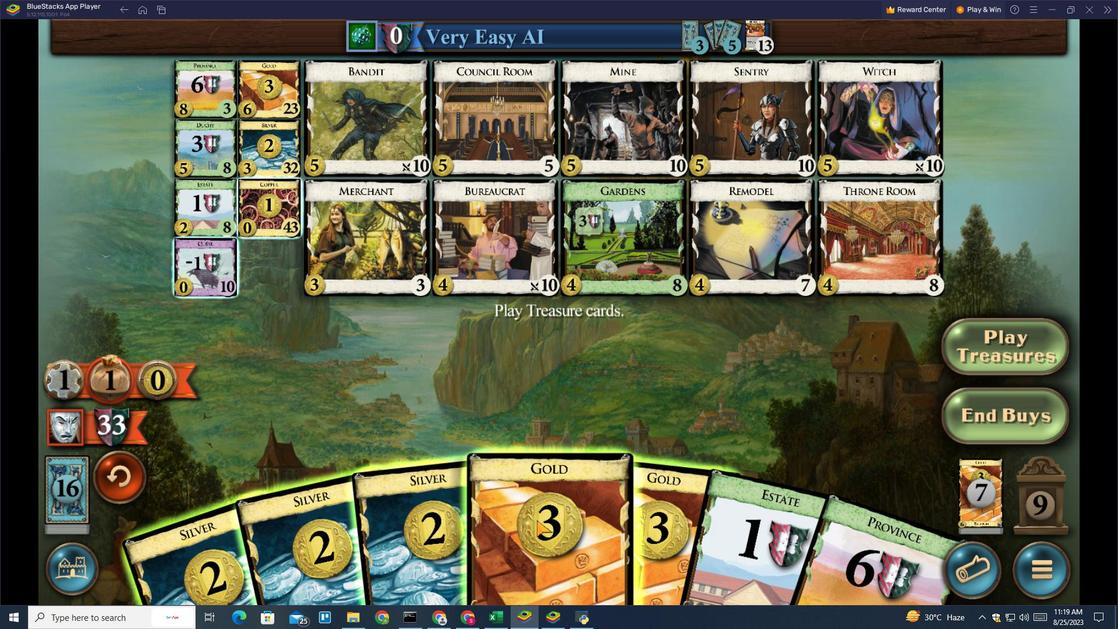 
Action: Mouse pressed left at (550, 461)
Screenshot: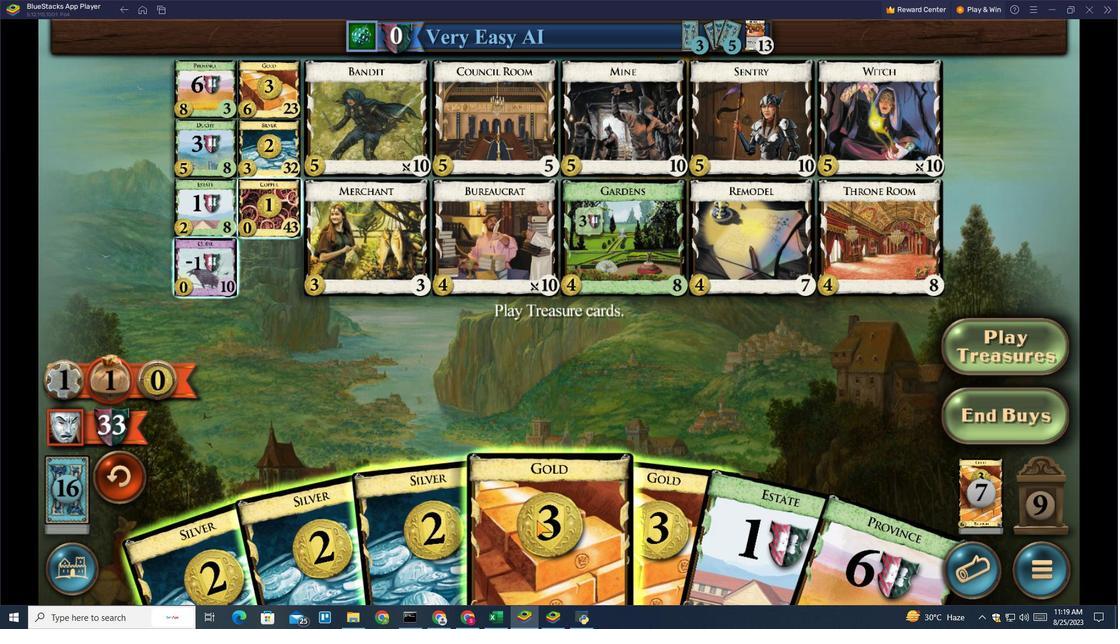 
Action: Mouse moved to (589, 450)
Screenshot: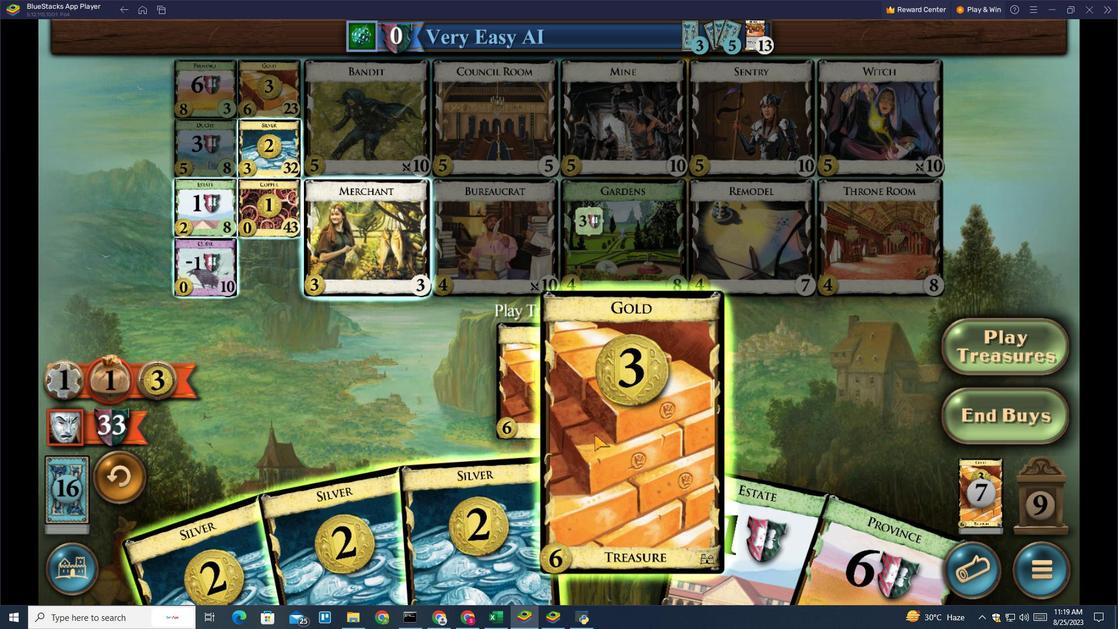 
Action: Mouse pressed left at (589, 450)
Screenshot: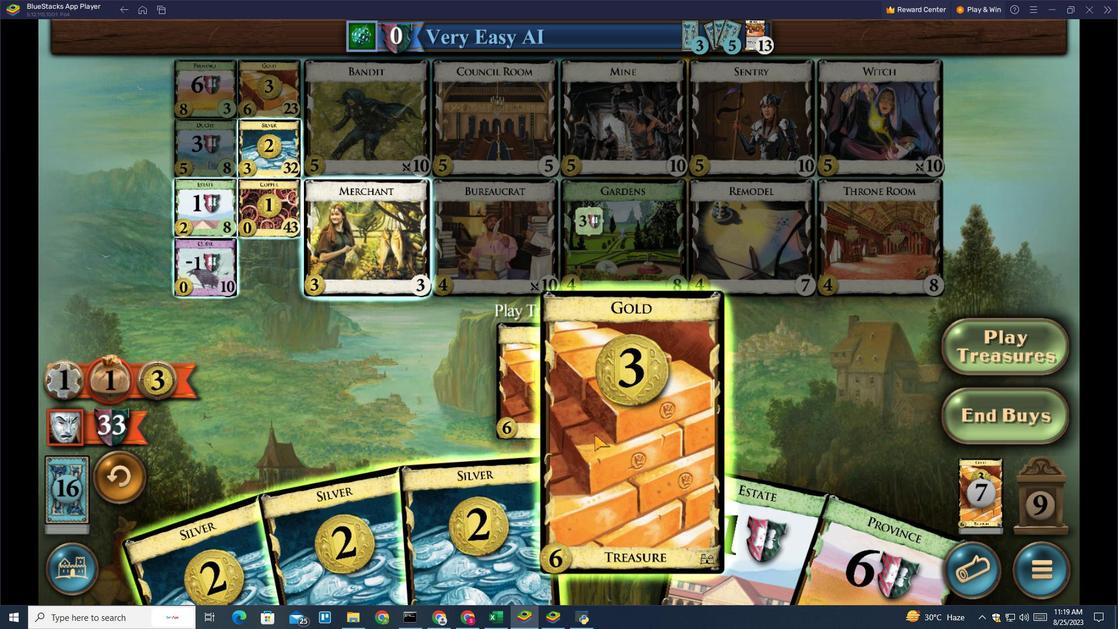 
Action: Mouse moved to (561, 454)
Screenshot: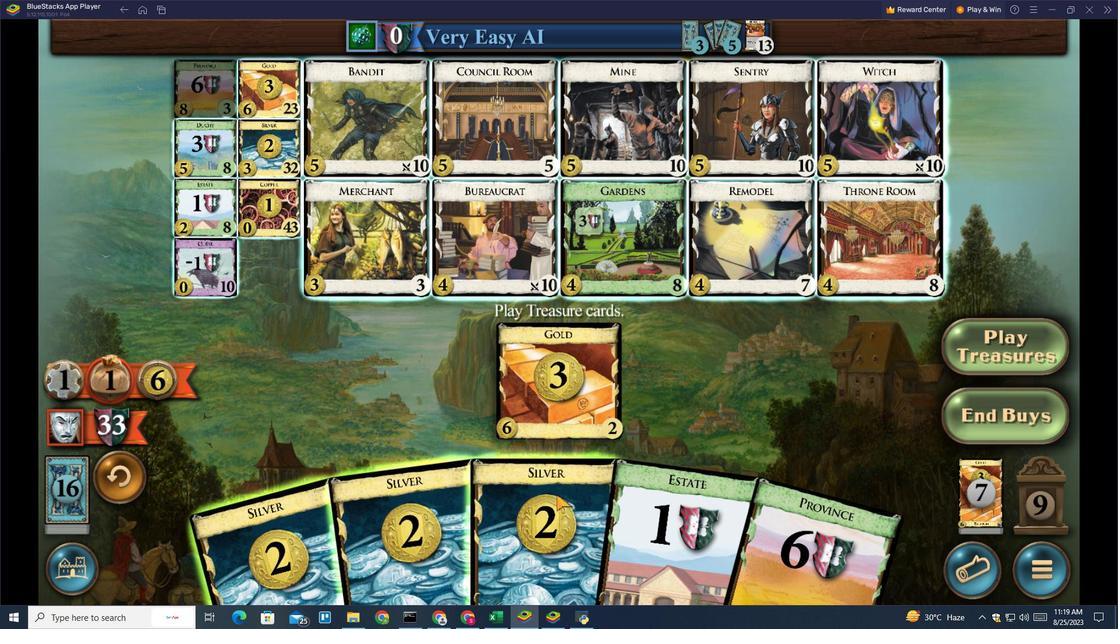 
Action: Mouse pressed left at (561, 454)
Screenshot: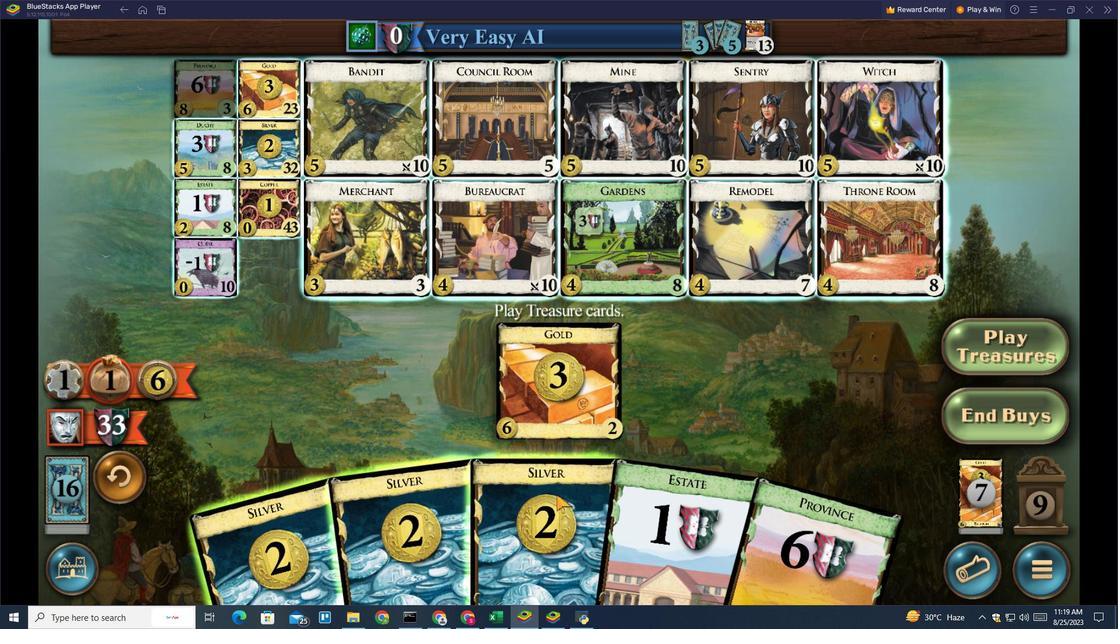 
Action: Mouse moved to (264, 104)
Screenshot: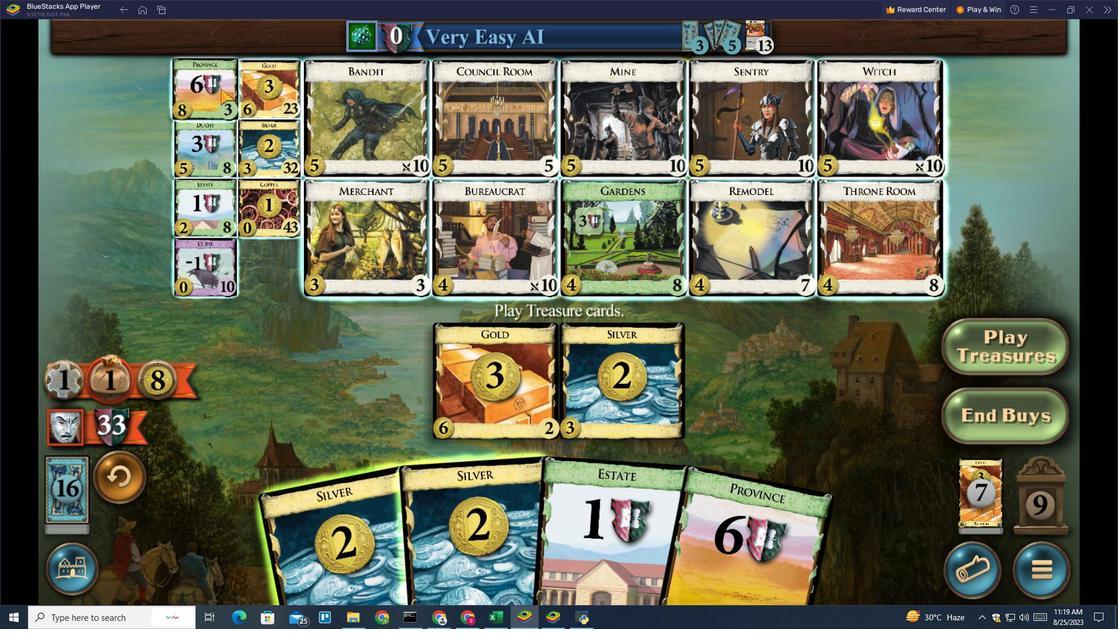 
Action: Mouse pressed left at (264, 104)
Screenshot: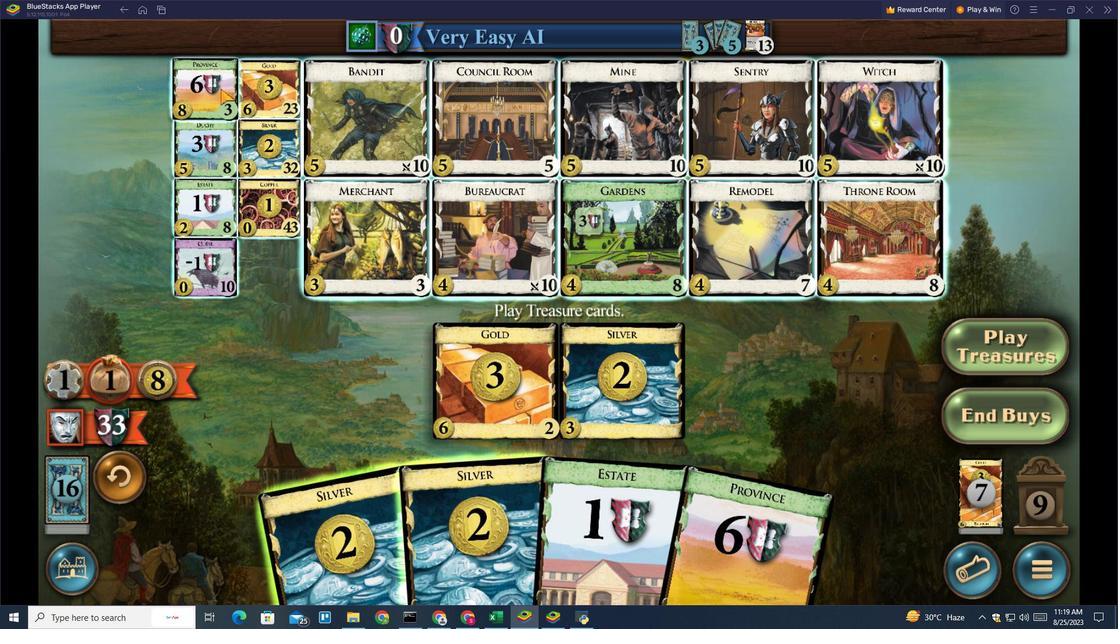 
Action: Mouse moved to (640, 458)
Screenshot: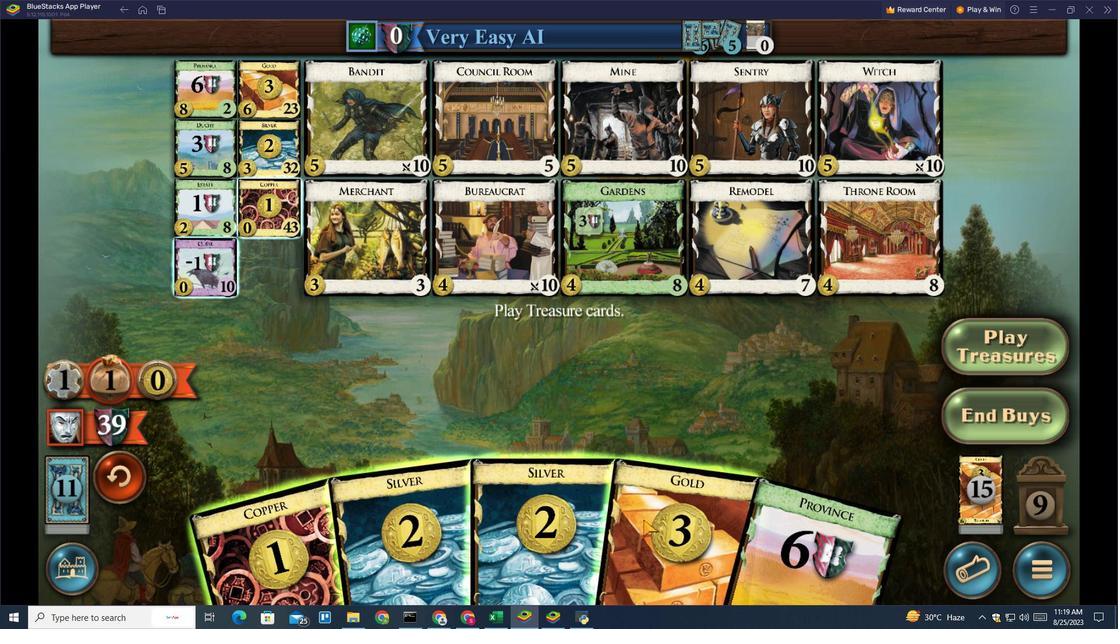 
Action: Mouse pressed left at (640, 458)
Screenshot: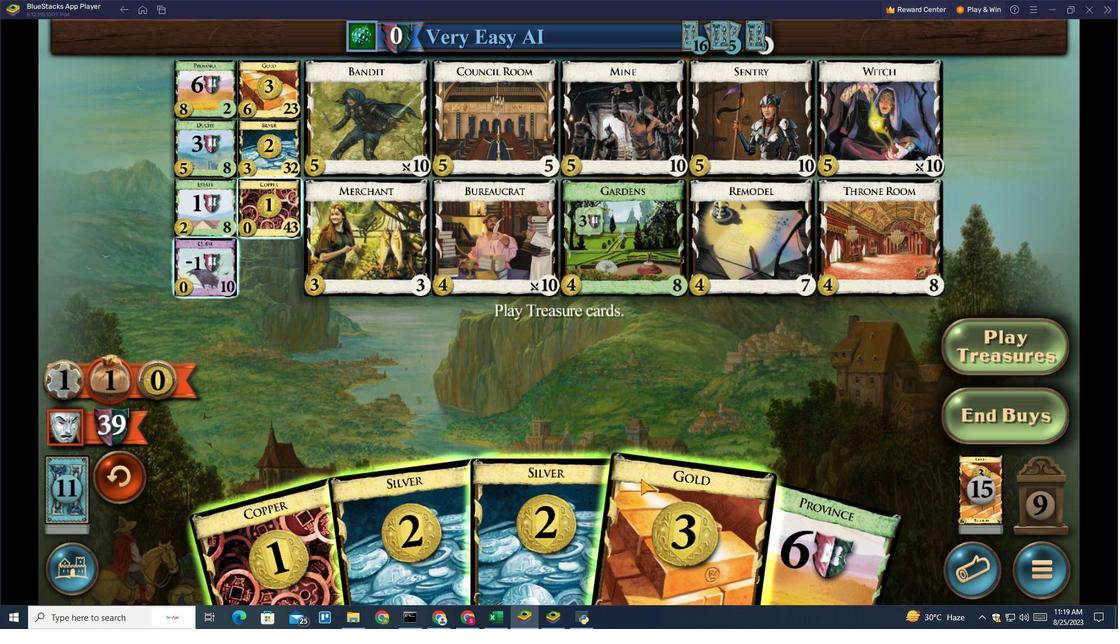 
Action: Mouse moved to (610, 460)
Screenshot: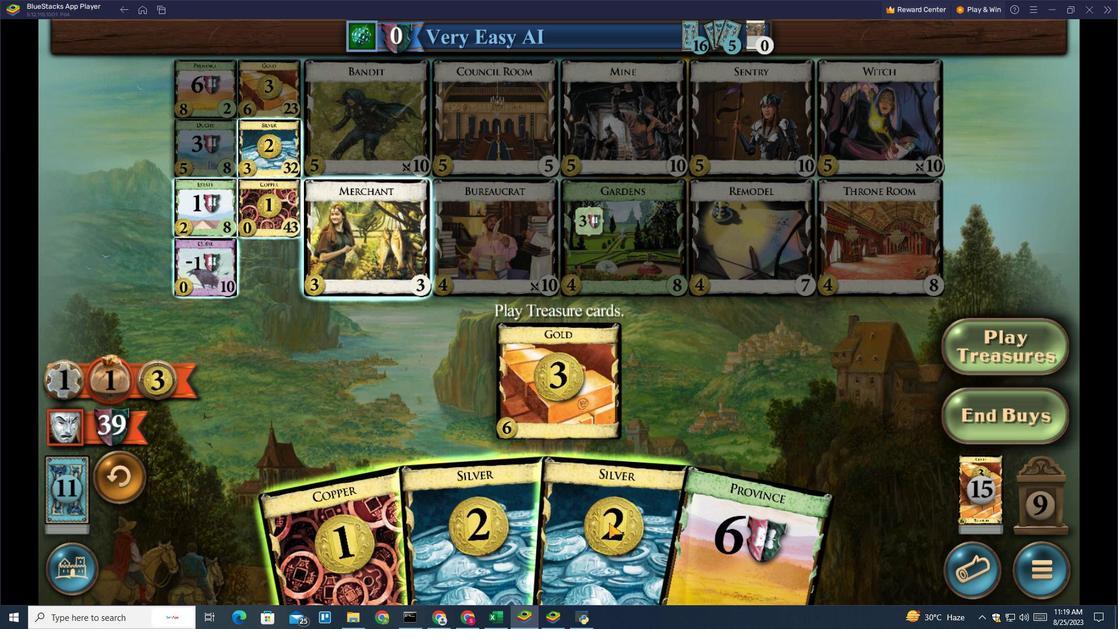 
Action: Mouse pressed left at (610, 460)
Screenshot: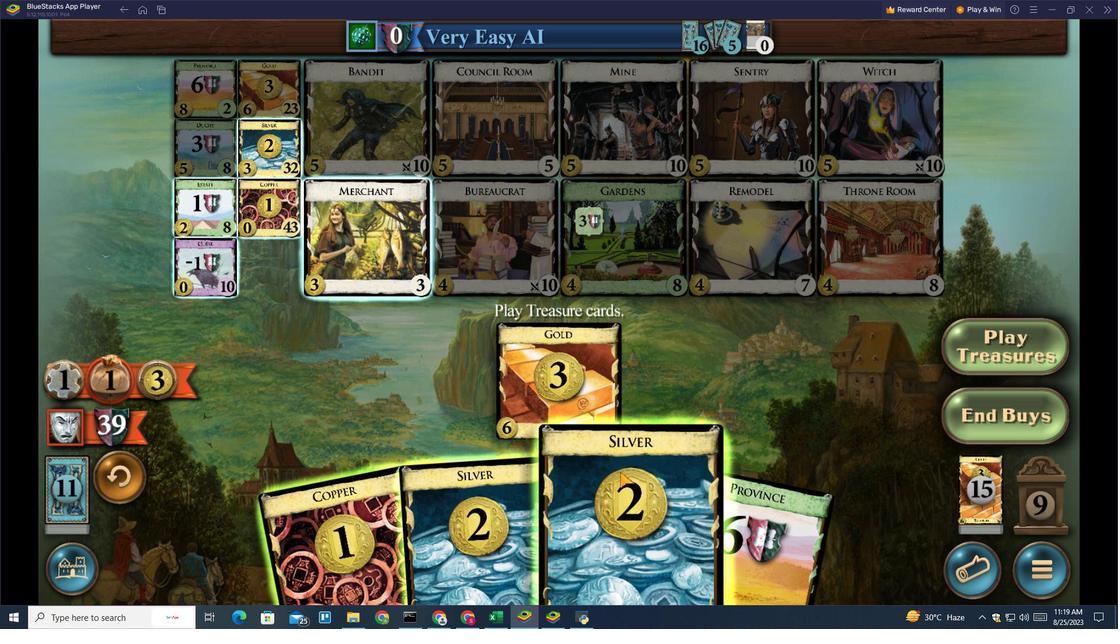 
Action: Mouse moved to (580, 472)
Screenshot: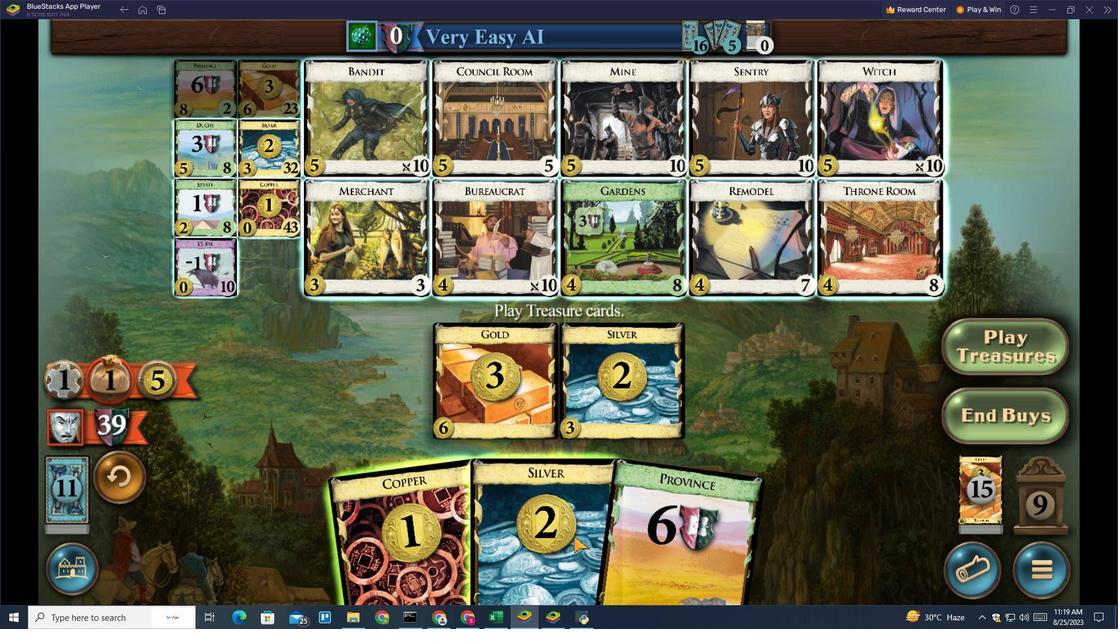 
Action: Mouse pressed left at (580, 472)
Screenshot: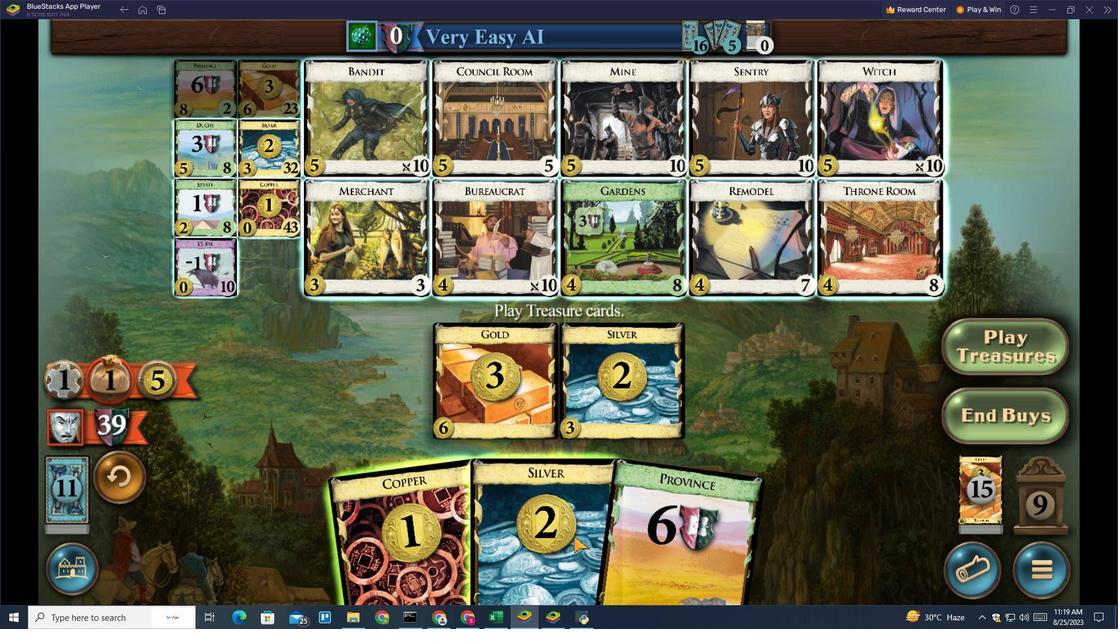 
Action: Mouse moved to (511, 470)
Screenshot: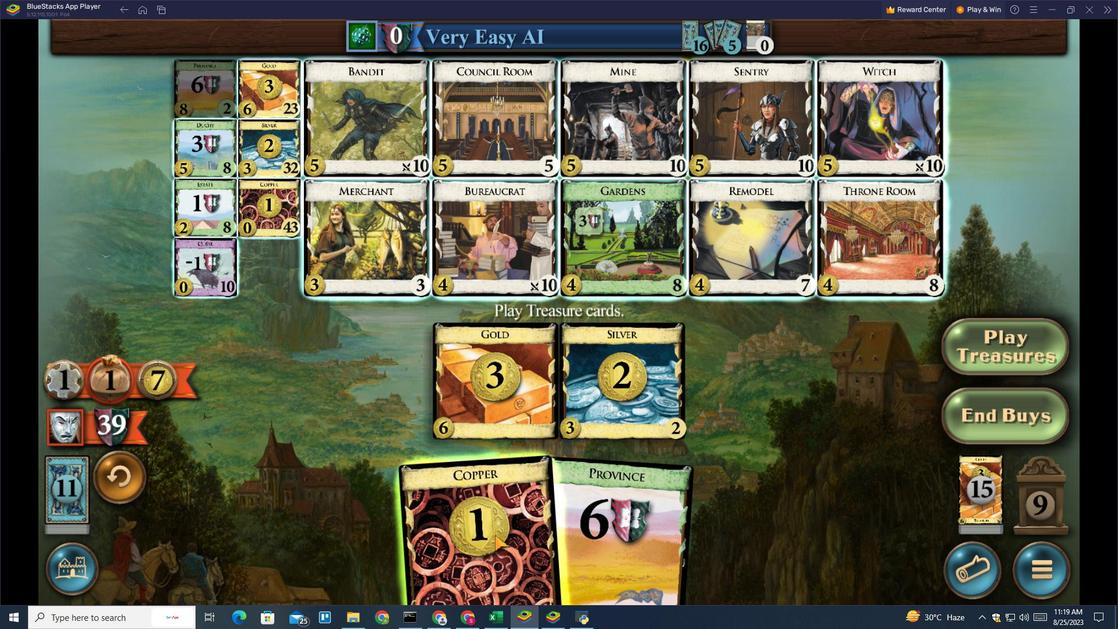 
Action: Mouse pressed left at (511, 470)
Screenshot: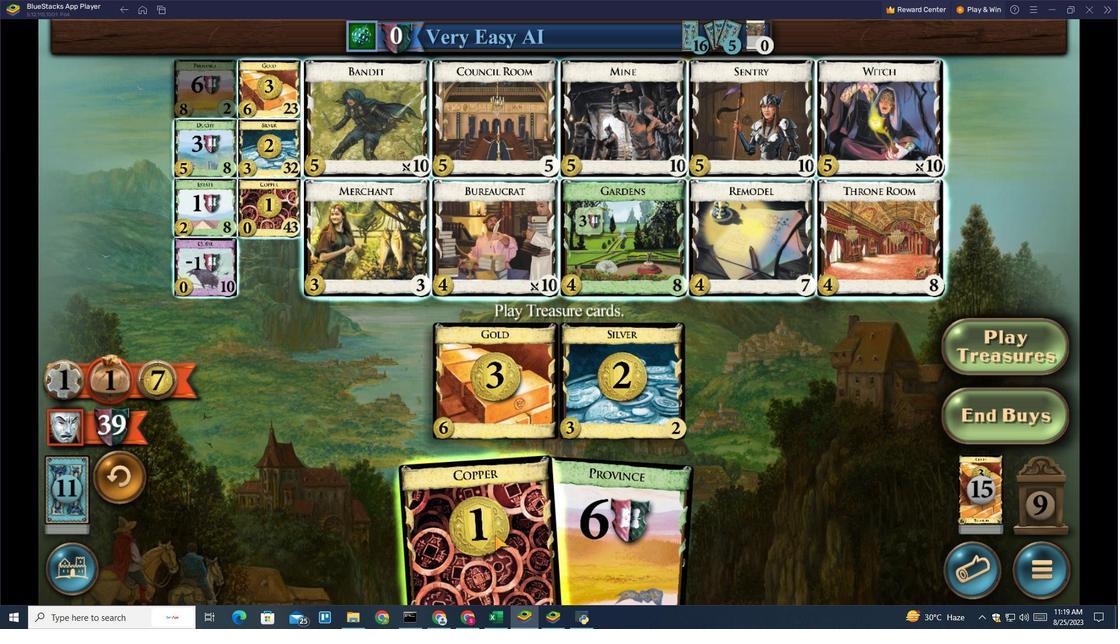 
Action: Mouse moved to (308, 94)
Screenshot: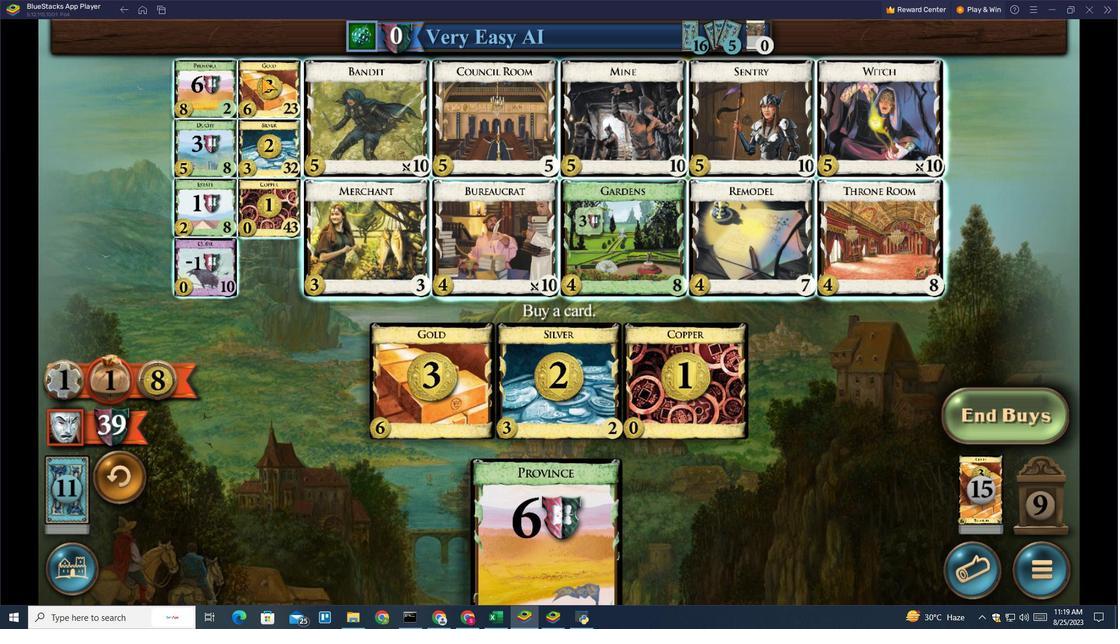 
Action: Mouse pressed left at (308, 94)
Screenshot: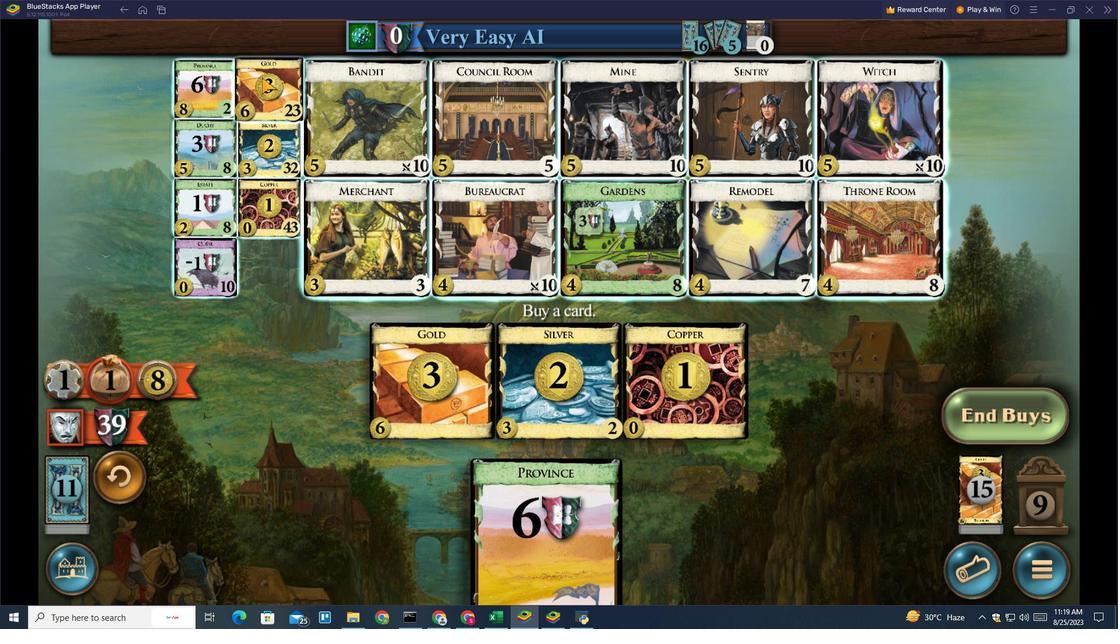 
Action: Mouse moved to (678, 474)
Screenshot: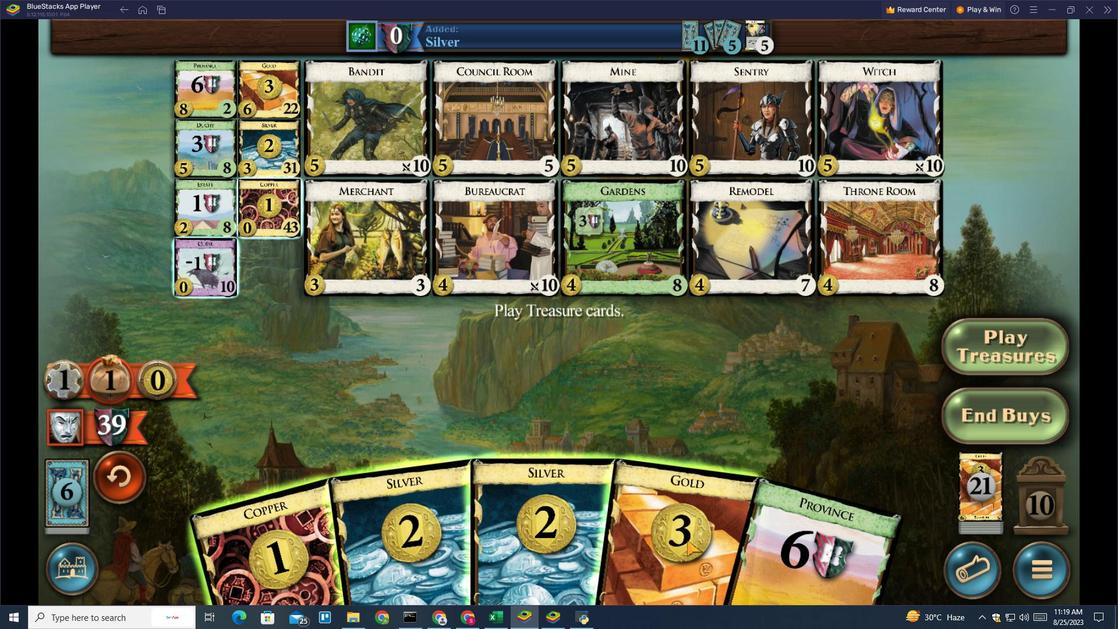 
Action: Mouse pressed left at (678, 474)
Screenshot: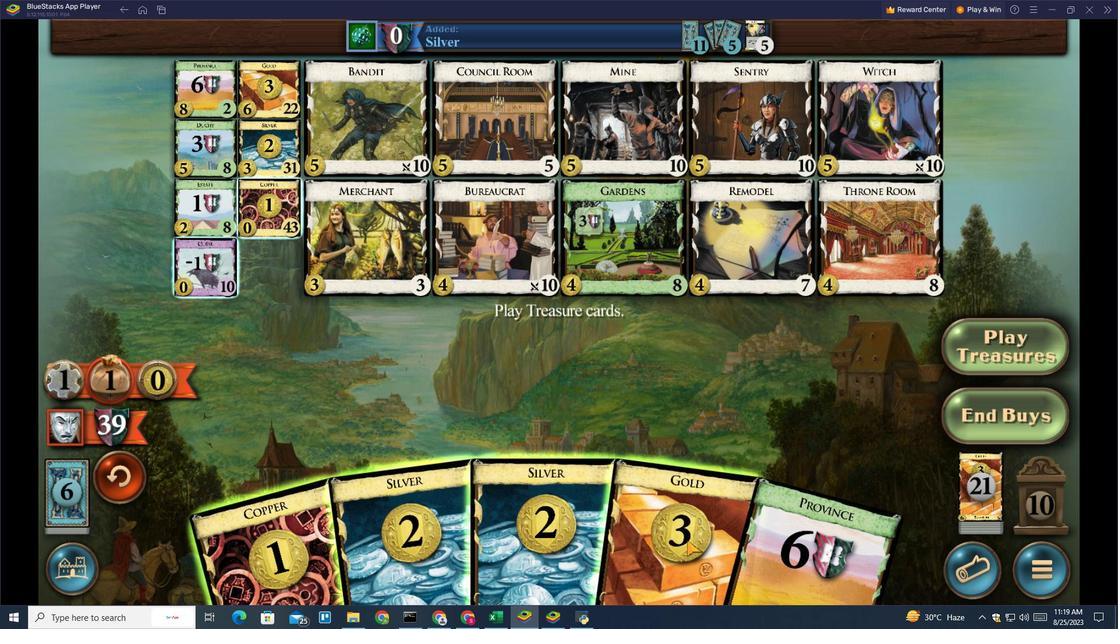 
Action: Mouse moved to (635, 481)
Screenshot: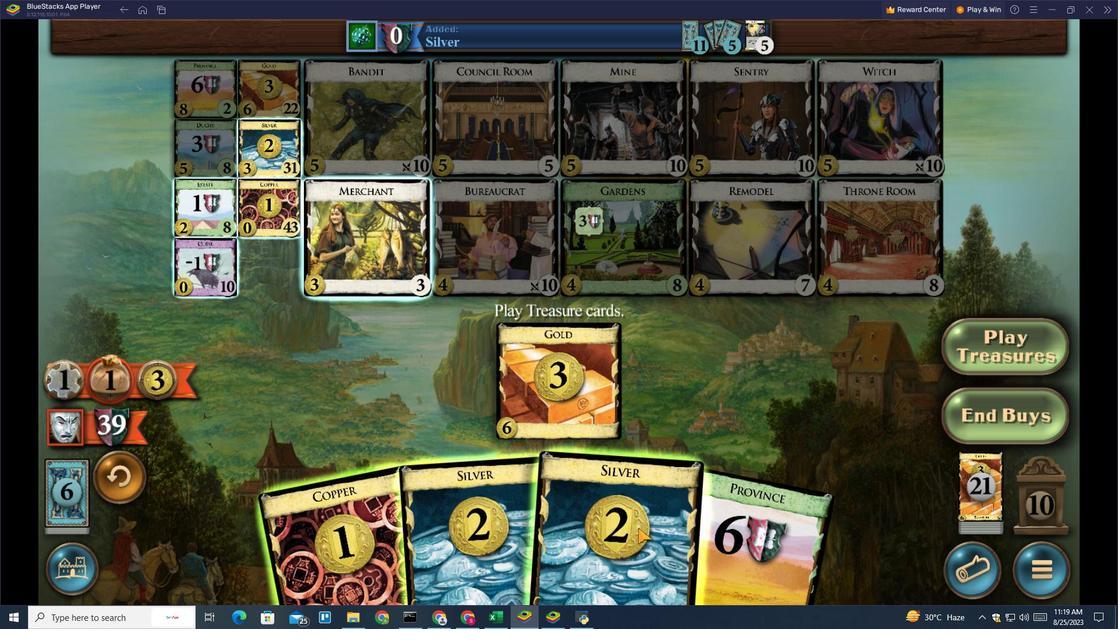 
Action: Mouse pressed left at (635, 481)
Screenshot: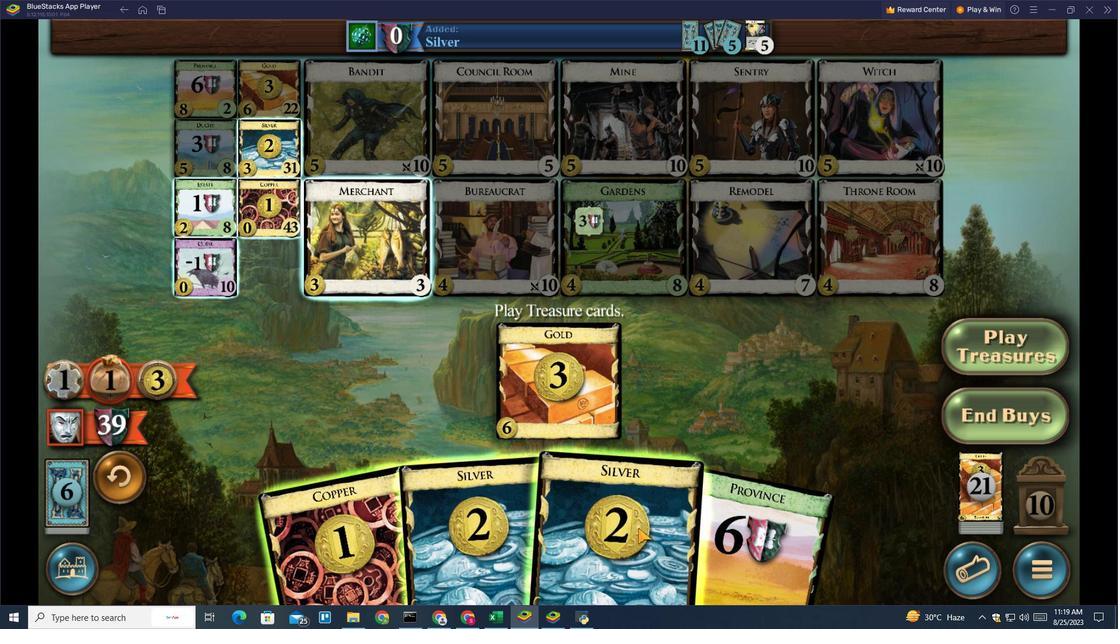 
Action: Mouse moved to (445, 481)
Screenshot: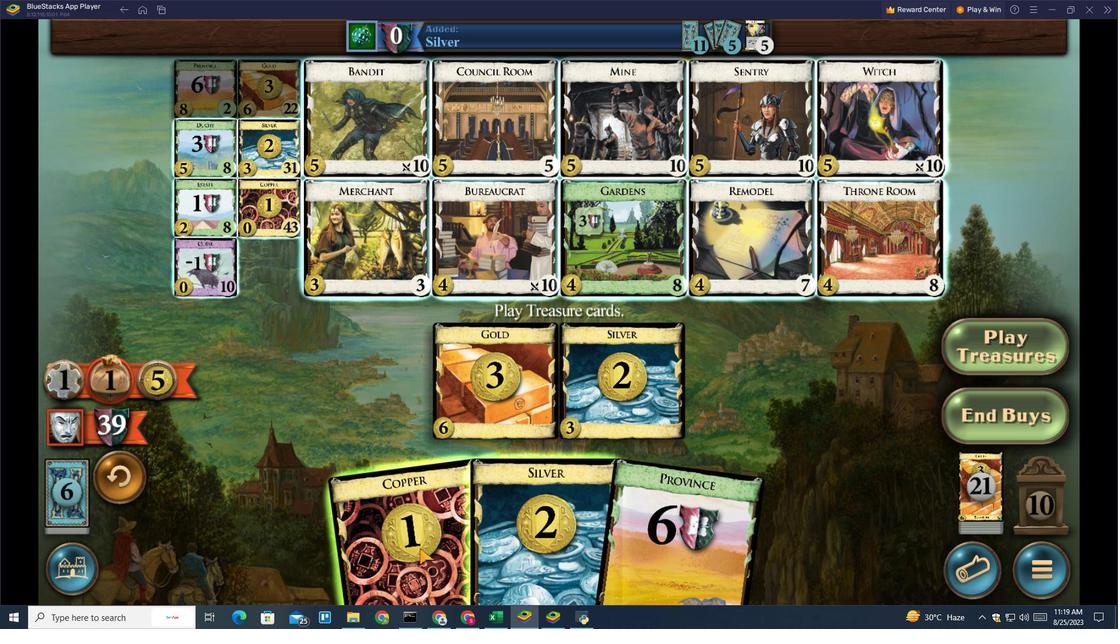 
Action: Mouse pressed left at (445, 481)
Screenshot: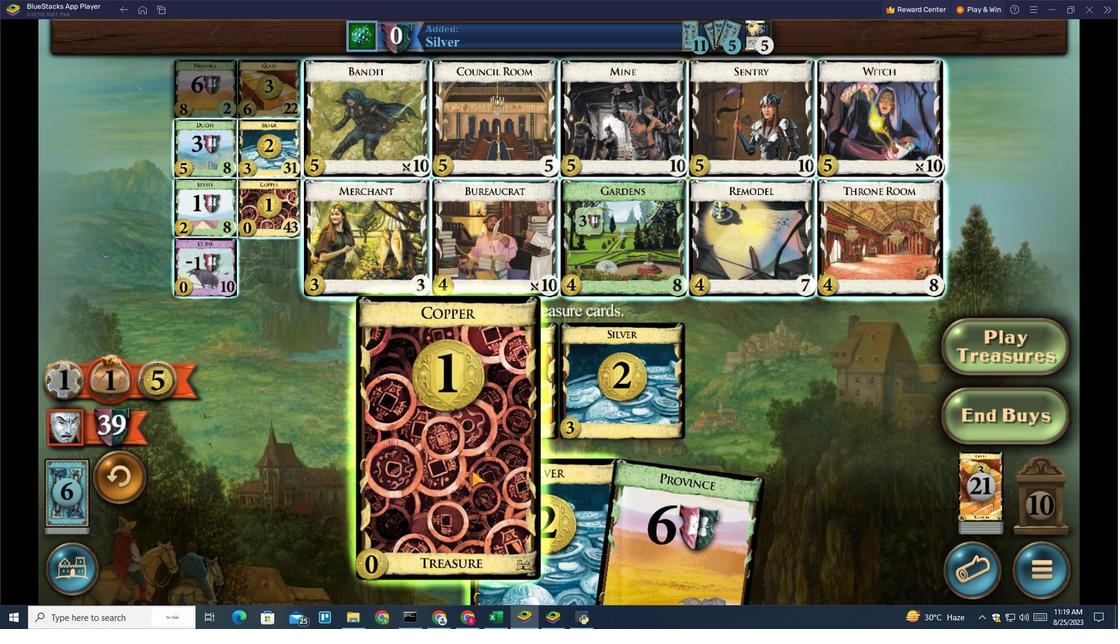 
Action: Mouse moved to (303, 91)
Screenshot: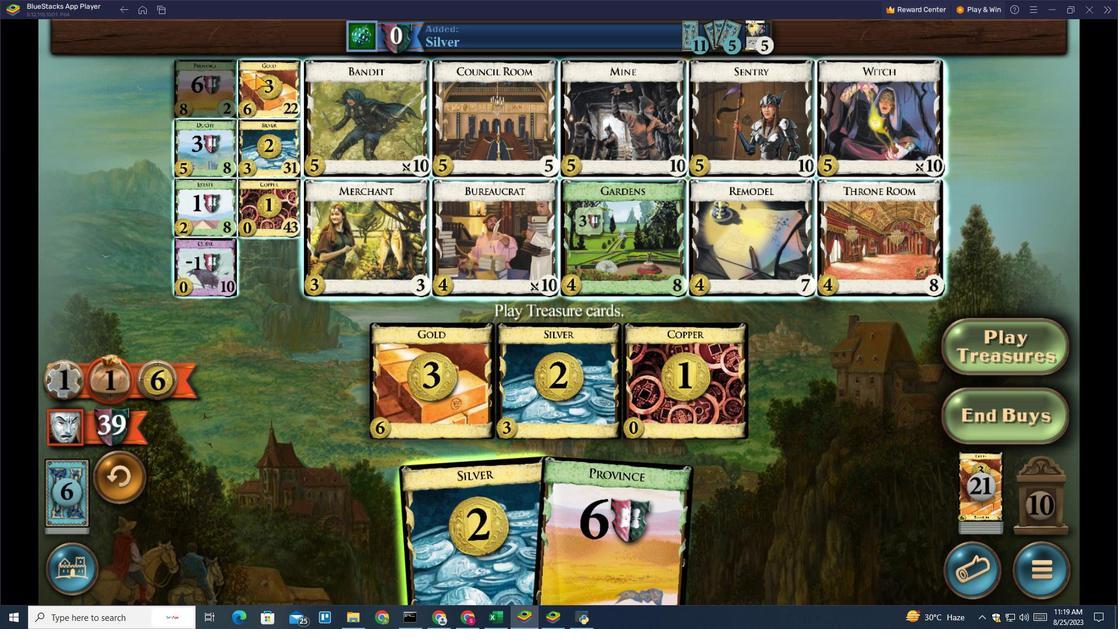 
Action: Mouse pressed left at (303, 91)
Screenshot: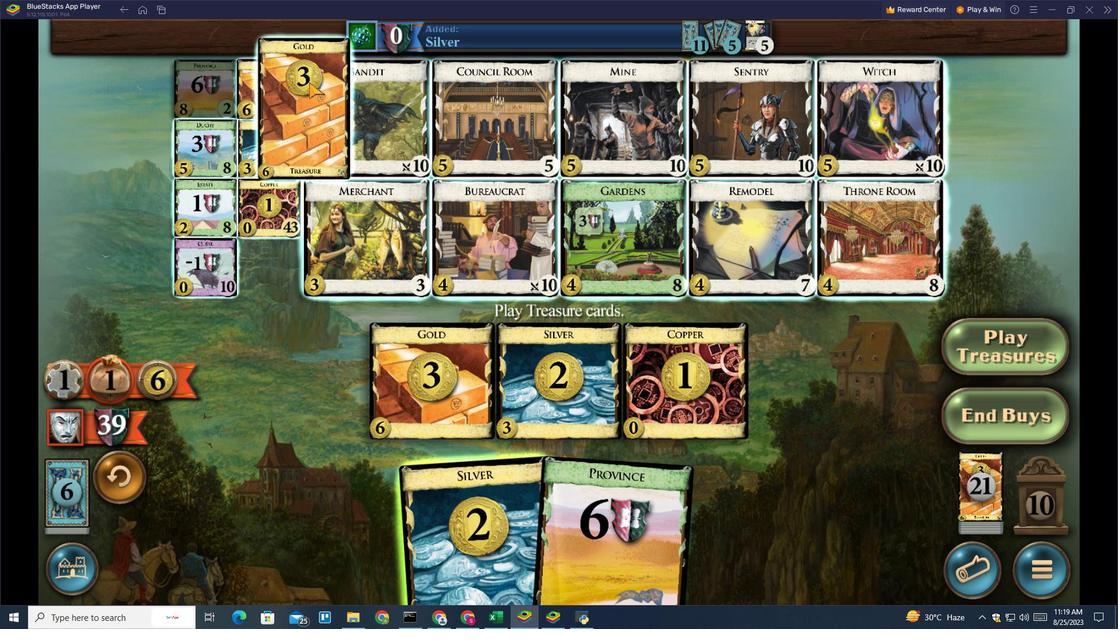 
Action: Mouse moved to (603, 454)
Screenshot: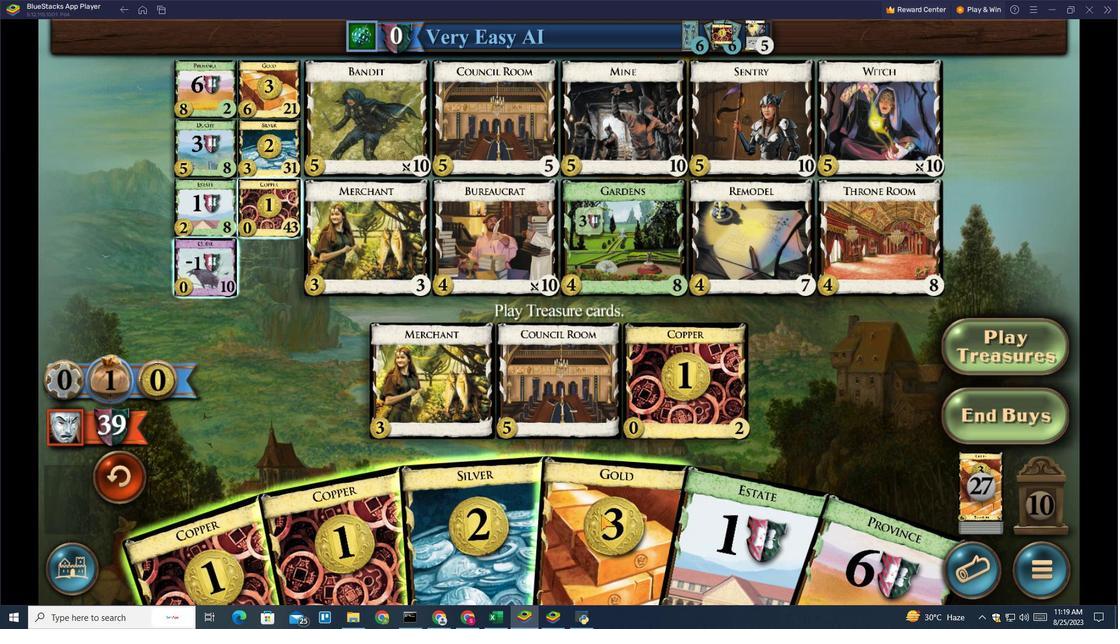 
Action: Mouse pressed left at (603, 454)
Screenshot: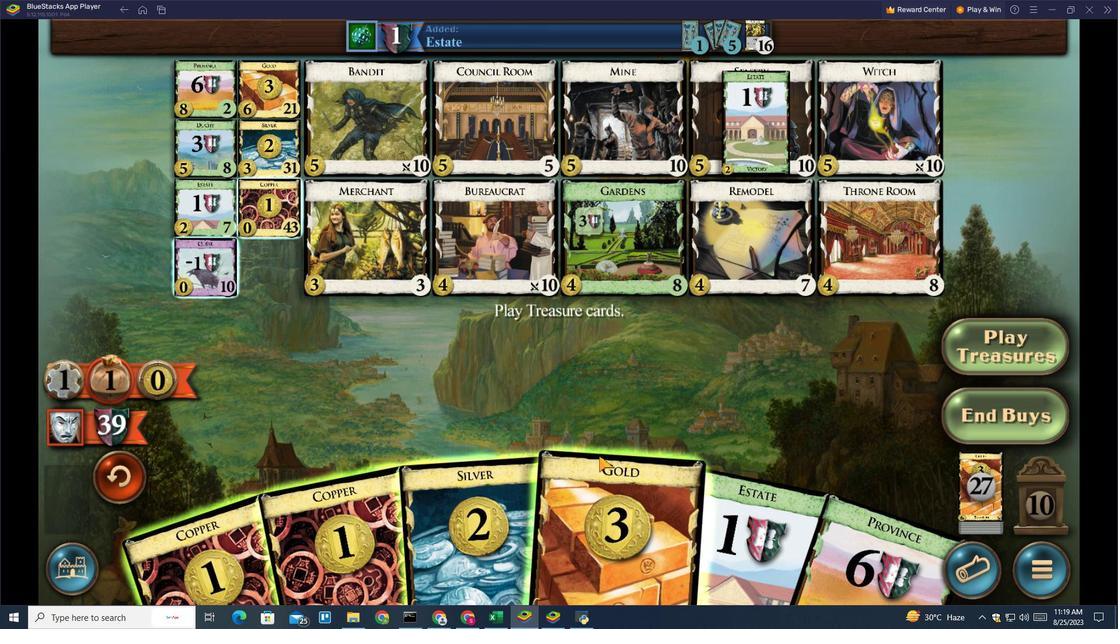 
Action: Mouse moved to (568, 456)
Screenshot: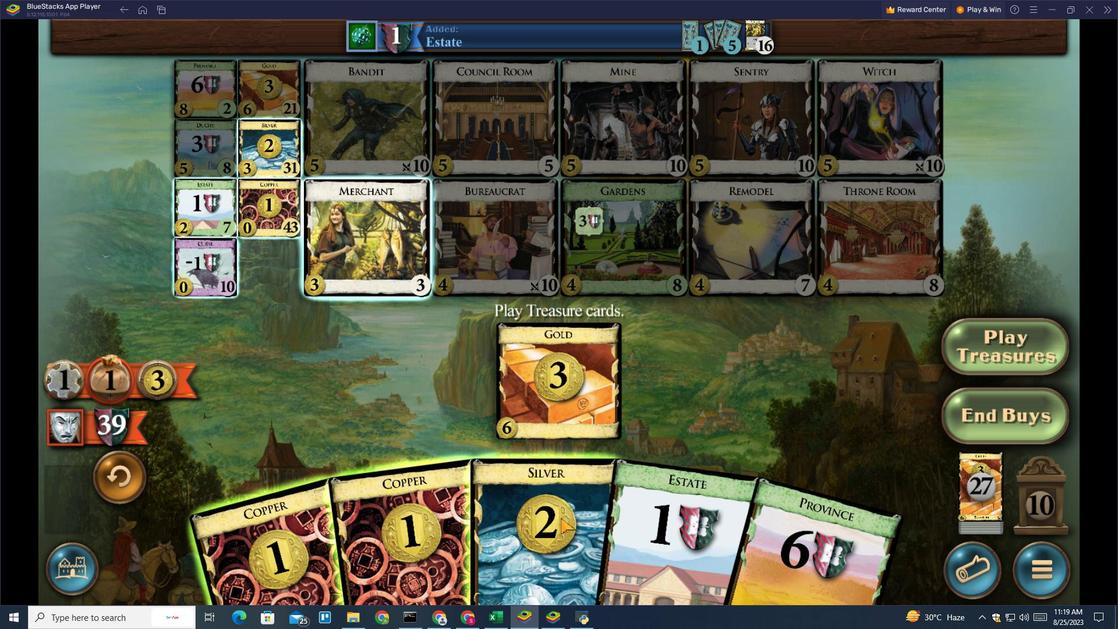 
Action: Mouse pressed left at (568, 456)
Screenshot: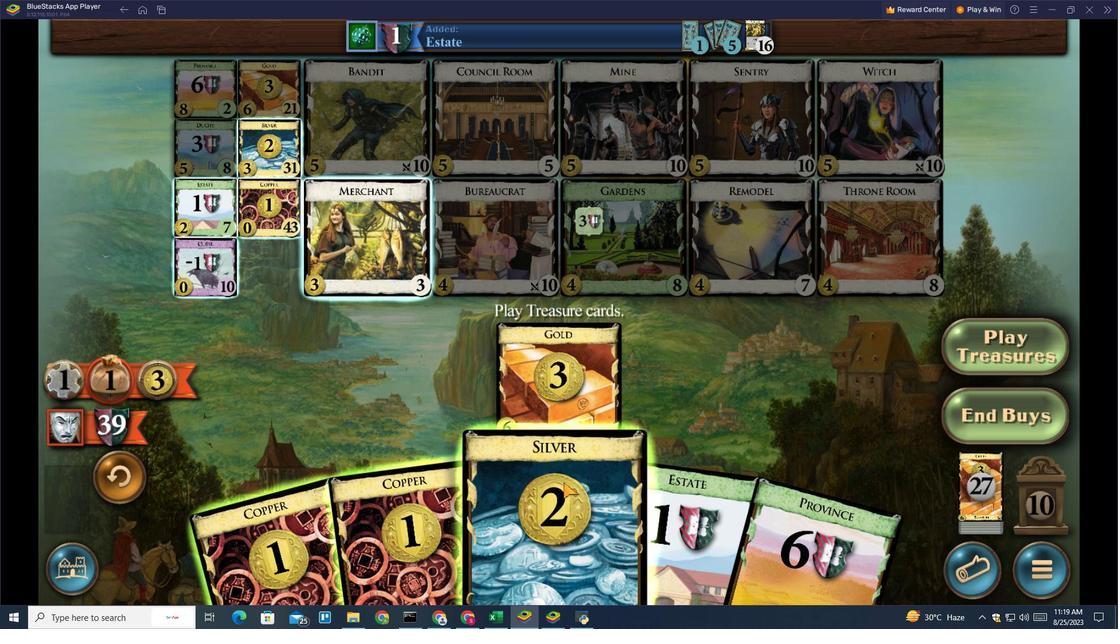 
Action: Mouse moved to (514, 471)
Screenshot: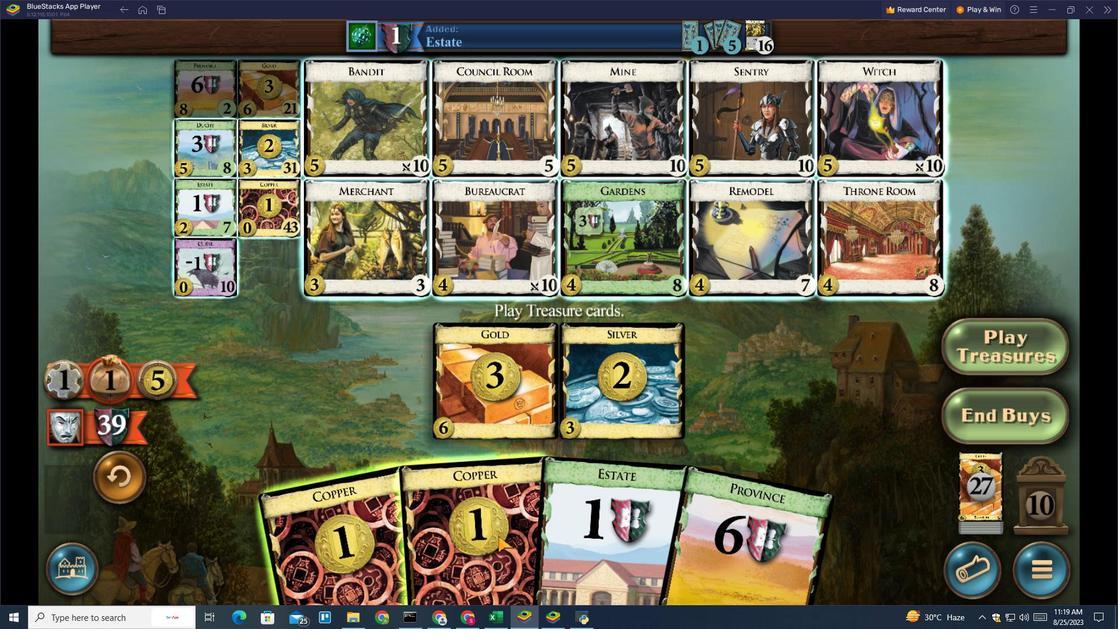 
Action: Mouse pressed left at (514, 471)
Screenshot: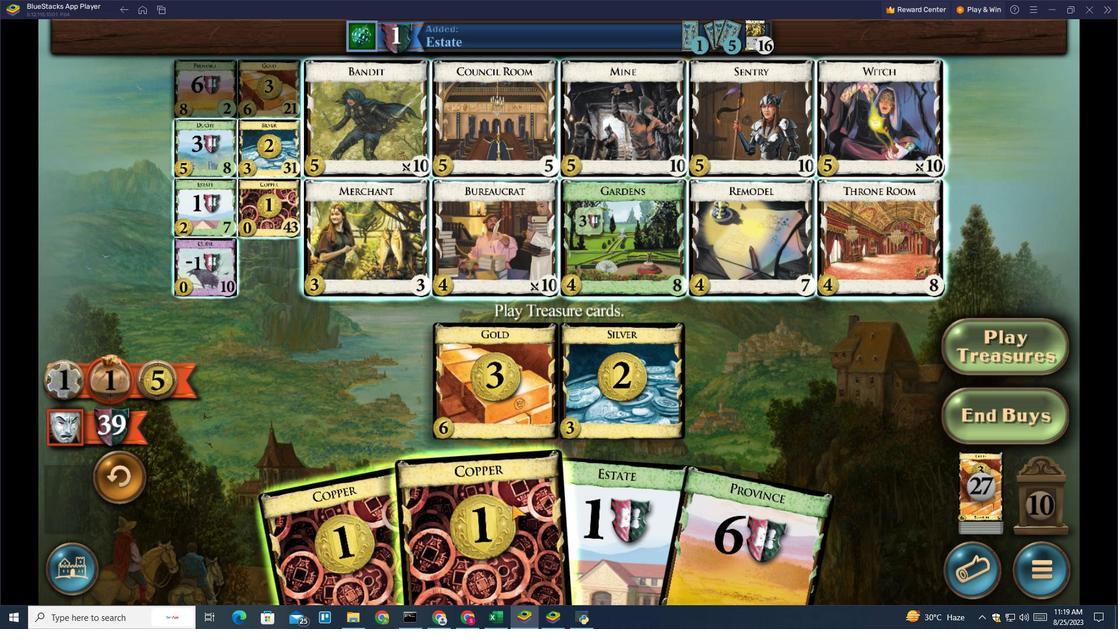 
Action: Mouse moved to (319, 106)
Screenshot: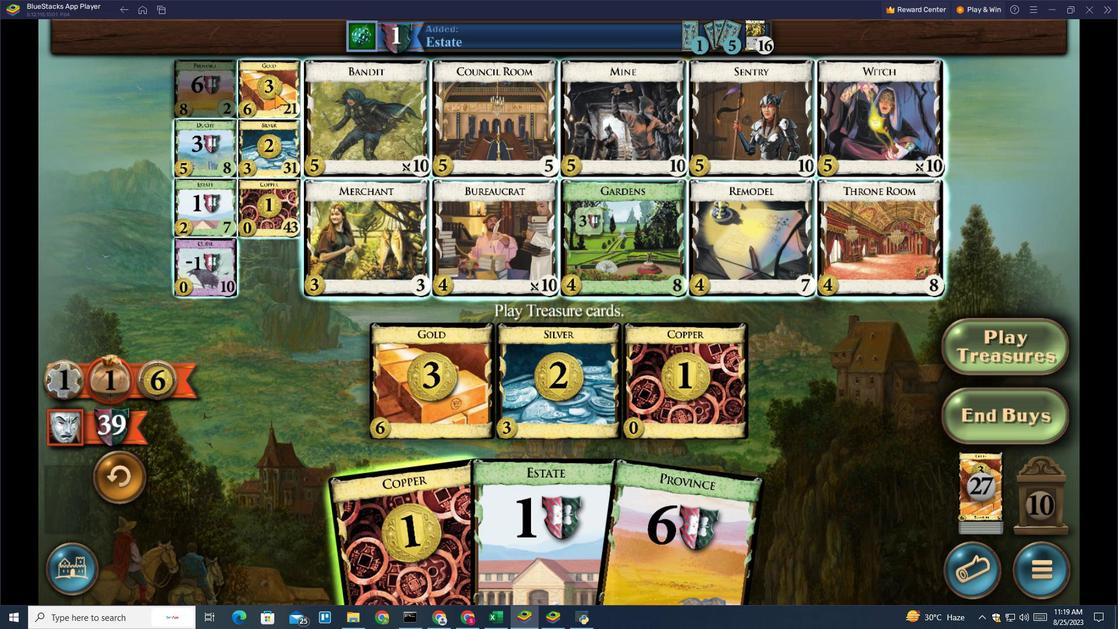 
Action: Mouse pressed left at (319, 106)
Screenshot: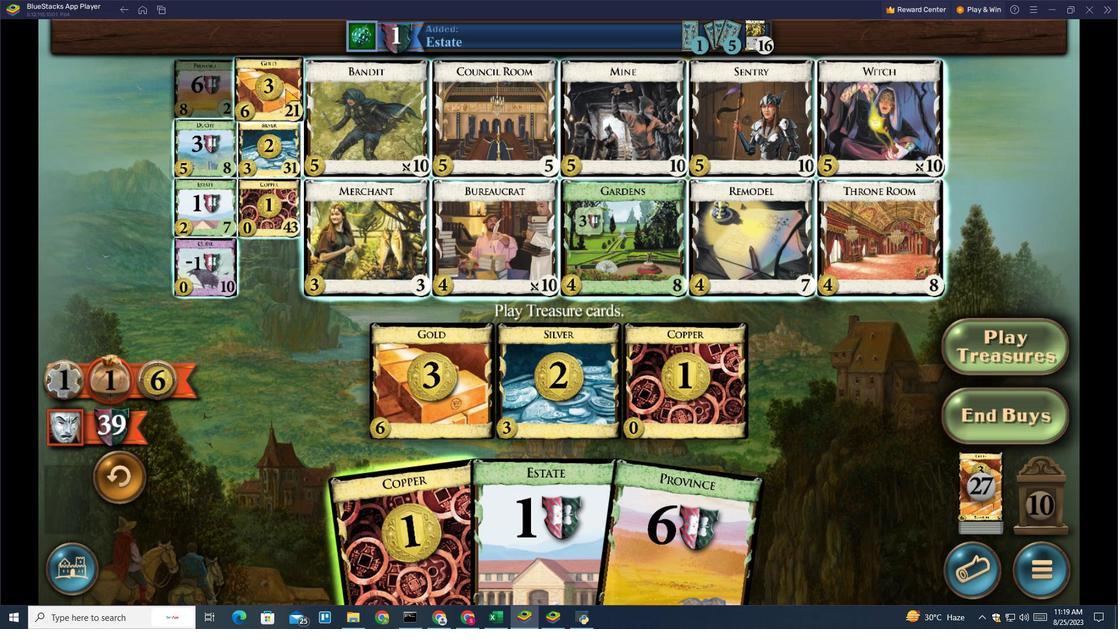 
Action: Mouse moved to (629, 459)
Screenshot: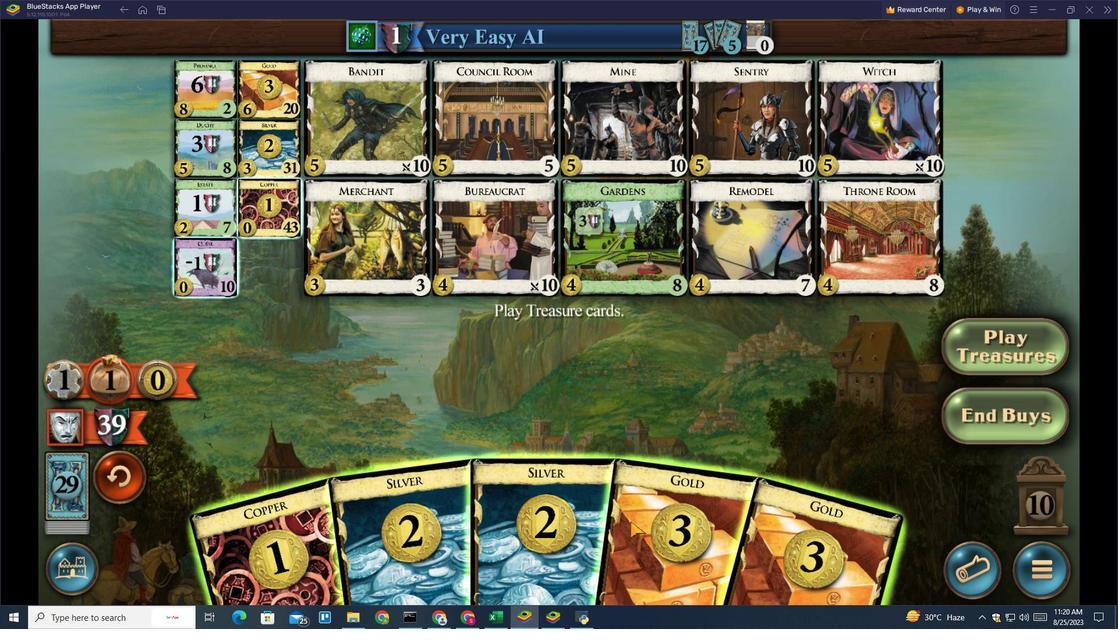 
Action: Mouse pressed left at (629, 459)
Screenshot: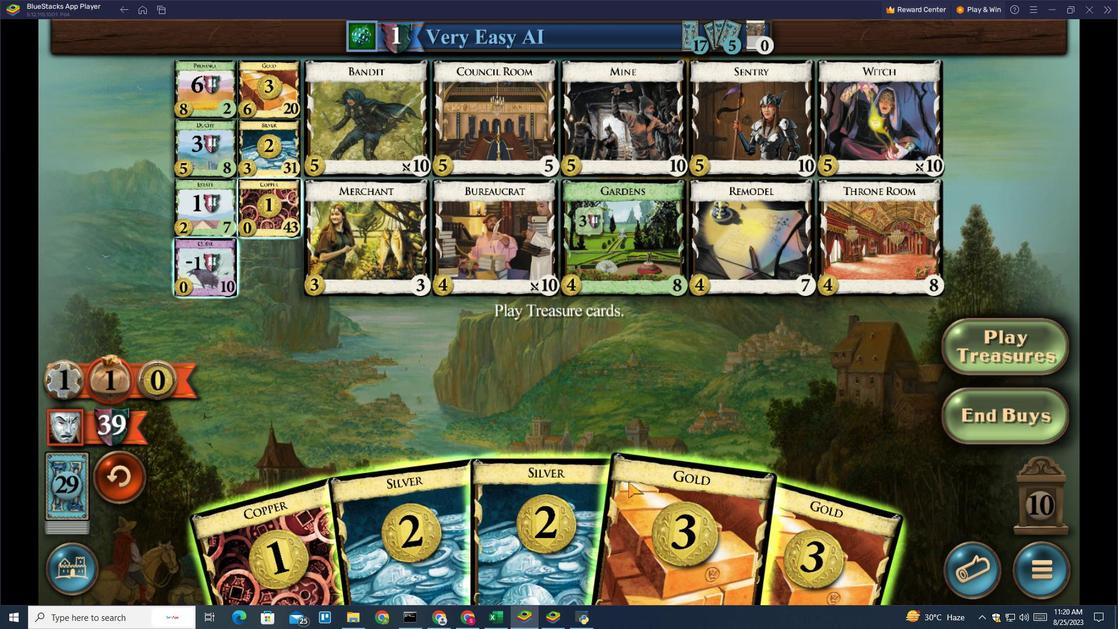 
Action: Mouse moved to (682, 480)
Screenshot: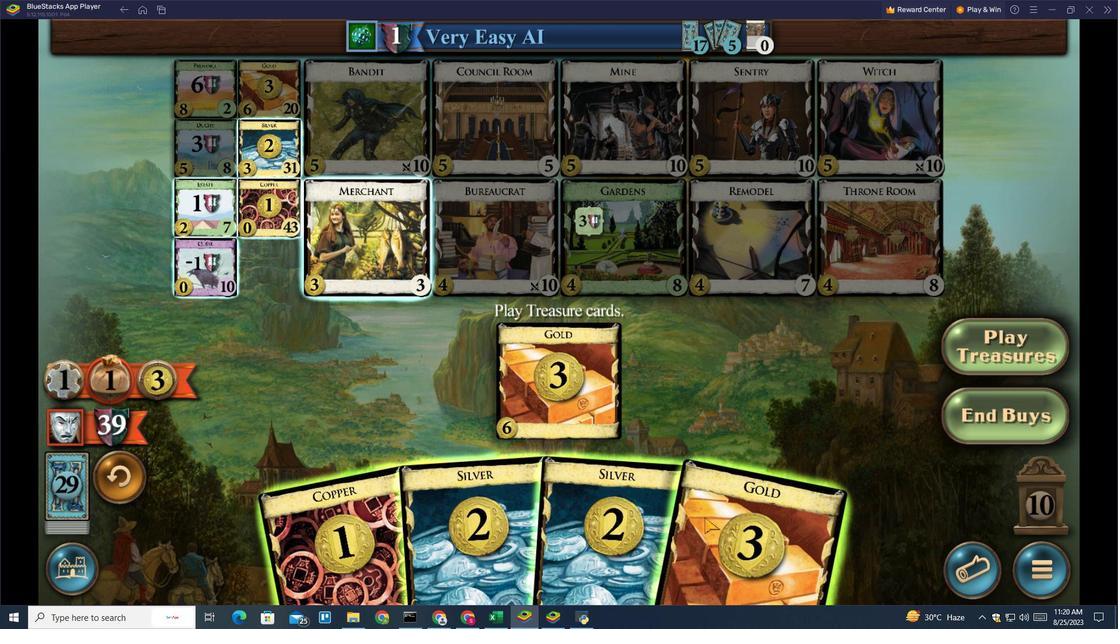 
Action: Mouse pressed left at (682, 480)
Screenshot: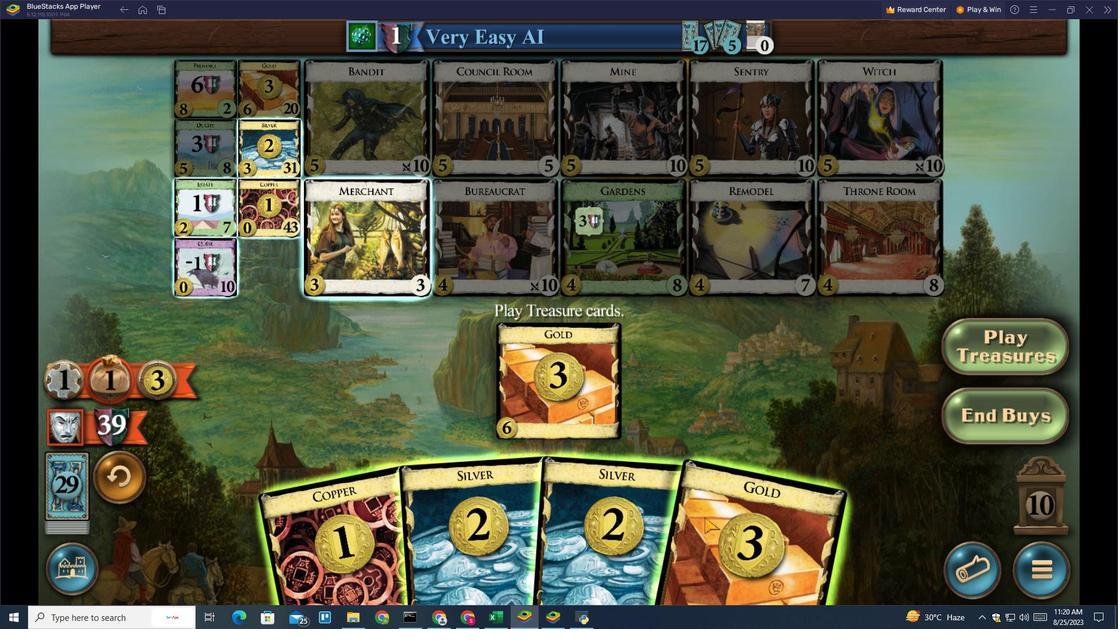 
Action: Mouse moved to (317, 104)
Screenshot: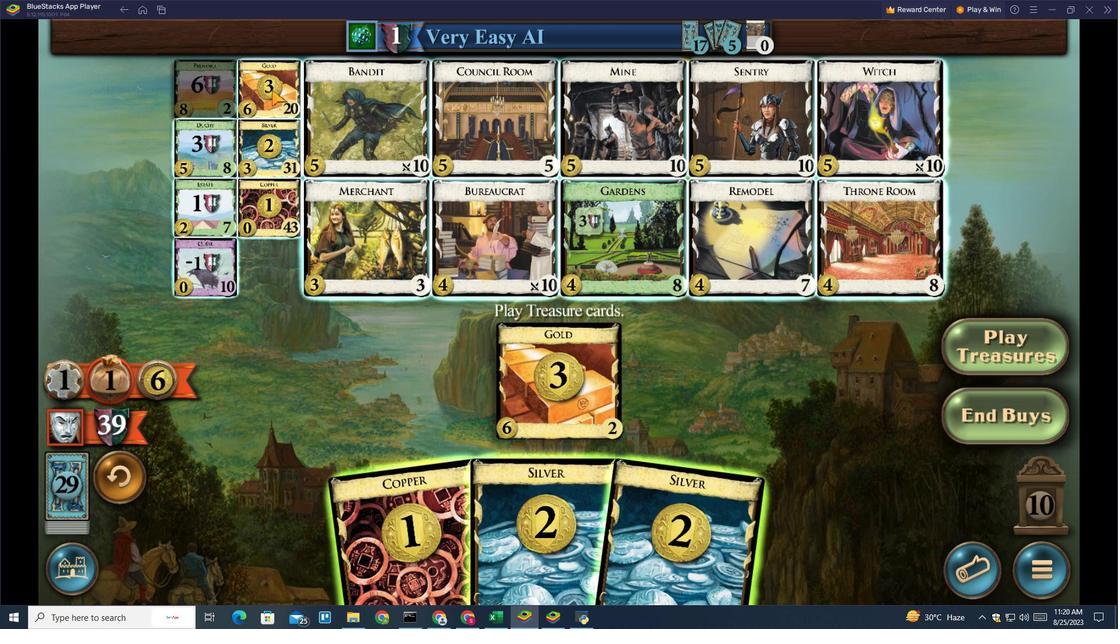 
Action: Mouse pressed left at (317, 104)
Screenshot: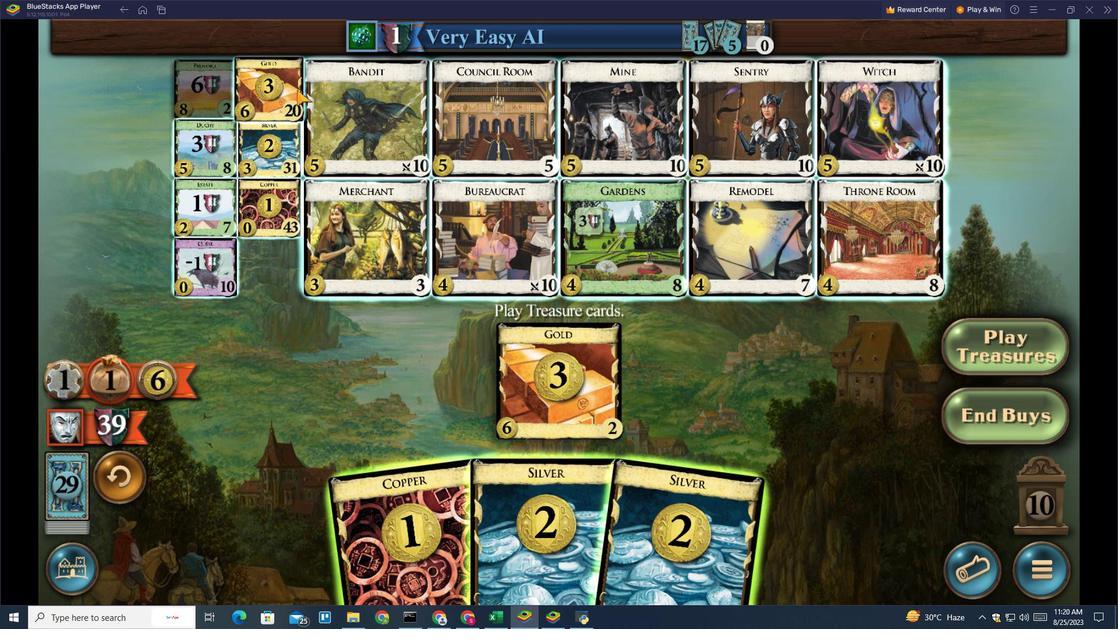 
Action: Mouse moved to (507, 457)
Screenshot: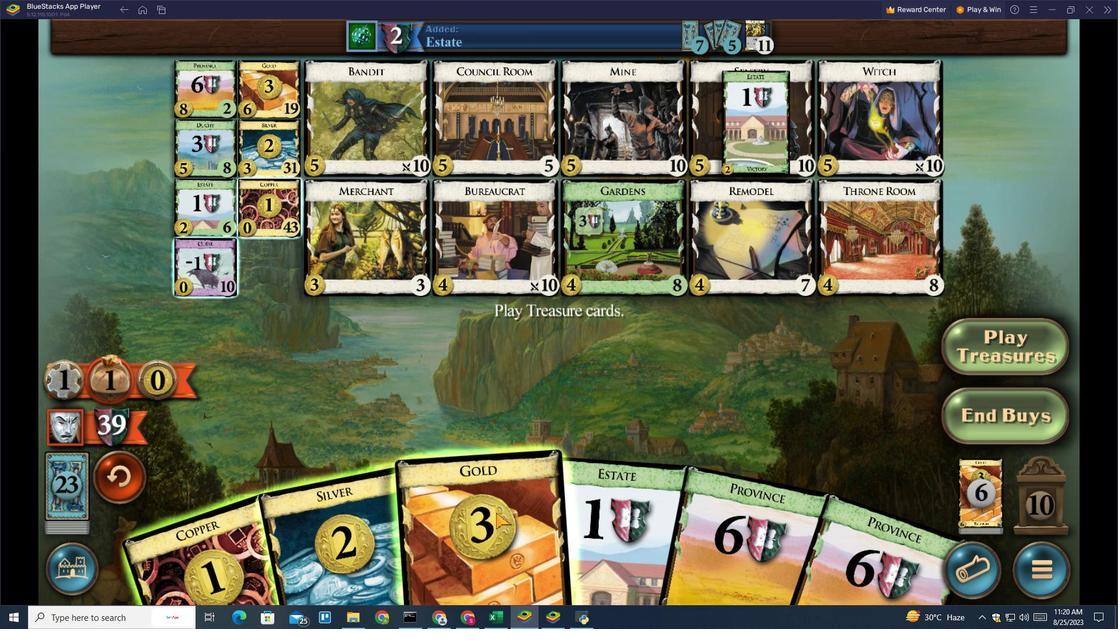 
Action: Mouse pressed left at (507, 457)
Screenshot: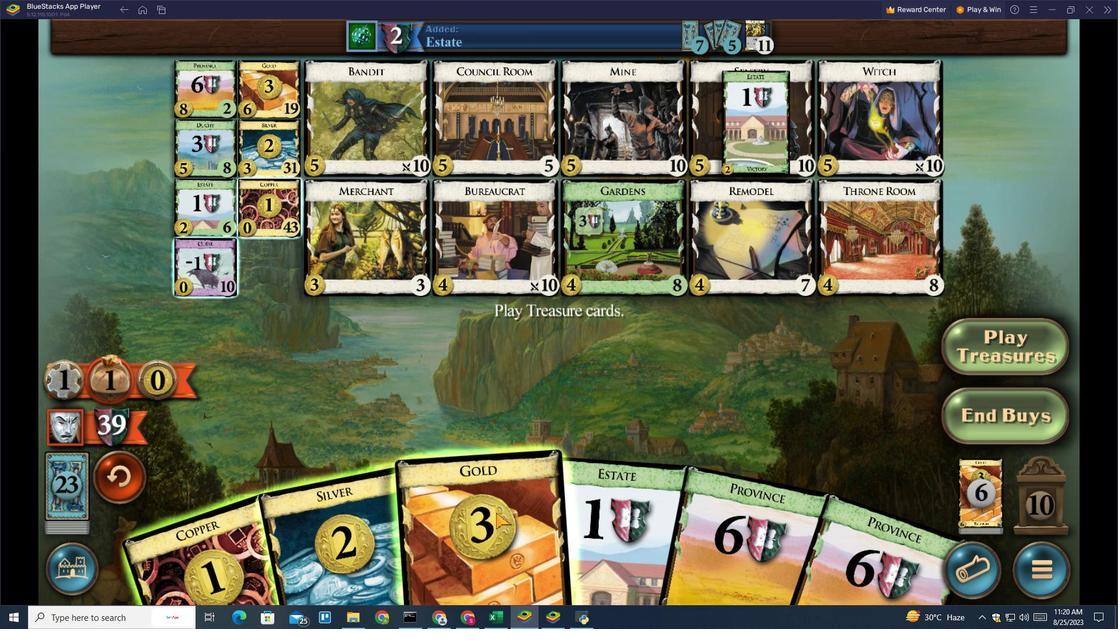 
Action: Mouse moved to (459, 472)
Screenshot: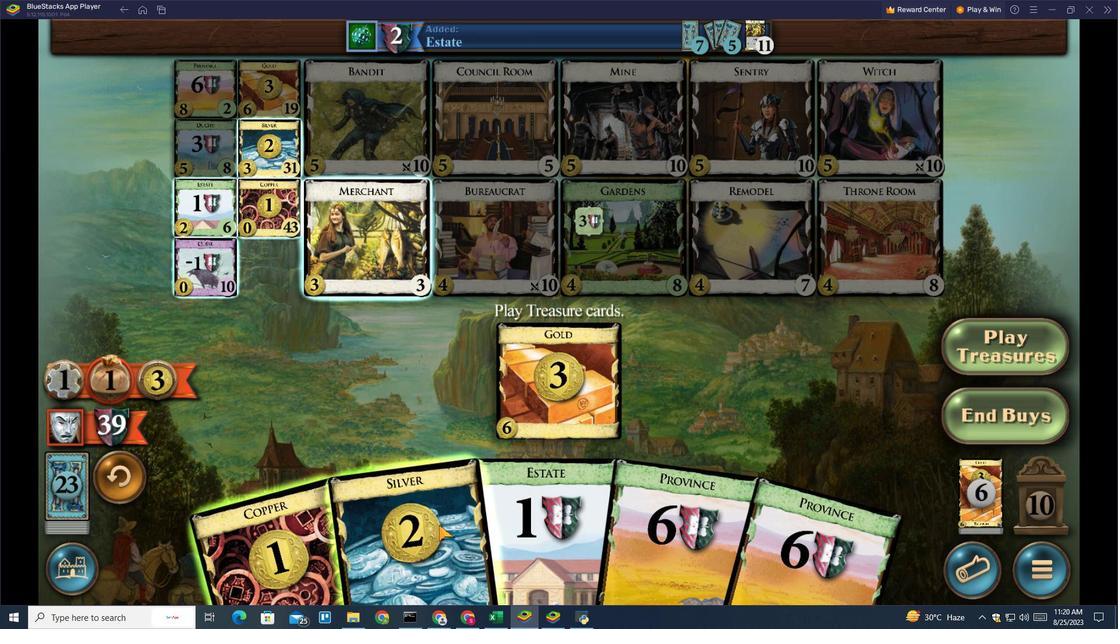 
Action: Mouse pressed left at (459, 472)
Screenshot: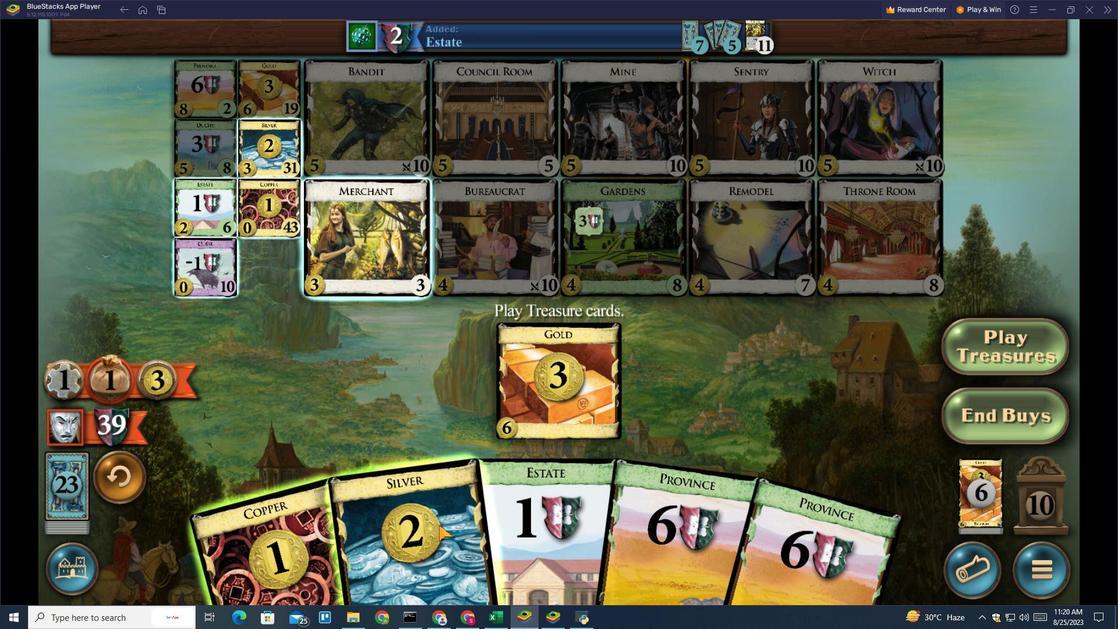 
Action: Mouse moved to (388, 482)
Screenshot: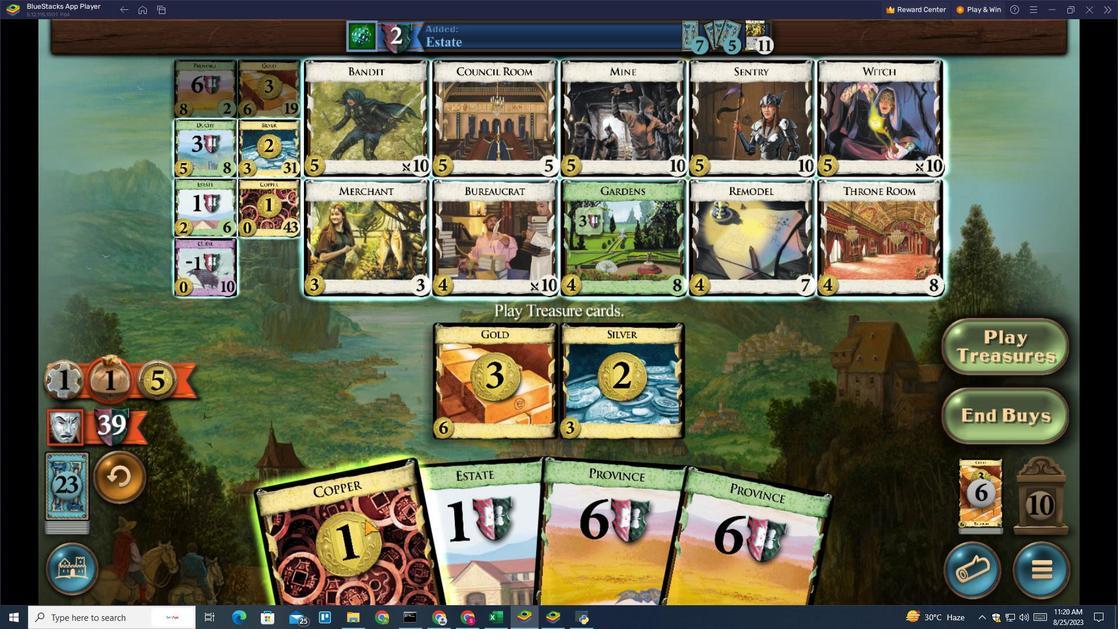 
Action: Mouse pressed left at (388, 482)
Screenshot: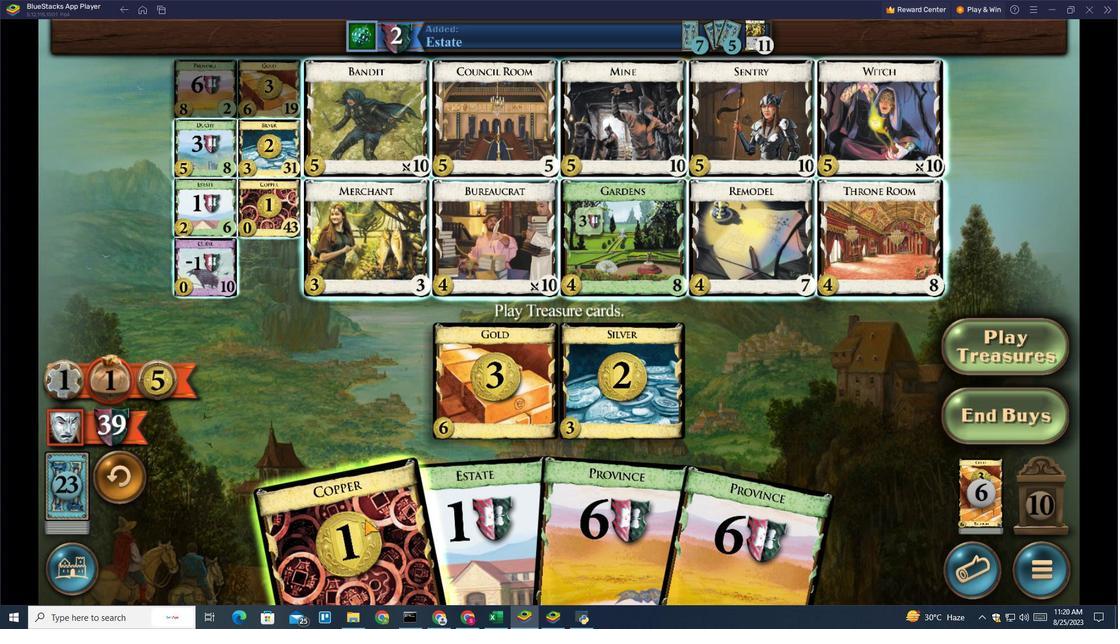
Action: Mouse moved to (308, 113)
Screenshot: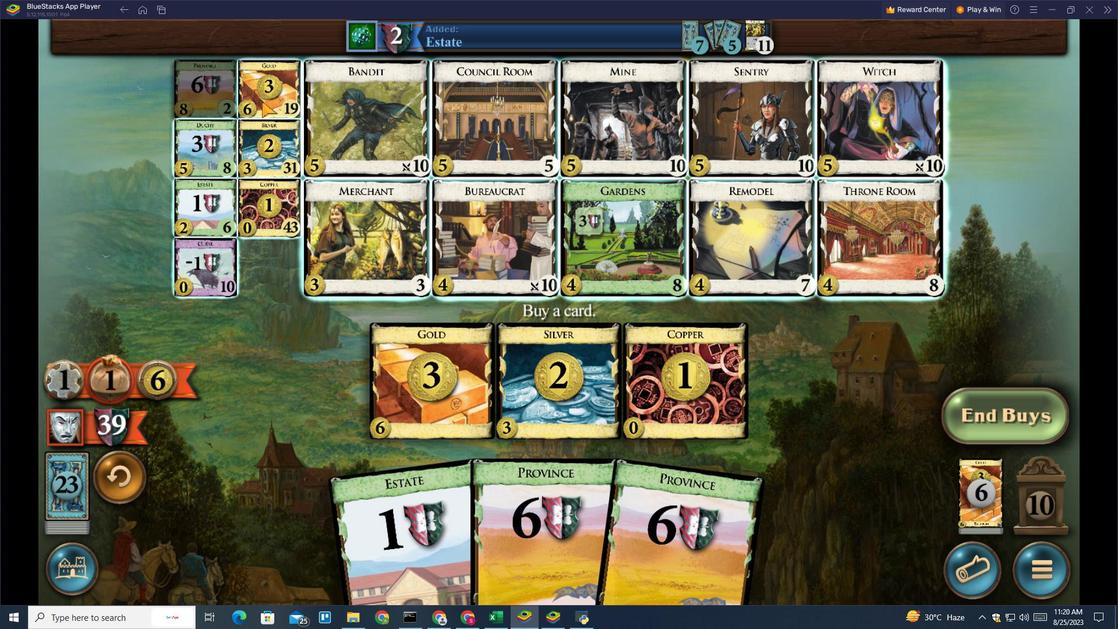 
Action: Mouse pressed left at (308, 113)
